 Task: Research Airbnb options in Lancenigo-Villorba, Italy from 8th December, 2023 to 16th December, 2023 for 2 adults. Place can be entire room with 1  bedroom having 1 bed and 1 bathroom. Property type can be hotel.
Action: Mouse pressed left at (426, 104)
Screenshot: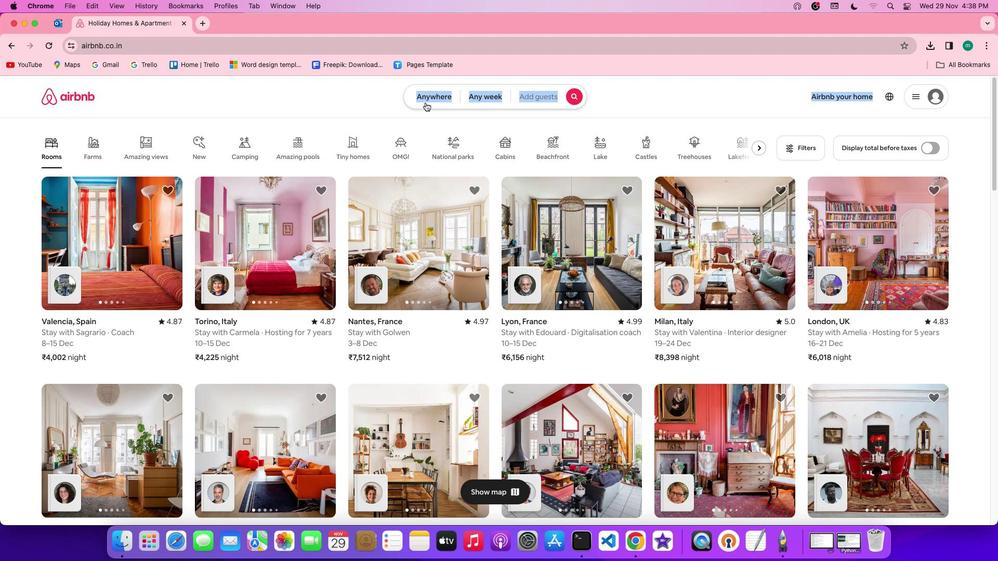 
Action: Mouse moved to (385, 134)
Screenshot: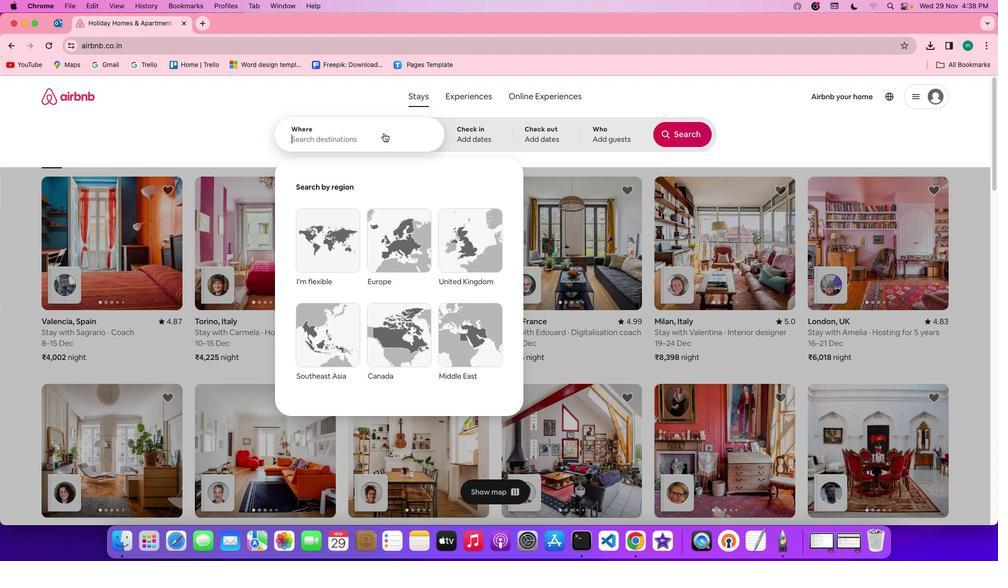 
Action: Mouse pressed left at (385, 134)
Screenshot: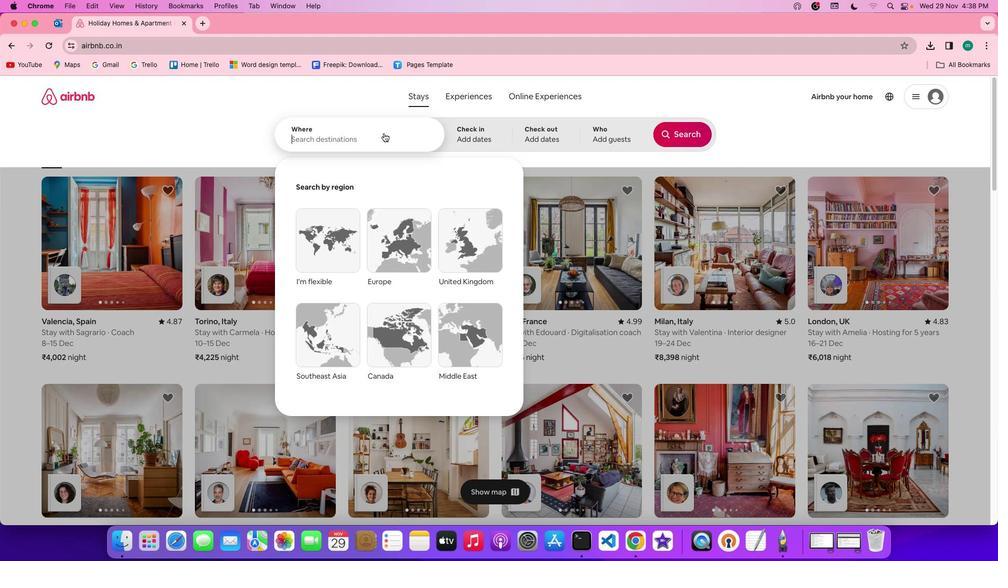 
Action: Mouse moved to (385, 134)
Screenshot: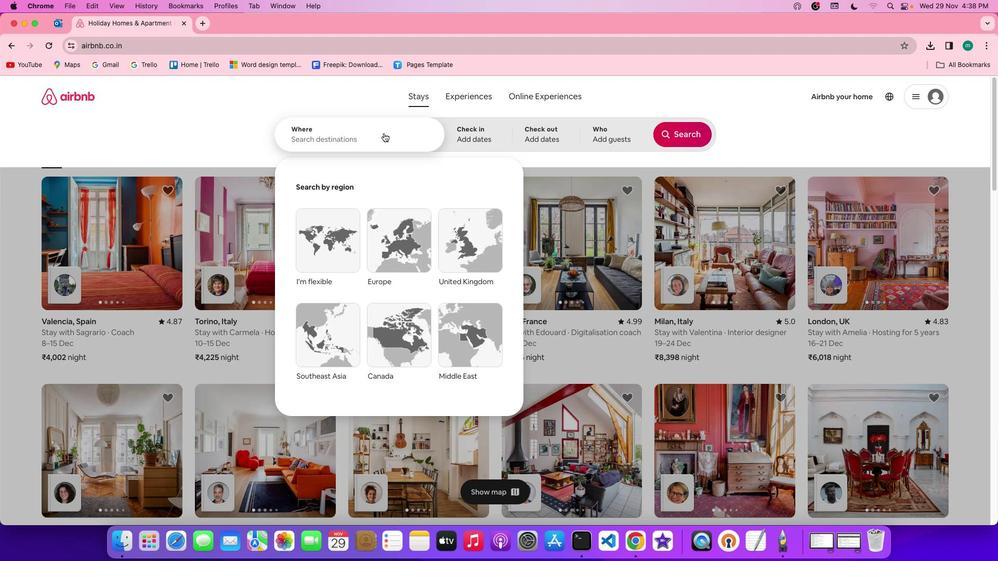 
Action: Key pressed Key.shift'L''a''n''c''e''n''i''g''o'
Screenshot: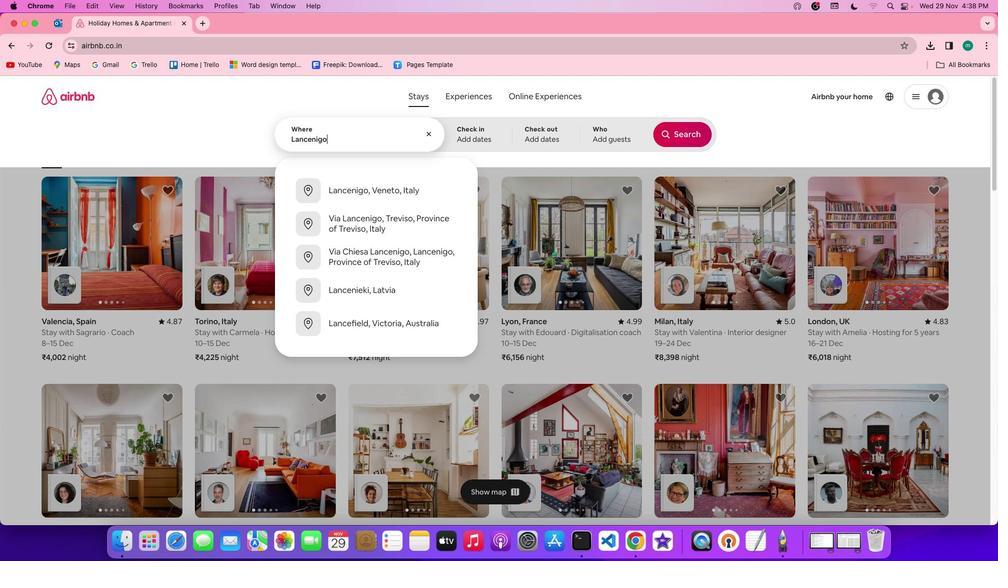 
Action: Mouse moved to (392, 135)
Screenshot: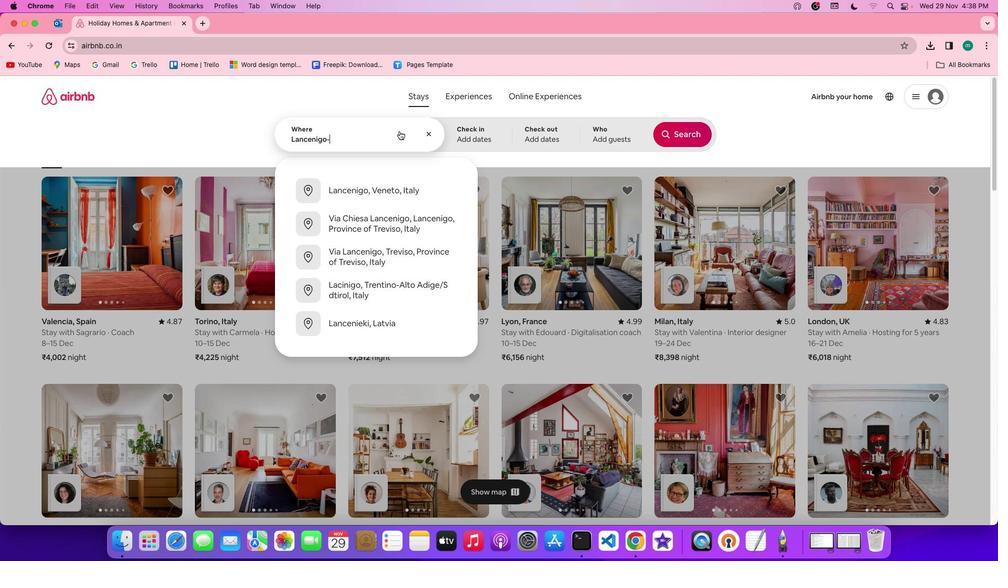 
Action: Key pressed '-'
Screenshot: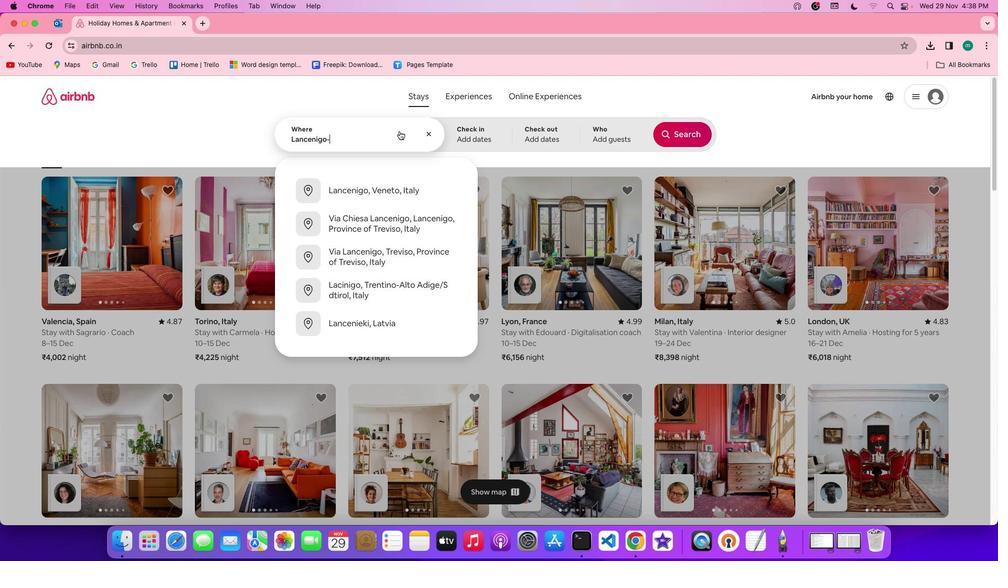 
Action: Mouse moved to (400, 133)
Screenshot: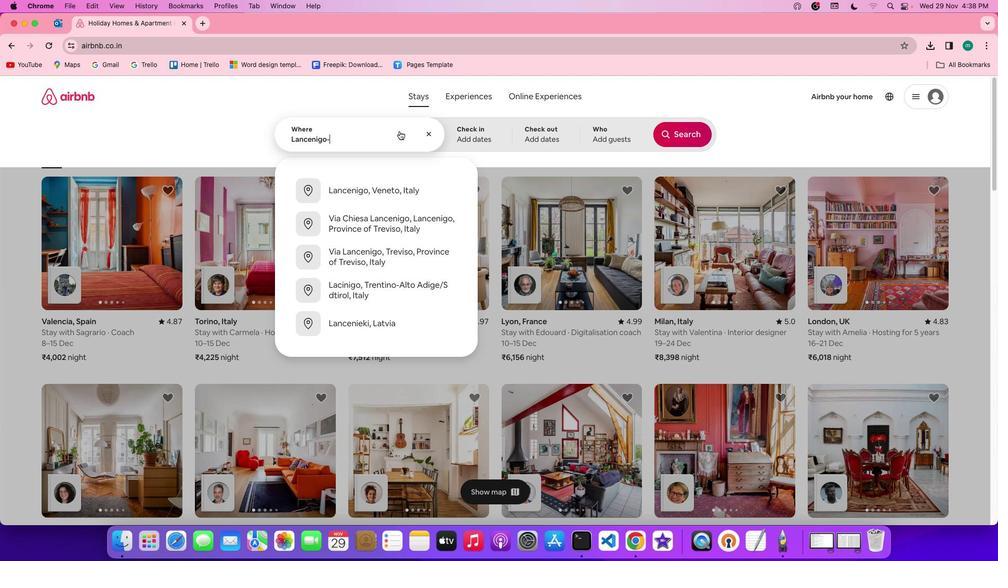 
Action: Key pressed Key.spaceKey.shift'V''i''l''l''o''r''b''a'
Screenshot: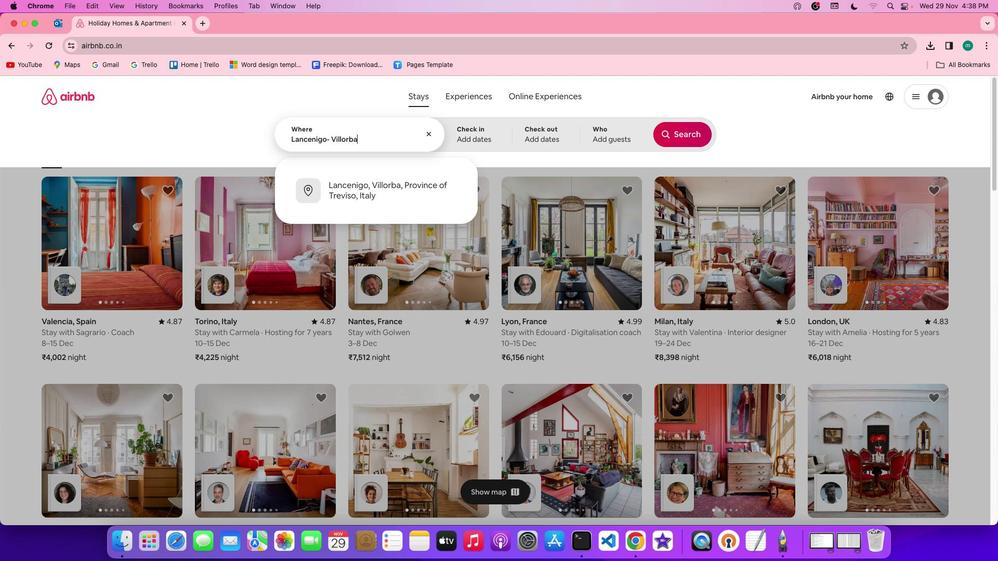 
Action: Mouse moved to (403, 133)
Screenshot: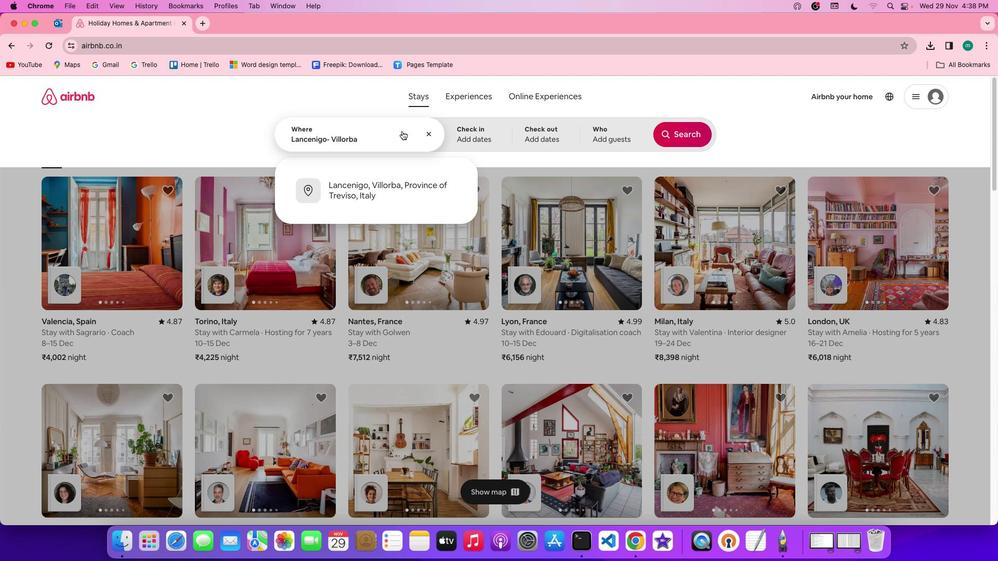 
Action: Key pressed ','Key.spaceKey.shift'I''t''a''l''y'
Screenshot: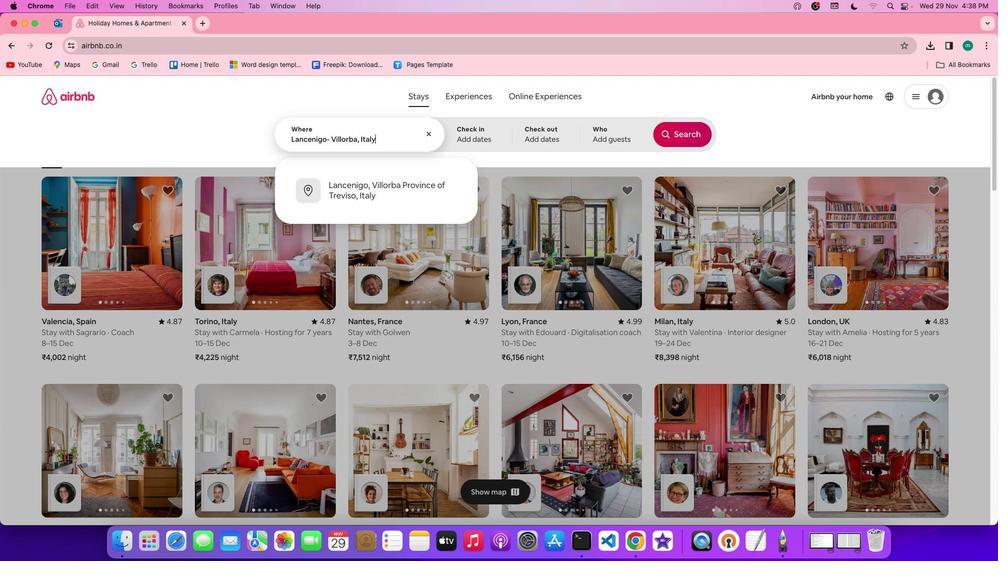 
Action: Mouse moved to (484, 125)
Screenshot: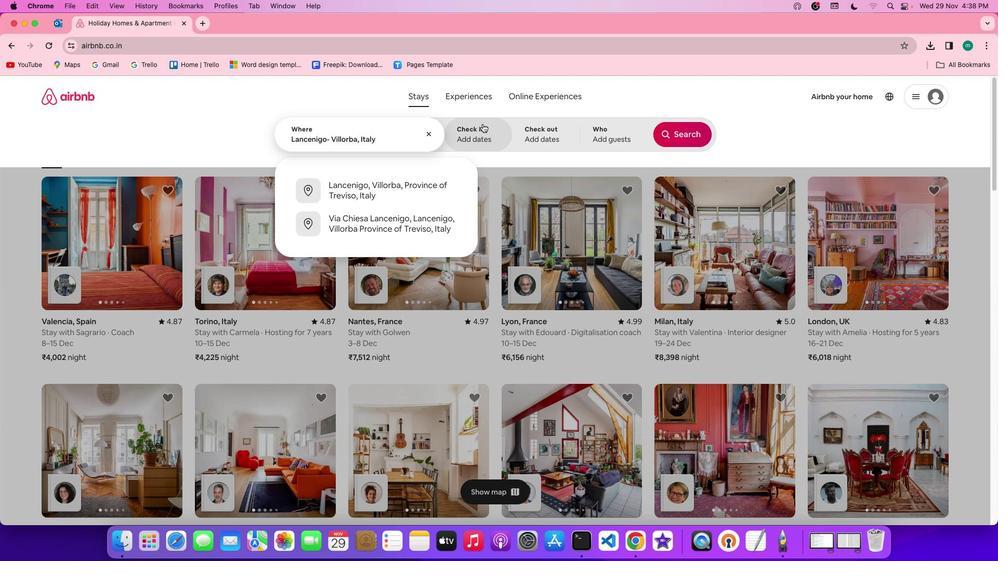 
Action: Mouse pressed left at (484, 125)
Screenshot: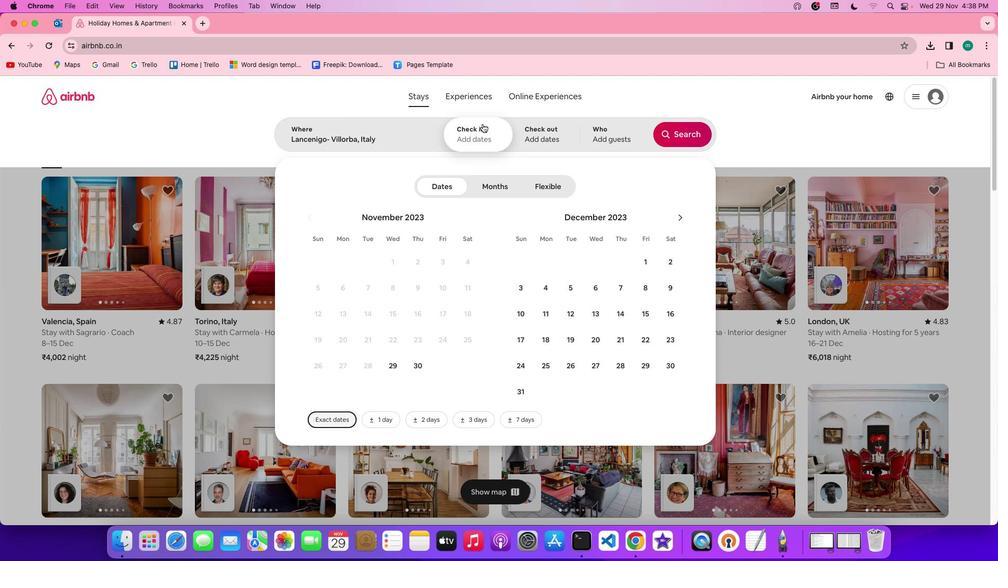 
Action: Mouse moved to (649, 283)
Screenshot: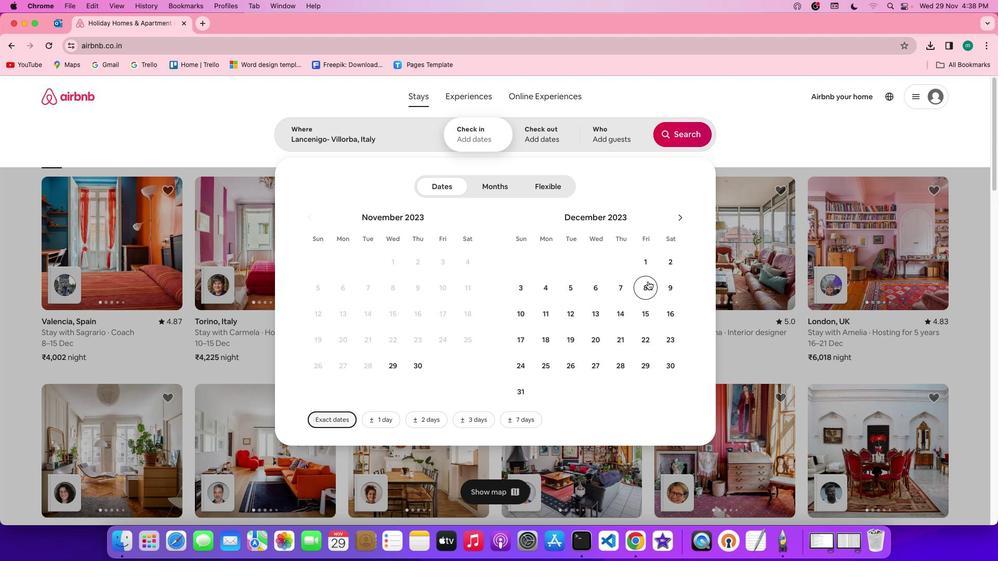 
Action: Mouse pressed left at (649, 283)
Screenshot: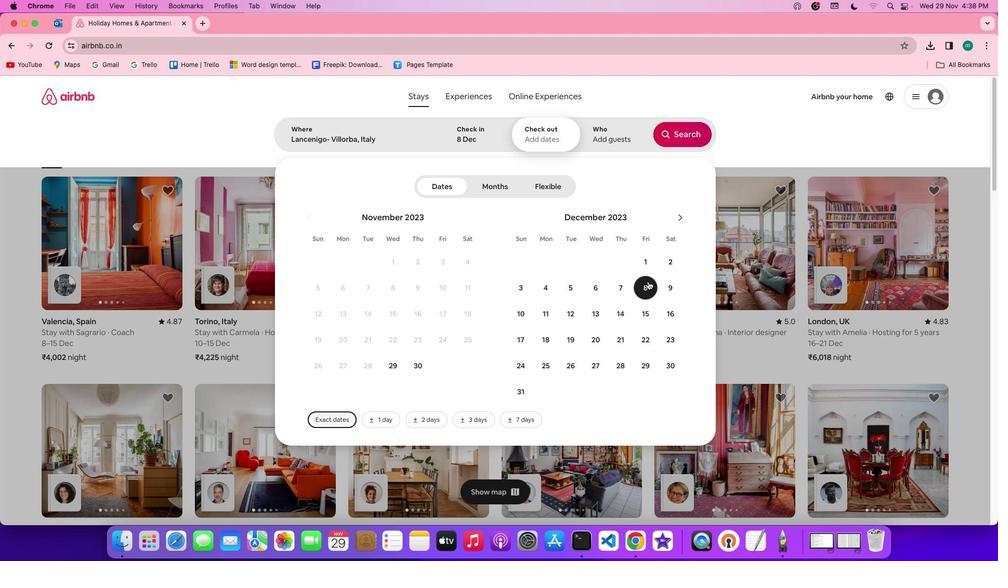 
Action: Mouse moved to (668, 307)
Screenshot: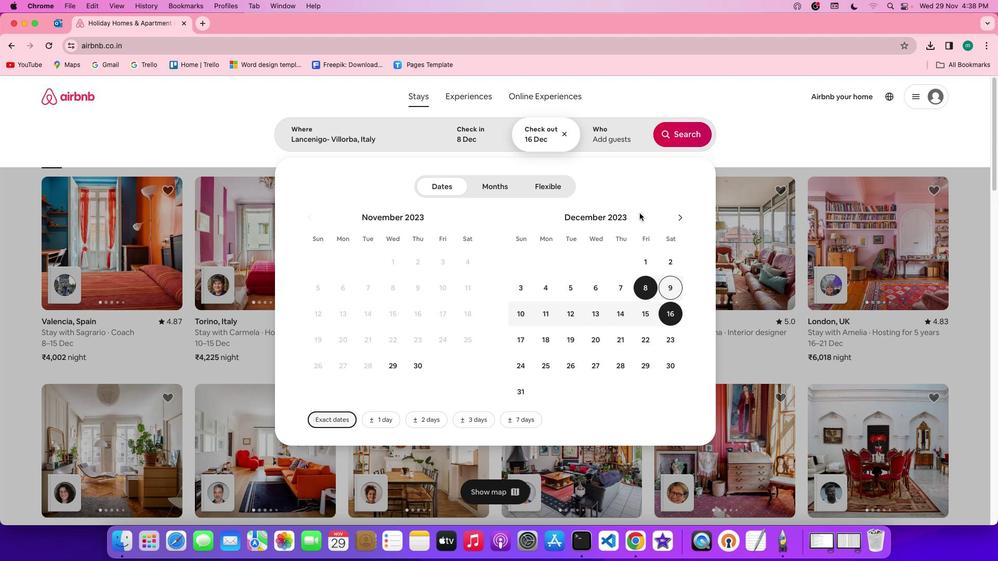 
Action: Mouse pressed left at (668, 307)
Screenshot: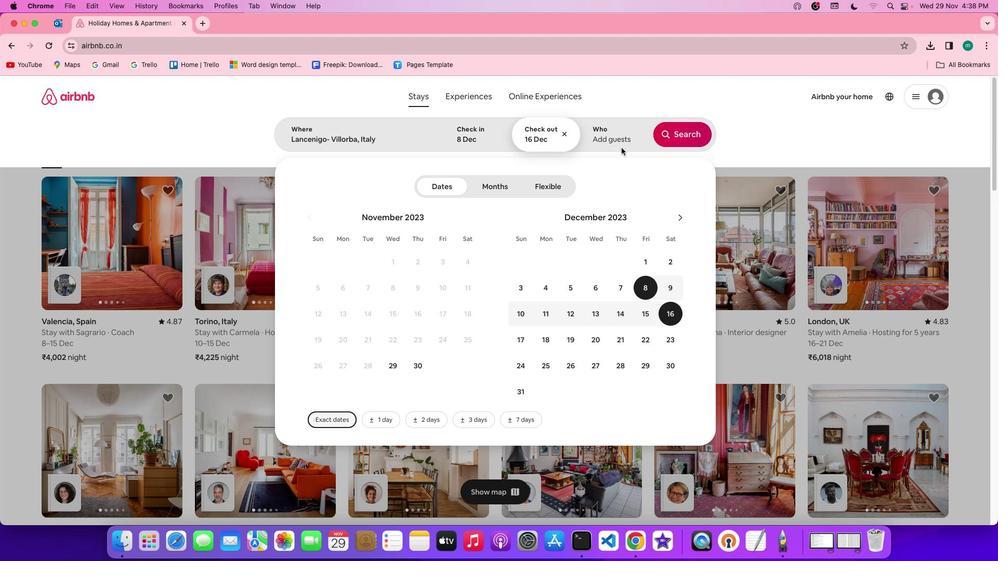 
Action: Mouse moved to (619, 135)
Screenshot: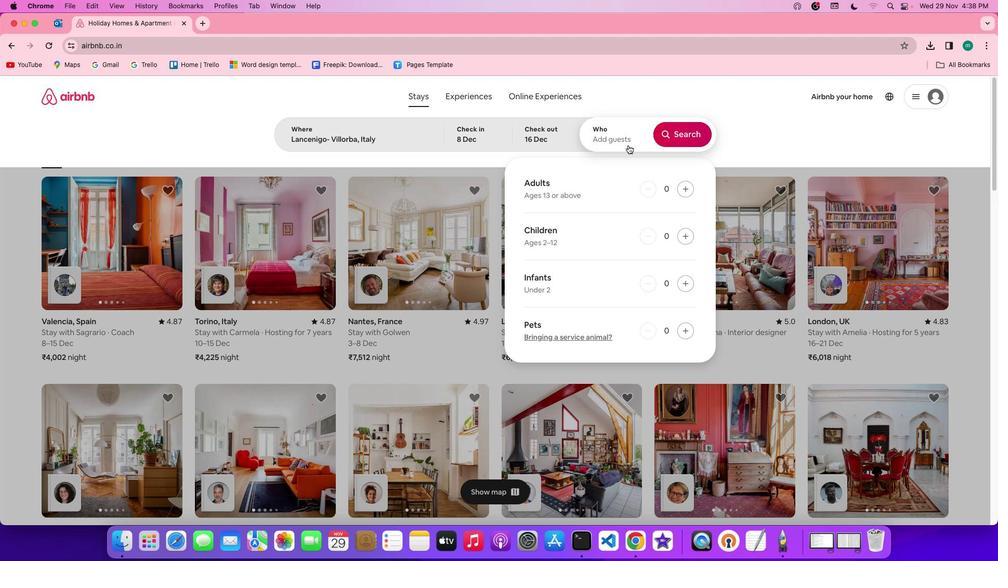 
Action: Mouse pressed left at (619, 135)
Screenshot: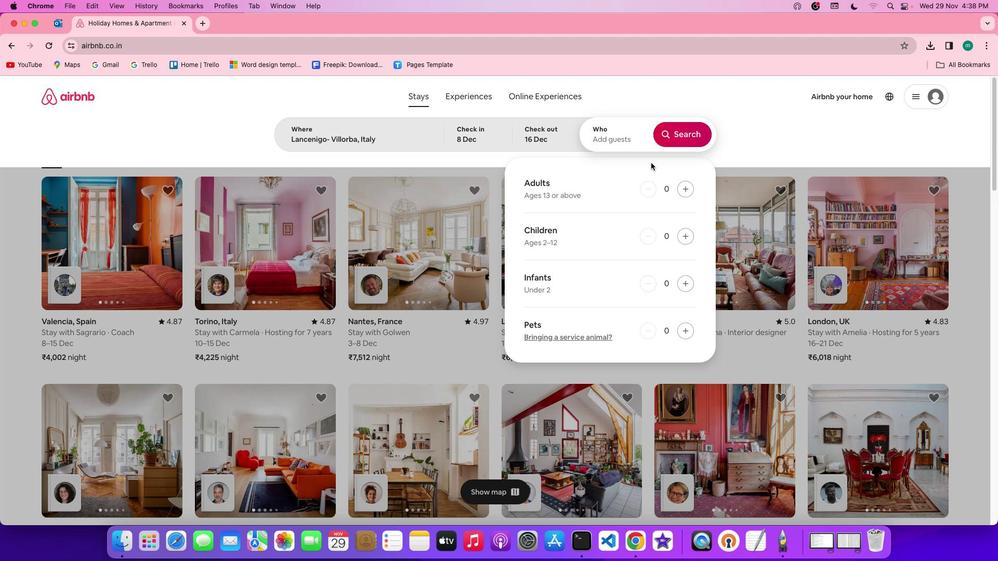 
Action: Mouse moved to (688, 190)
Screenshot: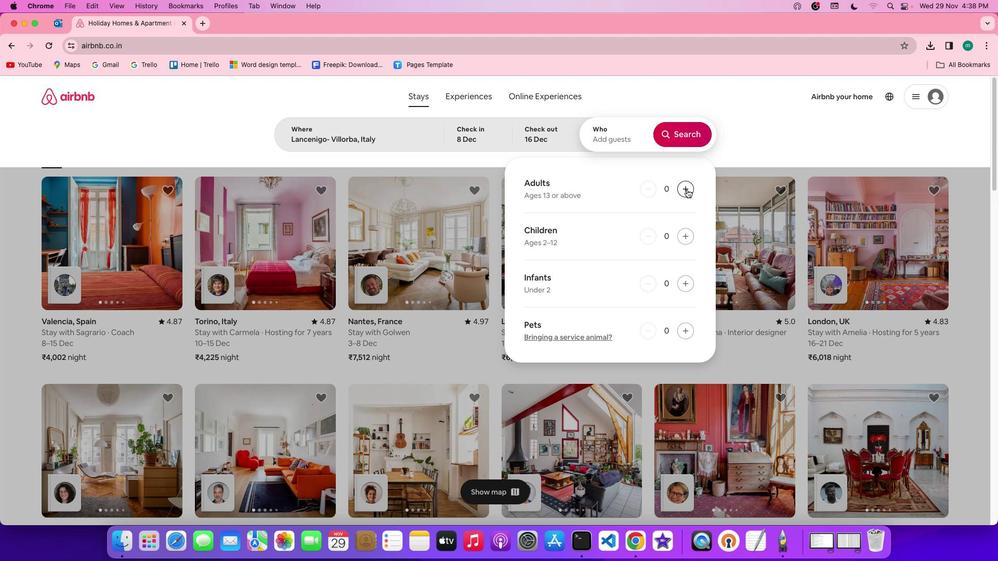 
Action: Mouse pressed left at (688, 190)
Screenshot: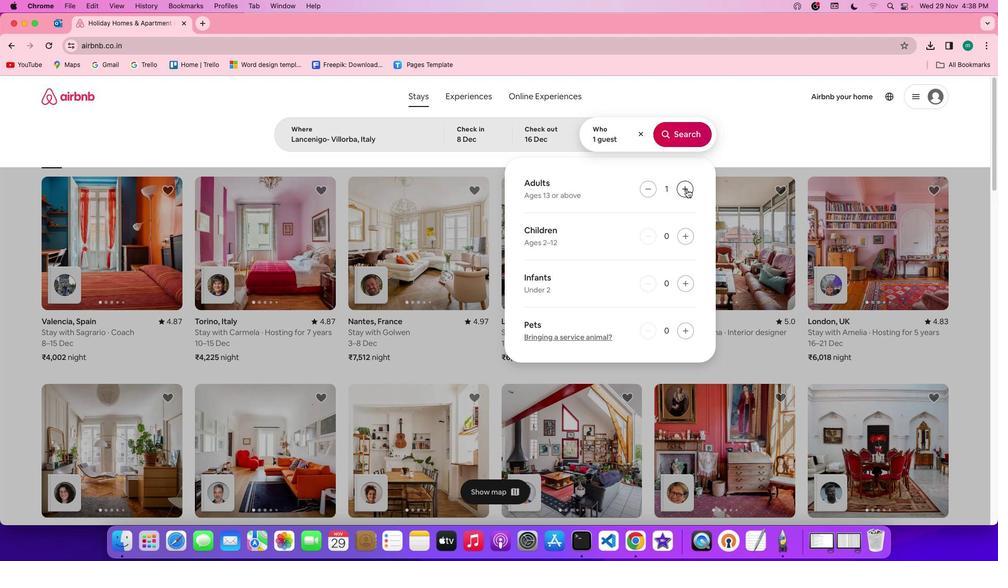 
Action: Mouse pressed left at (688, 190)
Screenshot: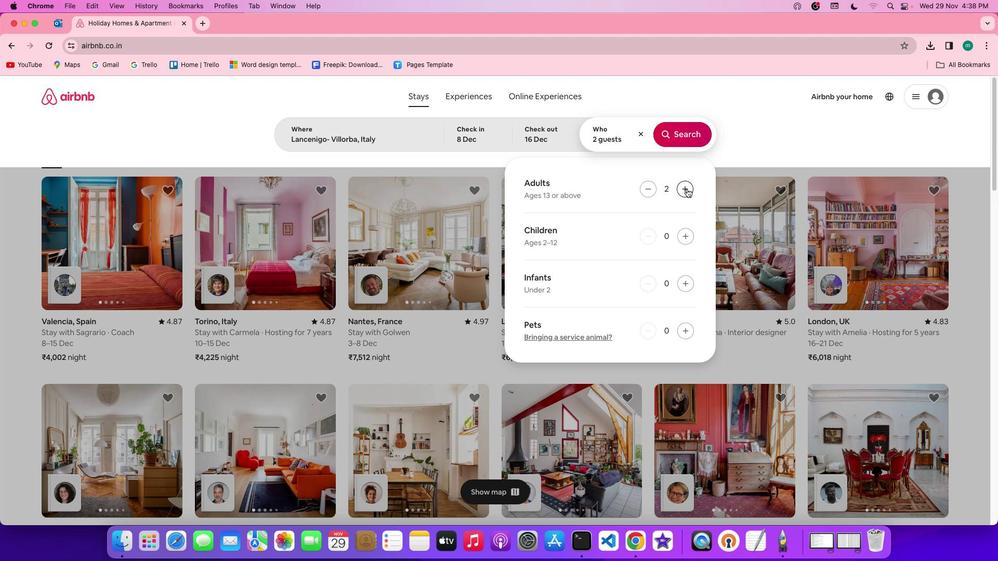 
Action: Mouse moved to (682, 136)
Screenshot: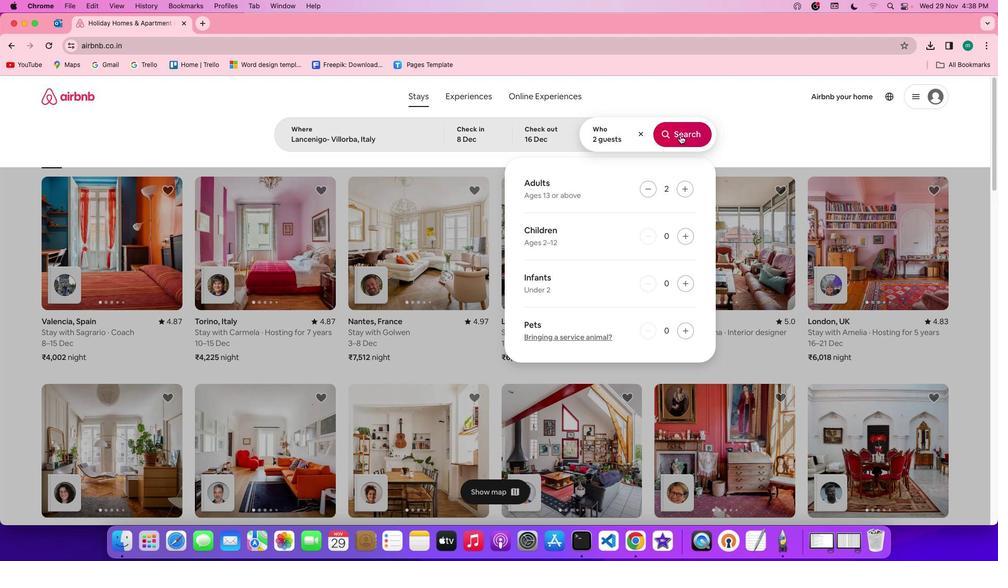 
Action: Mouse pressed left at (682, 136)
Screenshot: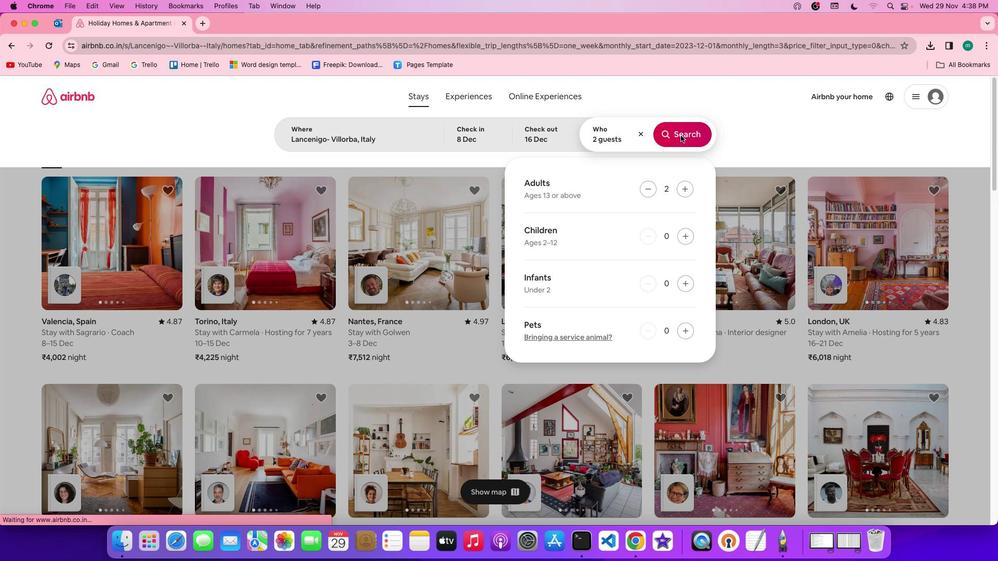 
Action: Mouse moved to (837, 136)
Screenshot: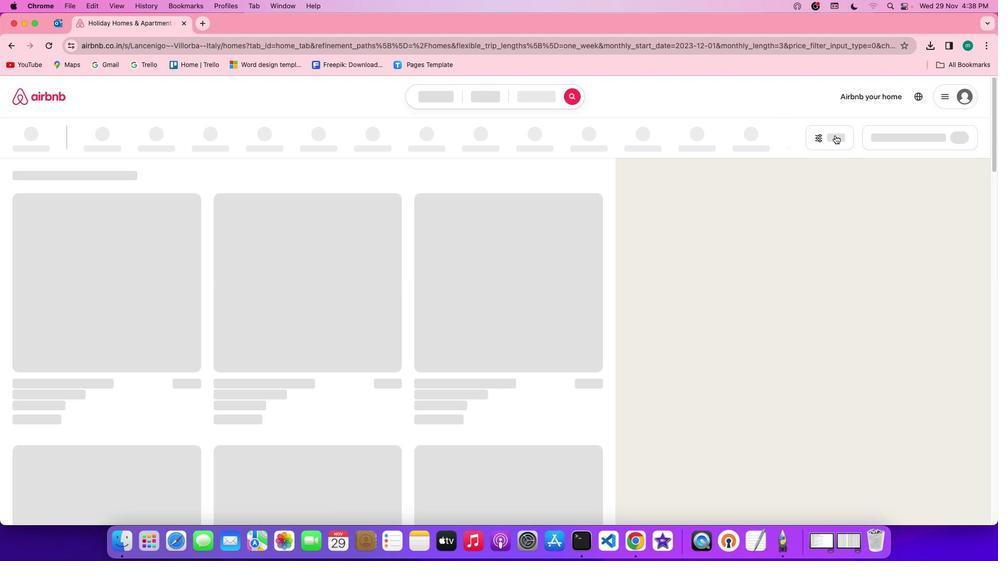 
Action: Mouse pressed left at (837, 136)
Screenshot: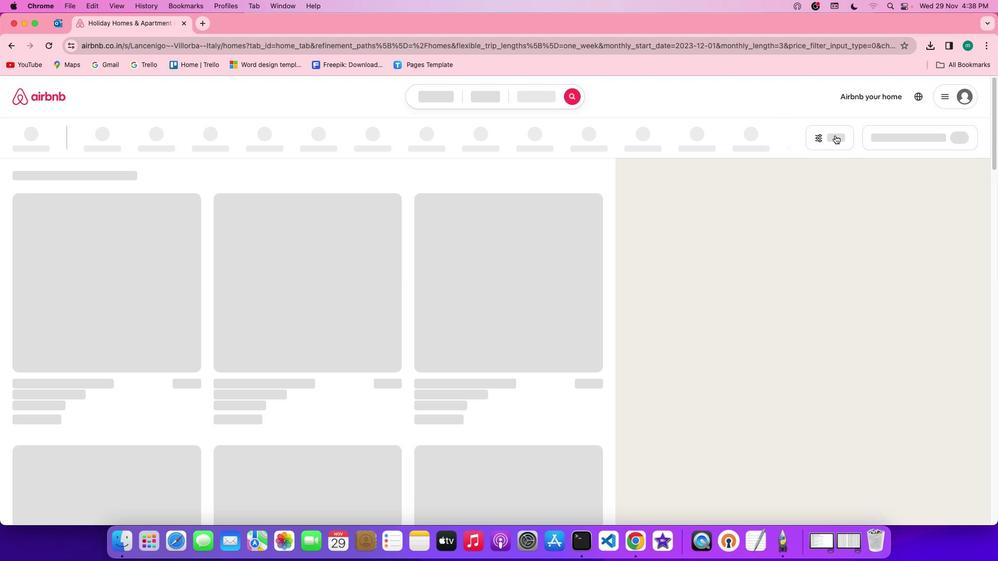 
Action: Mouse moved to (475, 310)
Screenshot: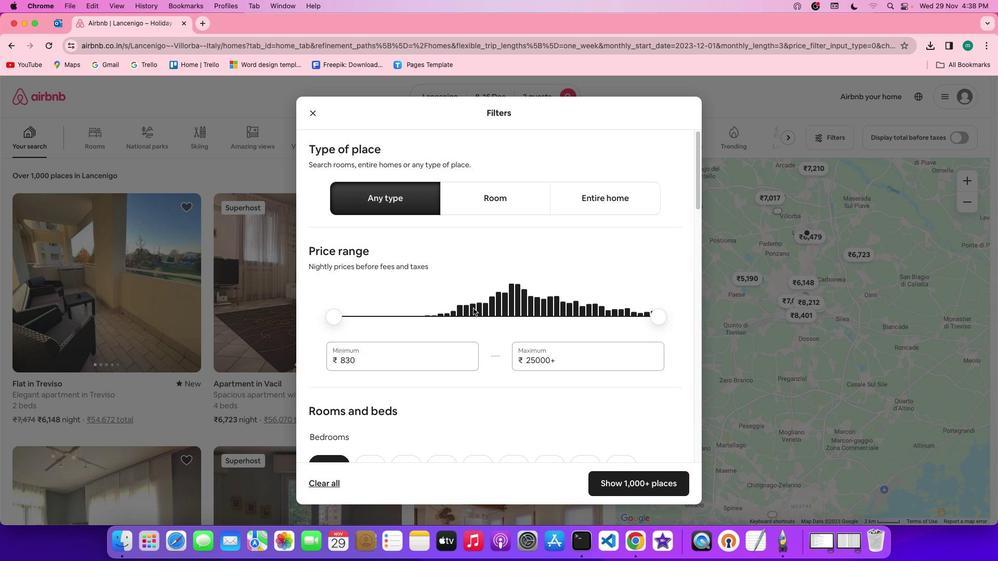 
Action: Mouse scrolled (475, 310) with delta (1, 1)
Screenshot: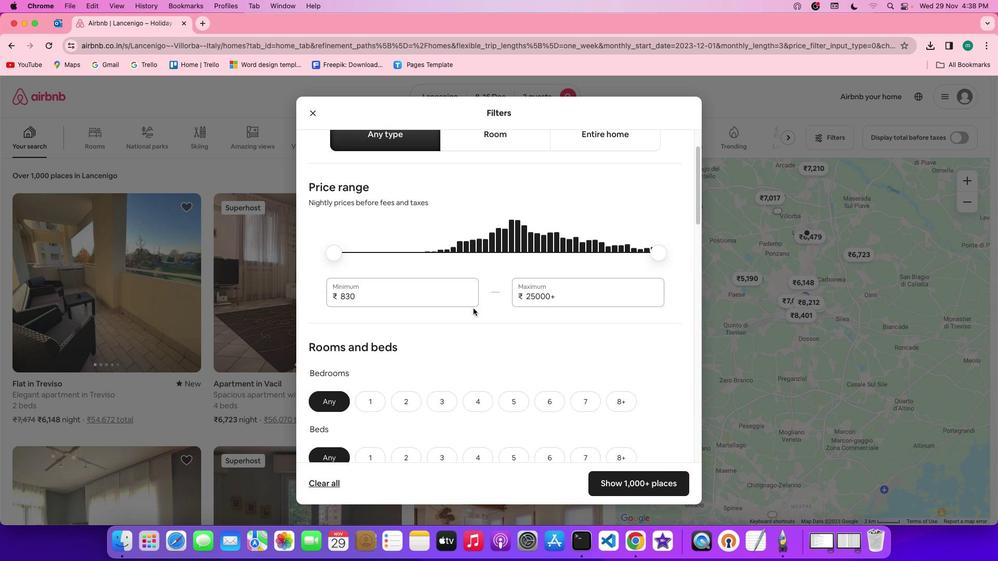 
Action: Mouse scrolled (475, 310) with delta (1, 1)
Screenshot: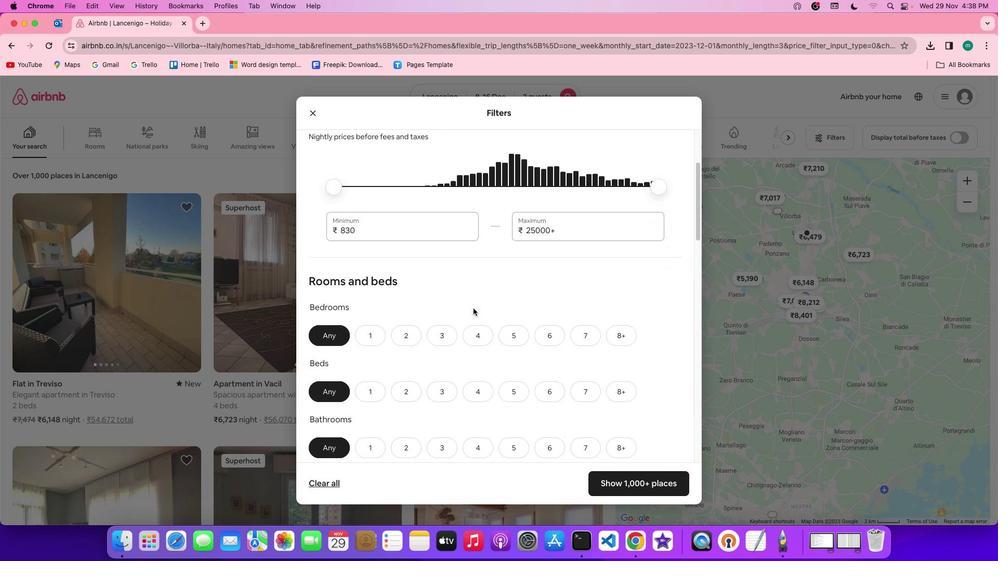 
Action: Mouse scrolled (475, 310) with delta (1, 0)
Screenshot: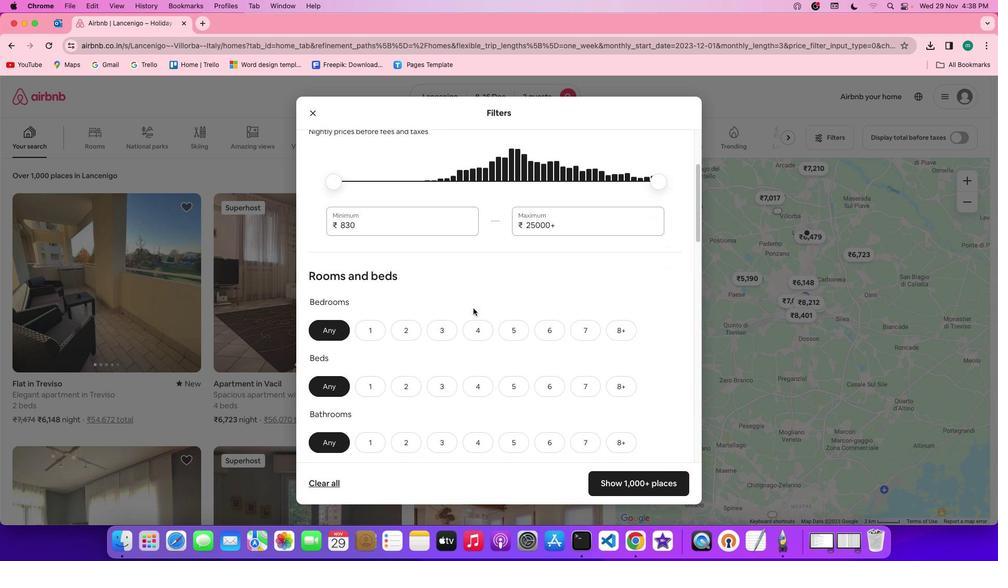 
Action: Mouse scrolled (475, 310) with delta (1, 0)
Screenshot: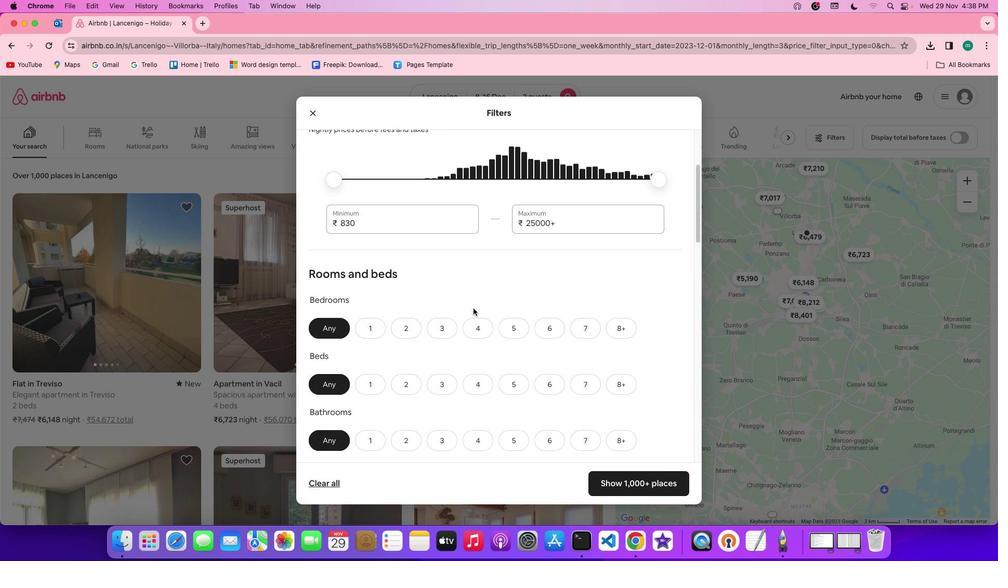 
Action: Mouse scrolled (475, 310) with delta (1, 1)
Screenshot: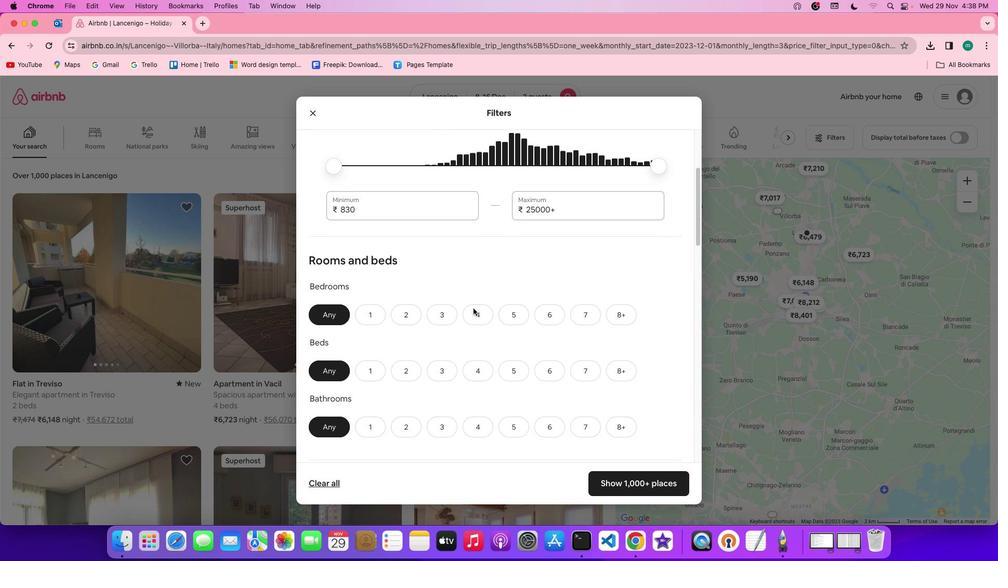 
Action: Mouse scrolled (475, 310) with delta (1, 1)
Screenshot: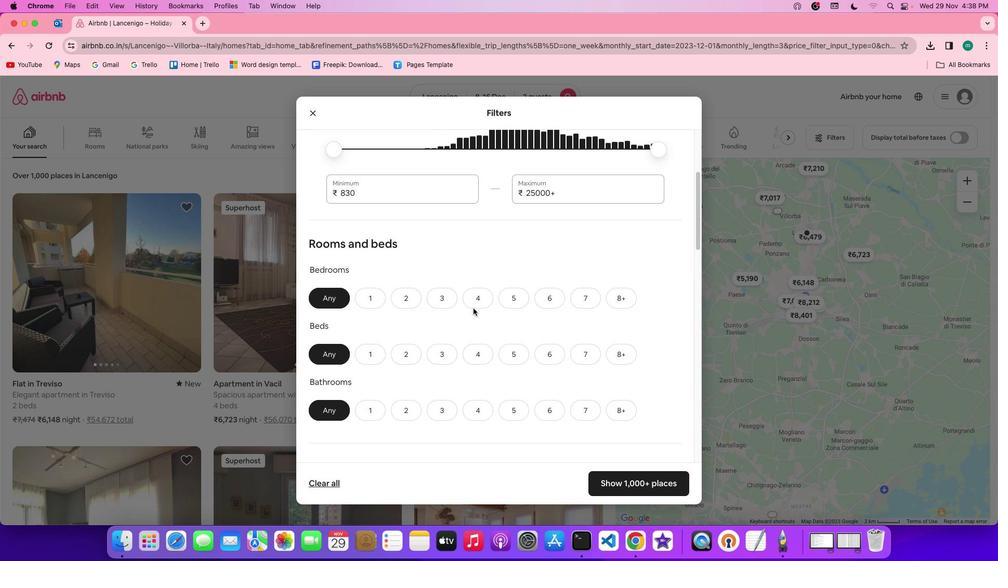 
Action: Mouse scrolled (475, 310) with delta (1, 1)
Screenshot: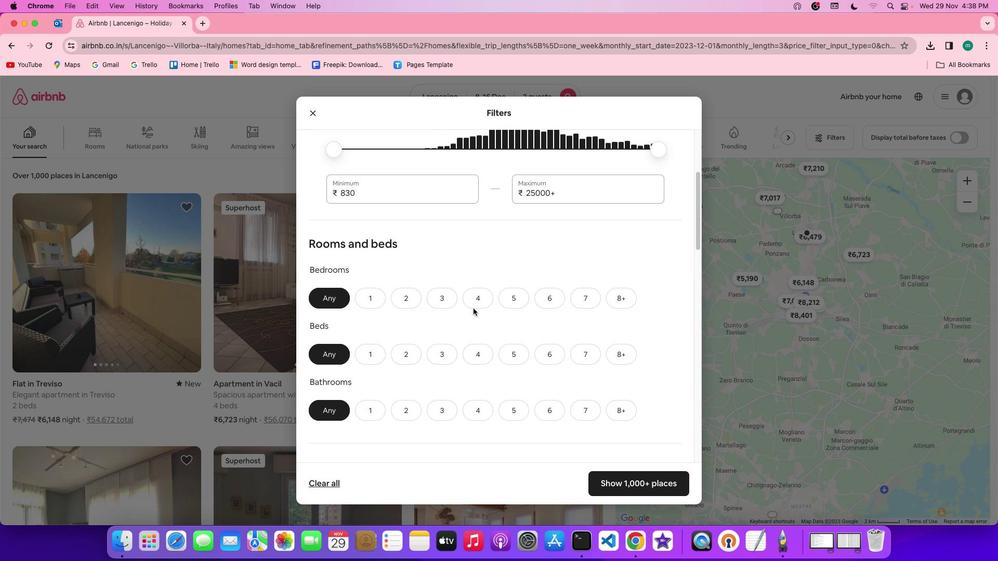 
Action: Mouse scrolled (475, 310) with delta (1, 1)
Screenshot: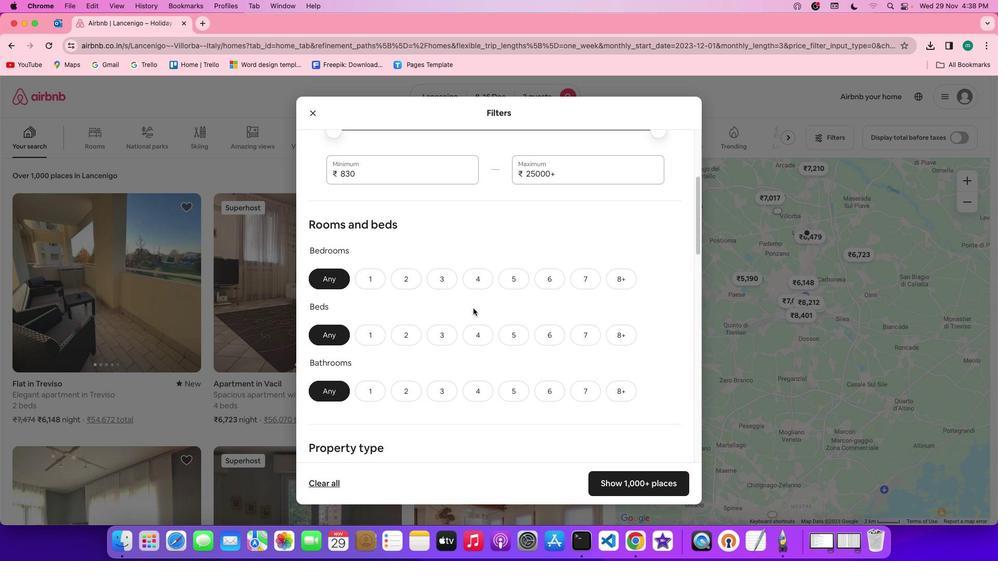 
Action: Mouse scrolled (475, 310) with delta (1, 1)
Screenshot: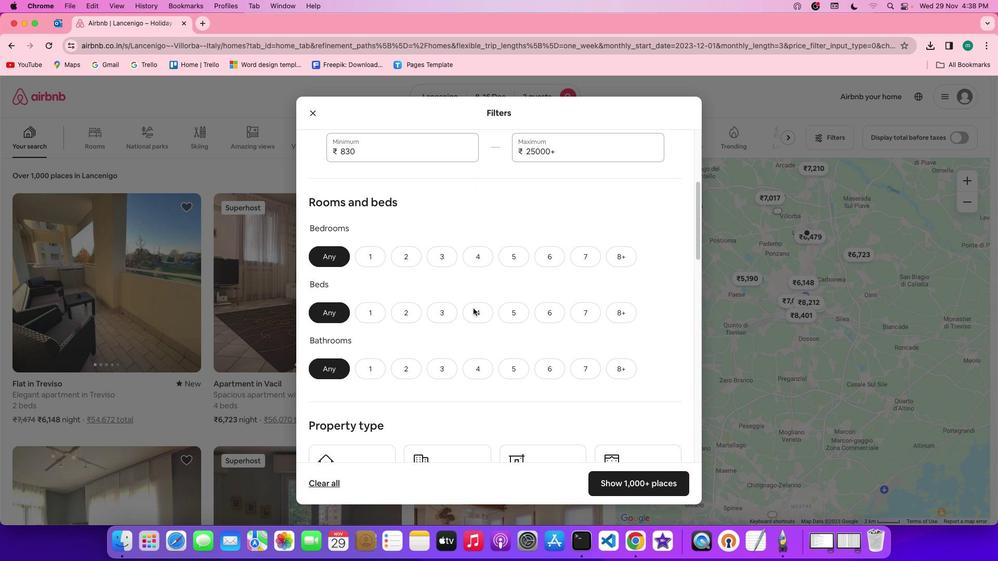 
Action: Mouse scrolled (475, 310) with delta (1, 1)
Screenshot: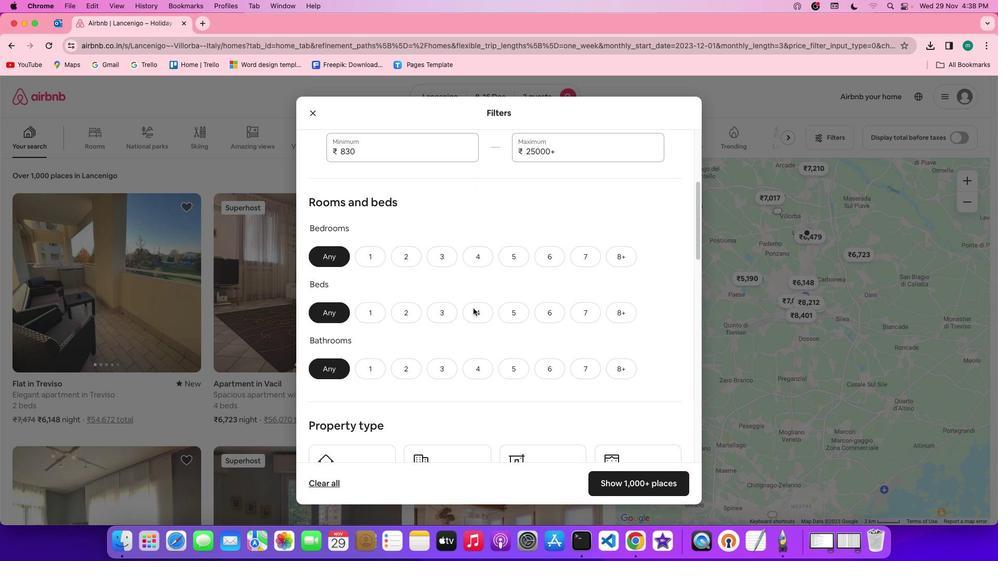 
Action: Mouse scrolled (475, 310) with delta (1, 1)
Screenshot: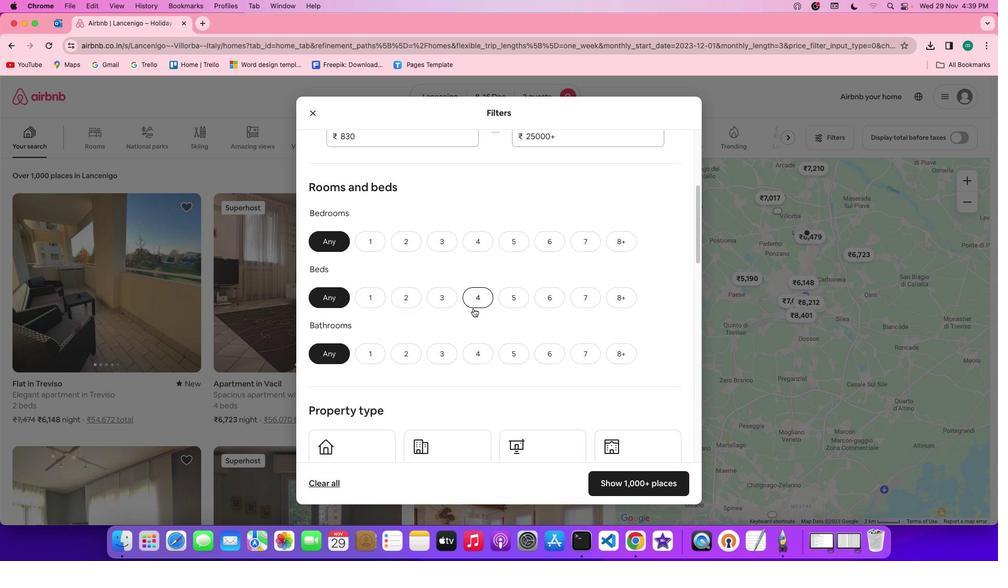 
Action: Mouse scrolled (475, 310) with delta (1, 1)
Screenshot: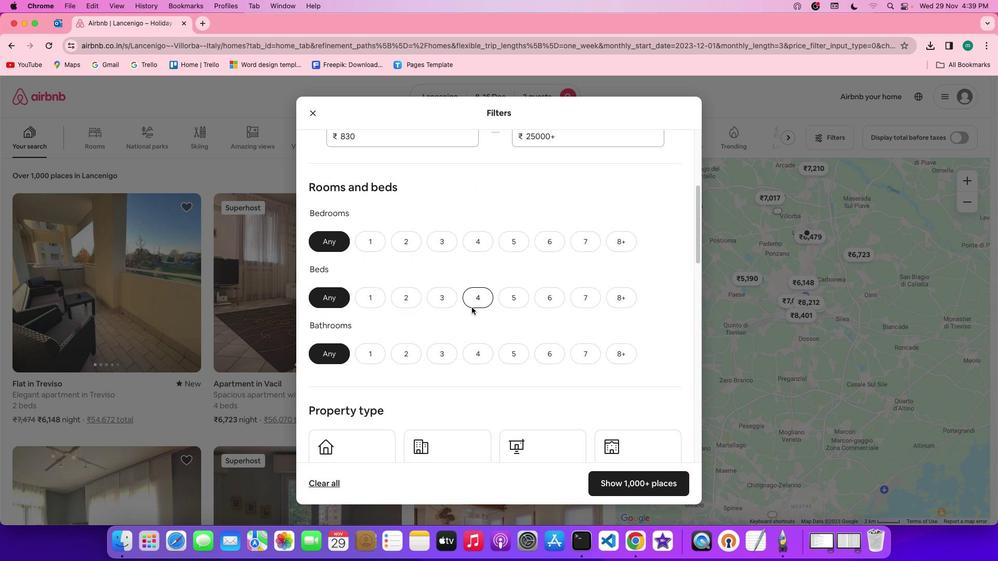 
Action: Mouse moved to (379, 238)
Screenshot: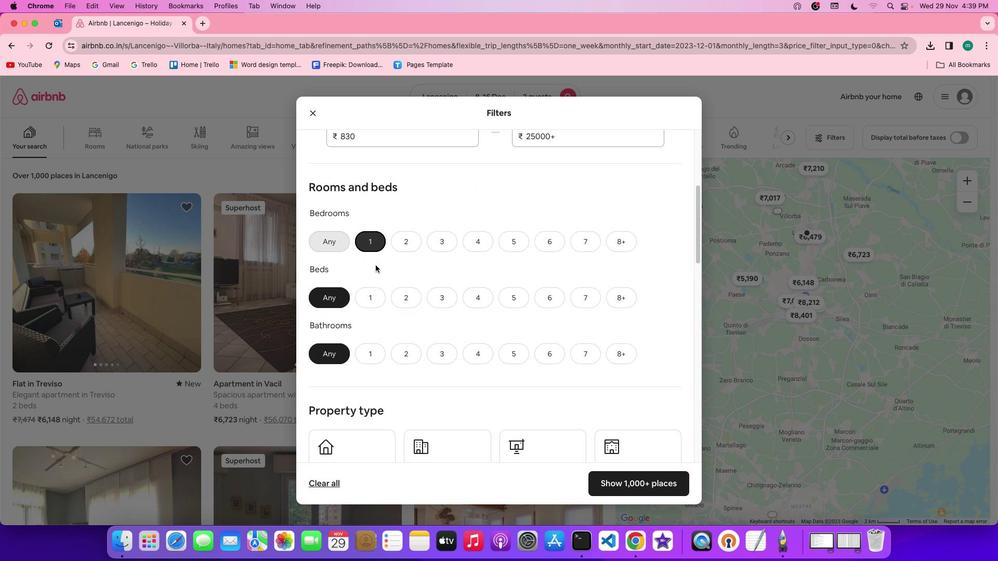 
Action: Mouse pressed left at (379, 238)
Screenshot: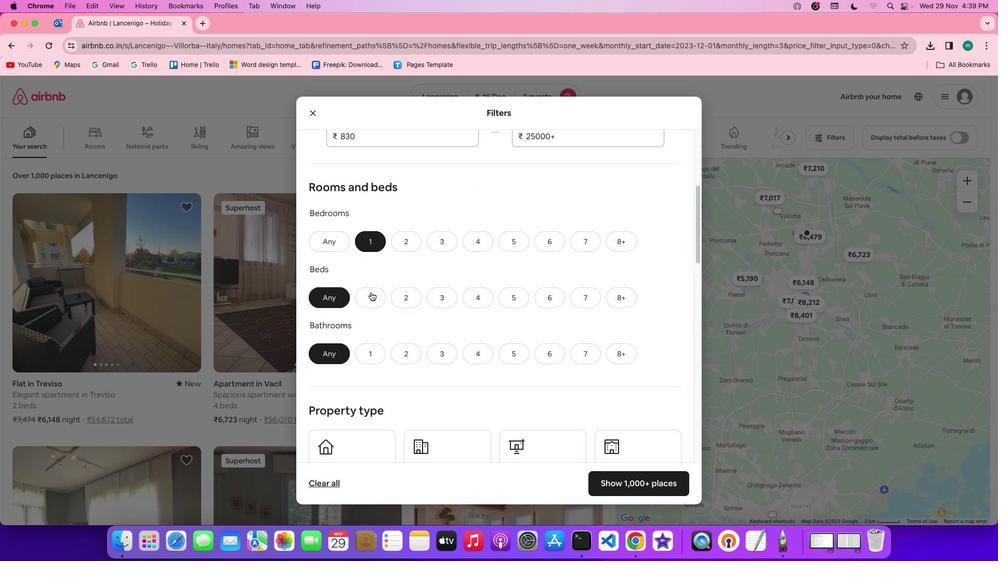 
Action: Mouse moved to (371, 303)
Screenshot: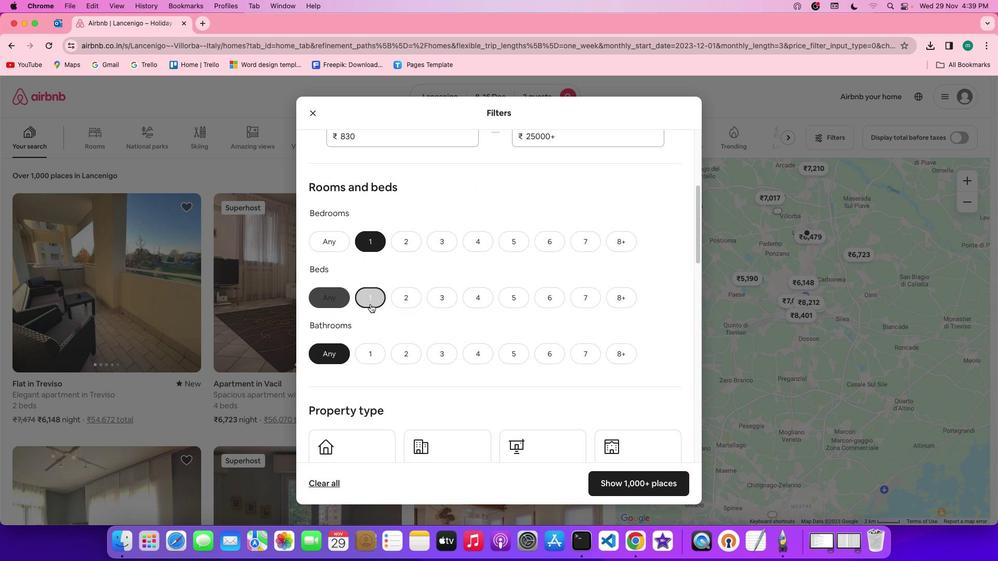 
Action: Mouse pressed left at (371, 303)
Screenshot: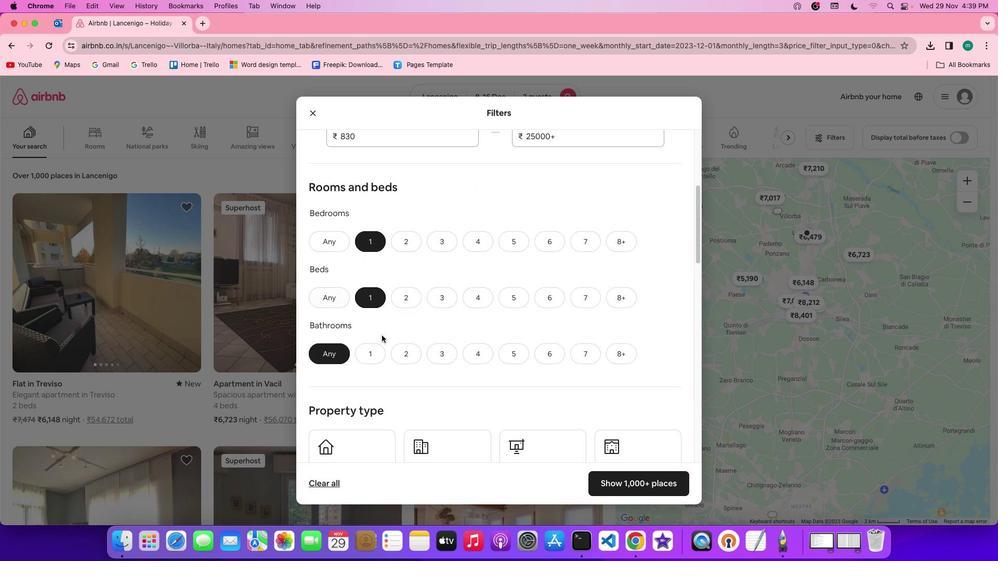 
Action: Mouse moved to (371, 353)
Screenshot: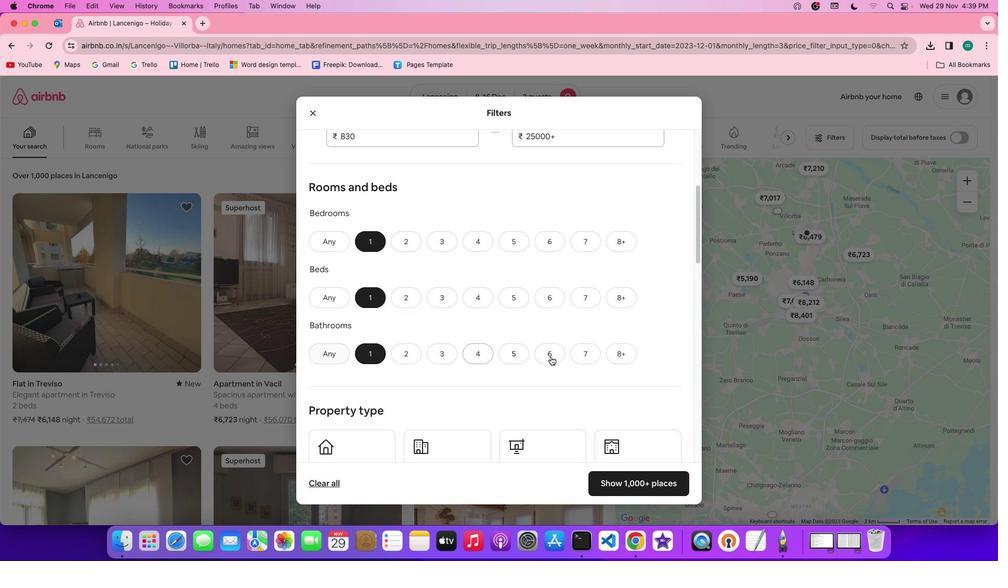 
Action: Mouse pressed left at (371, 353)
Screenshot: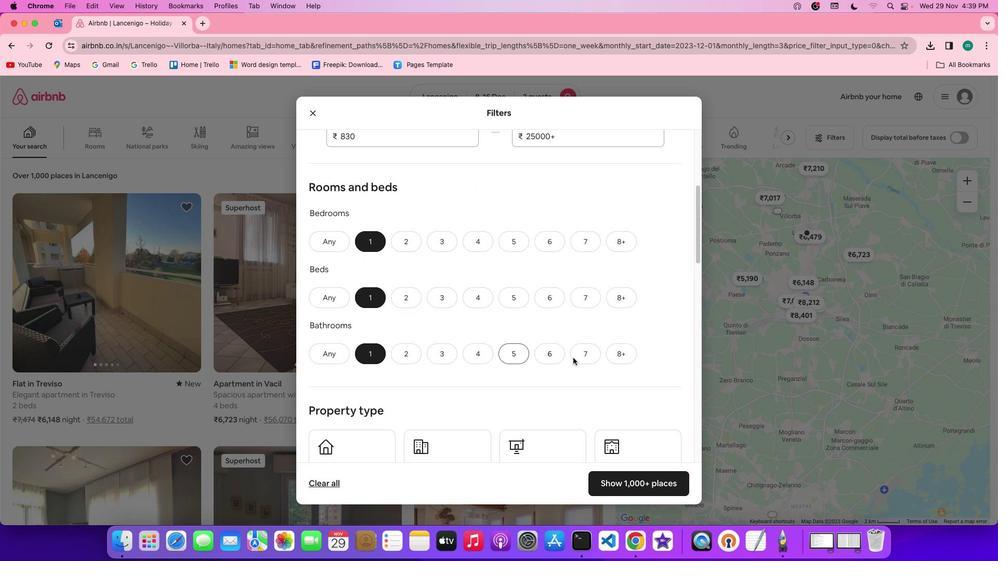 
Action: Mouse moved to (591, 359)
Screenshot: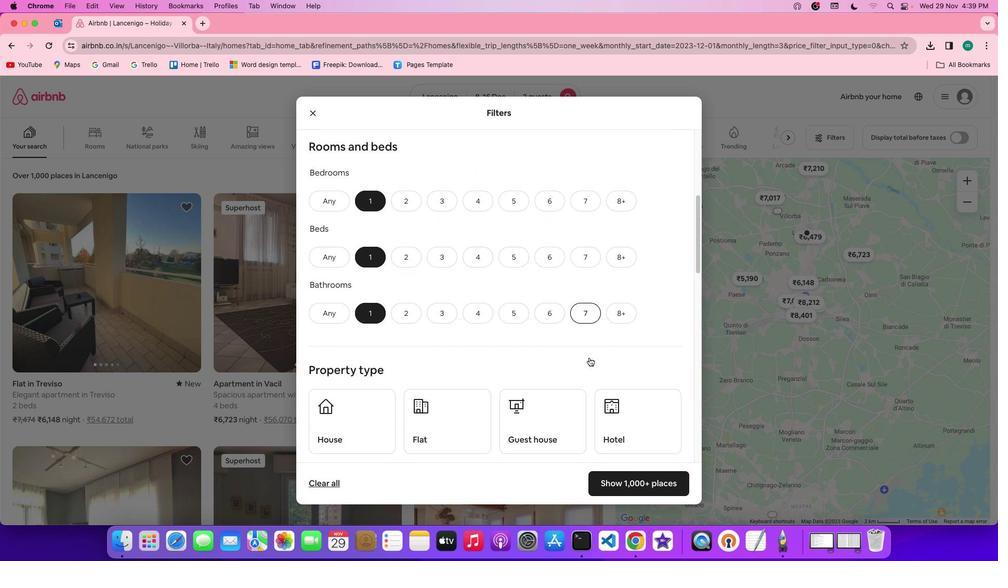 
Action: Mouse scrolled (591, 359) with delta (1, 1)
Screenshot: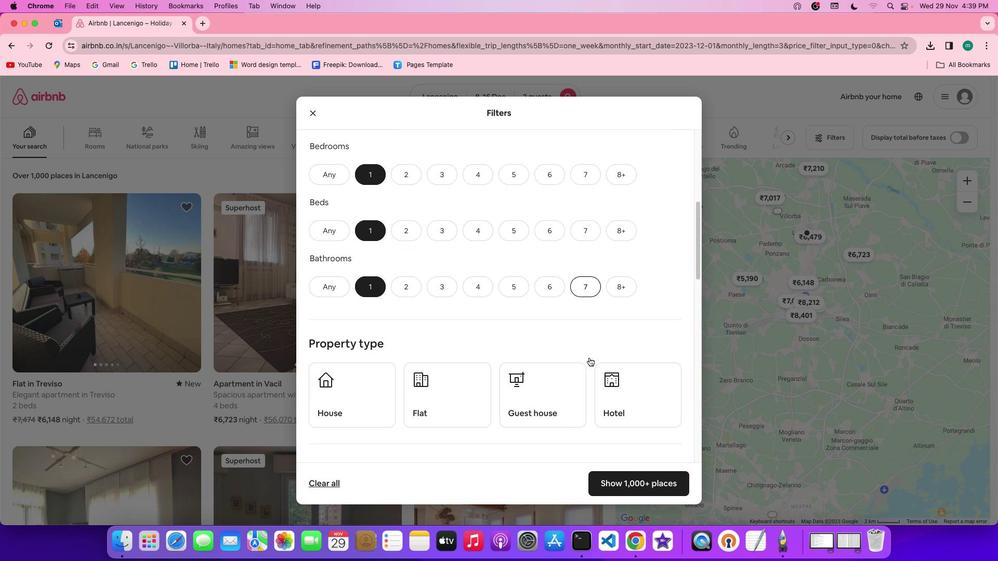 
Action: Mouse scrolled (591, 359) with delta (1, 1)
Screenshot: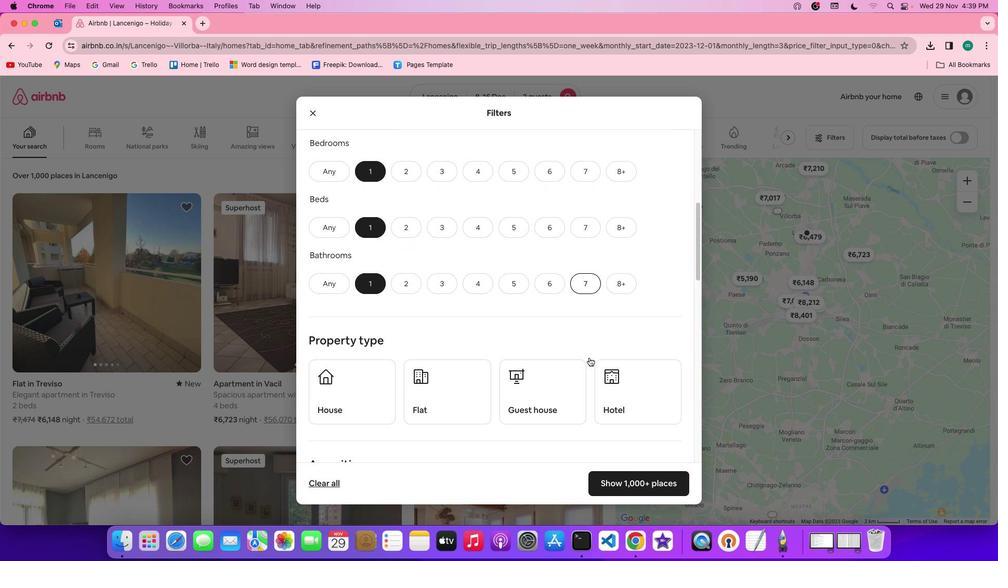 
Action: Mouse scrolled (591, 359) with delta (1, 0)
Screenshot: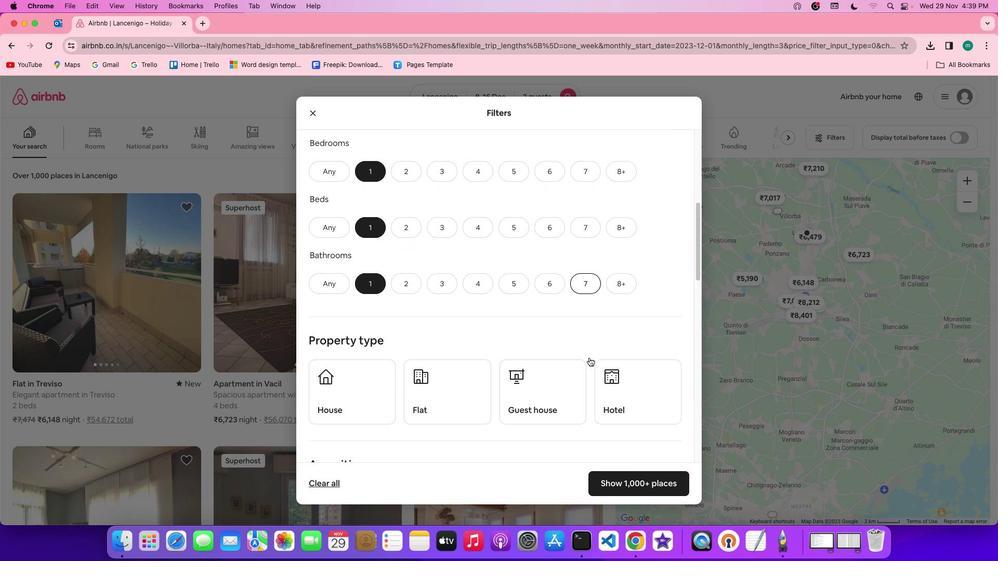 
Action: Mouse scrolled (591, 359) with delta (1, 1)
Screenshot: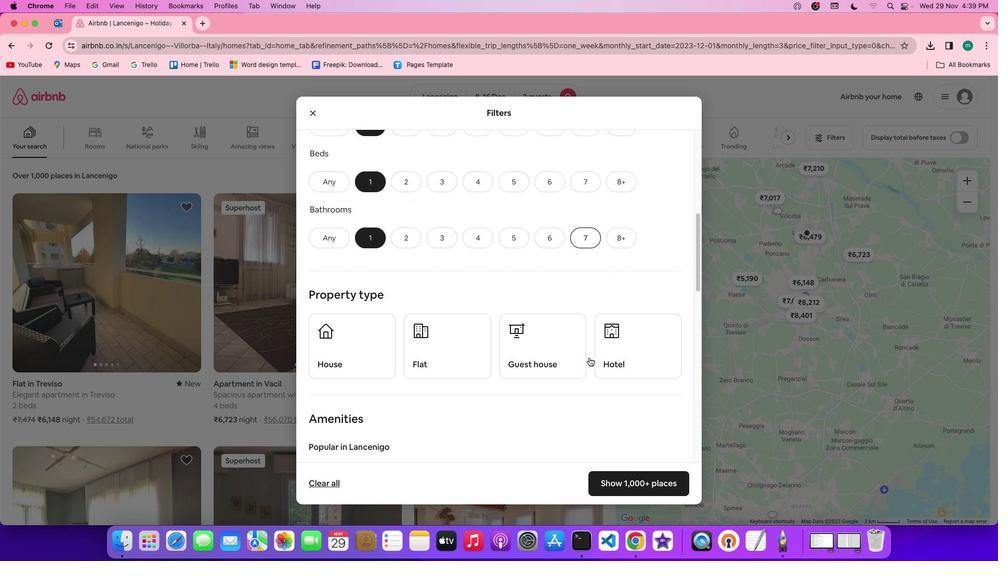 
Action: Mouse scrolled (591, 359) with delta (1, 1)
Screenshot: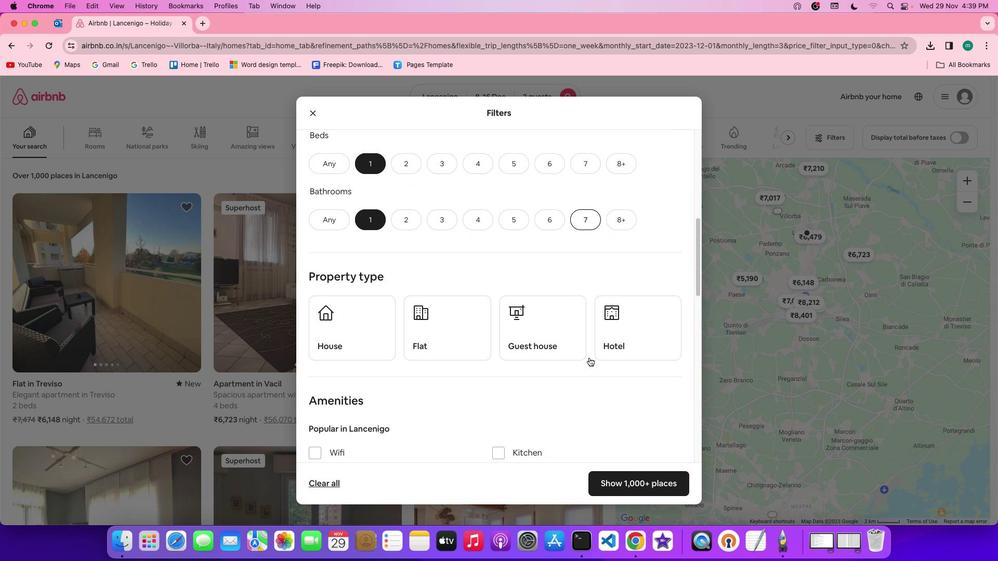 
Action: Mouse scrolled (591, 359) with delta (1, 0)
Screenshot: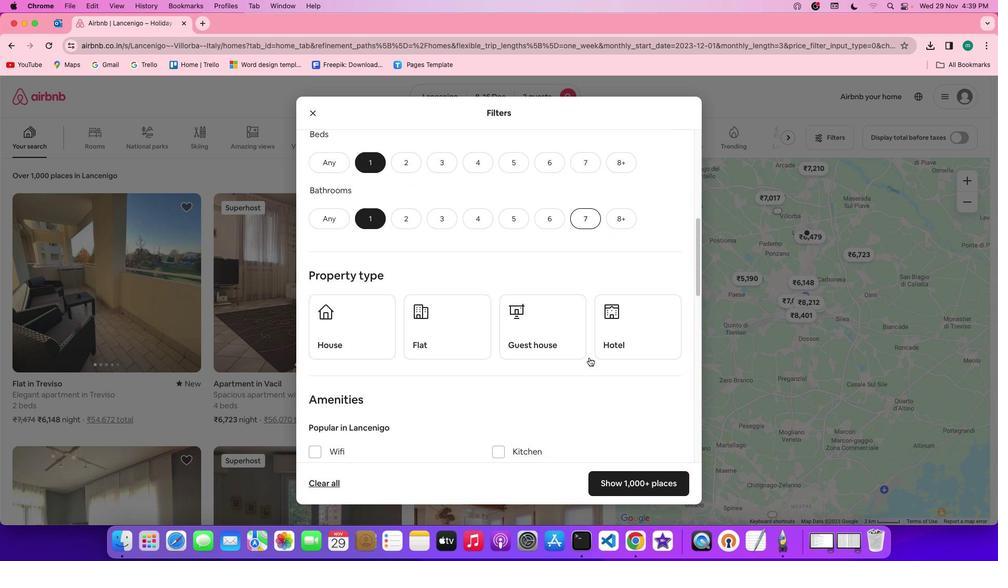 
Action: Mouse scrolled (591, 359) with delta (1, 1)
Screenshot: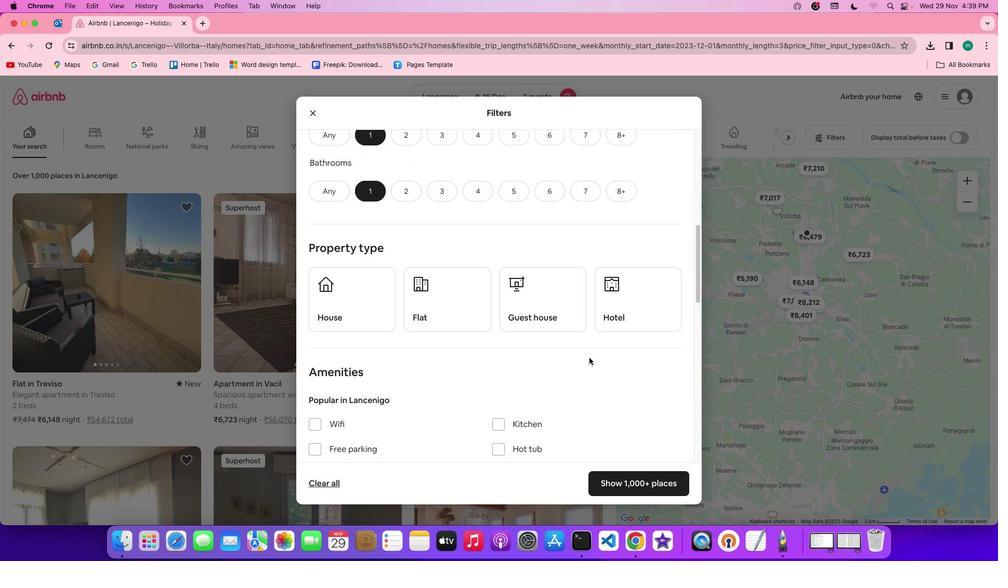 
Action: Mouse scrolled (591, 359) with delta (1, 1)
Screenshot: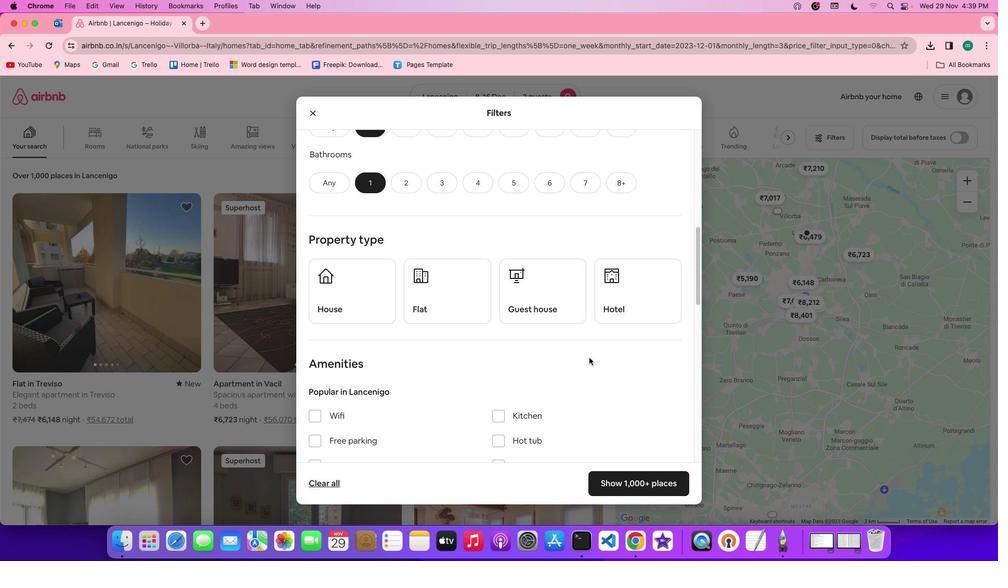 
Action: Mouse scrolled (591, 359) with delta (1, 1)
Screenshot: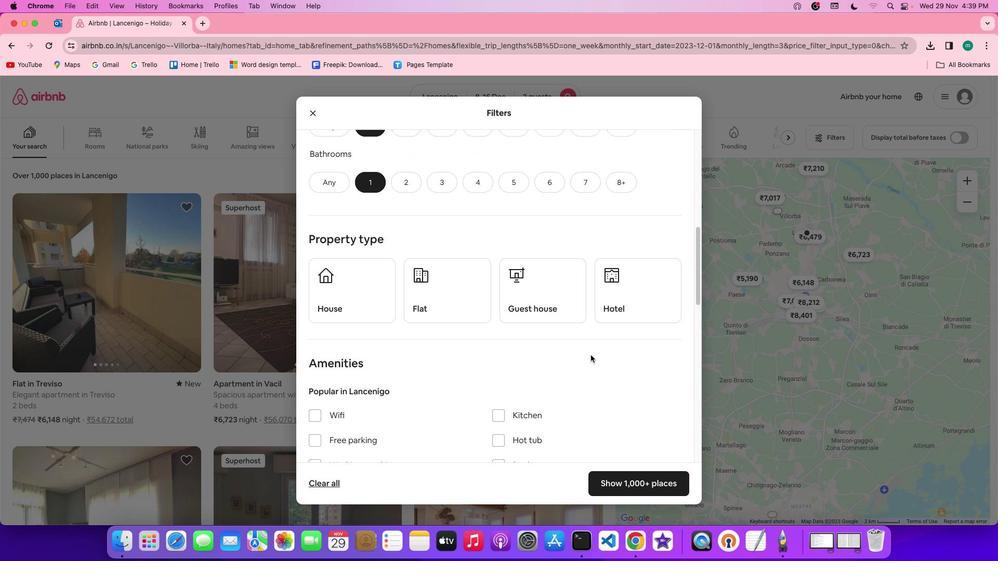 
Action: Mouse moved to (623, 305)
Screenshot: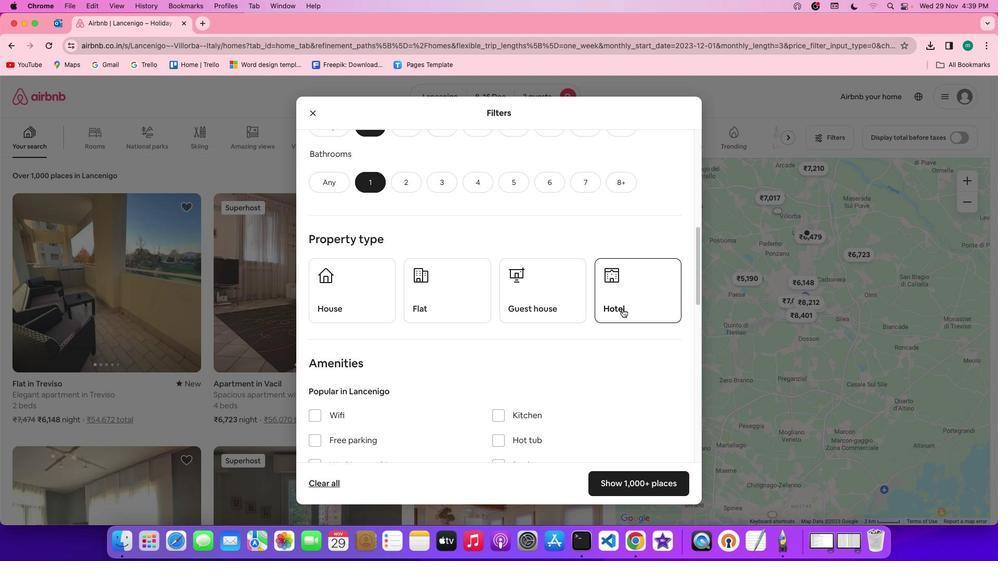 
Action: Mouse pressed left at (623, 305)
Screenshot: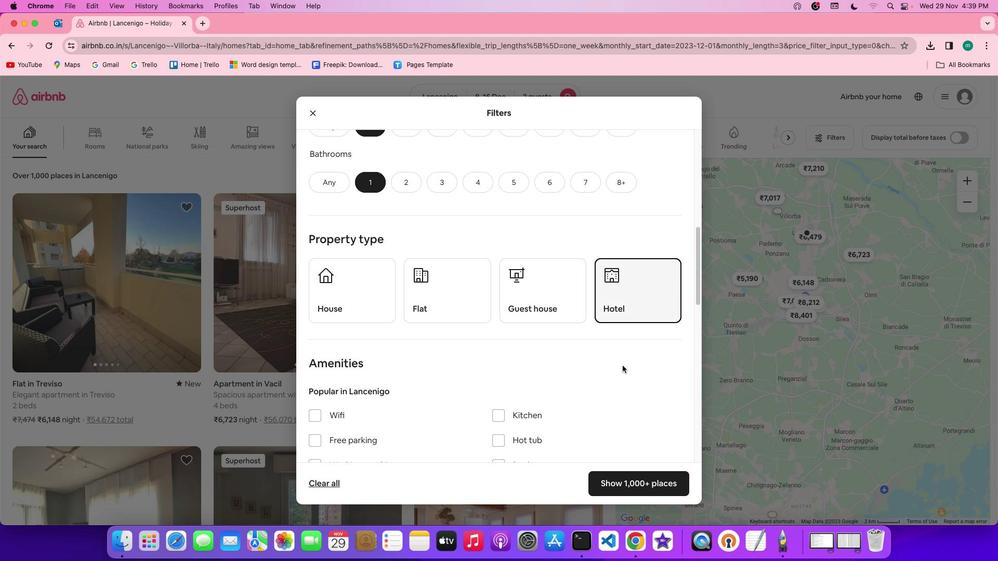 
Action: Mouse moved to (627, 377)
Screenshot: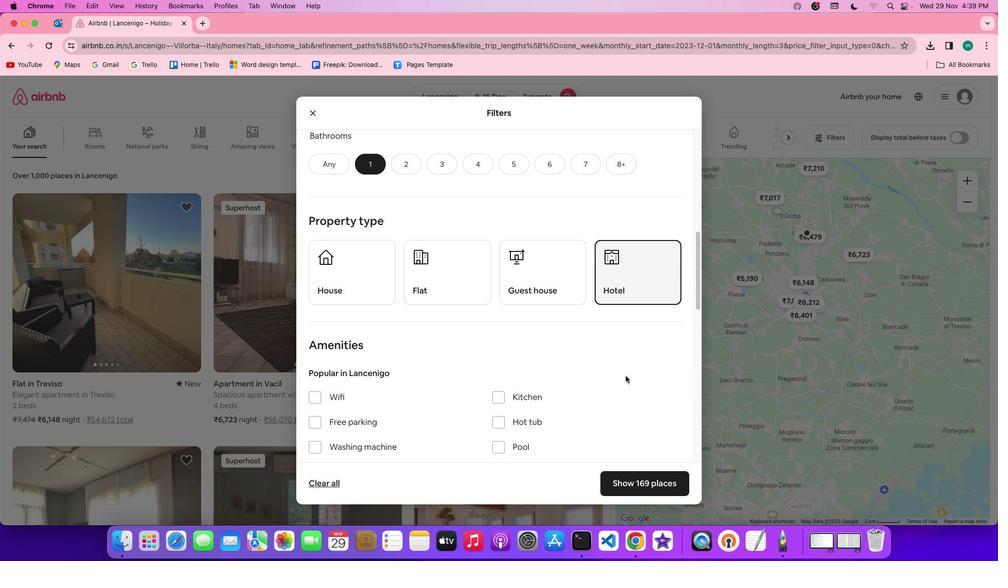 
Action: Mouse scrolled (627, 377) with delta (1, 1)
Screenshot: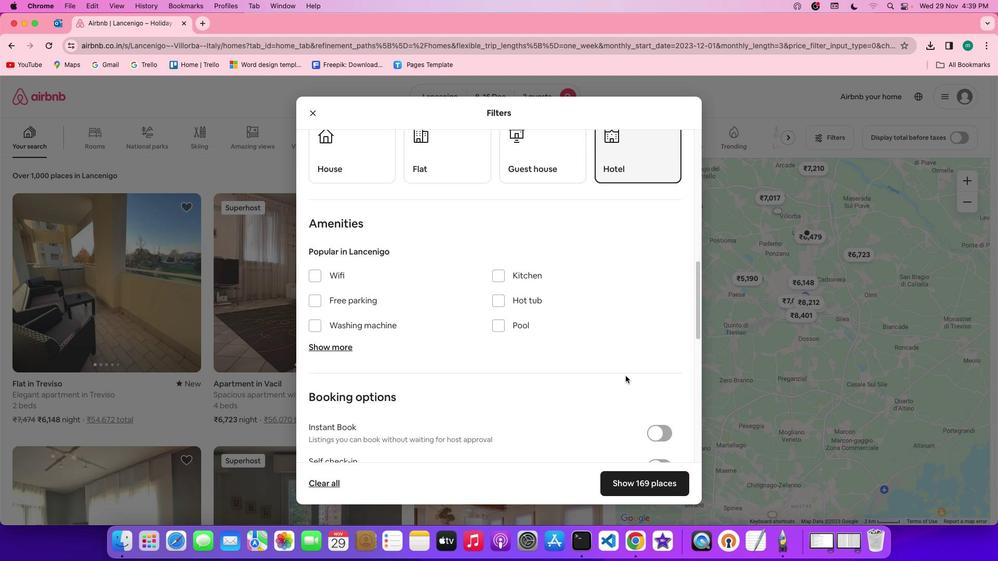 
Action: Mouse scrolled (627, 377) with delta (1, 1)
Screenshot: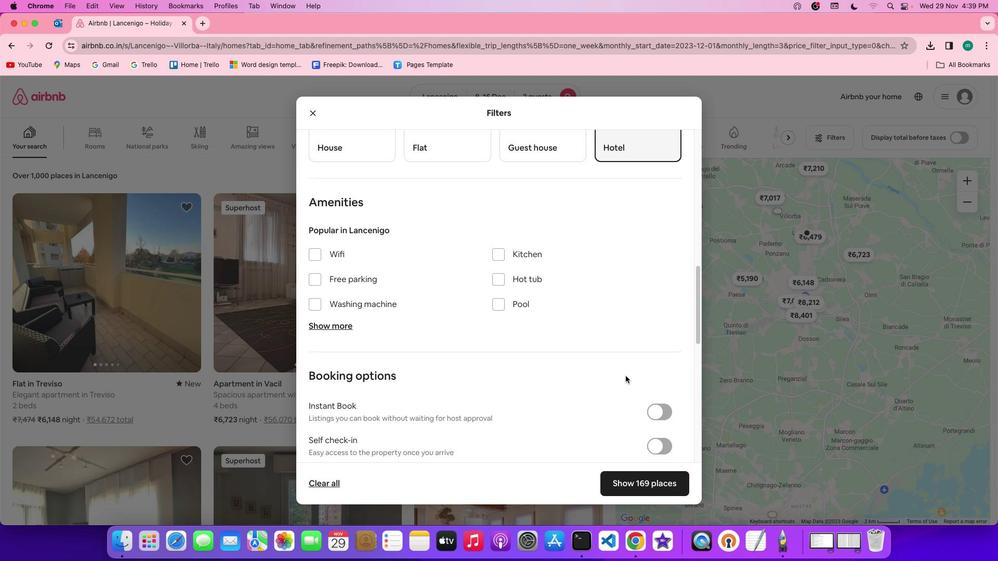 
Action: Mouse scrolled (627, 377) with delta (1, 0)
Screenshot: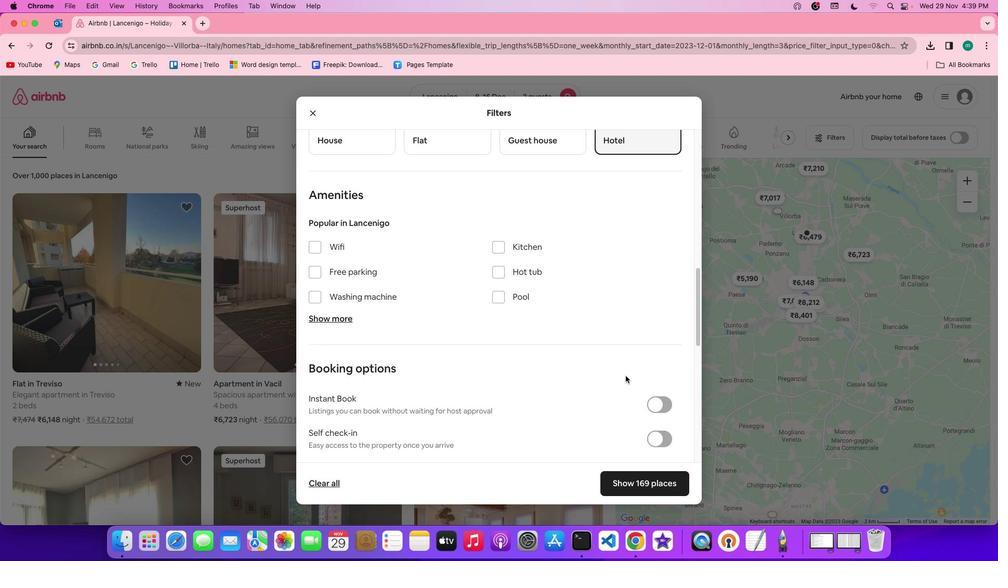 
Action: Mouse scrolled (627, 377) with delta (1, 0)
Screenshot: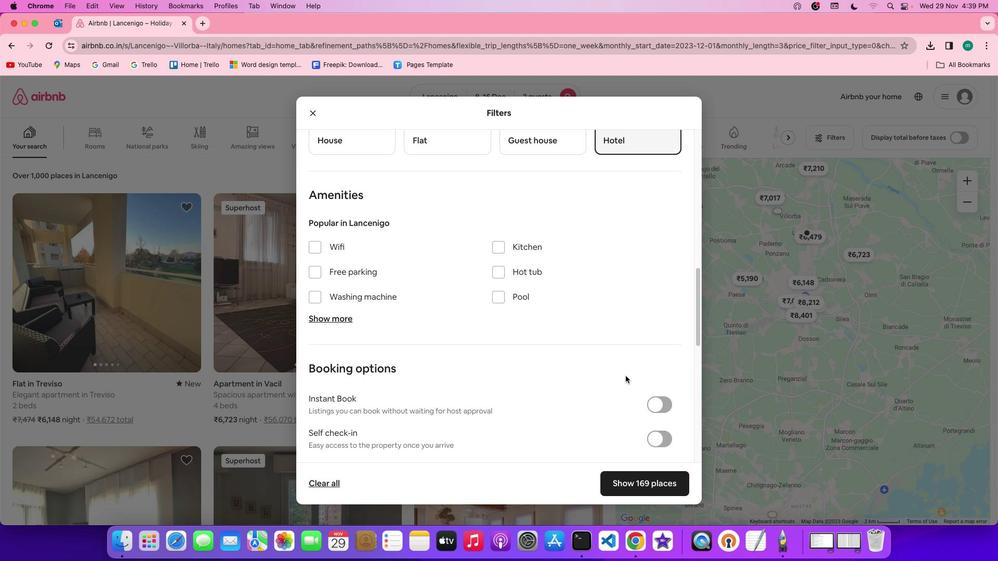 
Action: Mouse scrolled (627, 377) with delta (1, 1)
Screenshot: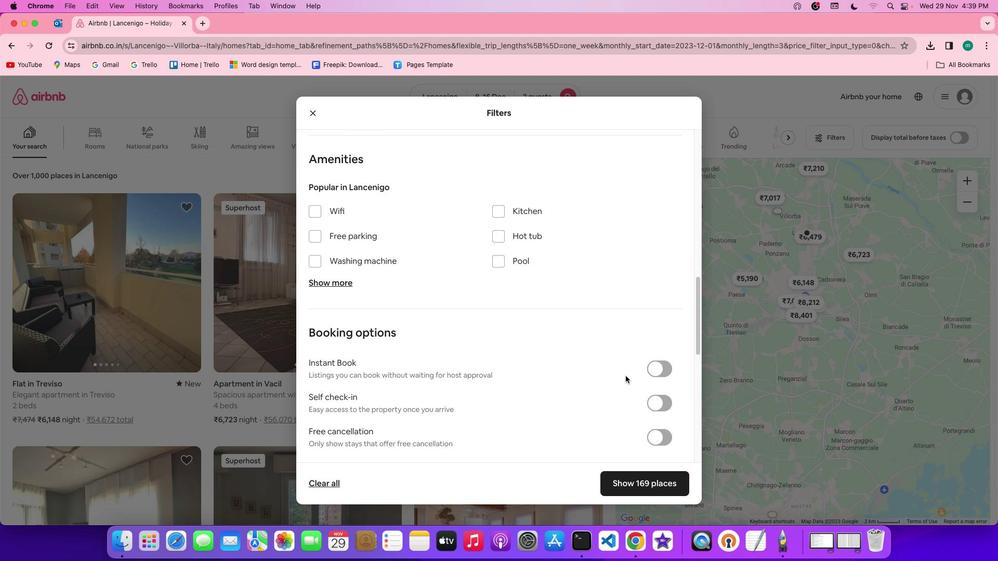 
Action: Mouse scrolled (627, 377) with delta (1, 1)
Screenshot: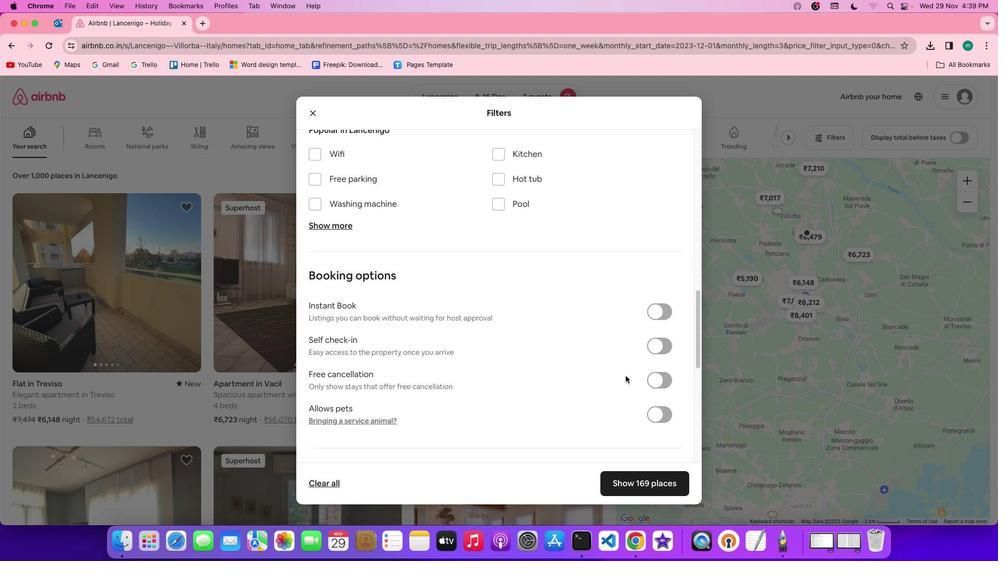 
Action: Mouse scrolled (627, 377) with delta (1, 1)
Screenshot: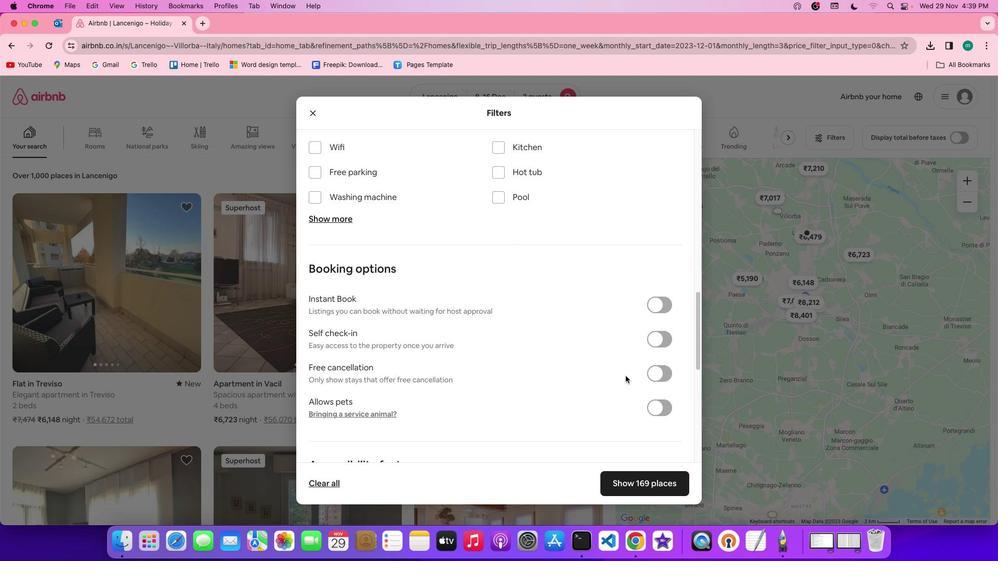 
Action: Mouse scrolled (627, 377) with delta (1, 0)
Screenshot: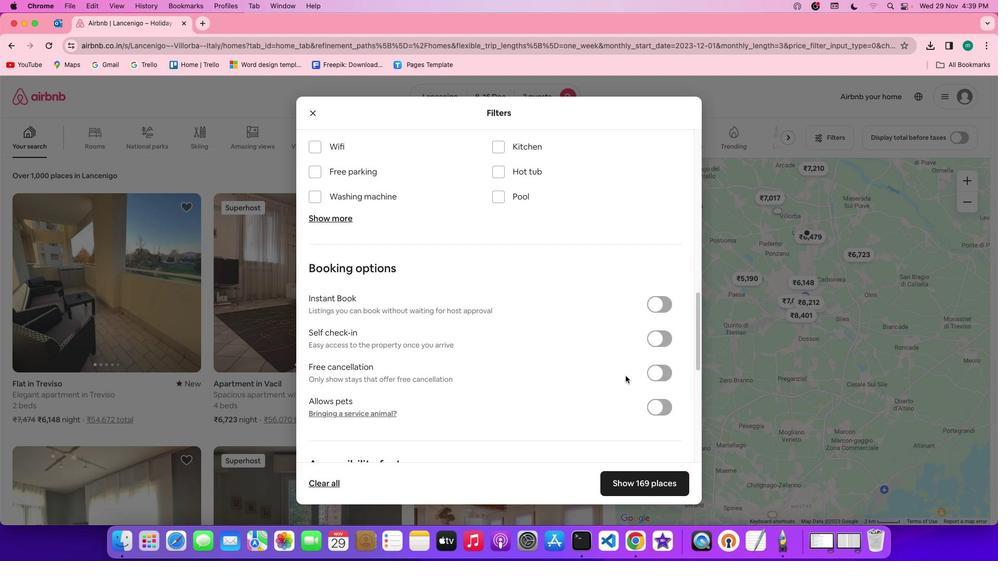 
Action: Mouse scrolled (627, 377) with delta (1, 1)
Screenshot: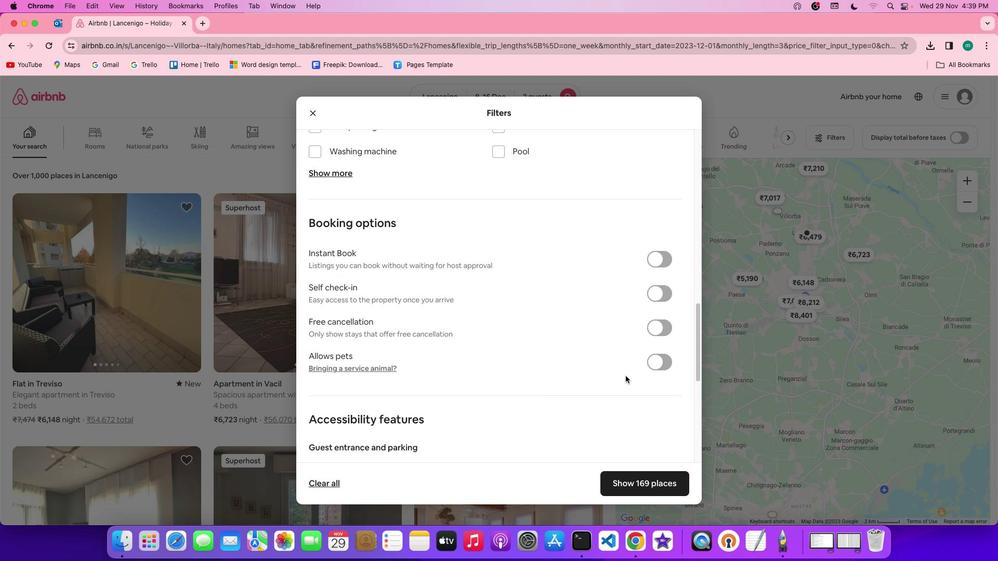 
Action: Mouse scrolled (627, 377) with delta (1, 1)
Screenshot: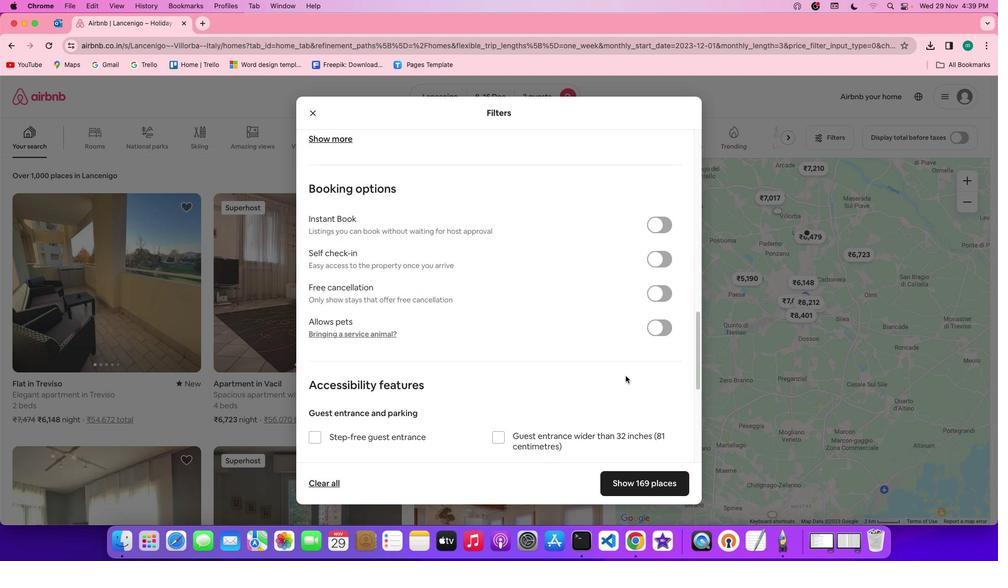 
Action: Mouse scrolled (627, 377) with delta (1, 1)
Screenshot: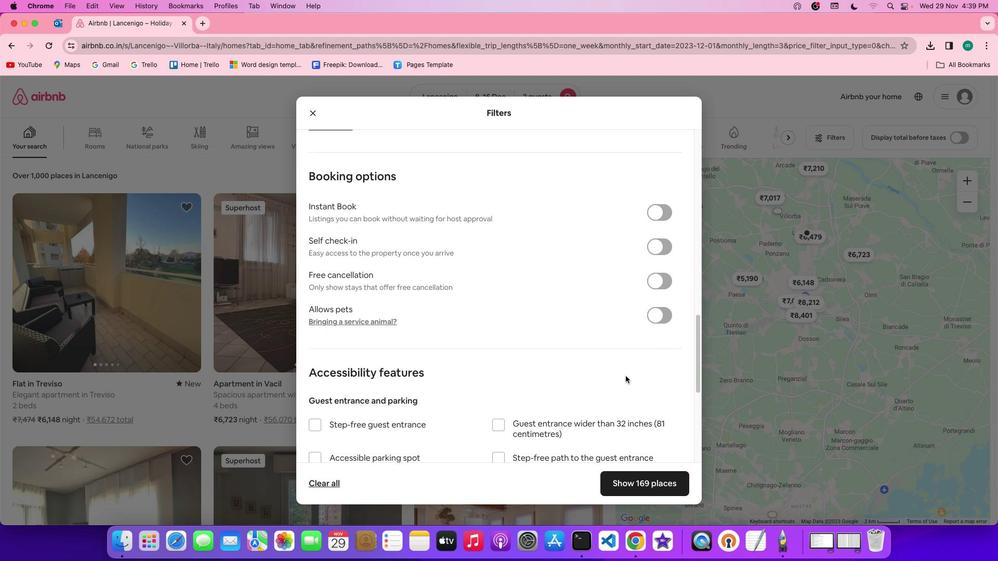 
Action: Mouse scrolled (627, 377) with delta (1, 0)
Screenshot: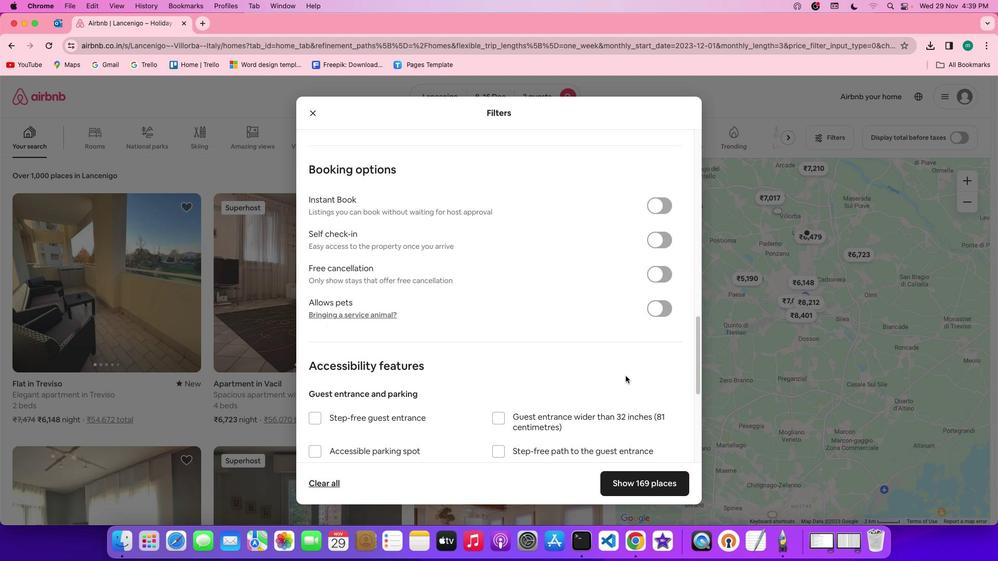 
Action: Mouse scrolled (627, 377) with delta (1, 1)
Screenshot: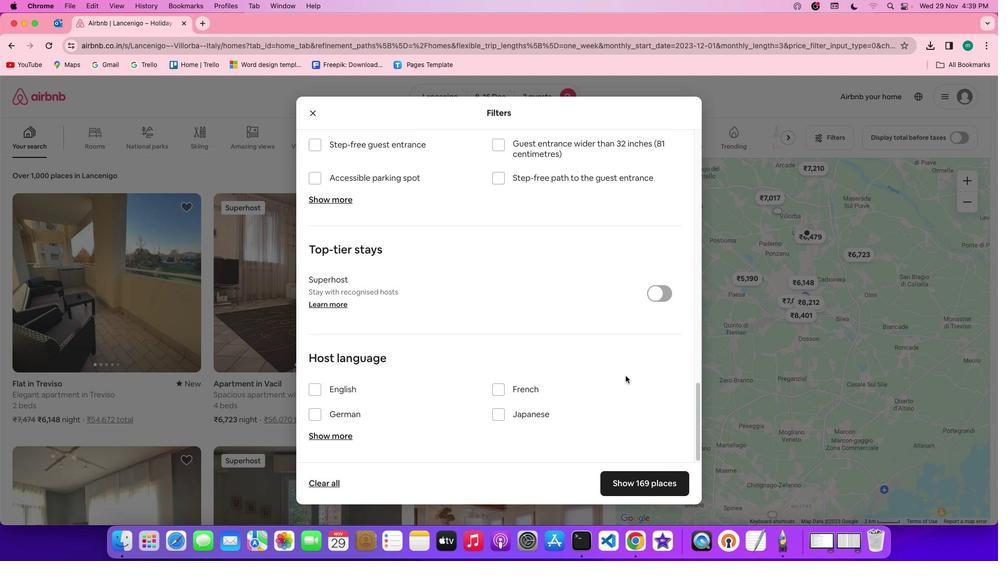 
Action: Mouse scrolled (627, 377) with delta (1, 1)
Screenshot: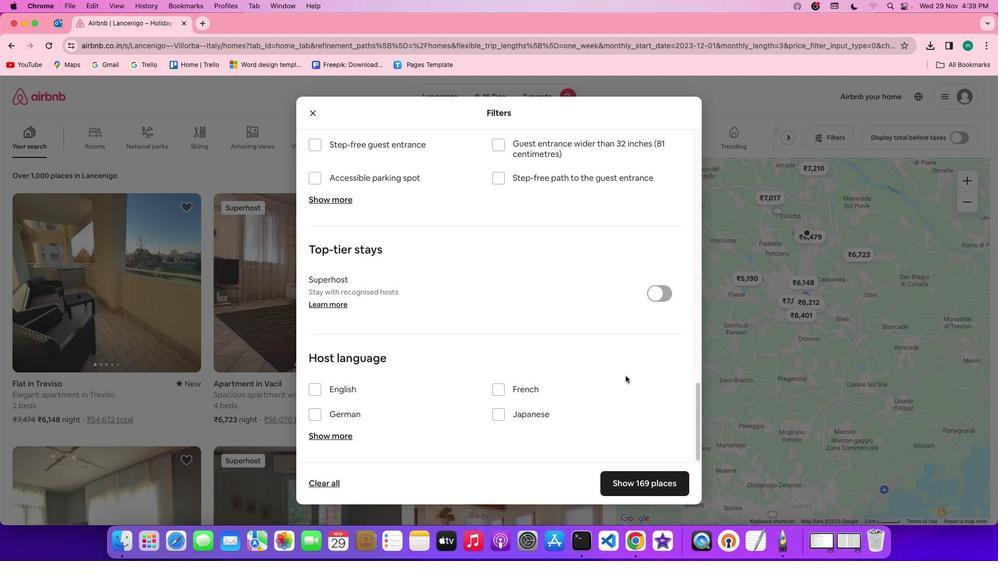 
Action: Mouse scrolled (627, 377) with delta (1, 0)
Screenshot: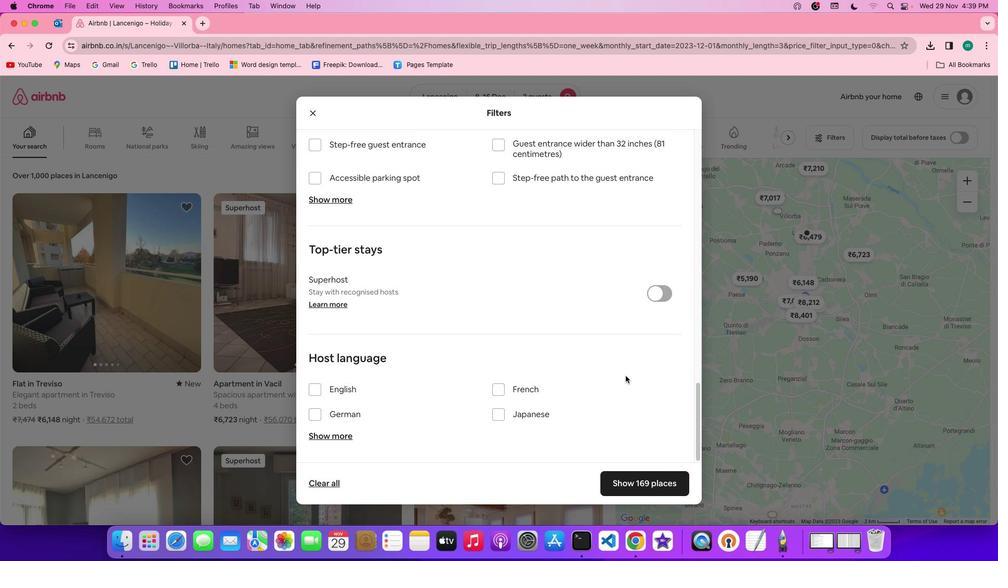 
Action: Mouse scrolled (627, 377) with delta (1, 0)
Screenshot: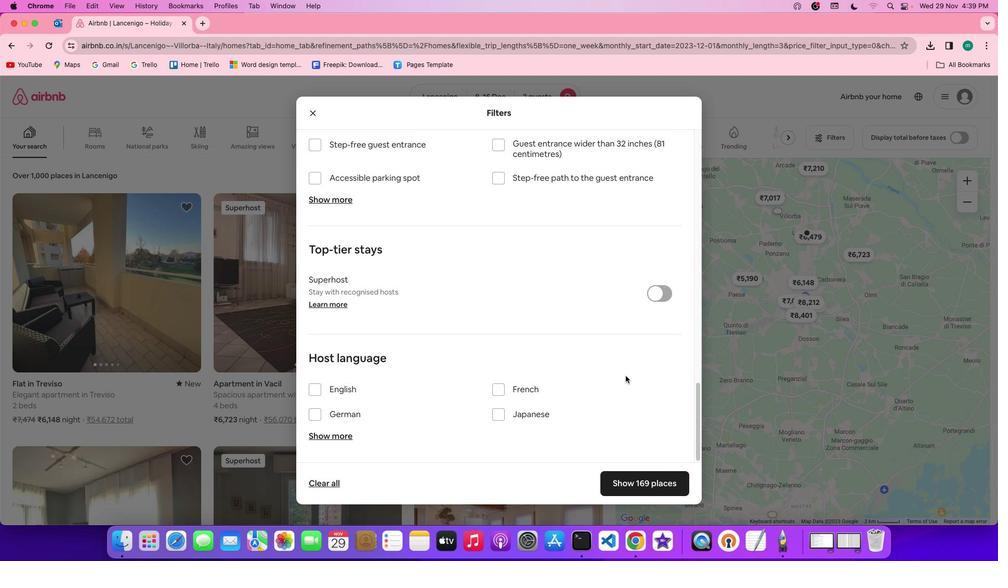 
Action: Mouse scrolled (627, 377) with delta (1, 0)
Screenshot: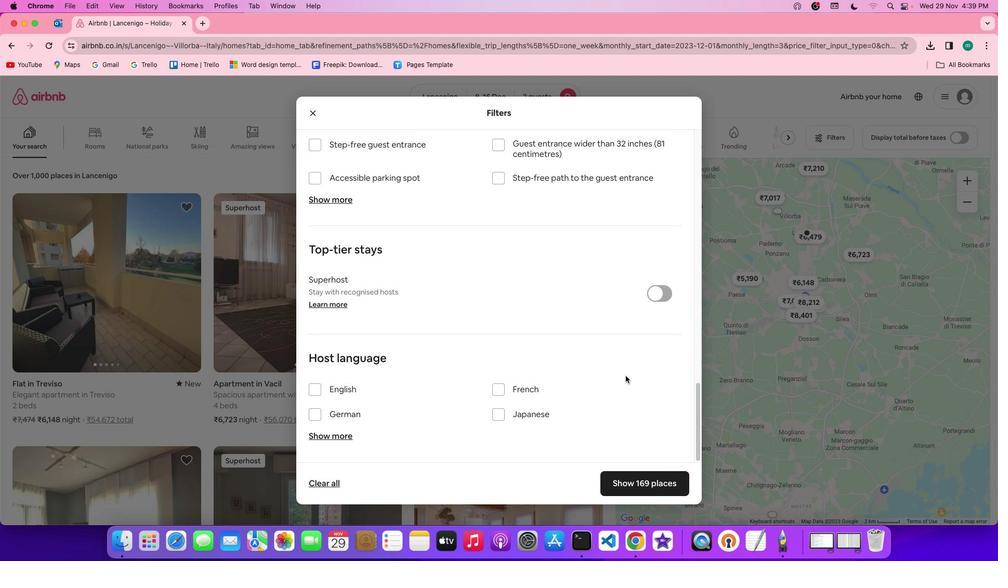 
Action: Mouse scrolled (627, 377) with delta (1, 1)
Screenshot: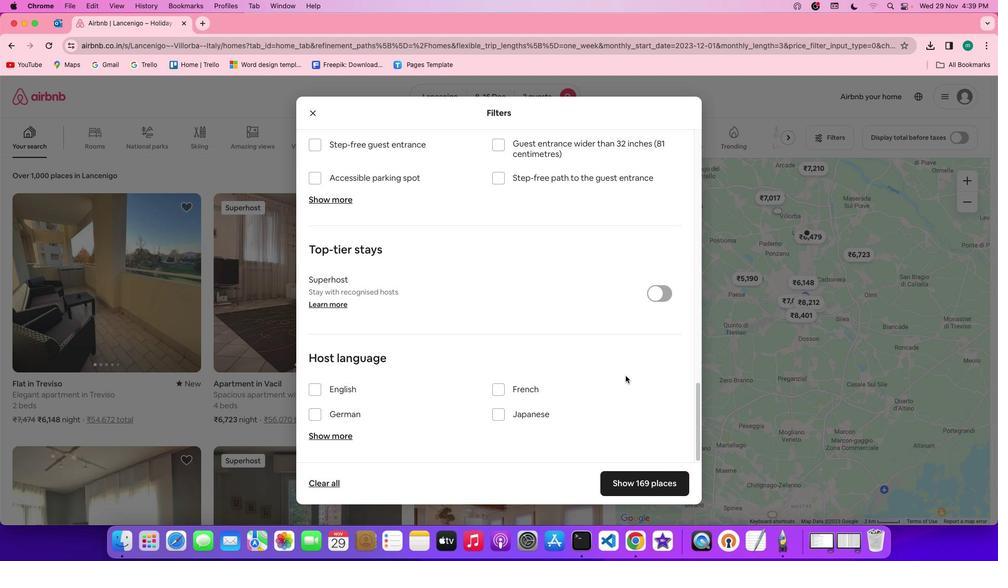 
Action: Mouse scrolled (627, 377) with delta (1, 1)
Screenshot: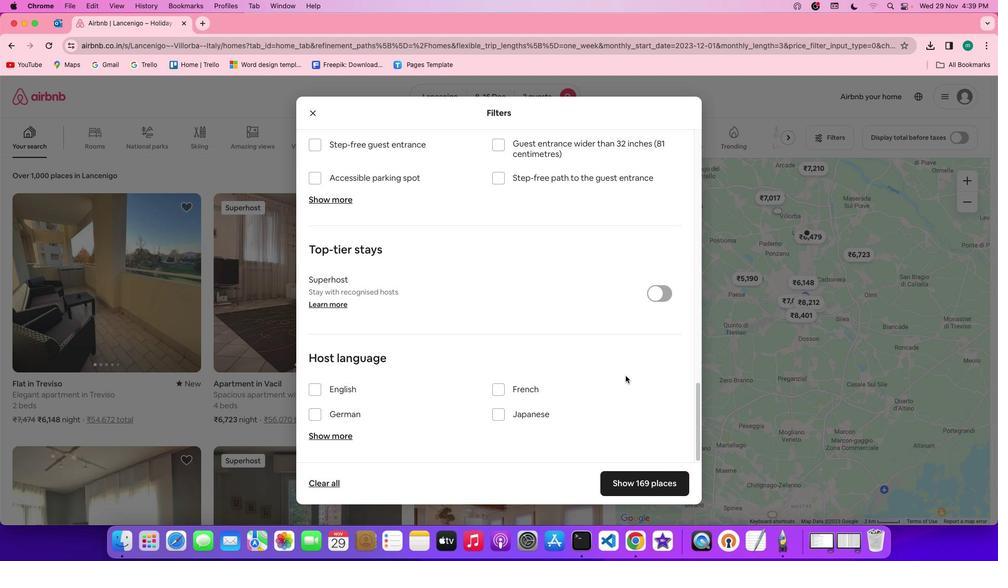 
Action: Mouse scrolled (627, 377) with delta (1, 0)
Screenshot: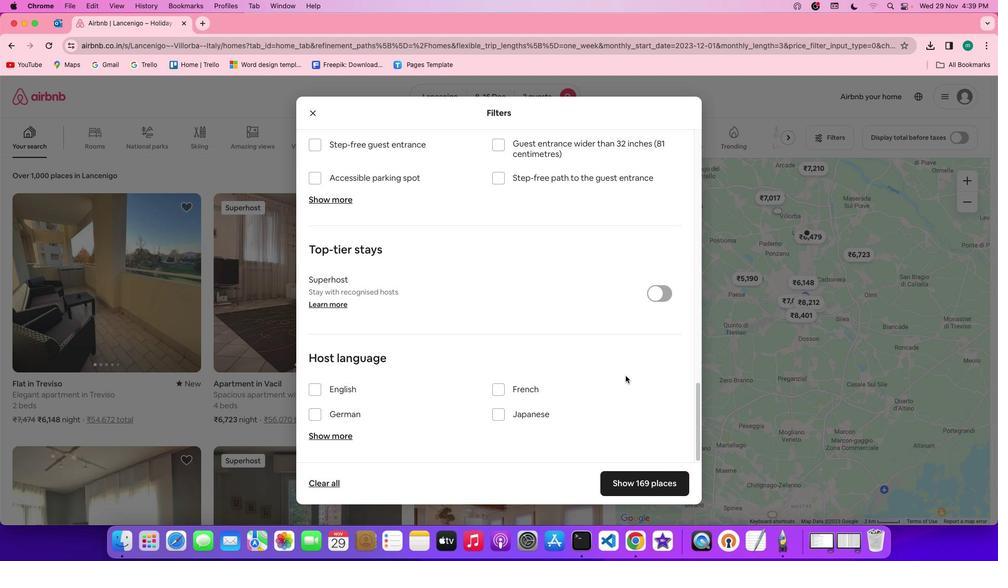 
Action: Mouse scrolled (627, 377) with delta (1, 0)
Screenshot: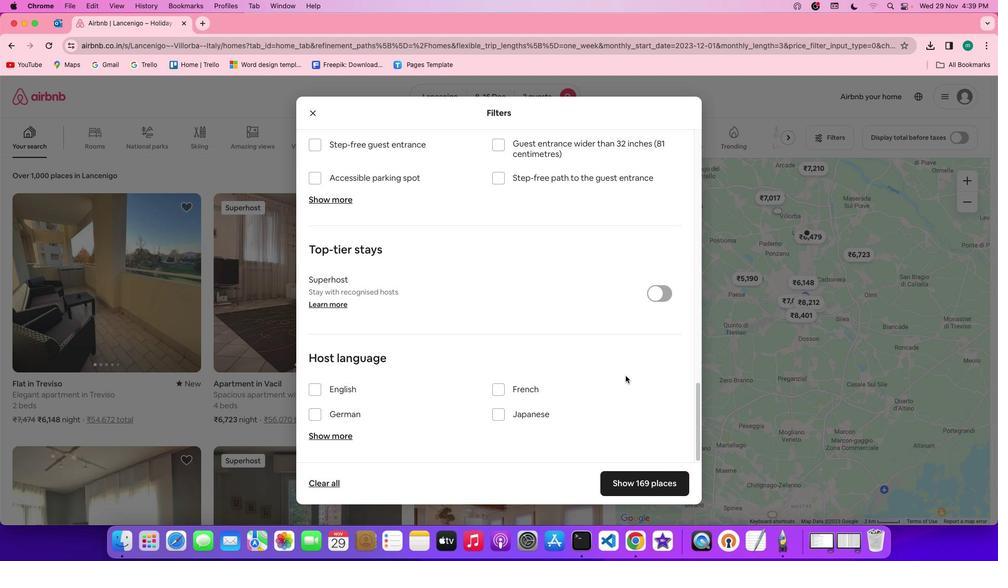 
Action: Mouse scrolled (627, 377) with delta (1, 0)
Screenshot: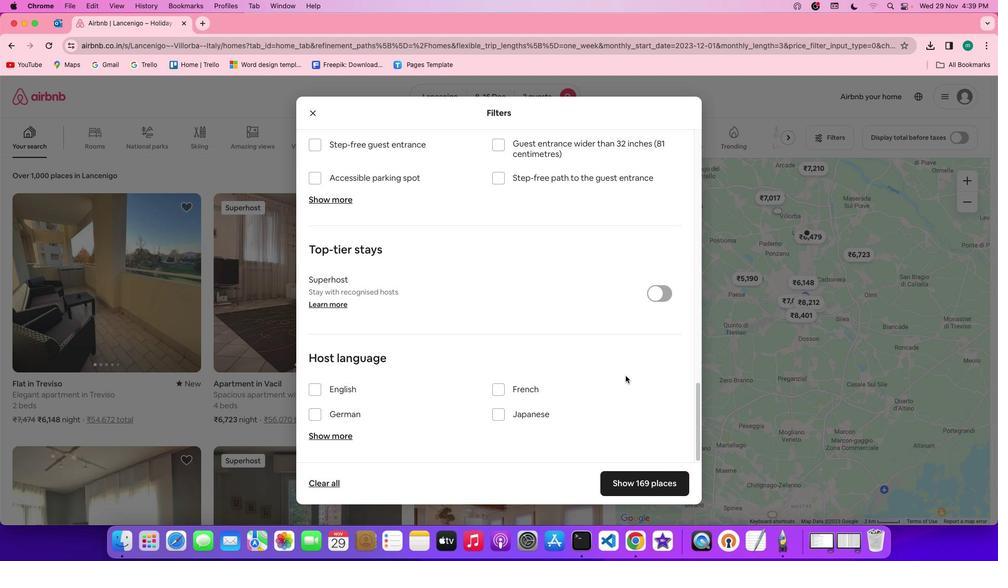 
Action: Mouse scrolled (627, 377) with delta (1, 1)
Screenshot: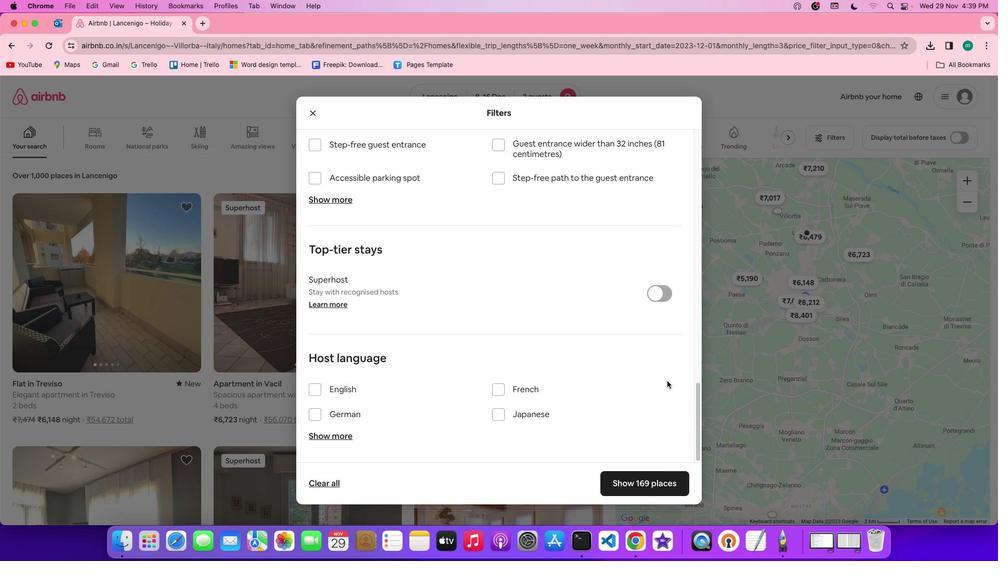 
Action: Mouse scrolled (627, 377) with delta (1, 1)
Screenshot: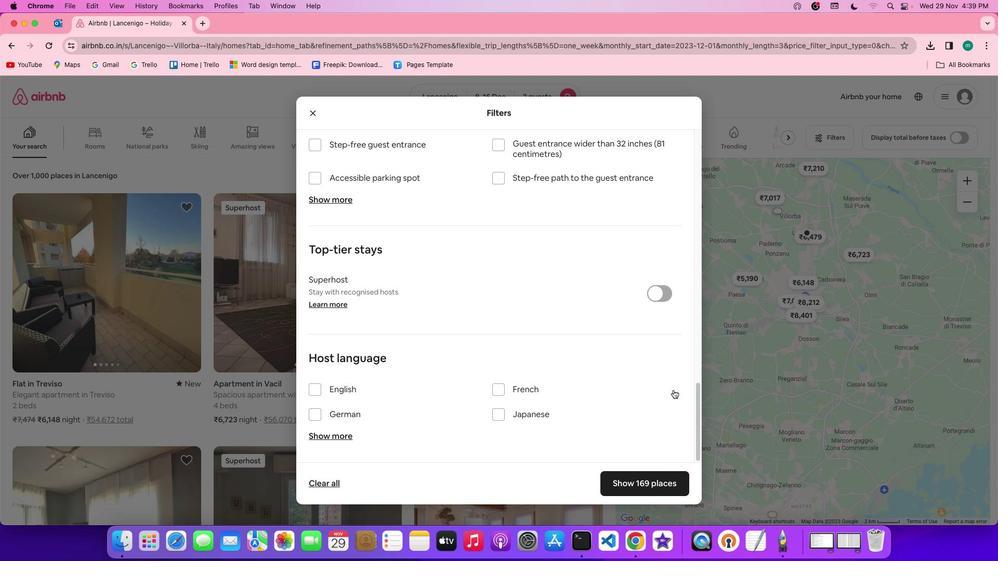 
Action: Mouse moved to (657, 482)
Screenshot: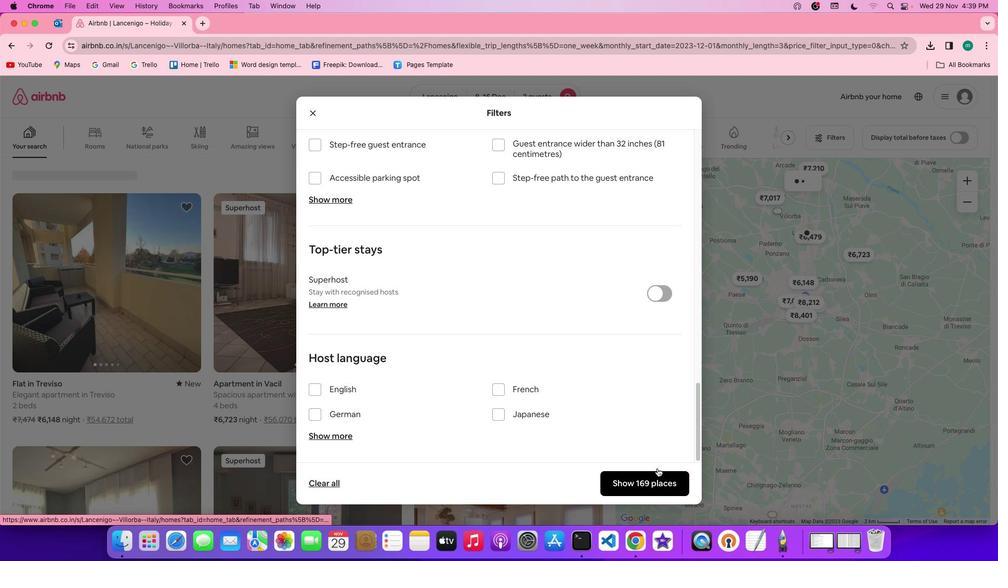 
Action: Mouse pressed left at (657, 482)
Screenshot: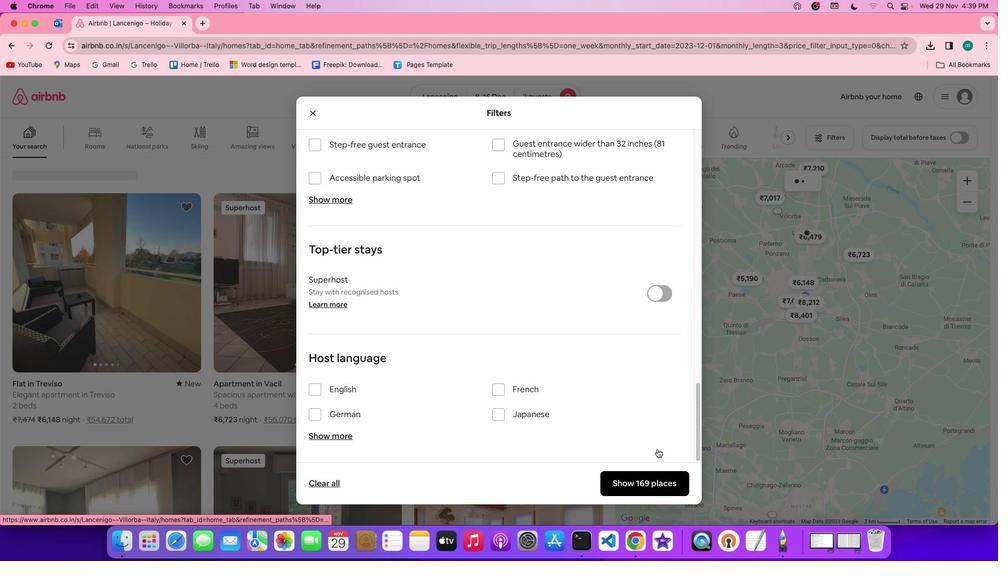 
Action: Mouse moved to (143, 307)
Screenshot: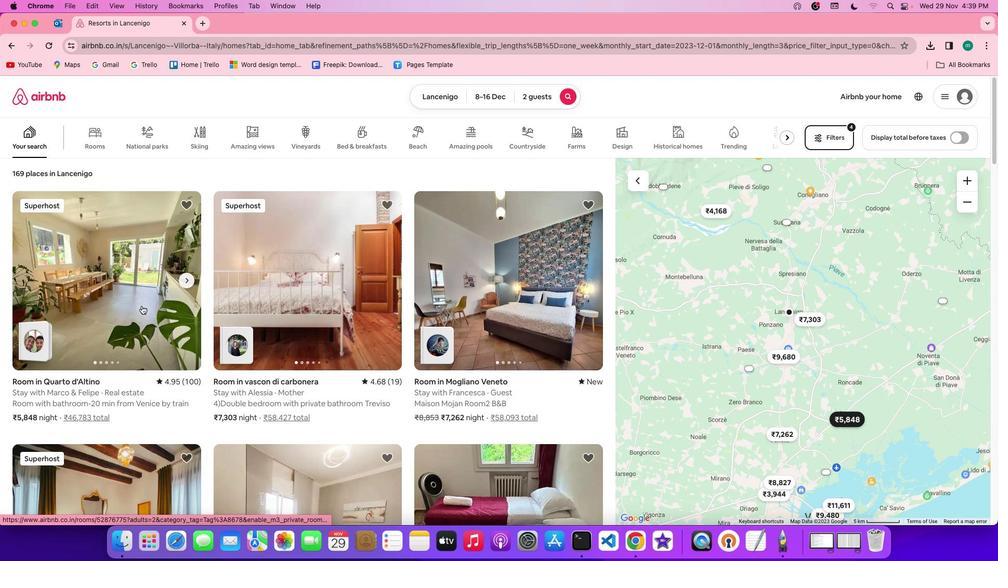 
Action: Mouse scrolled (143, 307) with delta (1, 1)
Screenshot: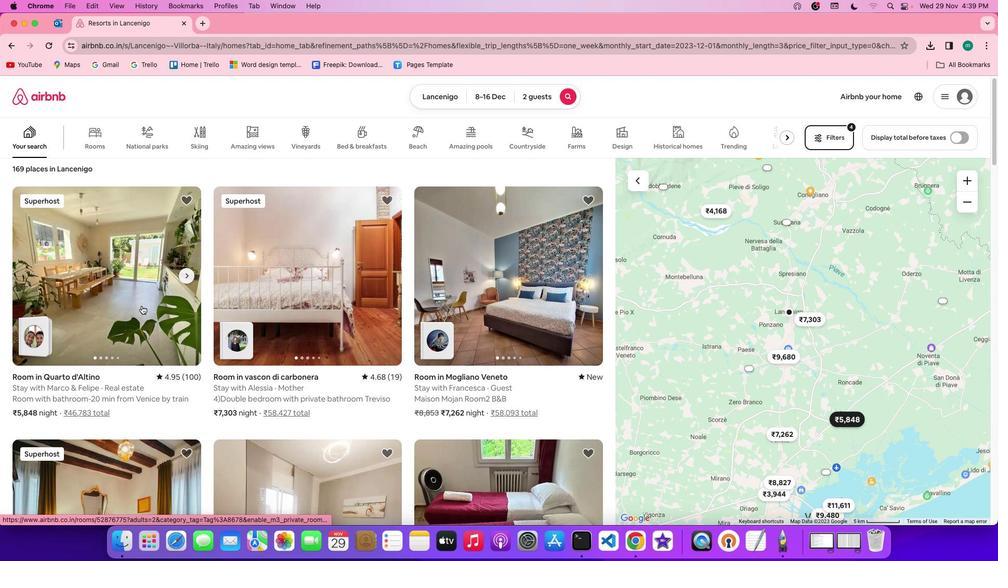 
Action: Mouse scrolled (143, 307) with delta (1, 1)
Screenshot: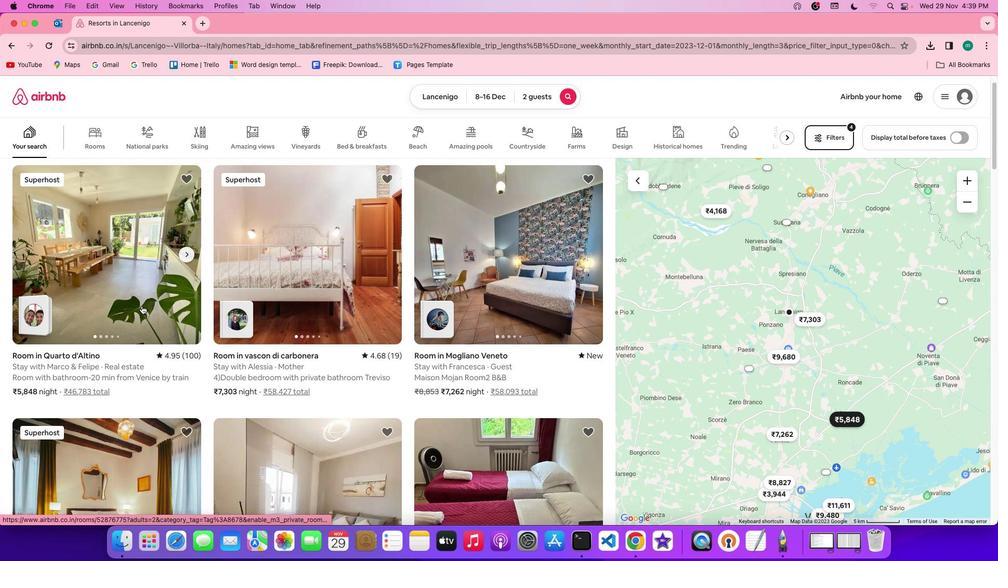 
Action: Mouse scrolled (143, 307) with delta (1, 1)
Screenshot: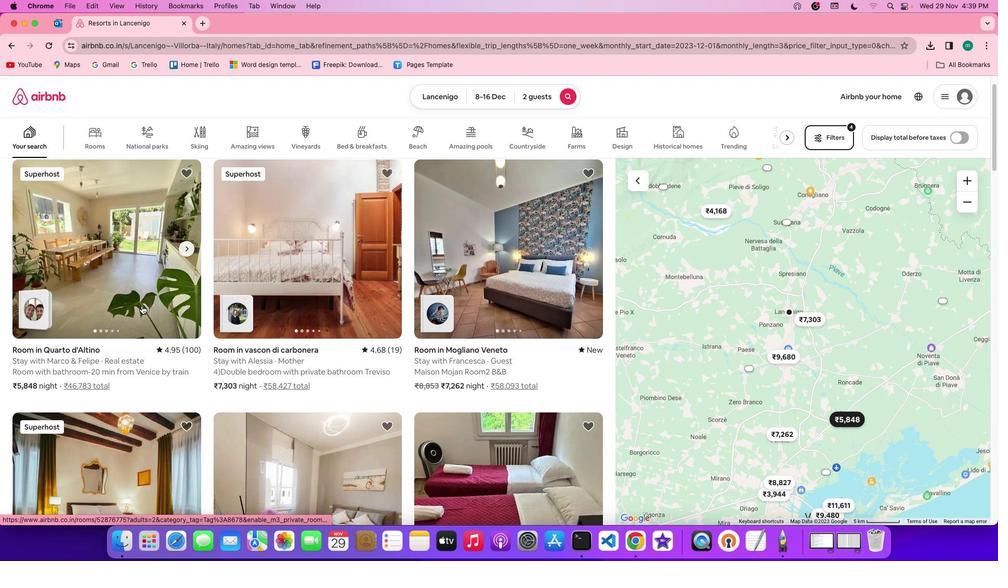 
Action: Mouse scrolled (143, 307) with delta (1, 1)
Screenshot: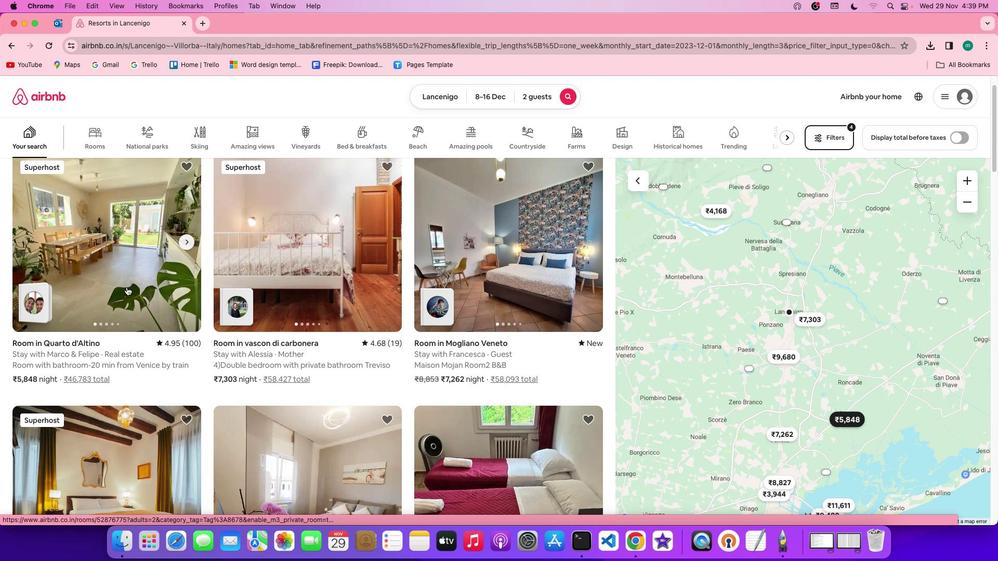 
Action: Mouse moved to (109, 275)
Screenshot: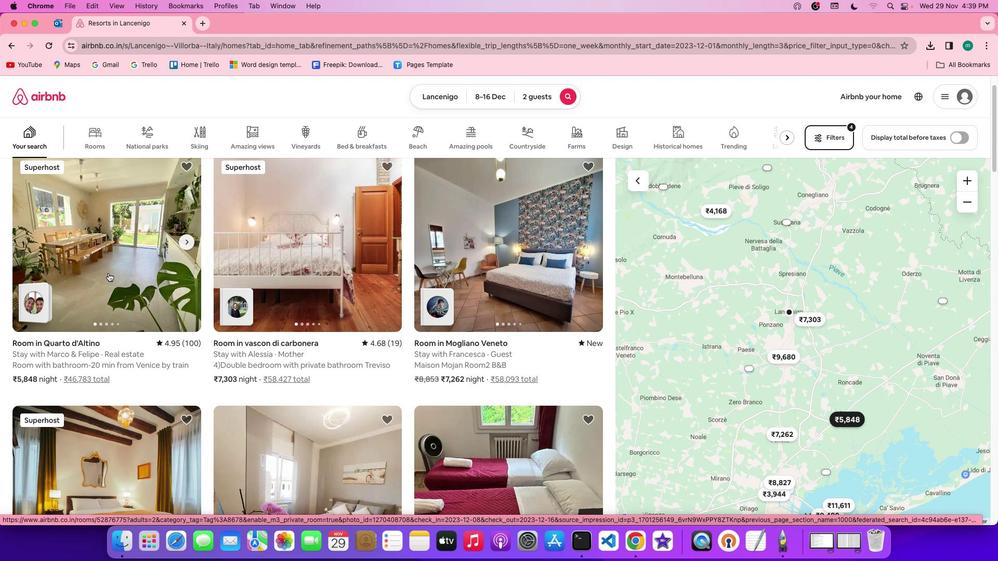
Action: Mouse pressed left at (109, 275)
Screenshot: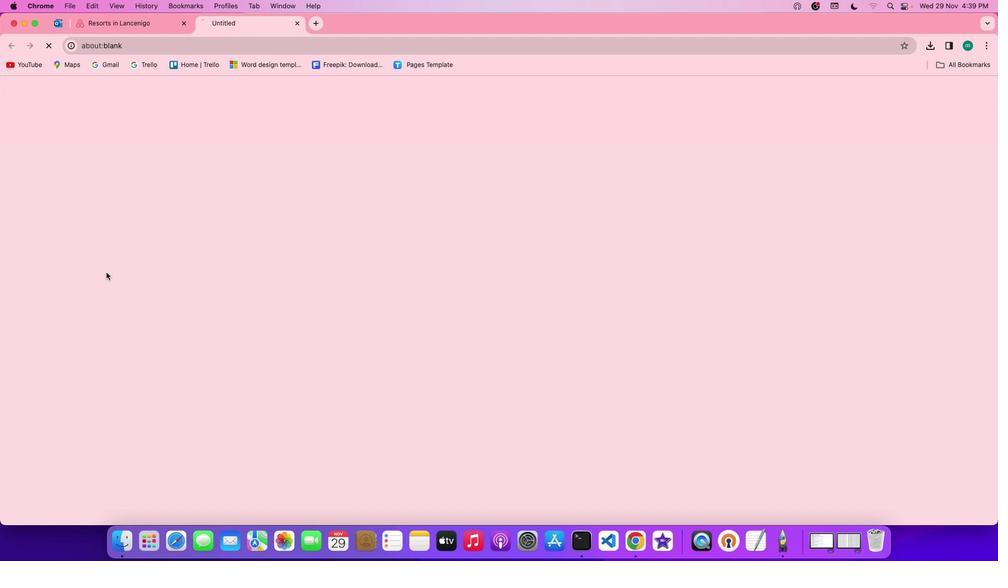 
Action: Mouse moved to (159, 283)
Screenshot: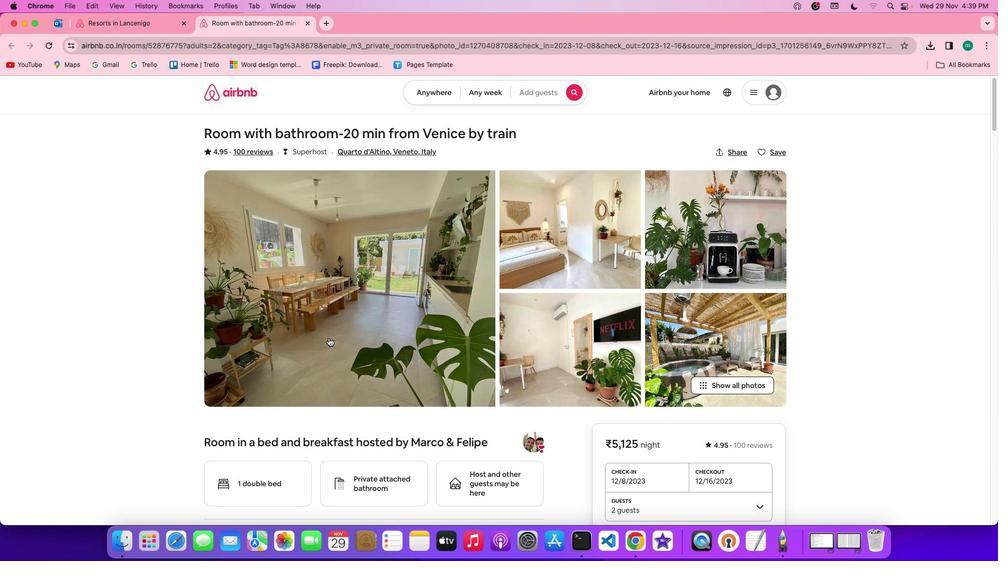 
Action: Mouse scrolled (159, 283) with delta (1, 1)
Screenshot: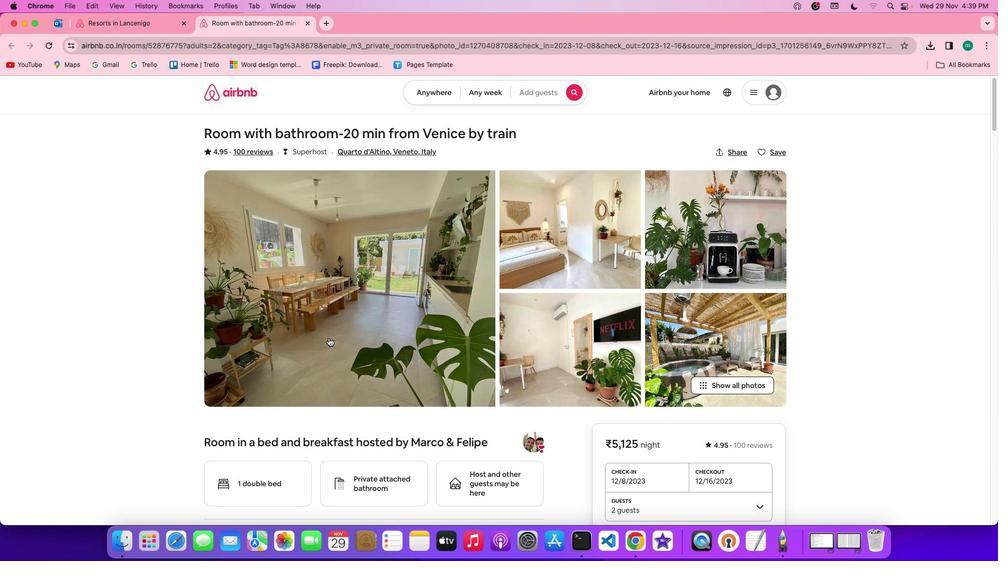 
Action: Mouse moved to (277, 329)
Screenshot: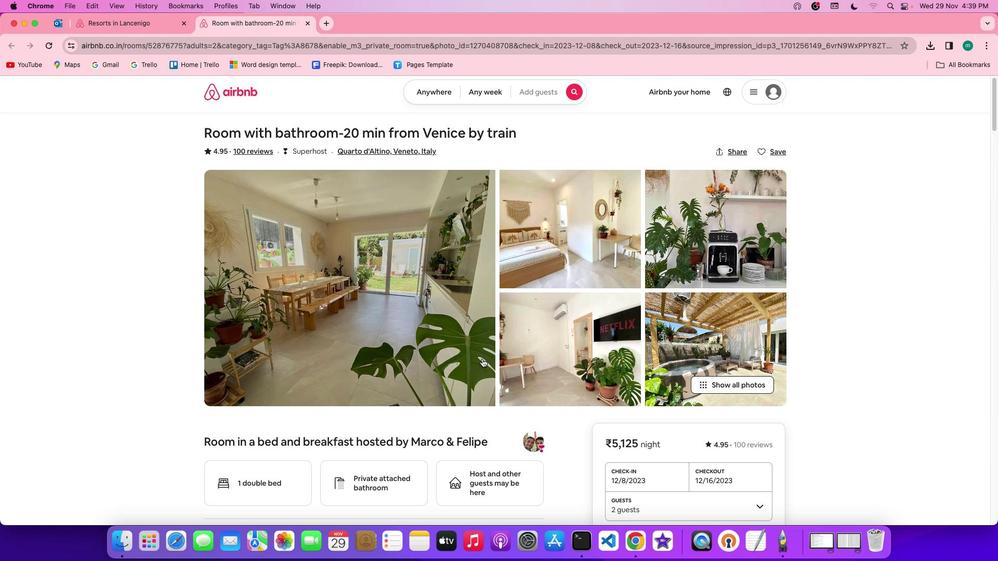 
Action: Mouse scrolled (277, 329) with delta (1, 1)
Screenshot: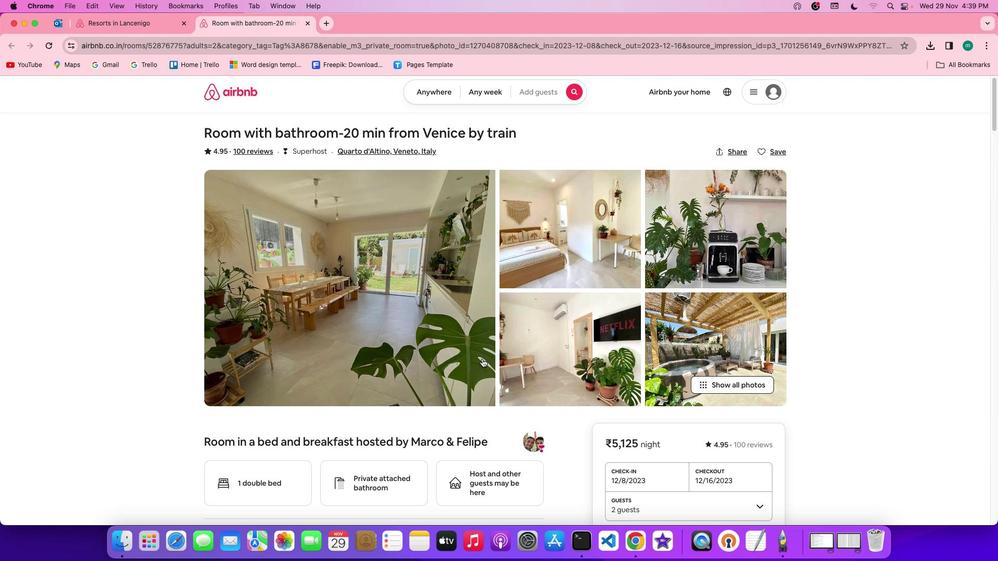 
Action: Mouse moved to (764, 384)
Screenshot: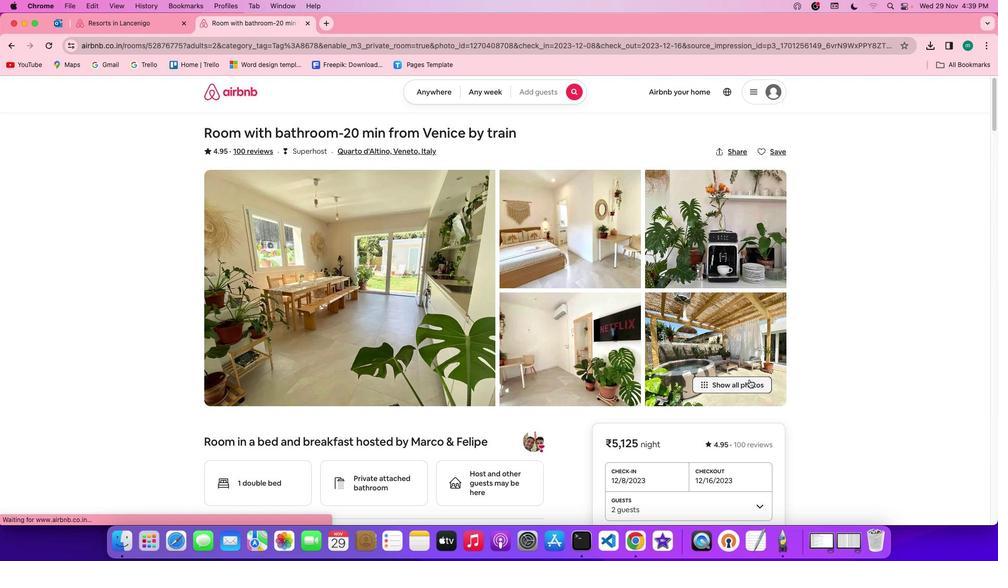 
Action: Mouse pressed left at (764, 384)
Screenshot: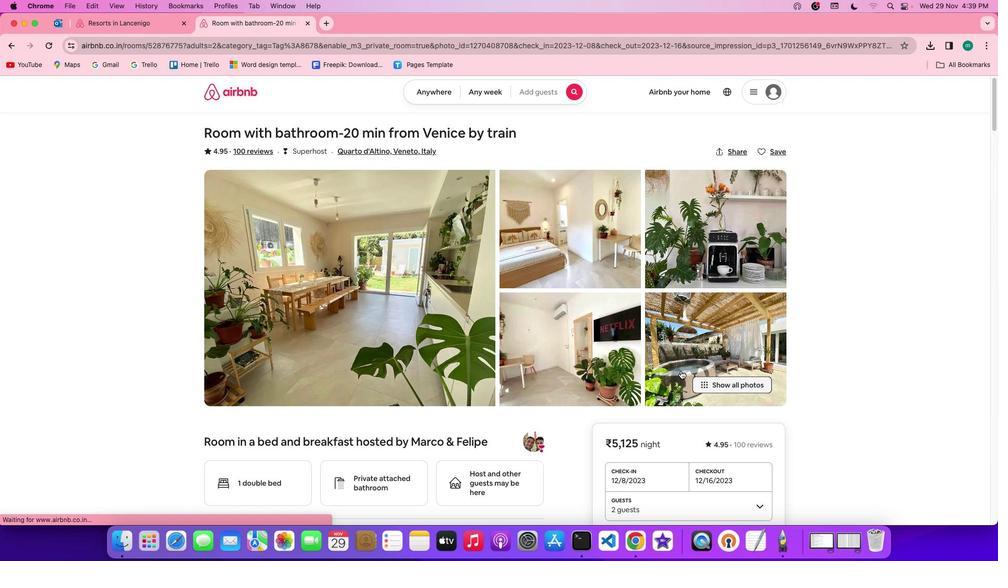 
Action: Mouse moved to (575, 361)
Screenshot: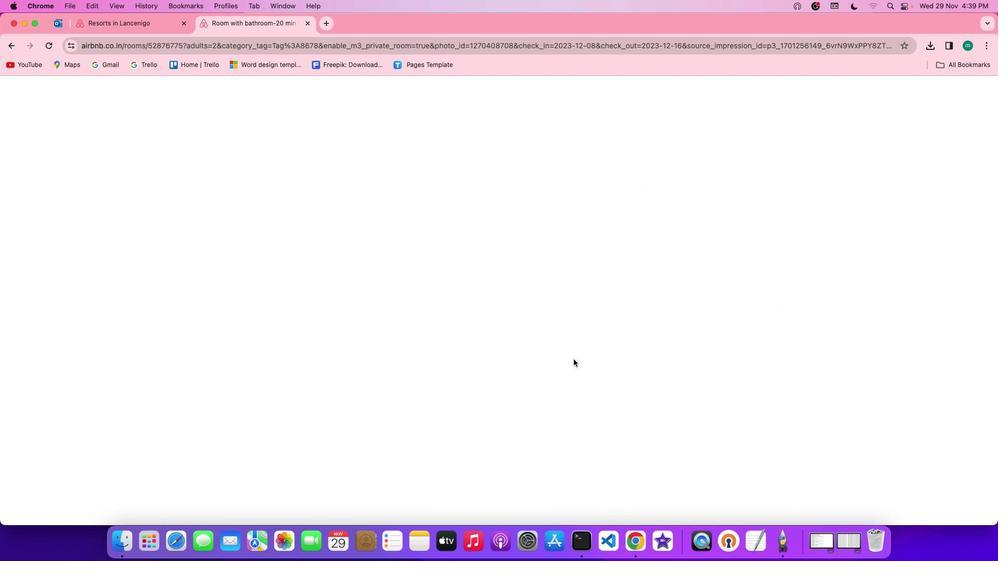 
Action: Mouse scrolled (575, 361) with delta (1, 1)
Screenshot: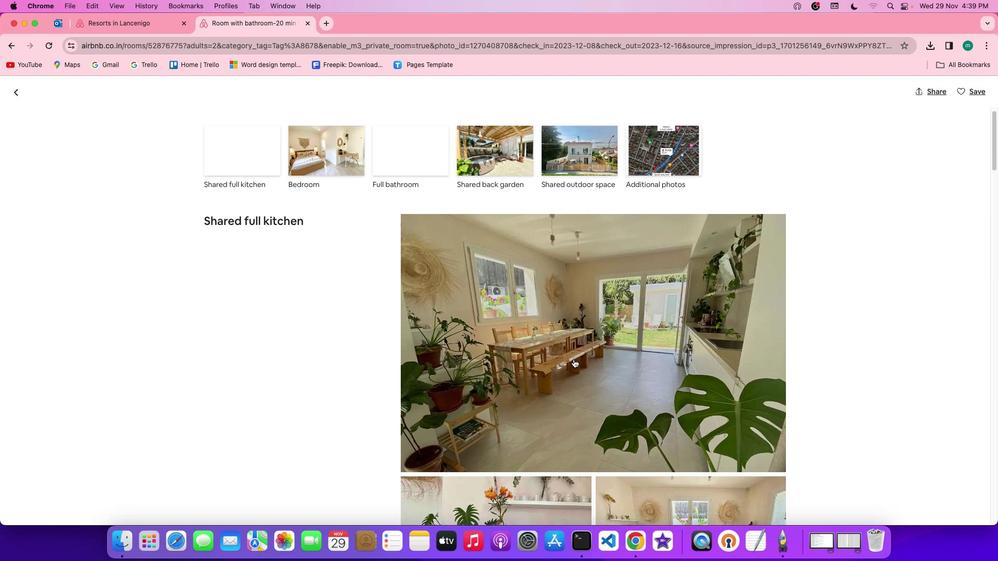 
Action: Mouse scrolled (575, 361) with delta (1, 1)
Screenshot: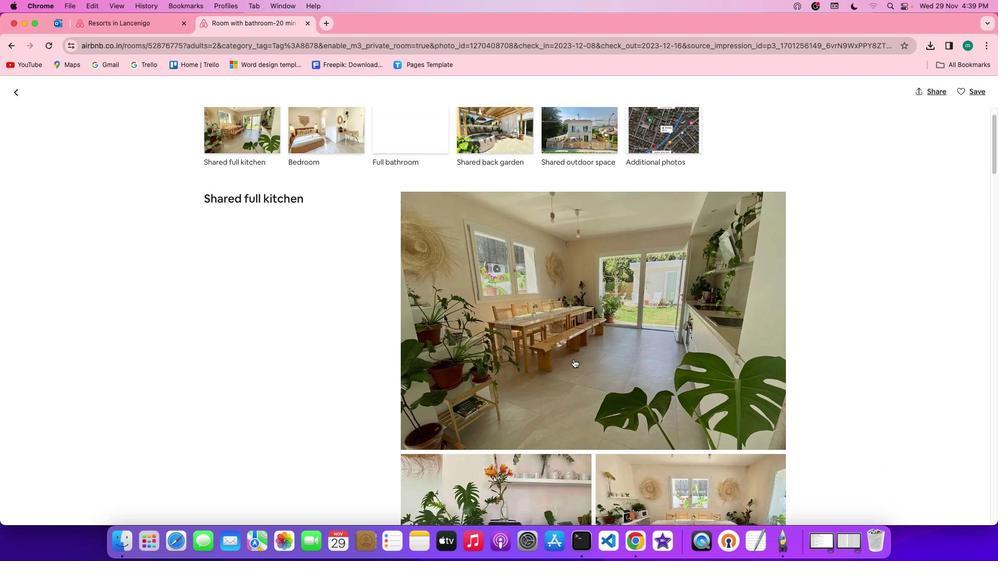 
Action: Mouse scrolled (575, 361) with delta (1, 1)
Screenshot: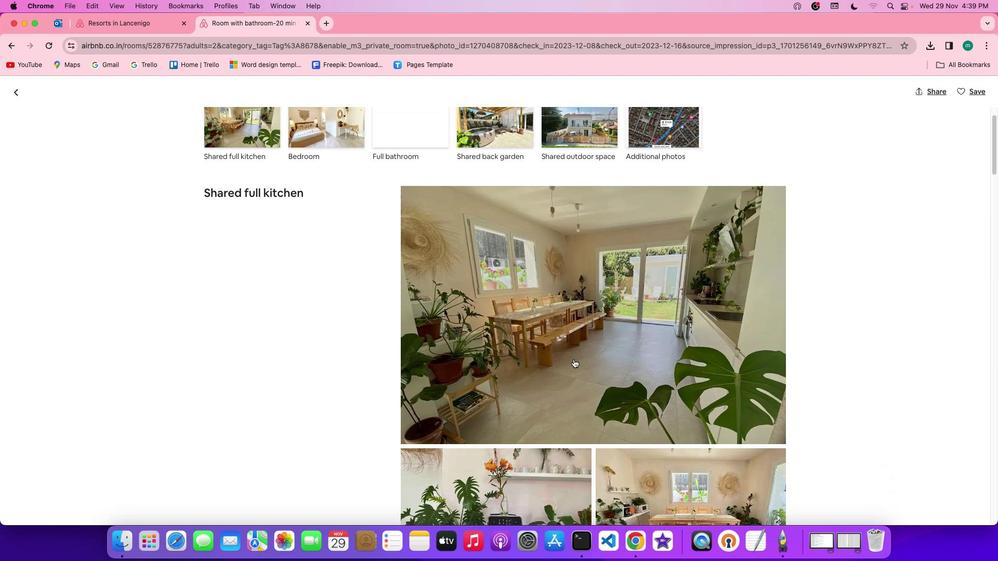 
Action: Mouse scrolled (575, 361) with delta (1, 1)
Screenshot: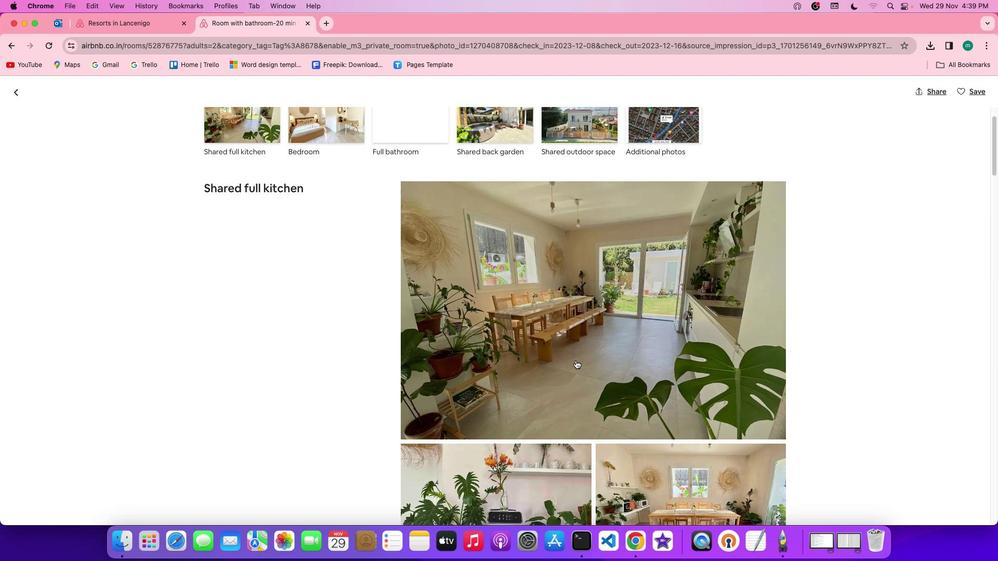 
Action: Mouse moved to (577, 361)
Screenshot: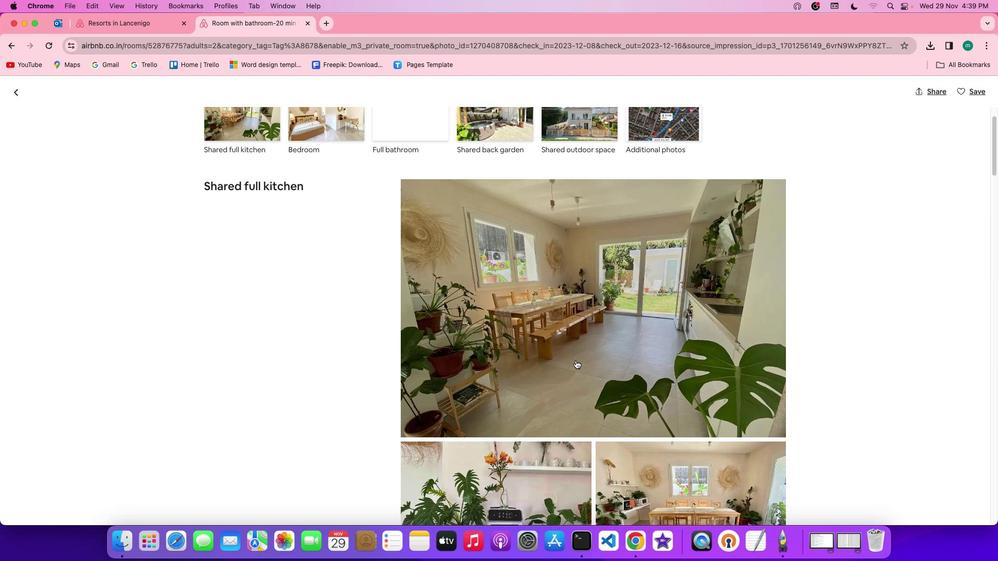 
Action: Mouse scrolled (577, 361) with delta (1, 1)
Screenshot: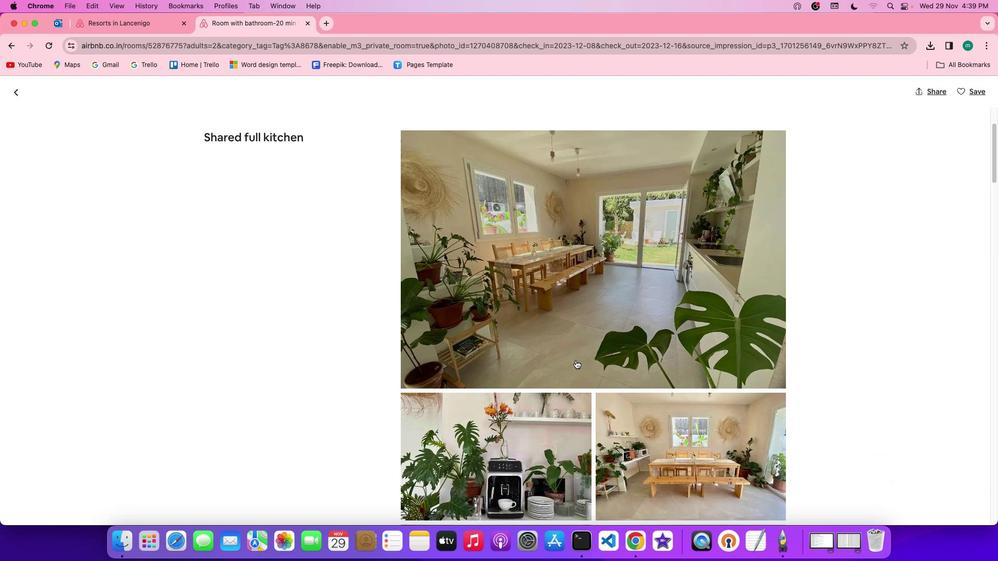
Action: Mouse scrolled (577, 361) with delta (1, 1)
Screenshot: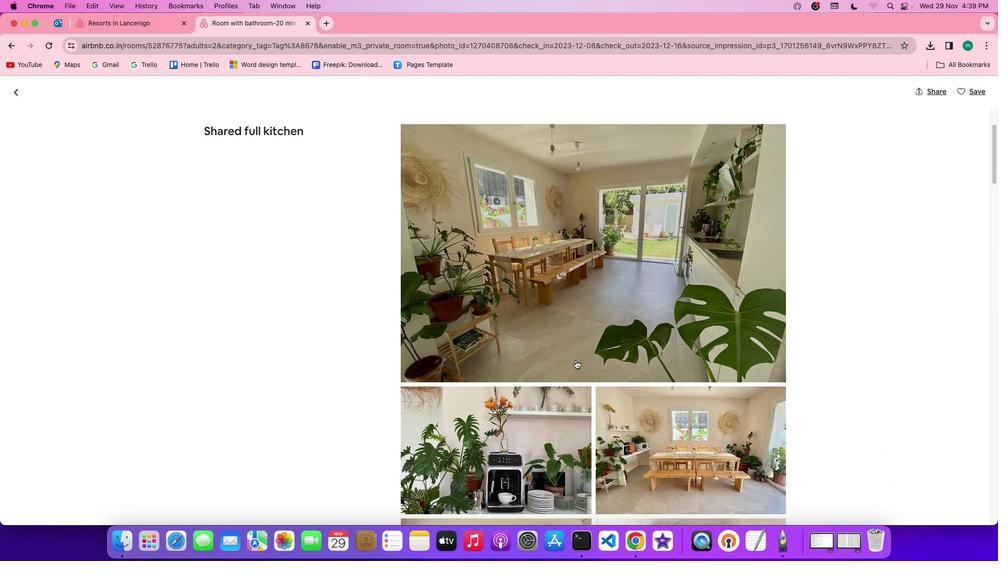 
Action: Mouse scrolled (577, 361) with delta (1, 0)
Screenshot: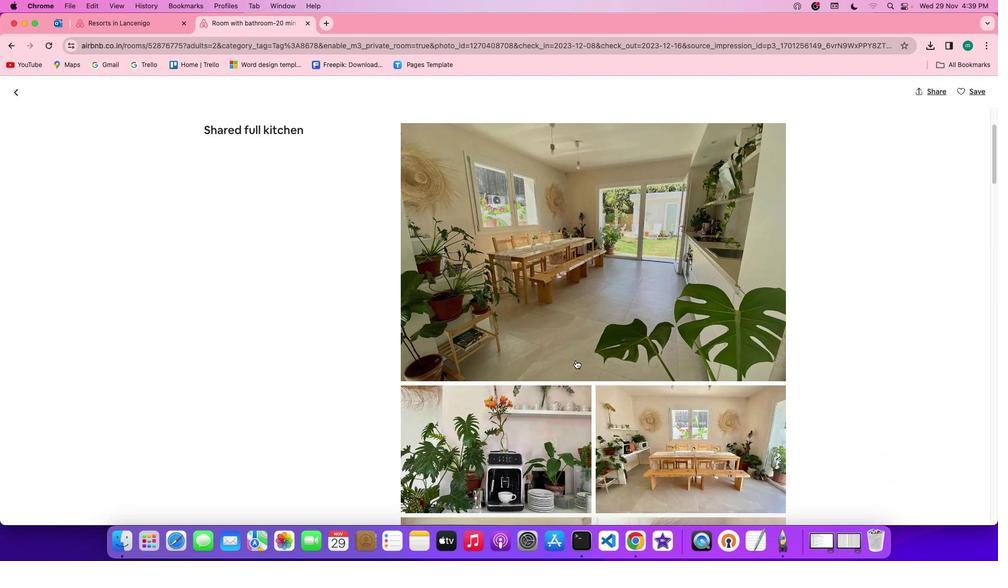 
Action: Mouse scrolled (577, 361) with delta (1, 1)
Screenshot: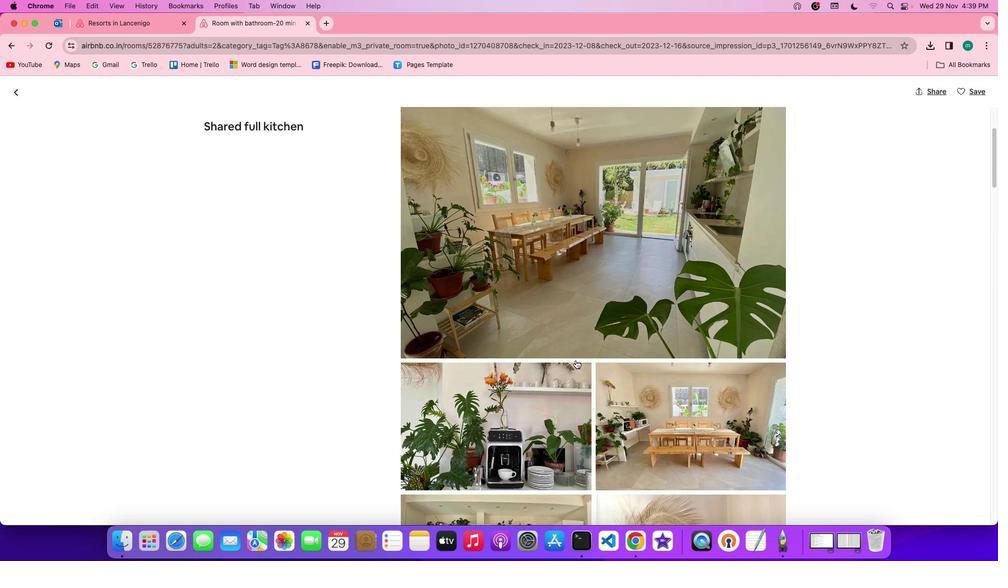 
Action: Mouse scrolled (577, 361) with delta (1, 1)
Screenshot: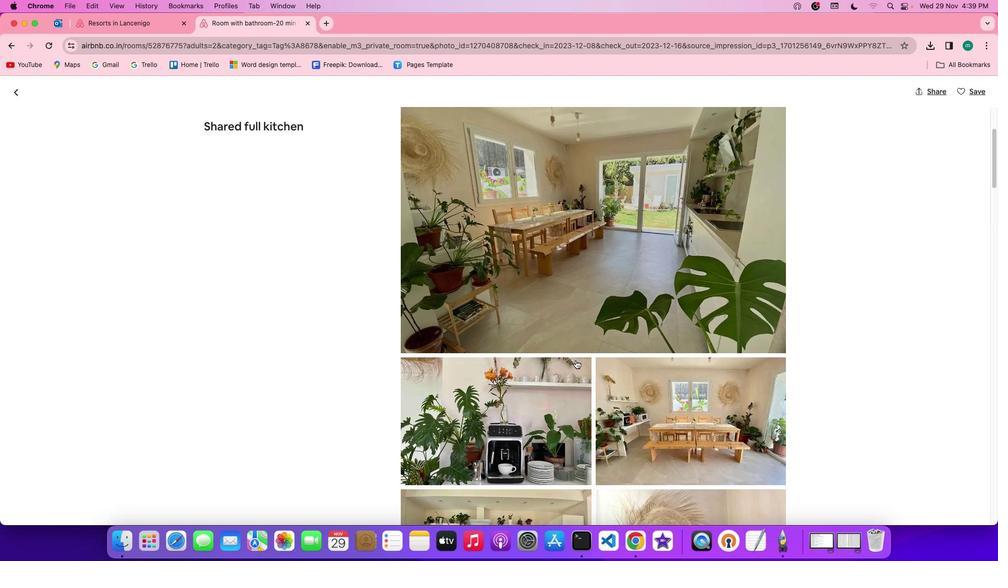 
Action: Mouse scrolled (577, 361) with delta (1, 1)
Screenshot: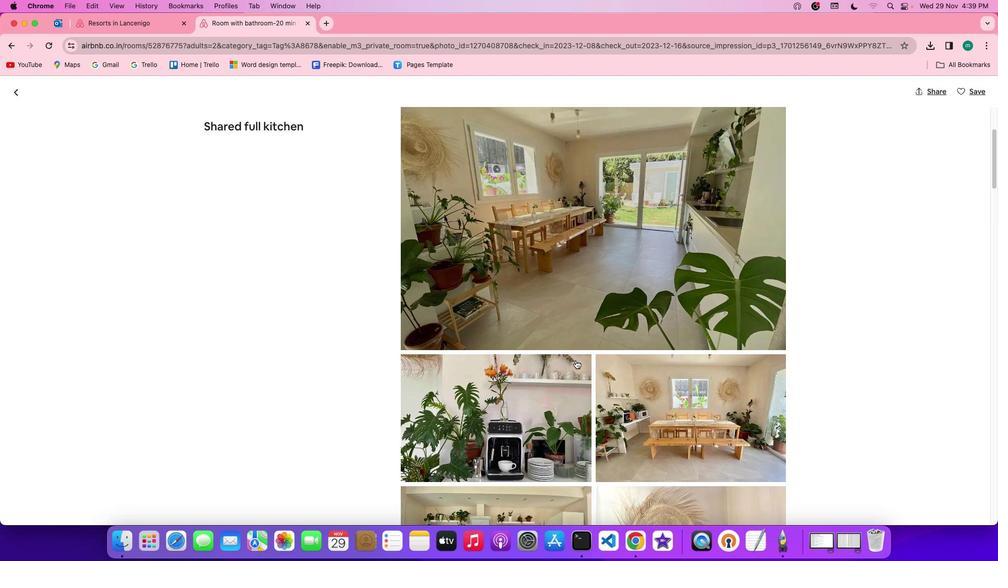 
Action: Mouse scrolled (577, 361) with delta (1, 1)
Screenshot: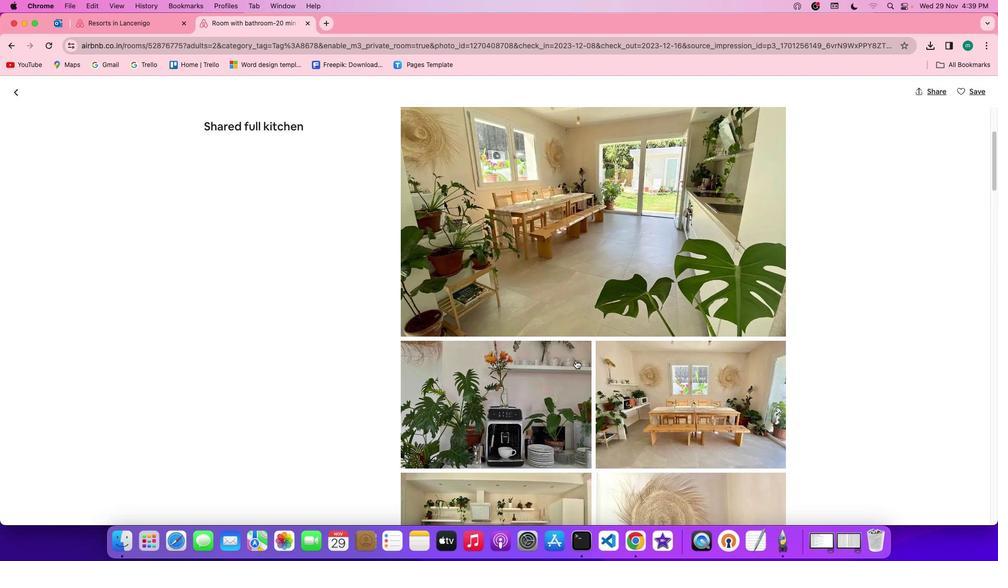 
Action: Mouse scrolled (577, 361) with delta (1, 1)
Screenshot: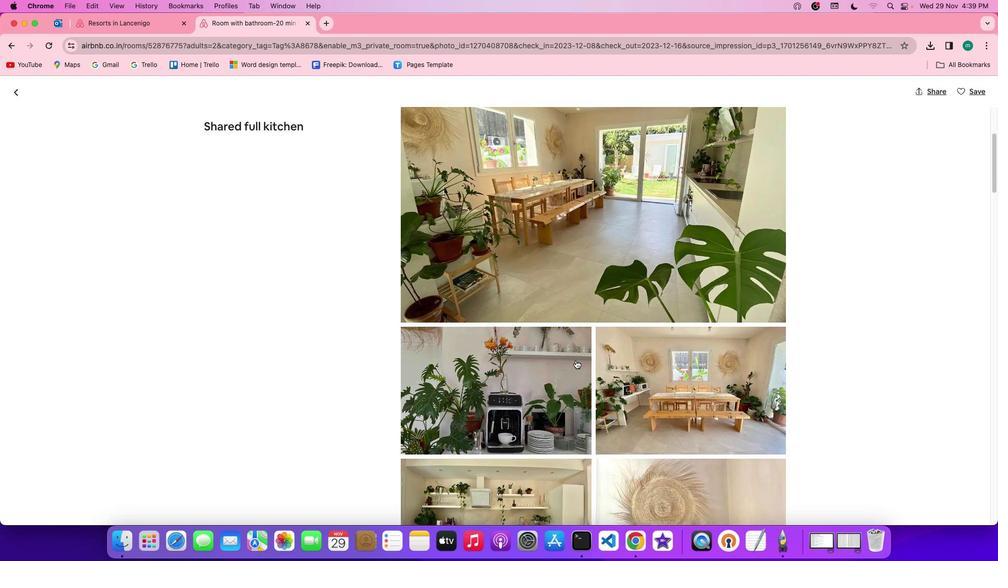 
Action: Mouse scrolled (577, 361) with delta (1, 1)
Screenshot: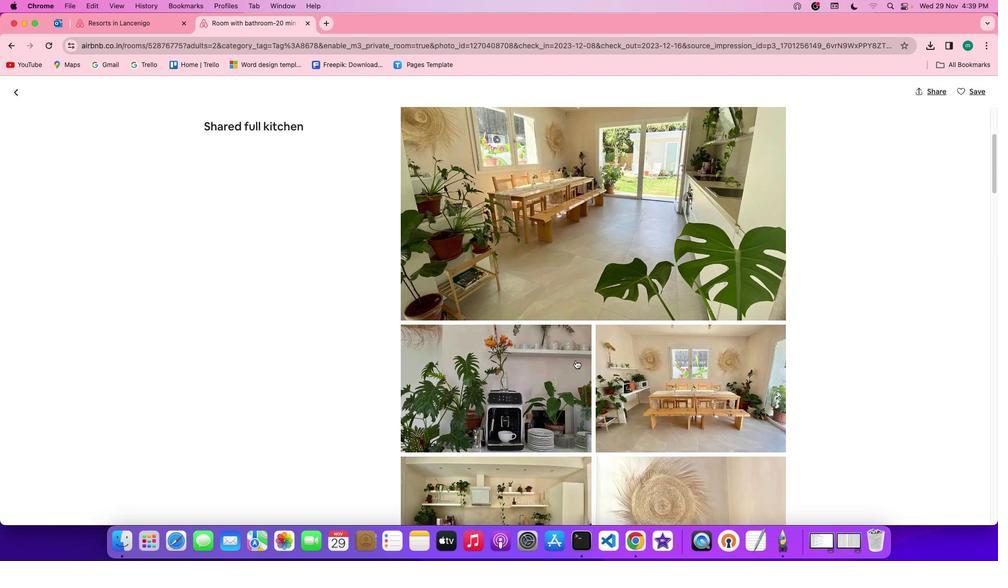 
Action: Mouse scrolled (577, 361) with delta (1, 1)
Screenshot: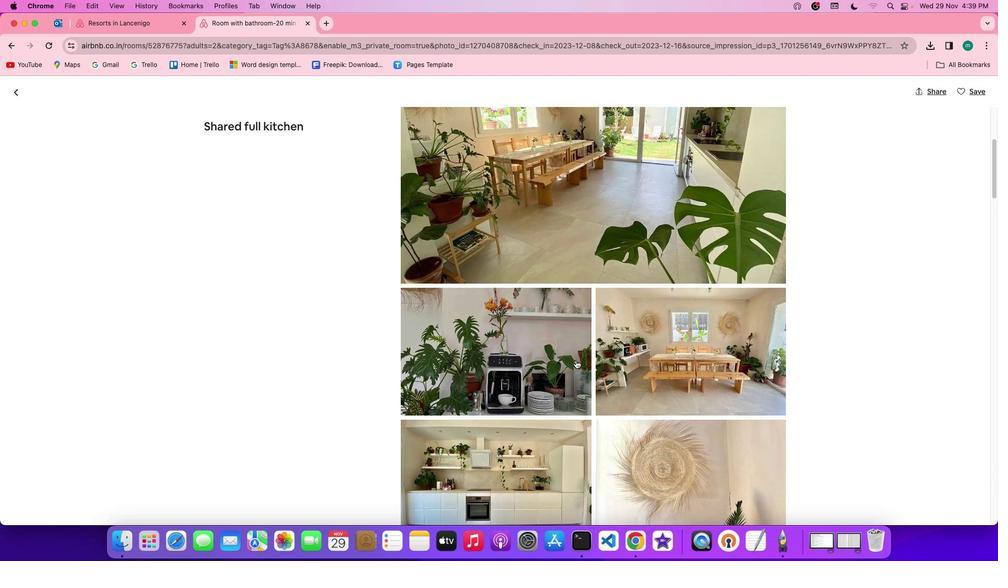 
Action: Mouse scrolled (577, 361) with delta (1, 1)
Screenshot: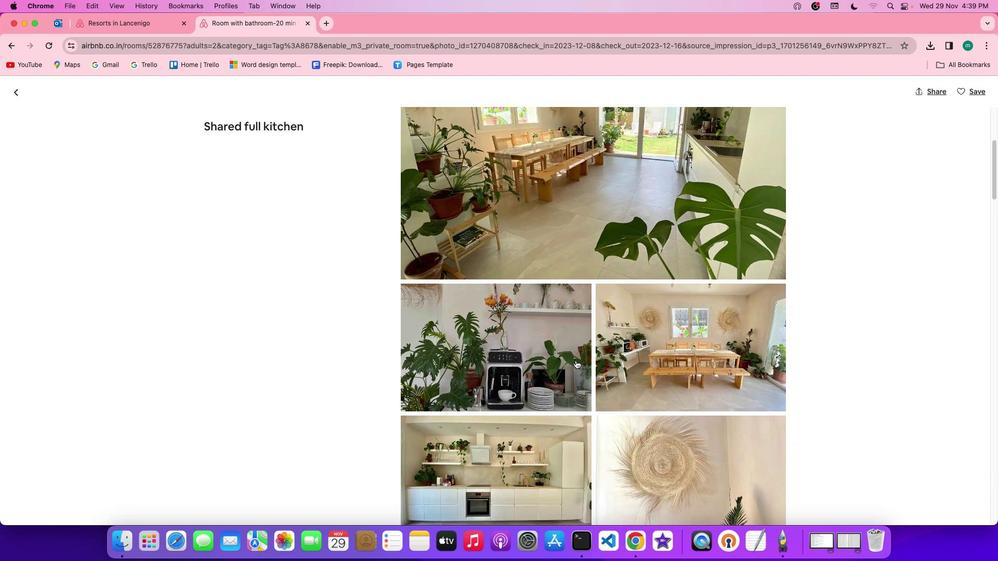 
Action: Mouse scrolled (577, 361) with delta (1, 1)
Screenshot: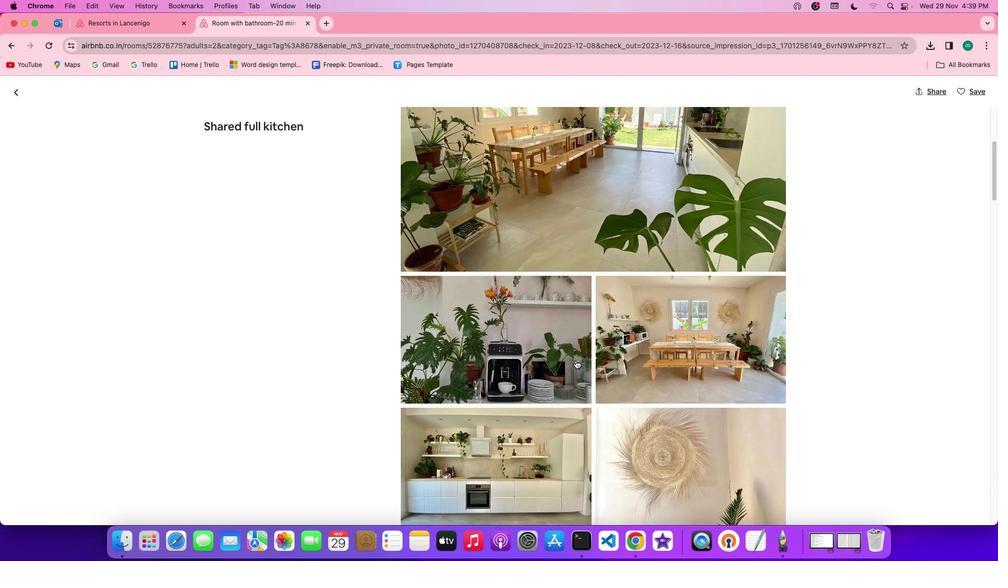 
Action: Mouse scrolled (577, 361) with delta (1, 1)
Screenshot: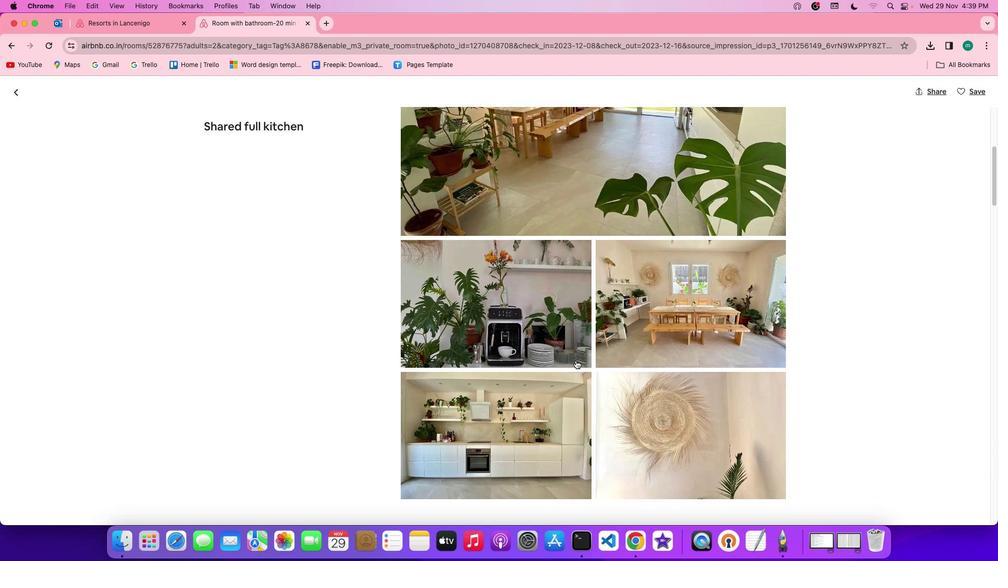 
Action: Mouse scrolled (577, 361) with delta (1, 1)
Screenshot: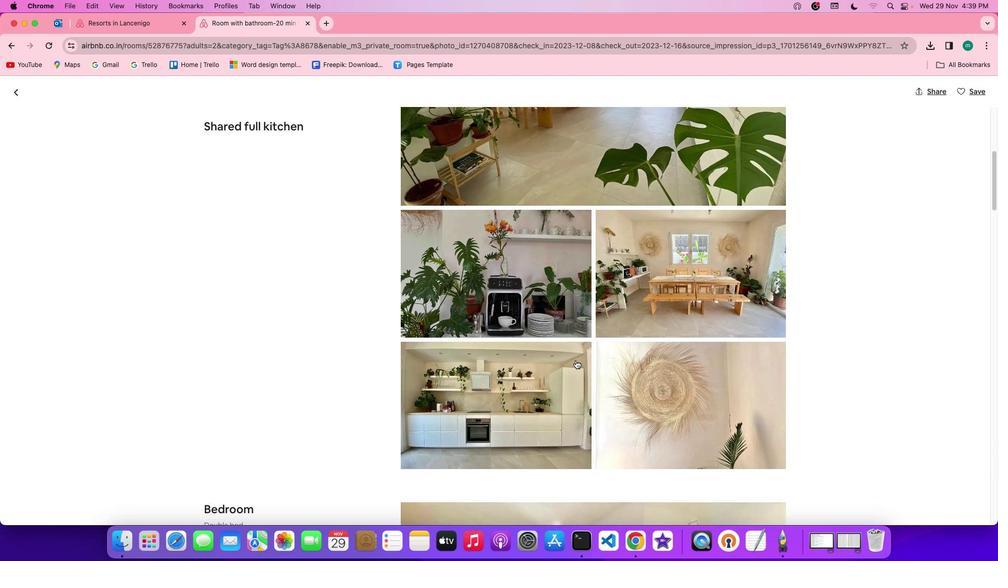 
Action: Mouse scrolled (577, 361) with delta (1, 0)
Screenshot: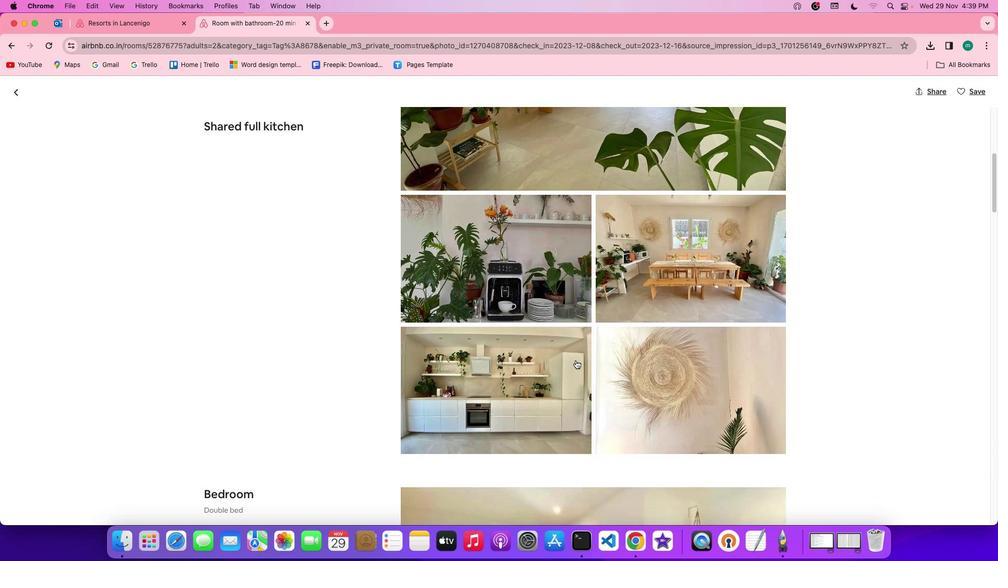 
Action: Mouse scrolled (577, 361) with delta (1, 0)
Screenshot: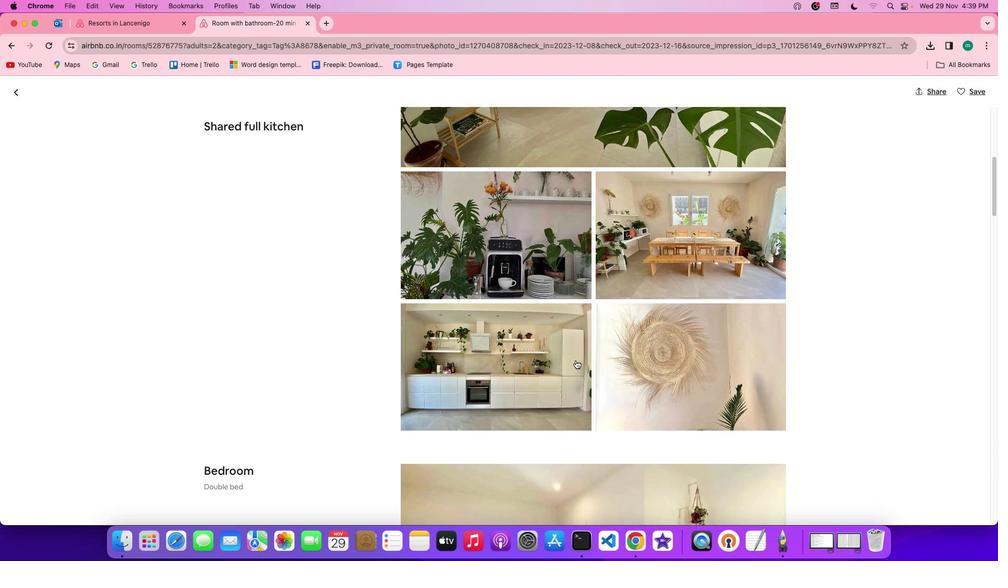 
Action: Mouse scrolled (577, 361) with delta (1, 1)
Screenshot: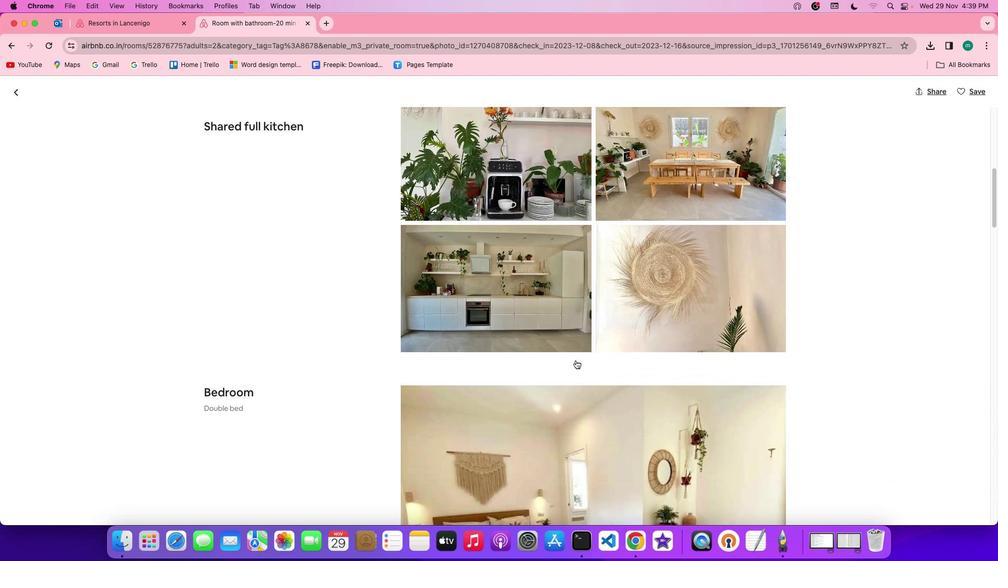 
Action: Mouse scrolled (577, 361) with delta (1, 1)
Screenshot: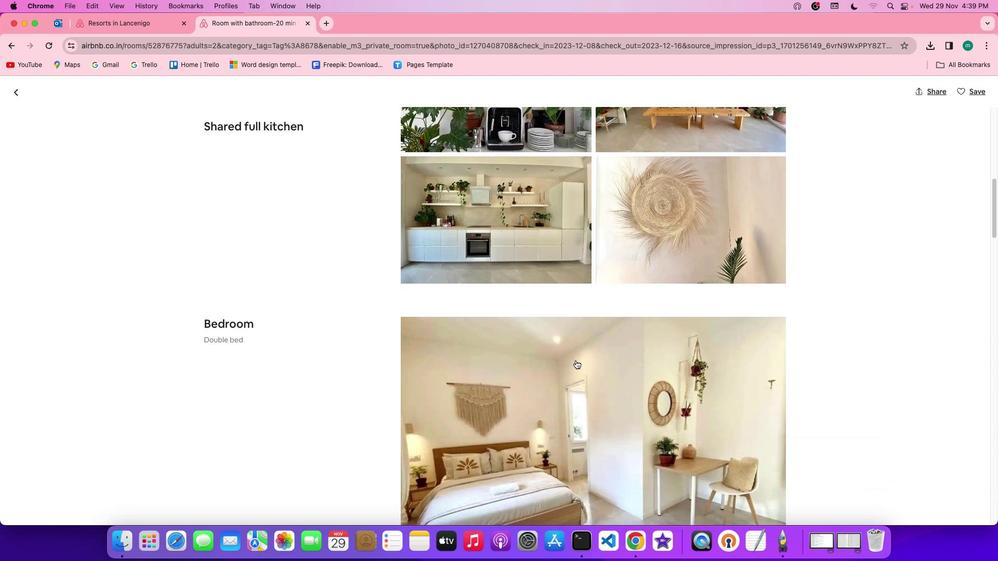 
Action: Mouse scrolled (577, 361) with delta (1, 0)
Screenshot: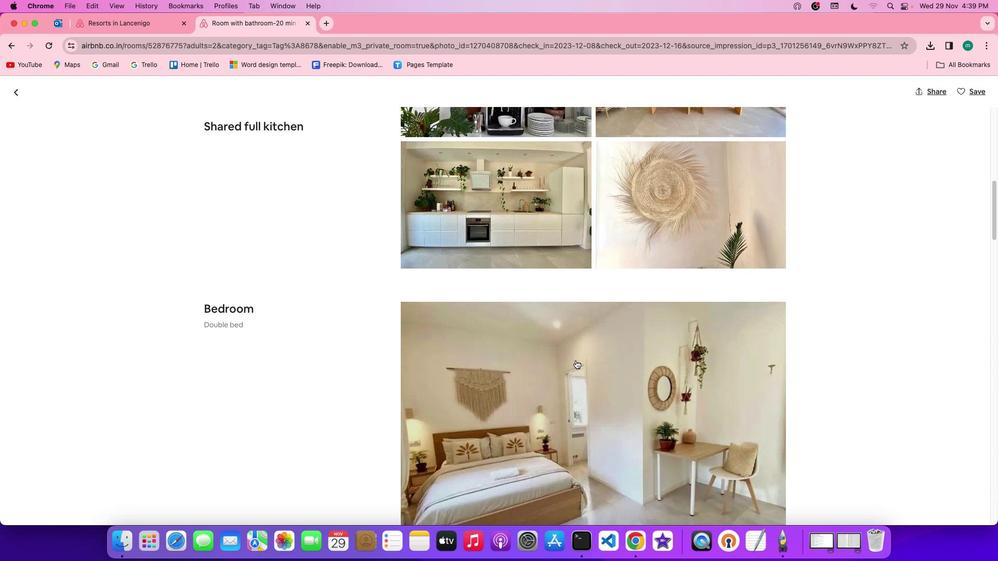 
Action: Mouse scrolled (577, 361) with delta (1, 0)
Screenshot: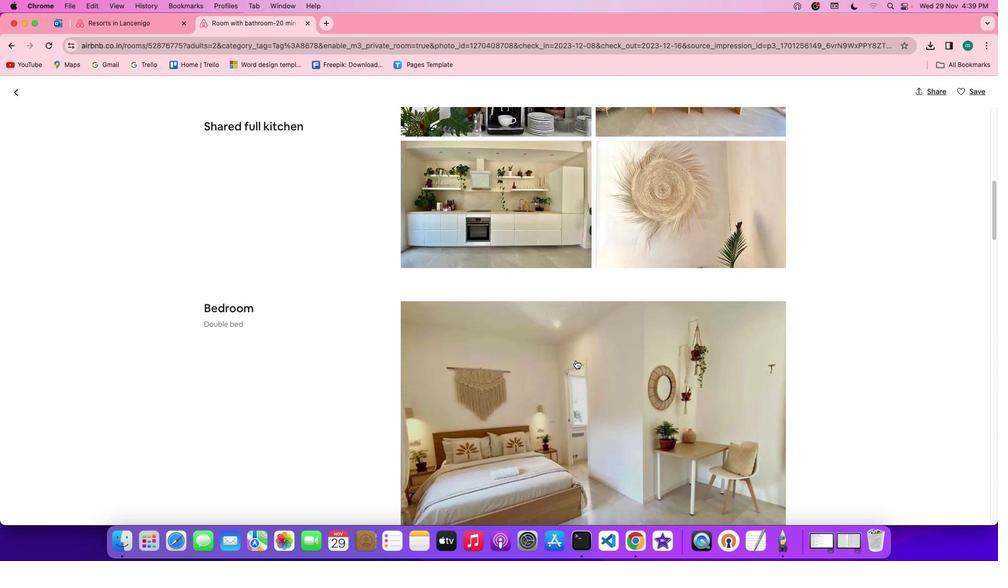 
Action: Mouse scrolled (577, 361) with delta (1, 1)
Screenshot: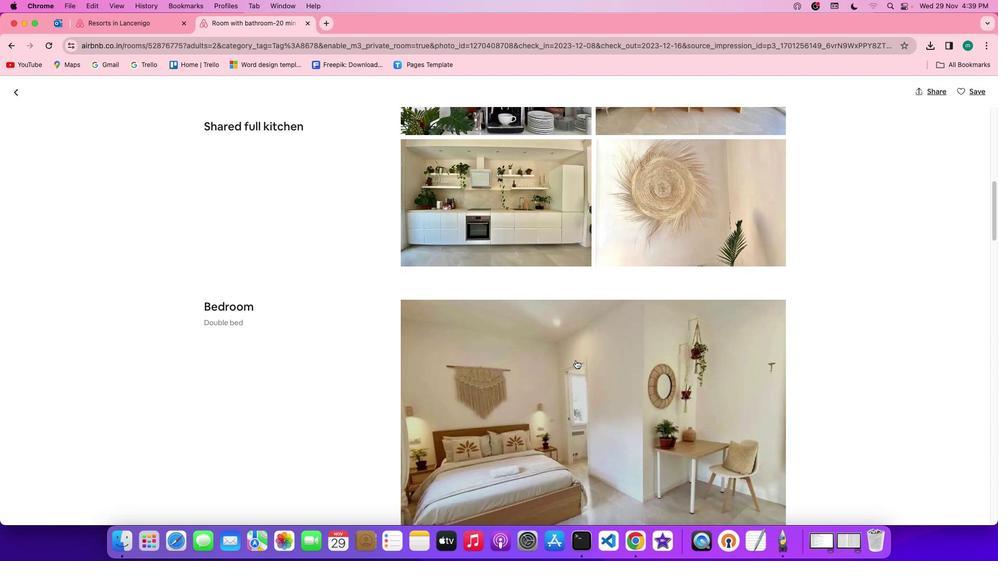 
Action: Mouse scrolled (577, 361) with delta (1, 1)
Screenshot: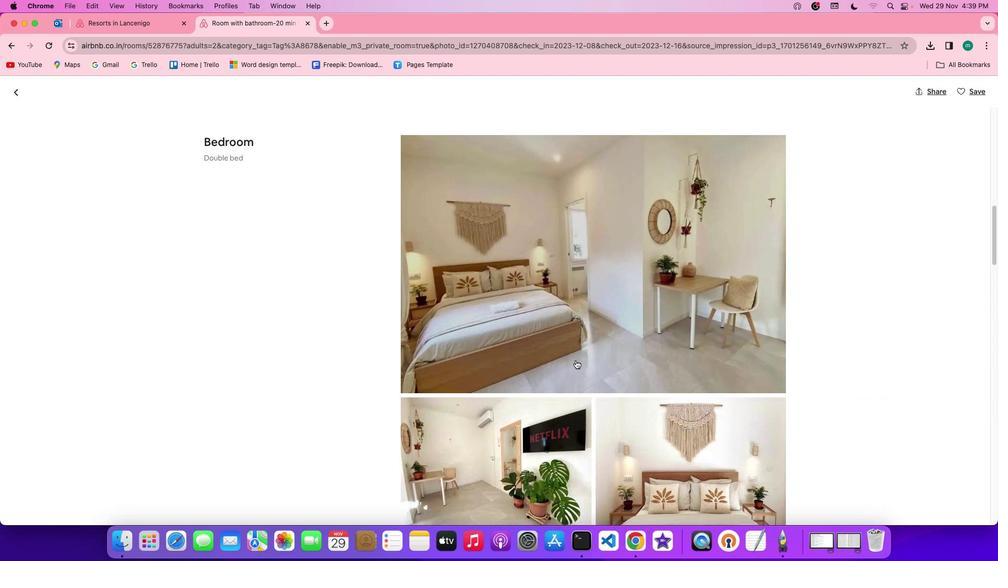 
Action: Mouse scrolled (577, 361) with delta (1, 1)
Screenshot: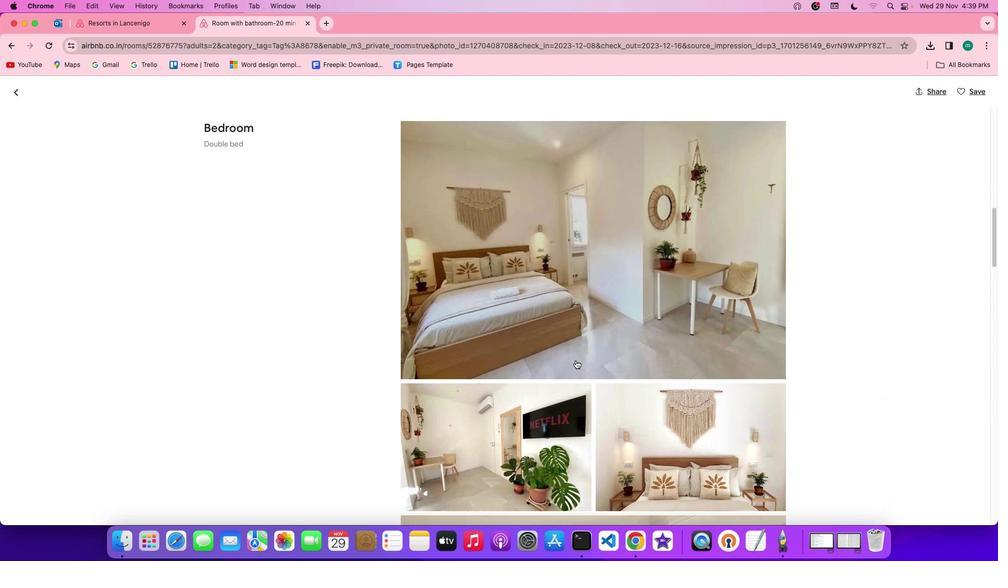 
Action: Mouse scrolled (577, 361) with delta (1, 0)
Screenshot: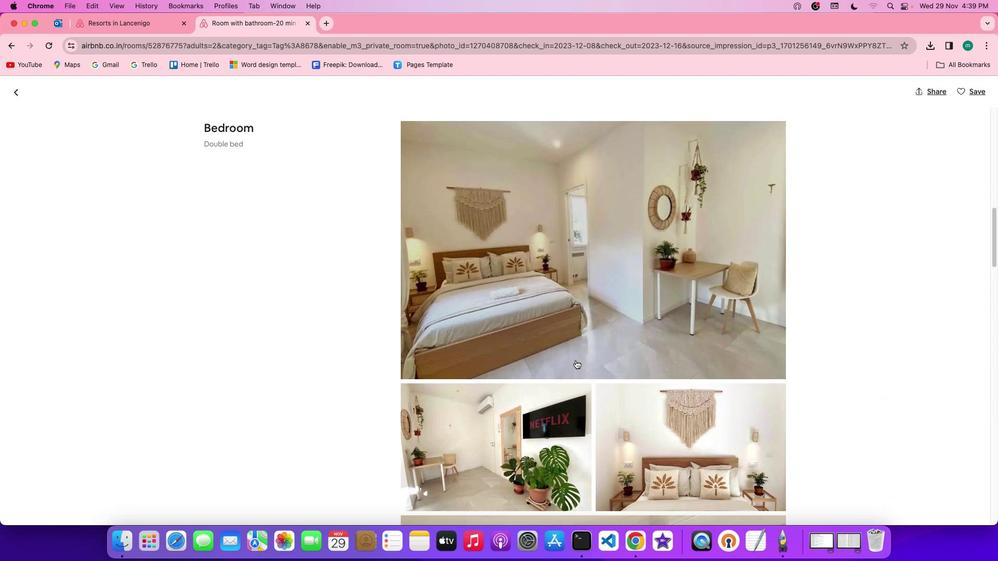 
Action: Mouse scrolled (577, 361) with delta (1, 0)
Screenshot: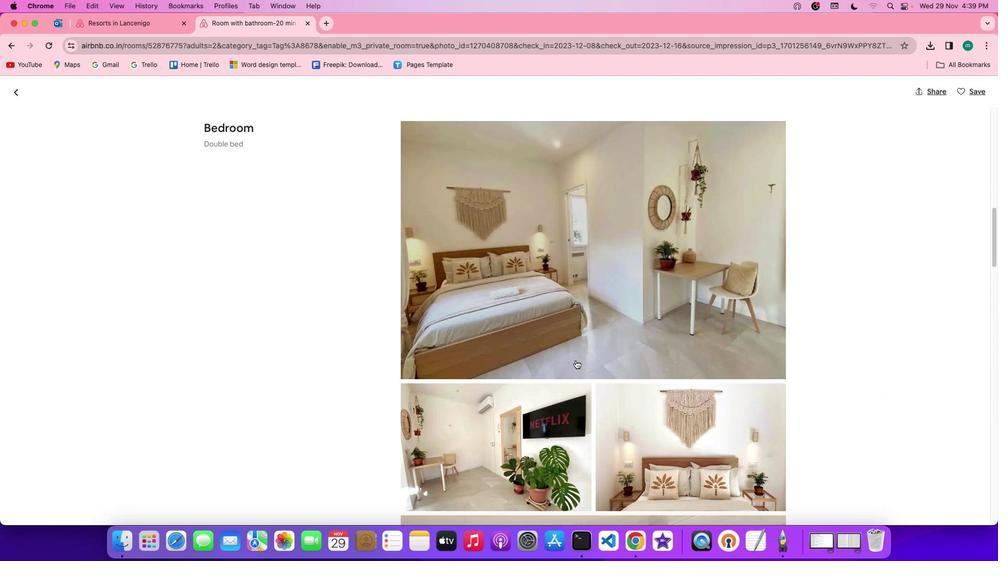 
Action: Mouse scrolled (577, 361) with delta (1, 1)
Screenshot: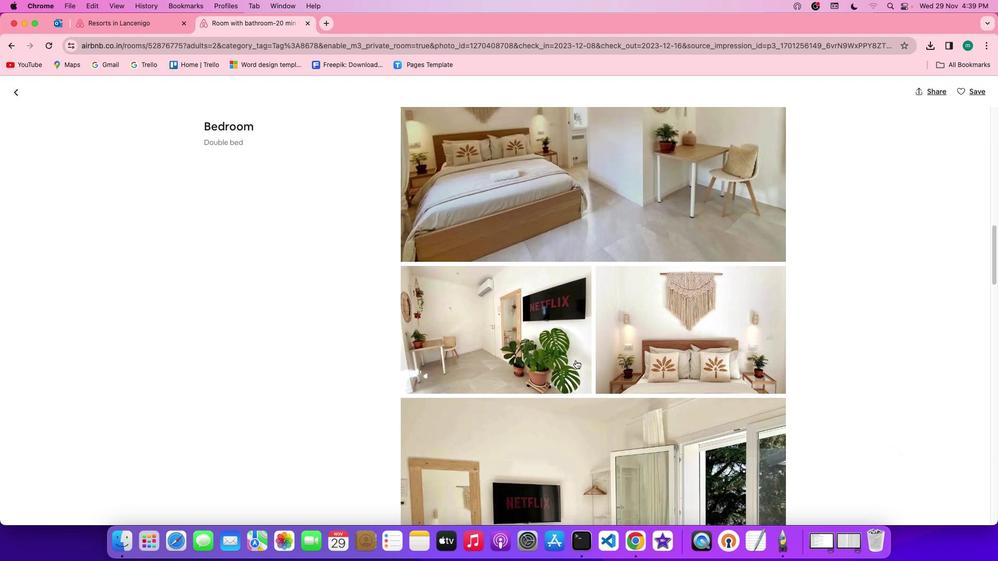
Action: Mouse scrolled (577, 361) with delta (1, 1)
Screenshot: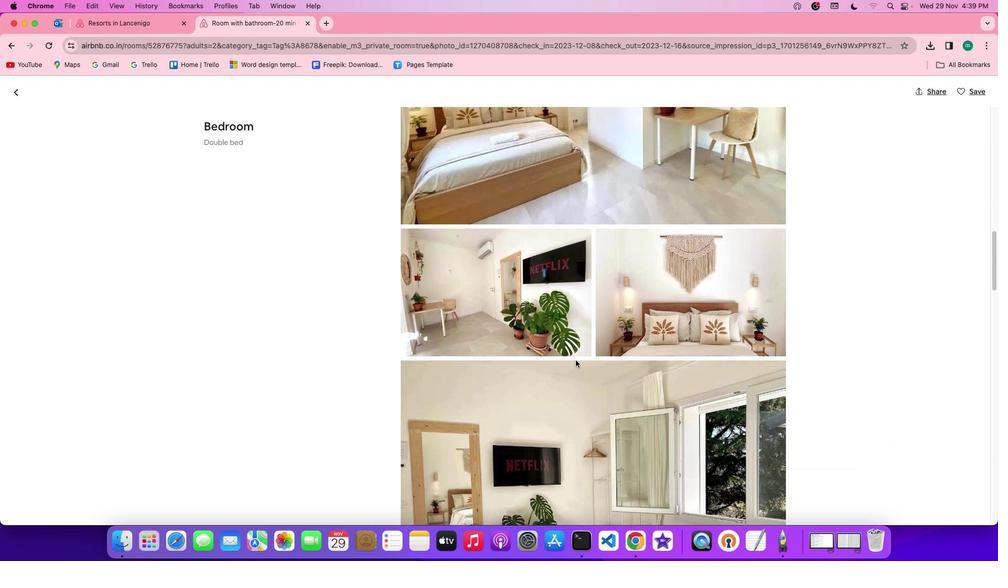 
Action: Mouse scrolled (577, 361) with delta (1, 0)
Screenshot: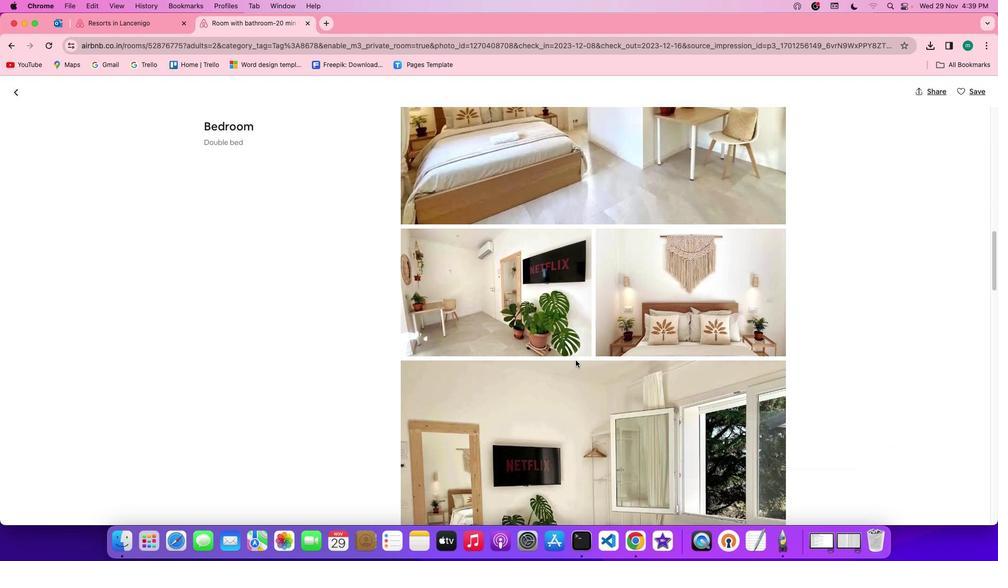 
Action: Mouse scrolled (577, 361) with delta (1, 0)
Screenshot: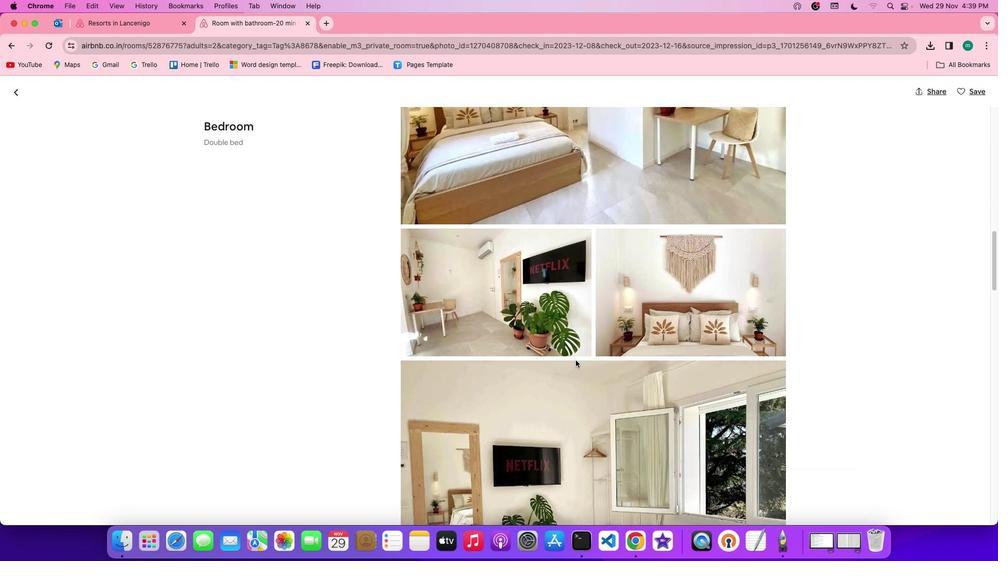 
Action: Mouse scrolled (577, 361) with delta (1, 1)
Screenshot: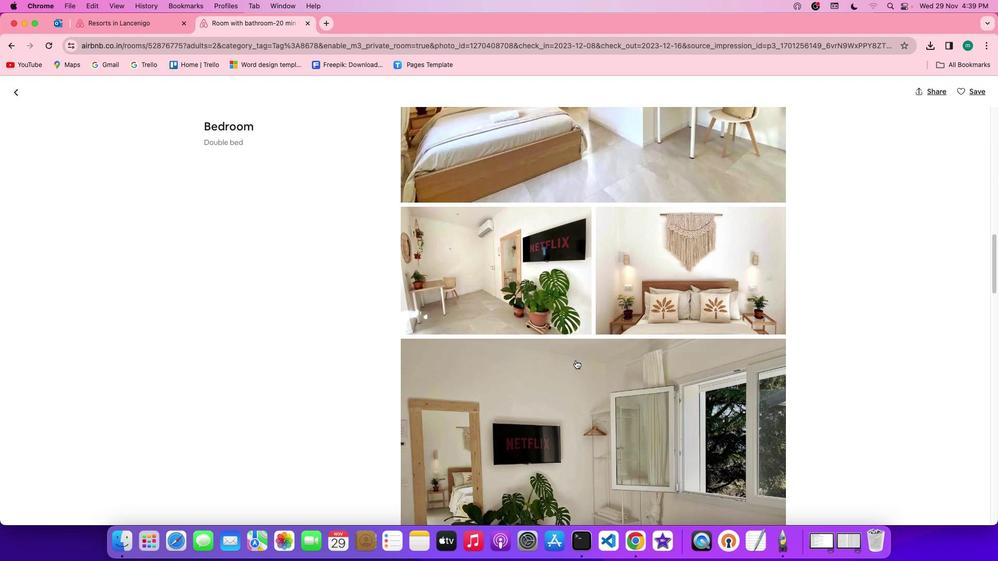 
Action: Mouse scrolled (577, 361) with delta (1, 1)
Screenshot: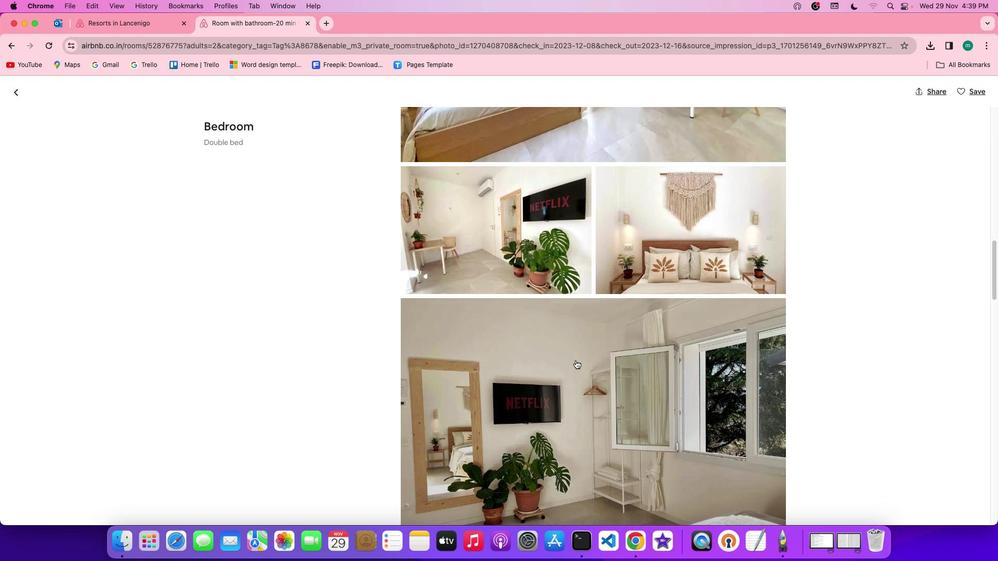 
Action: Mouse scrolled (577, 361) with delta (1, 1)
Screenshot: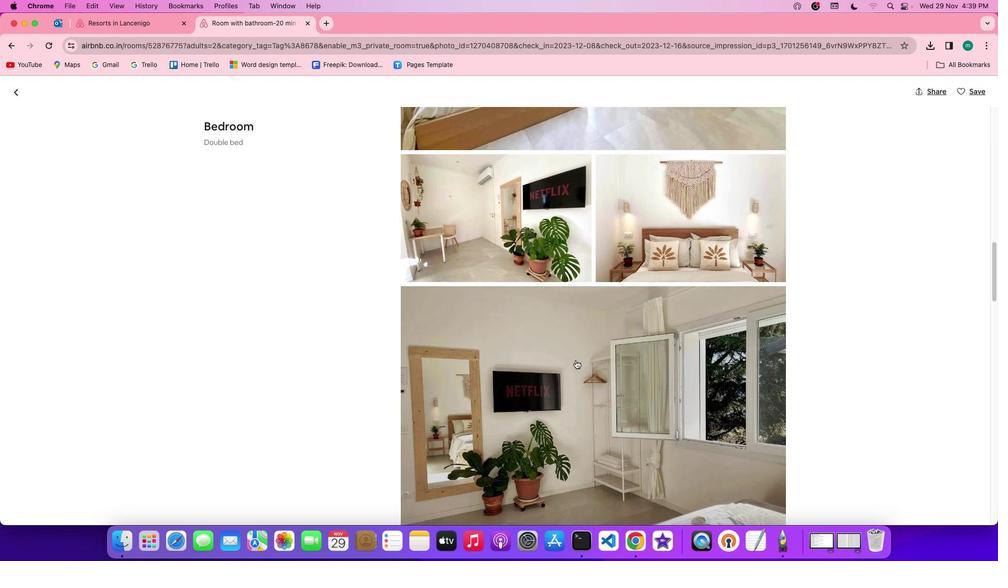 
Action: Mouse scrolled (577, 361) with delta (1, 1)
Screenshot: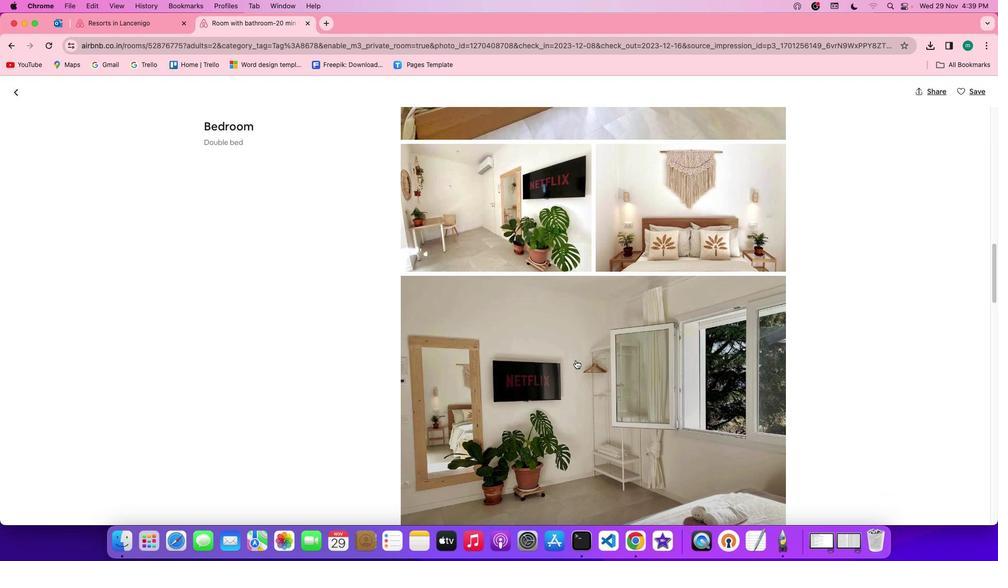 
Action: Mouse scrolled (577, 361) with delta (1, 1)
Screenshot: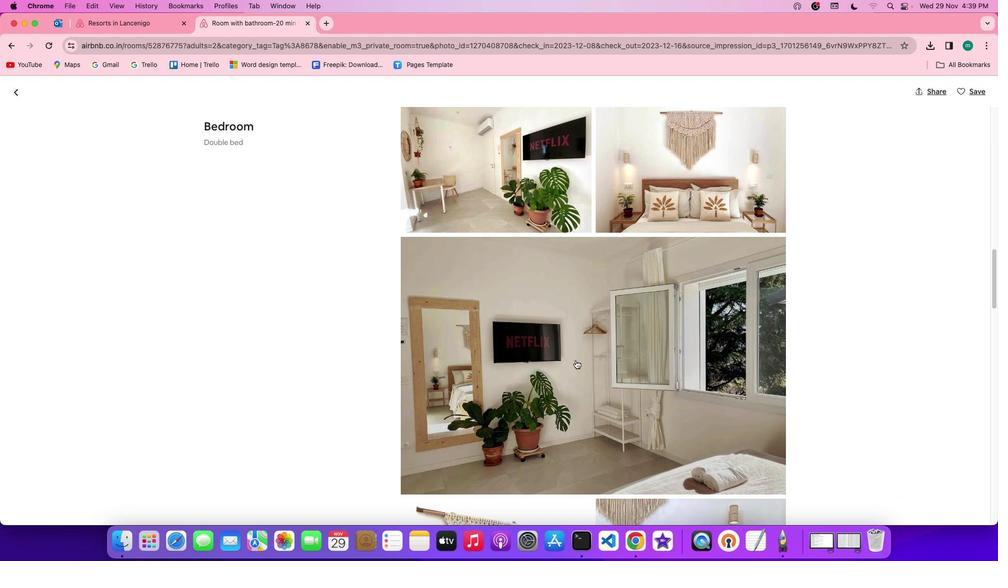 
Action: Mouse scrolled (577, 361) with delta (1, 1)
Screenshot: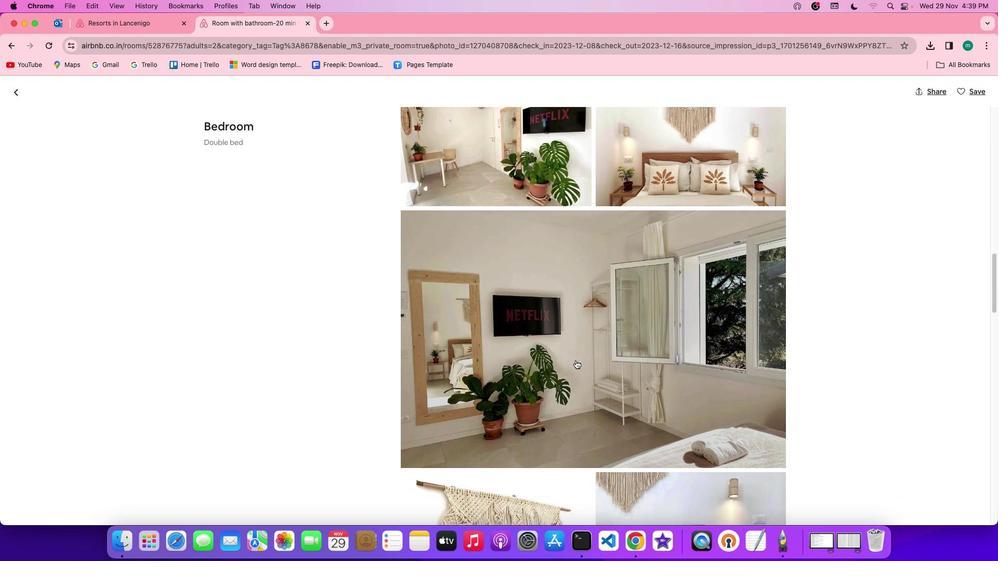 
Action: Mouse scrolled (577, 361) with delta (1, 0)
Screenshot: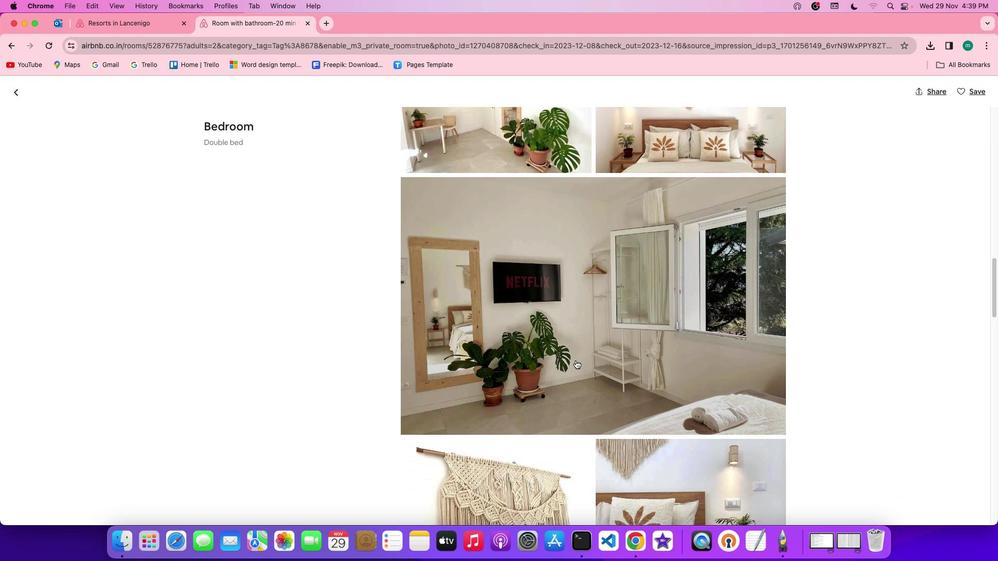 
Action: Mouse scrolled (577, 361) with delta (1, 0)
Screenshot: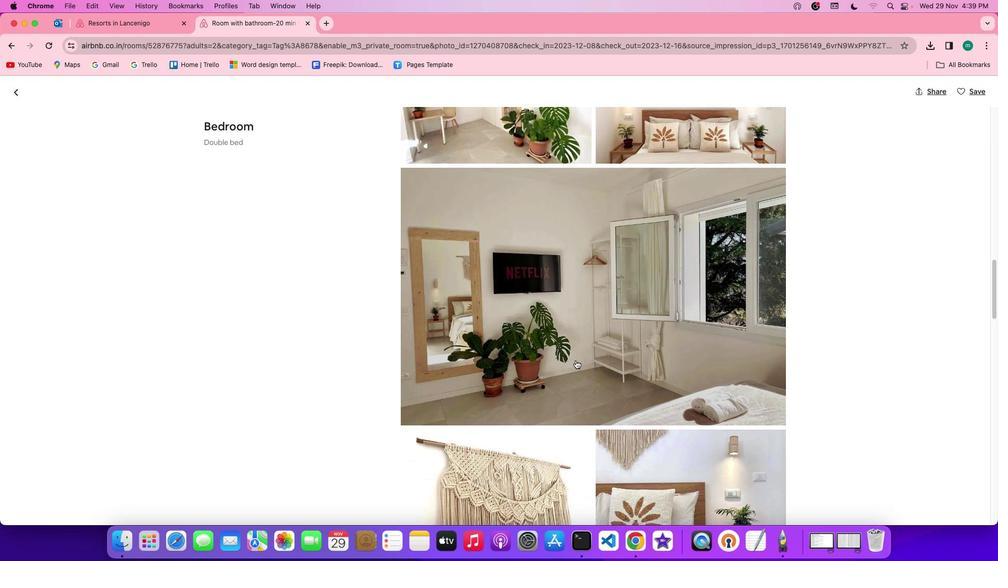 
Action: Mouse scrolled (577, 361) with delta (1, 1)
Screenshot: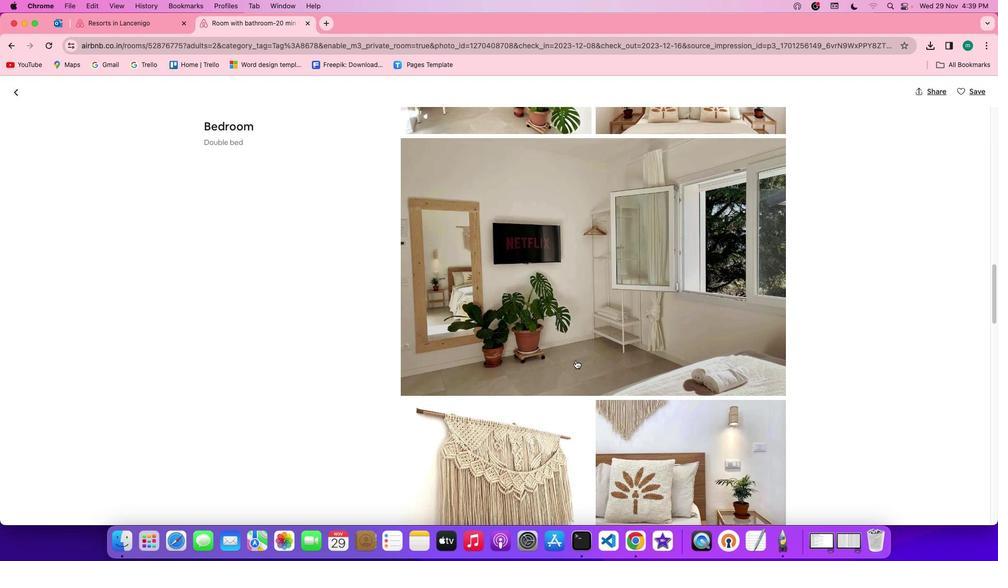 
Action: Mouse scrolled (577, 361) with delta (1, 1)
Screenshot: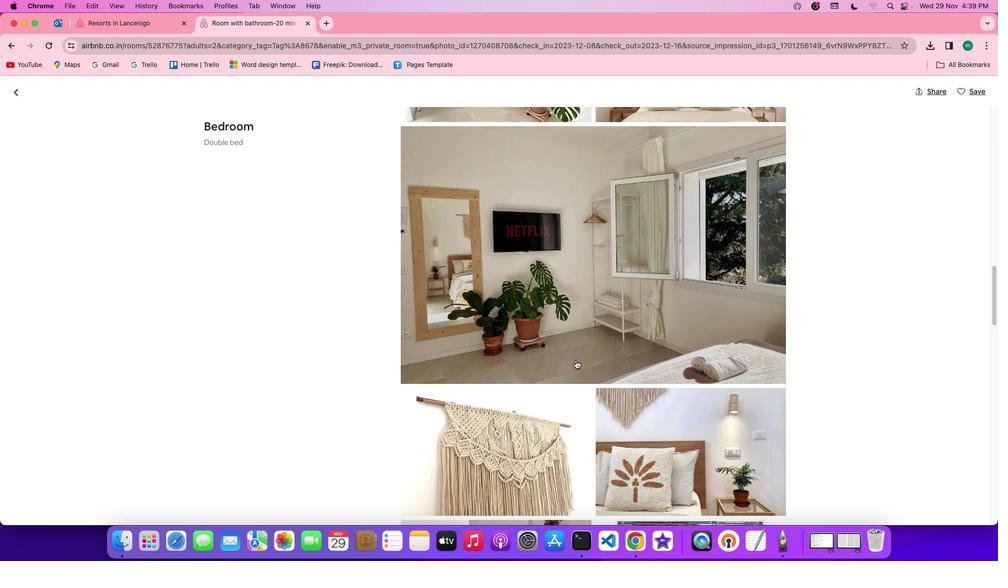 
Action: Mouse scrolled (577, 361) with delta (1, 1)
Screenshot: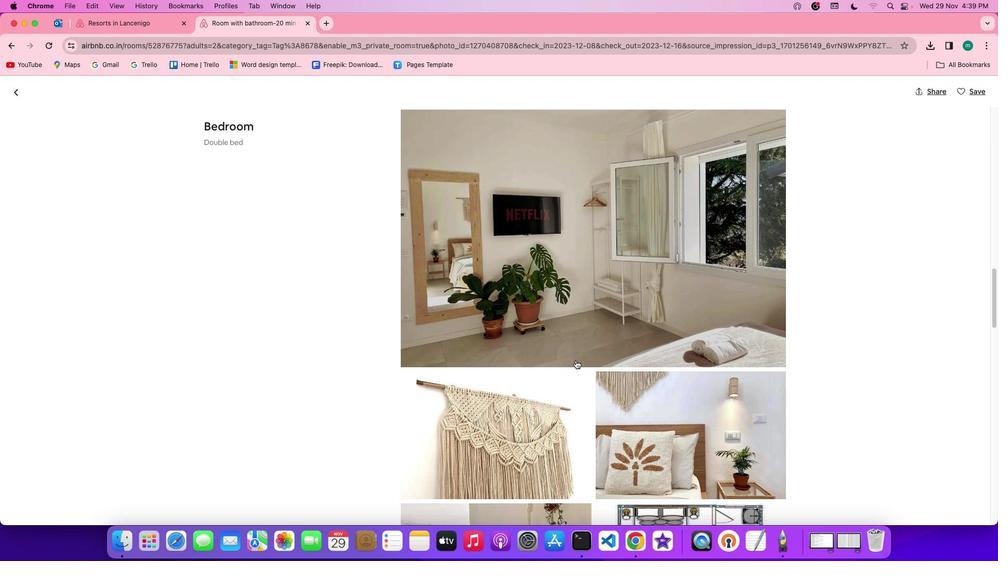 
Action: Mouse scrolled (577, 361) with delta (1, 1)
Screenshot: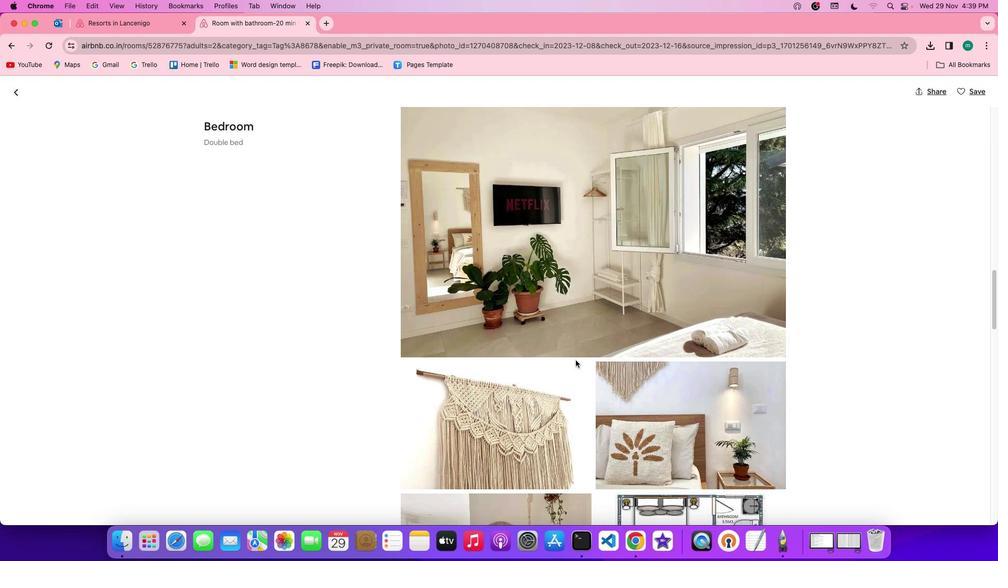 
Action: Mouse scrolled (577, 361) with delta (1, 1)
Screenshot: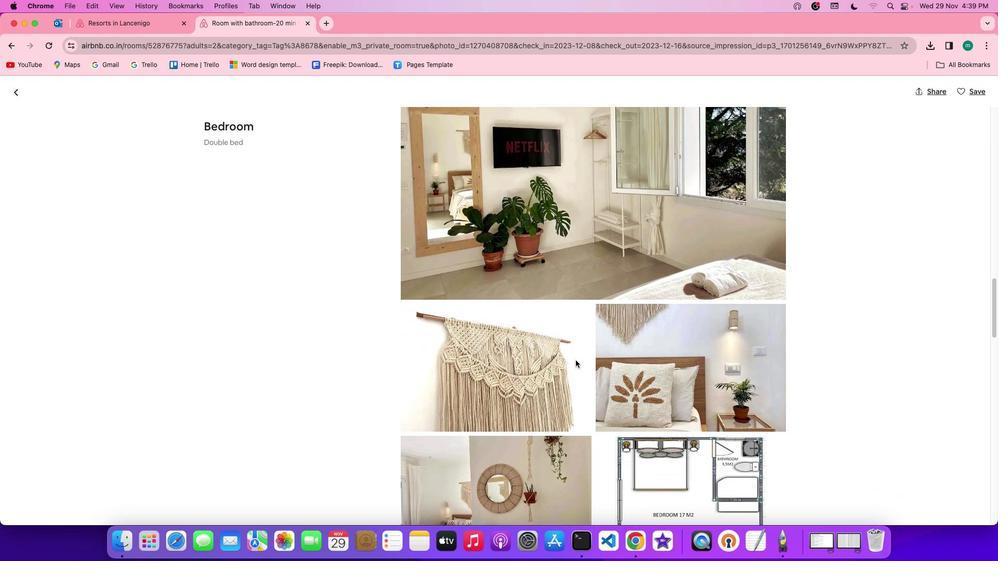 
Action: Mouse scrolled (577, 361) with delta (1, 1)
Screenshot: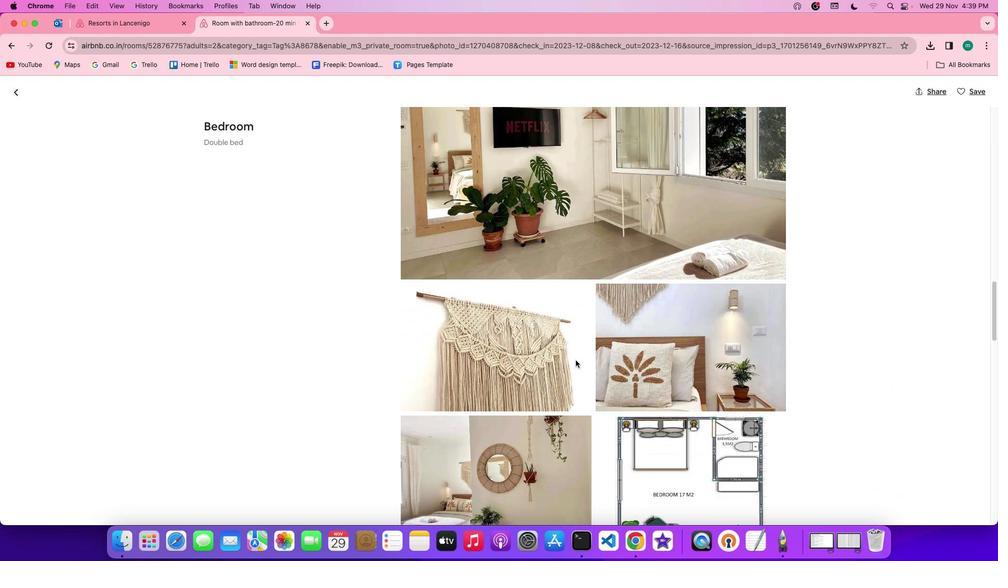 
Action: Mouse scrolled (577, 361) with delta (1, 0)
Screenshot: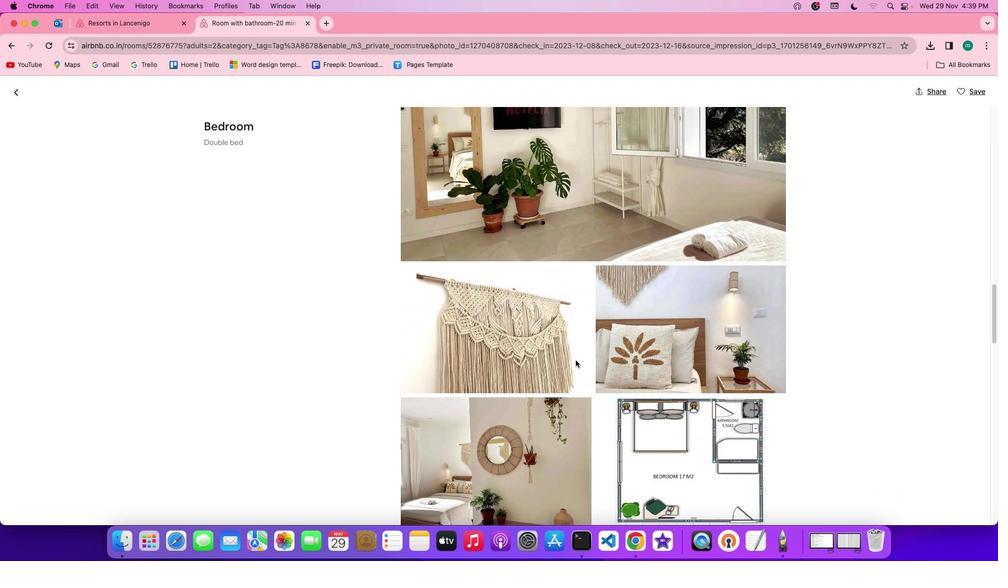 
Action: Mouse scrolled (577, 361) with delta (1, 1)
Screenshot: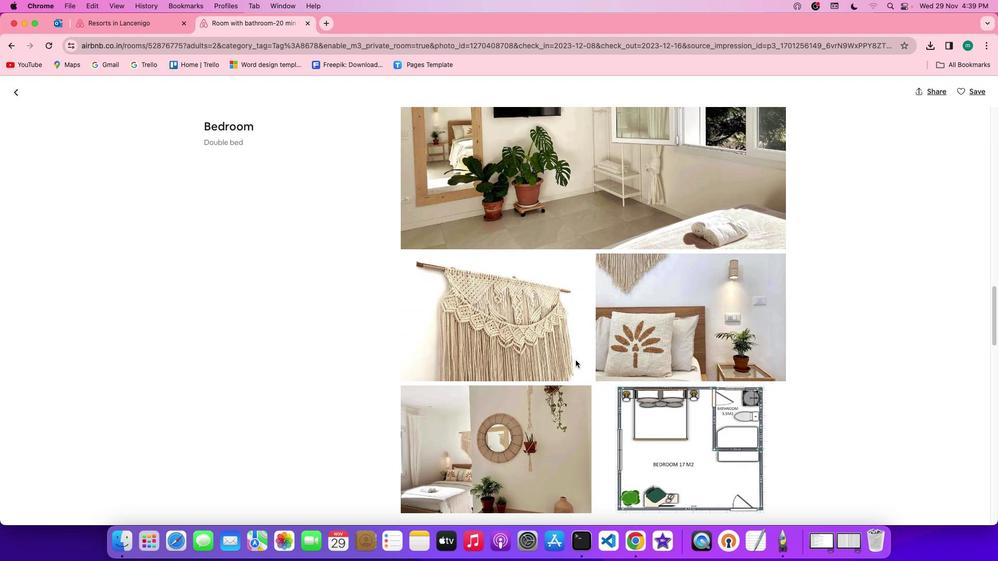
Action: Mouse scrolled (577, 361) with delta (1, 1)
Screenshot: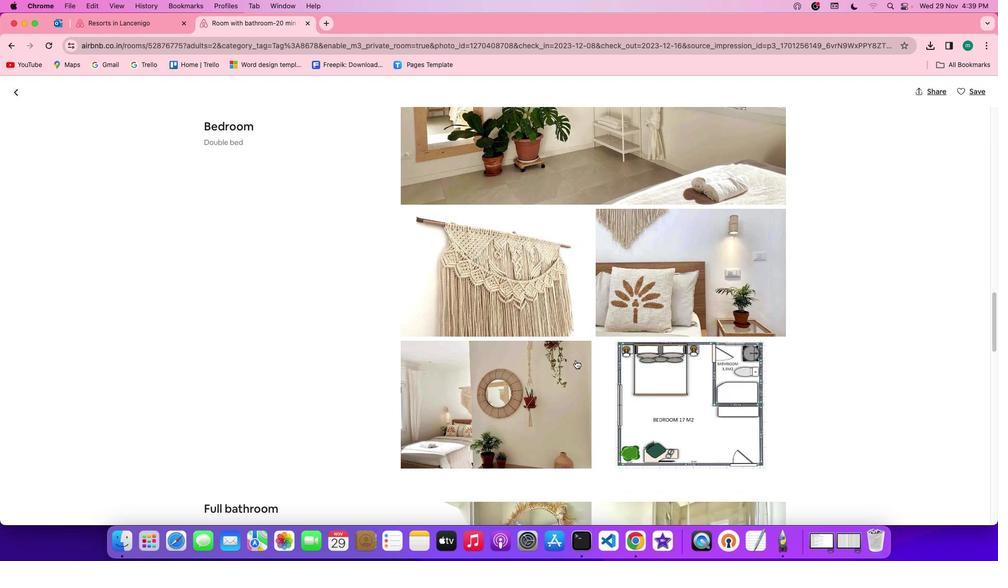 
Action: Mouse scrolled (577, 361) with delta (1, 1)
Screenshot: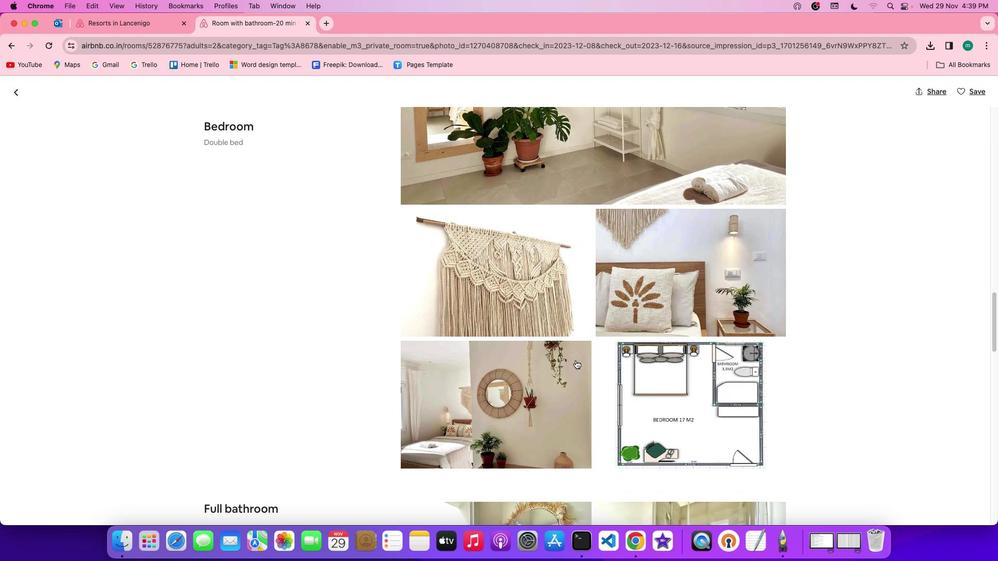 
Action: Mouse scrolled (577, 361) with delta (1, 0)
Screenshot: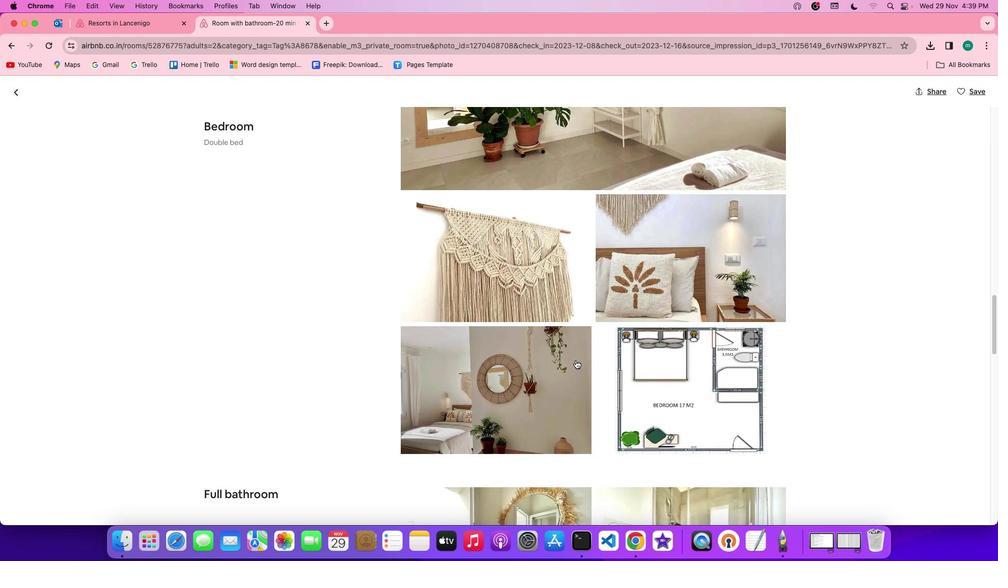 
Action: Mouse scrolled (577, 361) with delta (1, 1)
Screenshot: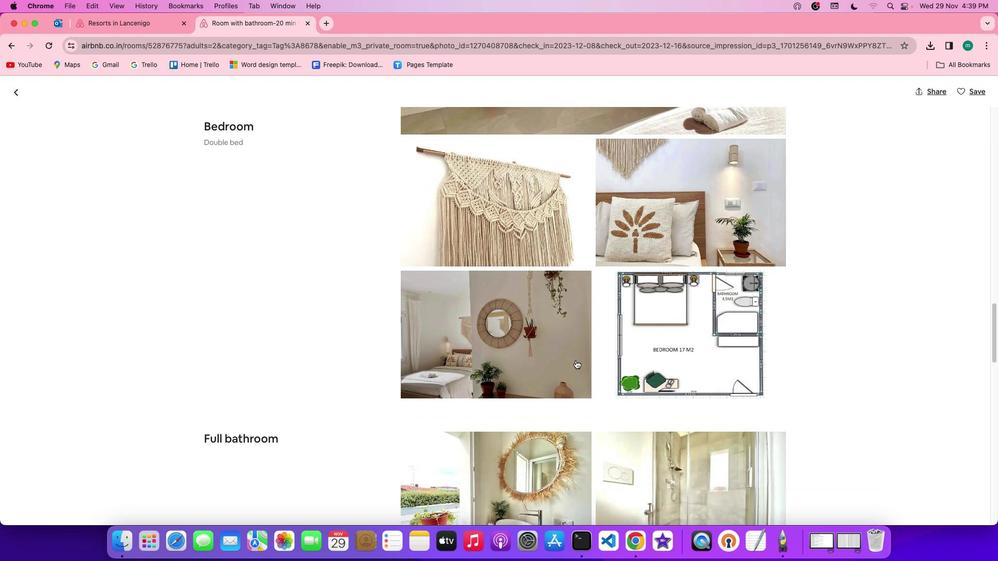 
Action: Mouse scrolled (577, 361) with delta (1, 1)
Screenshot: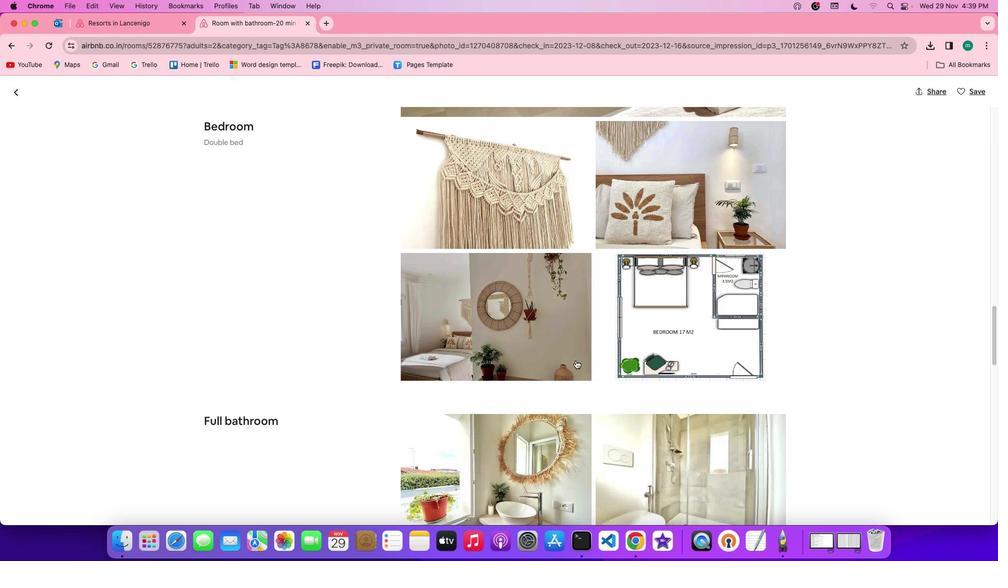 
Action: Mouse scrolled (577, 361) with delta (1, 1)
Screenshot: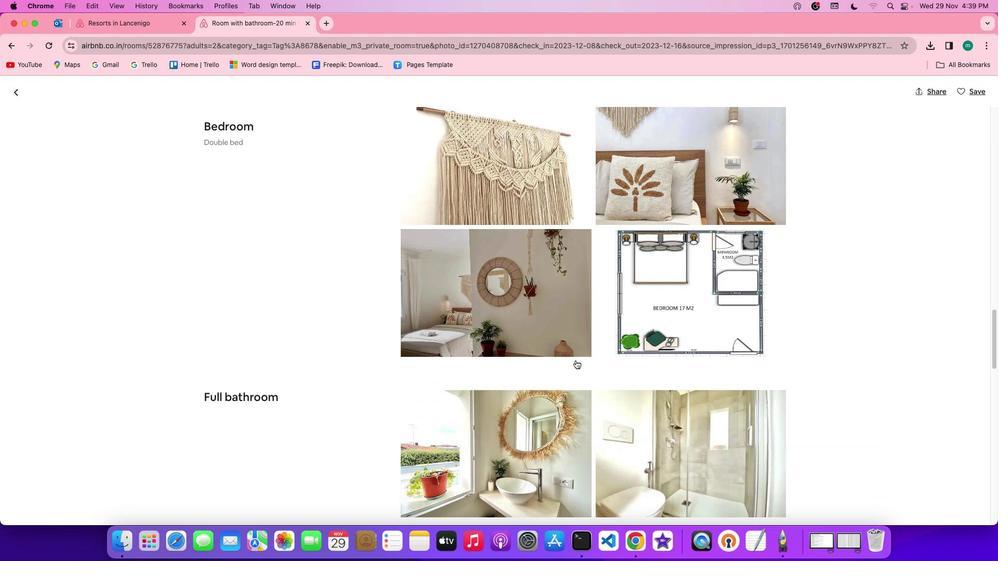 
Action: Mouse scrolled (577, 361) with delta (1, 0)
Screenshot: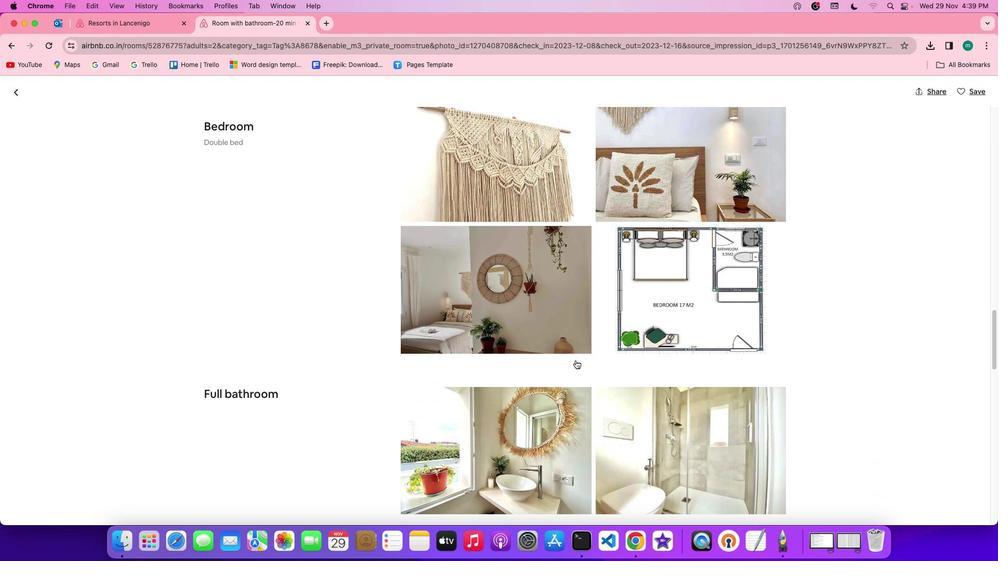 
Action: Mouse scrolled (577, 361) with delta (1, 1)
Screenshot: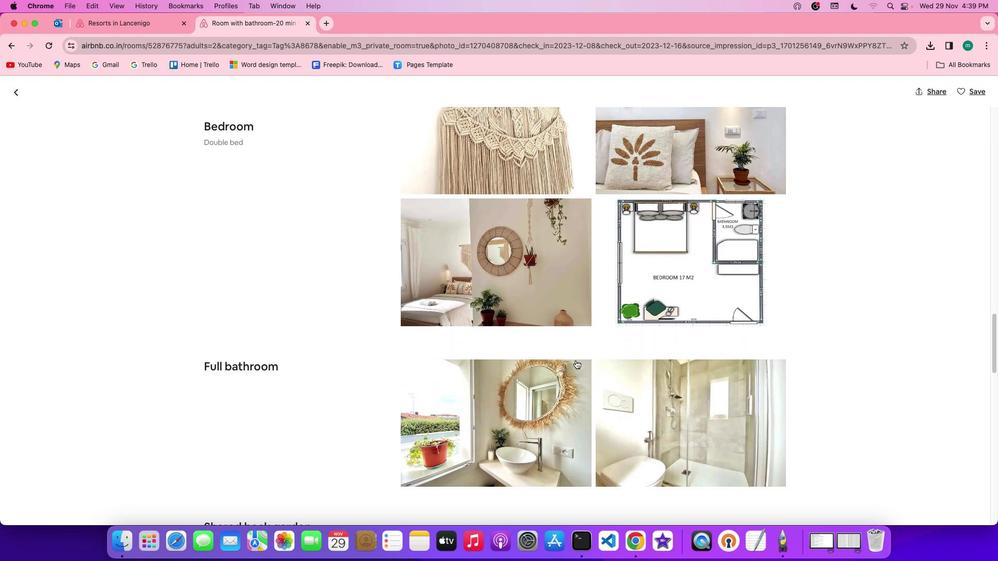 
Action: Mouse scrolled (577, 361) with delta (1, 1)
Screenshot: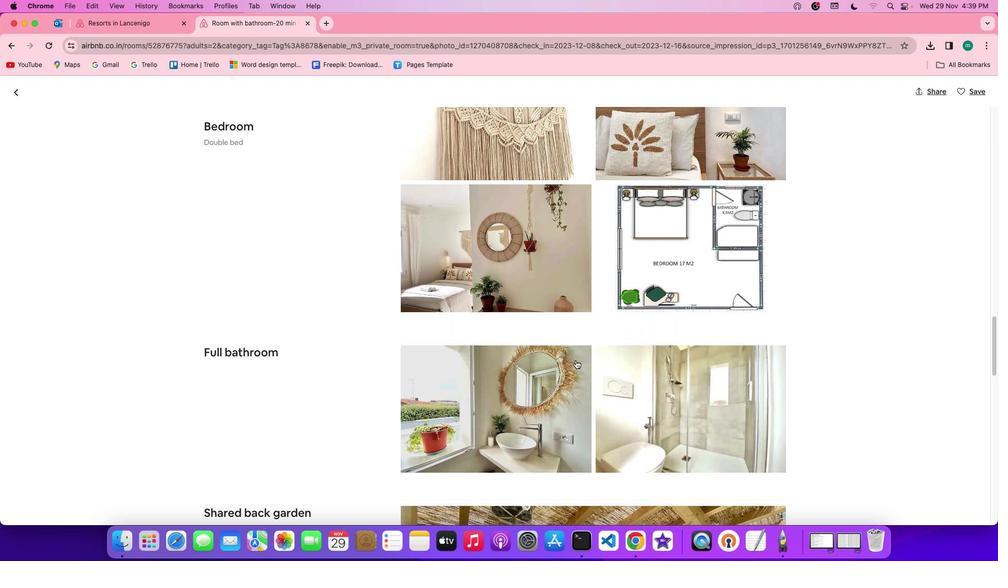 
Action: Mouse scrolled (577, 361) with delta (1, 1)
Screenshot: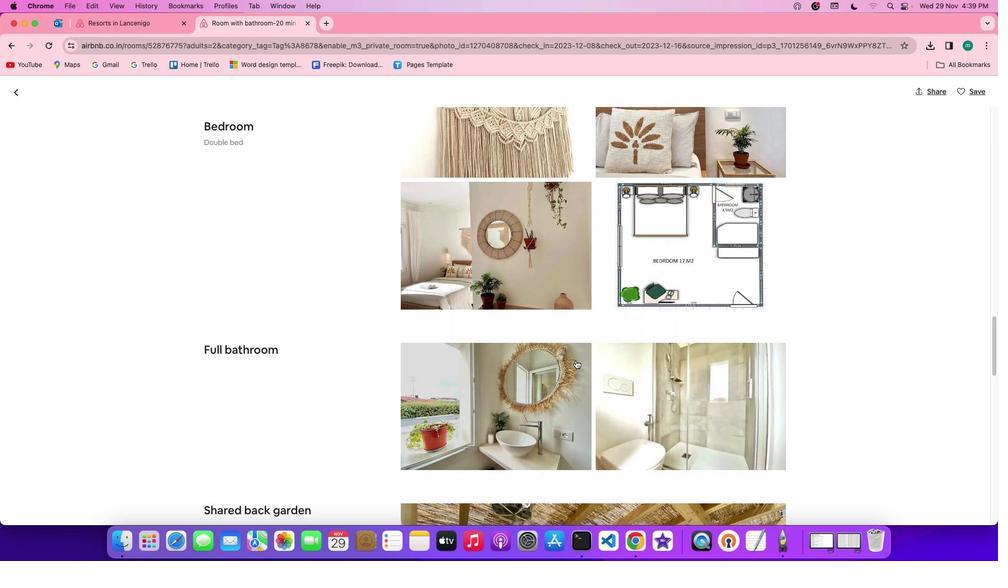
Action: Mouse scrolled (577, 361) with delta (1, 1)
Screenshot: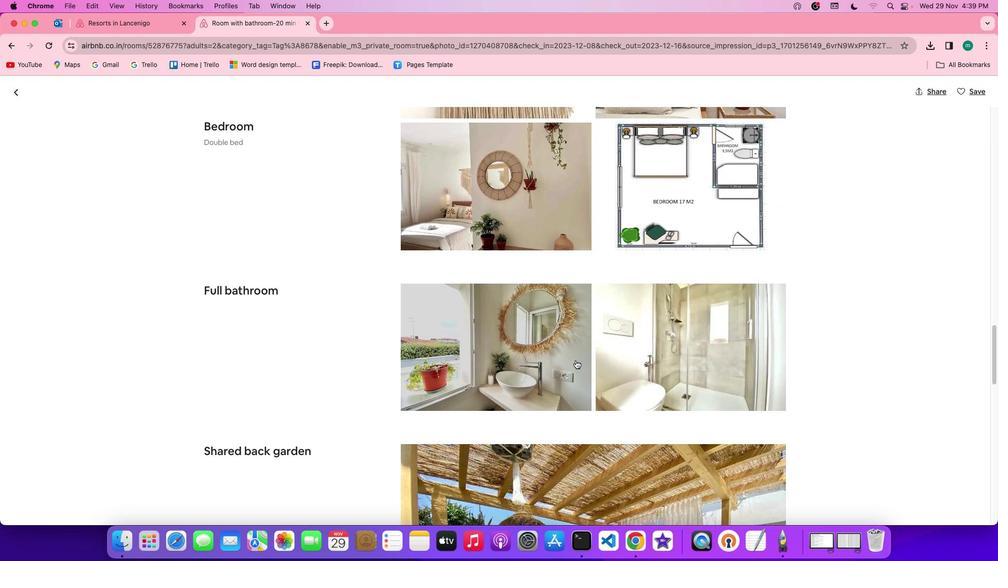 
Action: Mouse scrolled (577, 361) with delta (1, 1)
Screenshot: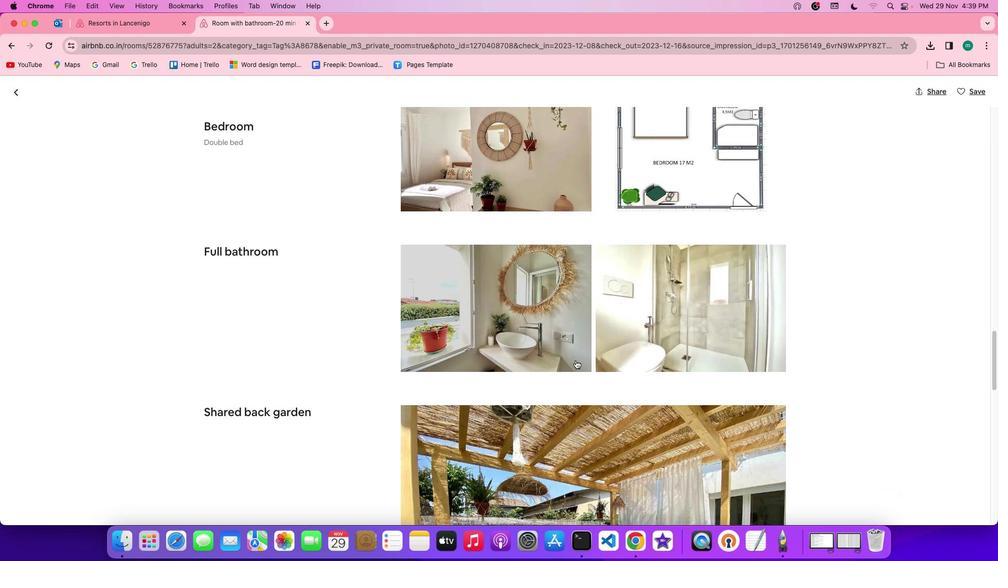 
Action: Mouse scrolled (577, 361) with delta (1, 0)
Screenshot: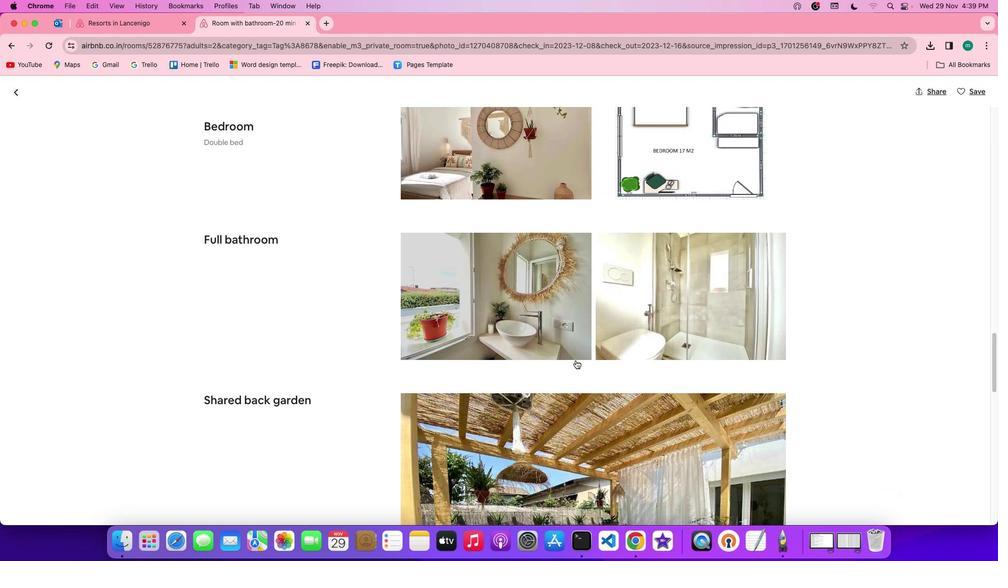 
Action: Mouse scrolled (577, 361) with delta (1, 0)
Screenshot: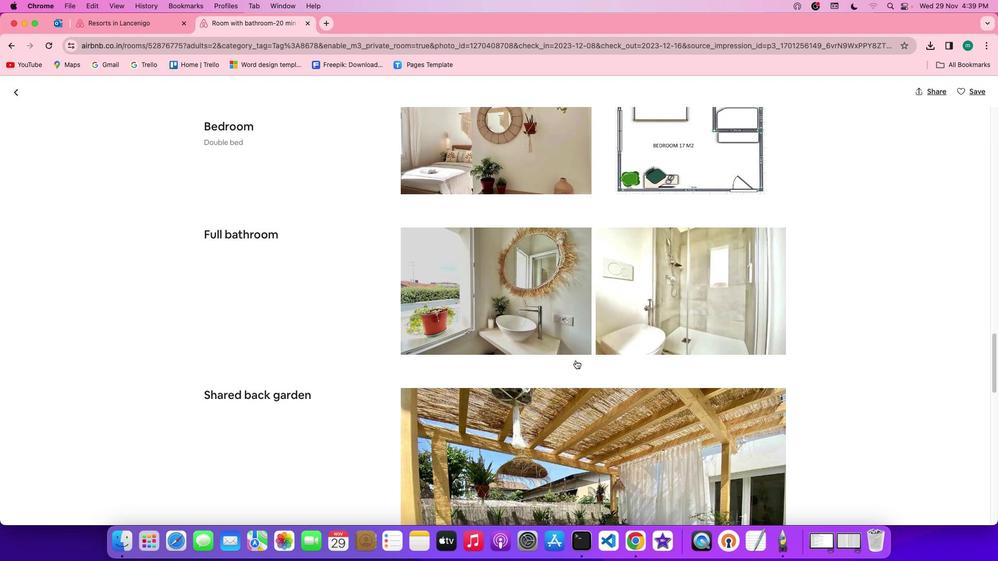 
Action: Mouse scrolled (577, 361) with delta (1, 1)
Screenshot: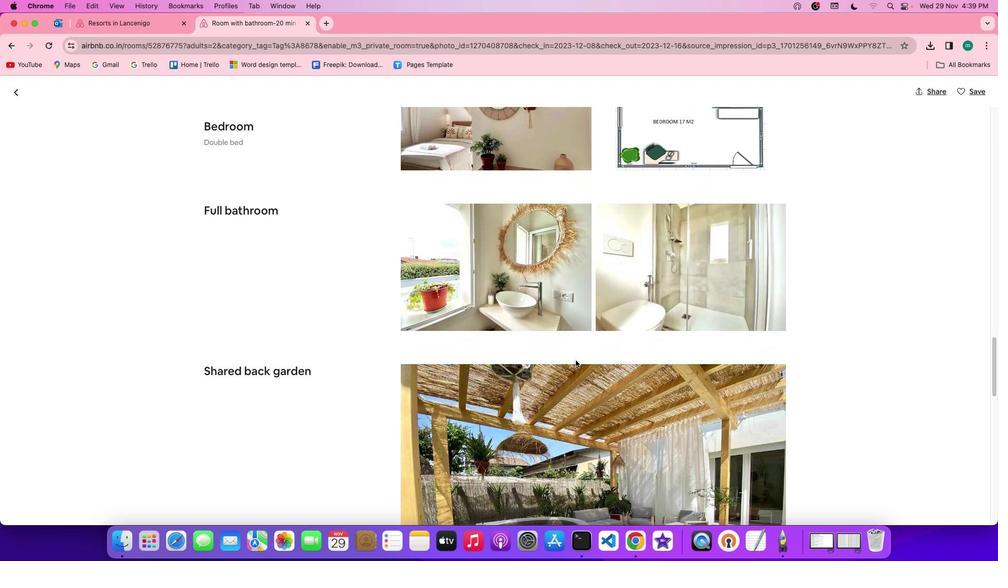 
Action: Mouse scrolled (577, 361) with delta (1, 1)
Screenshot: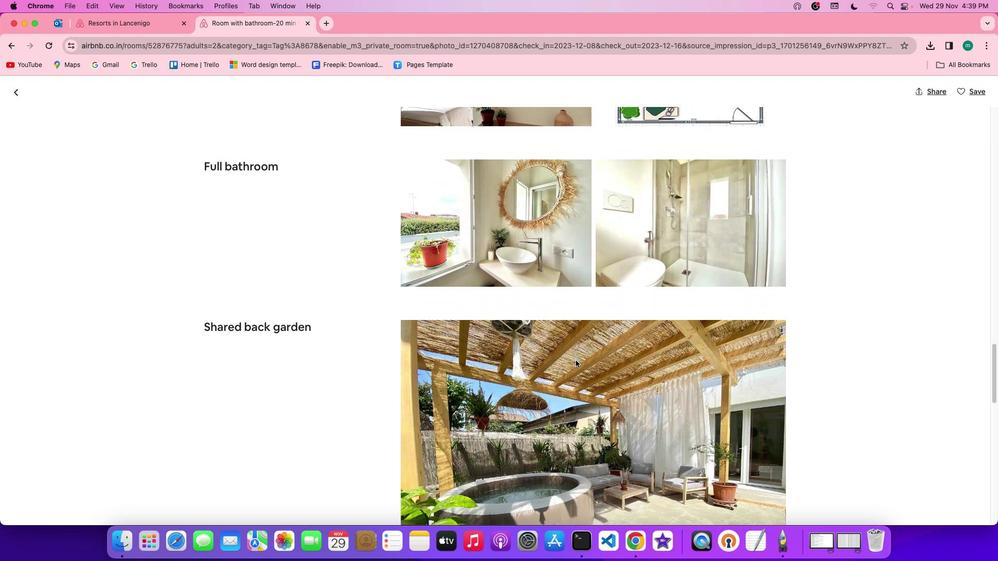 
Action: Mouse scrolled (577, 361) with delta (1, 1)
Screenshot: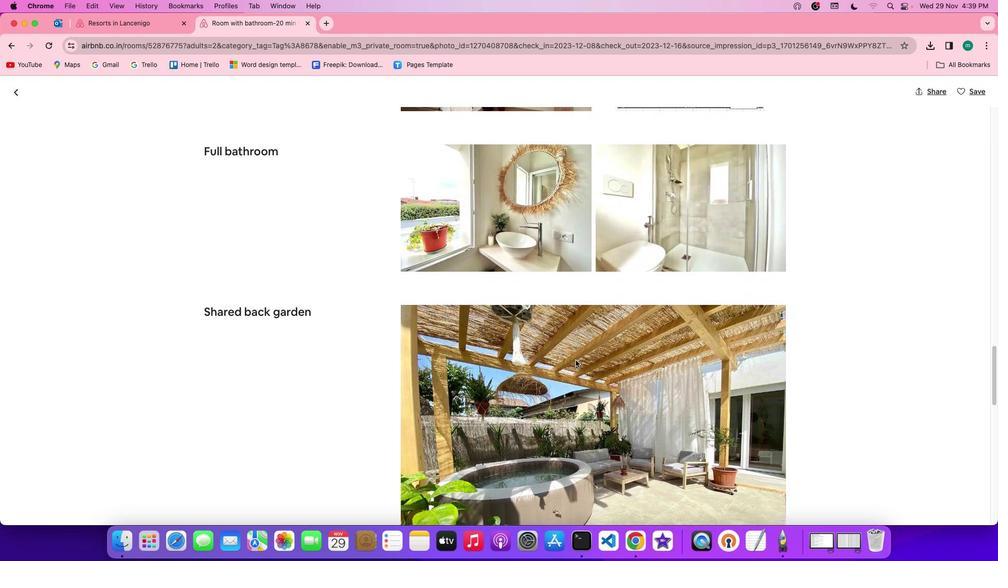 
Action: Mouse scrolled (577, 361) with delta (1, 0)
Screenshot: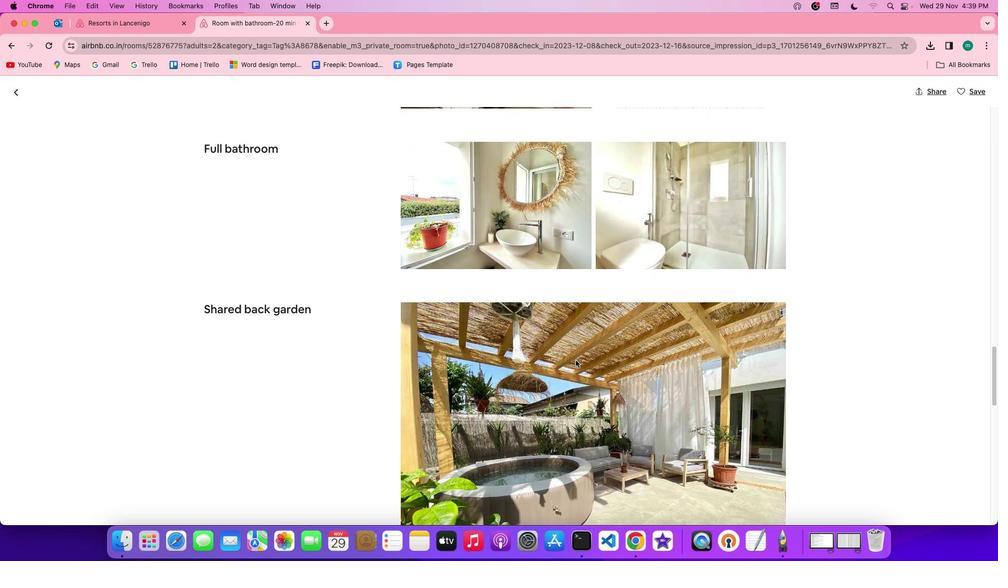 
Action: Mouse scrolled (577, 361) with delta (1, 1)
Screenshot: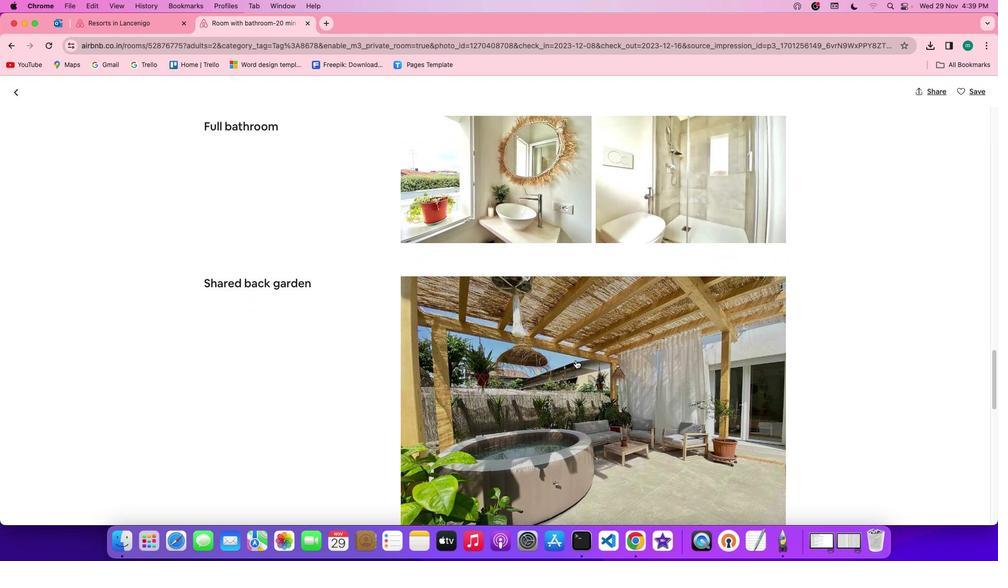 
Action: Mouse scrolled (577, 361) with delta (1, 1)
Screenshot: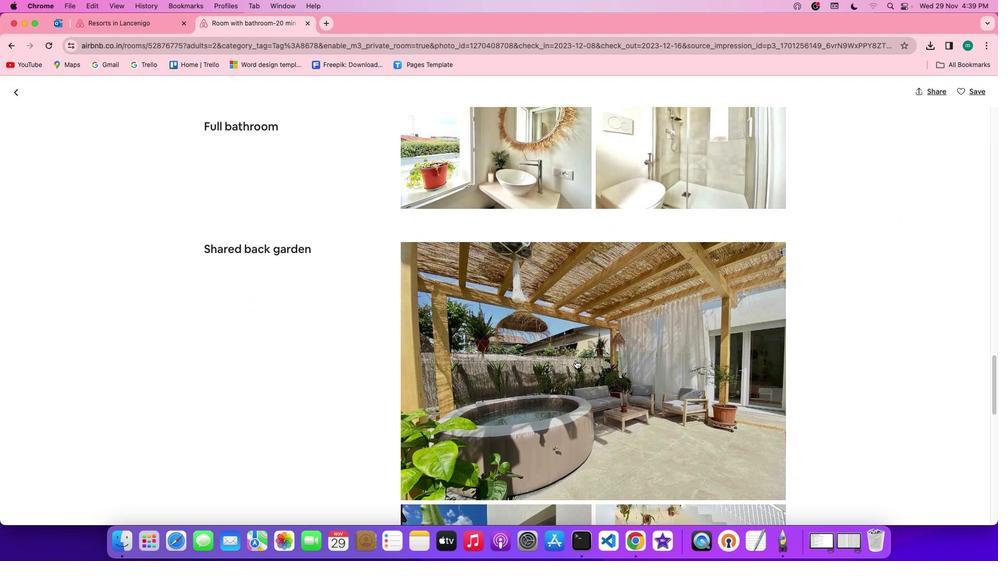 
Action: Mouse scrolled (577, 361) with delta (1, 1)
Screenshot: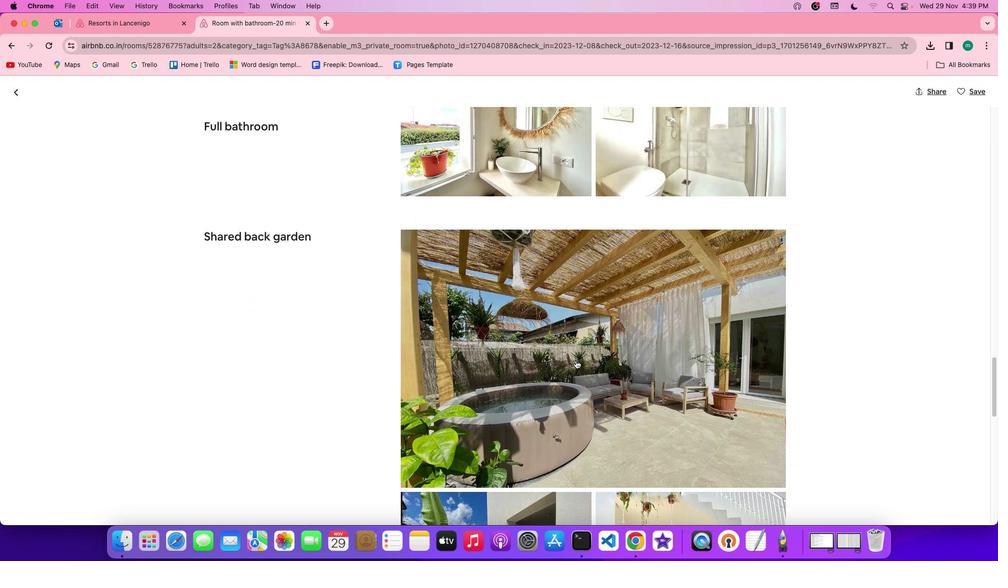 
Action: Mouse scrolled (577, 361) with delta (1, 1)
Screenshot: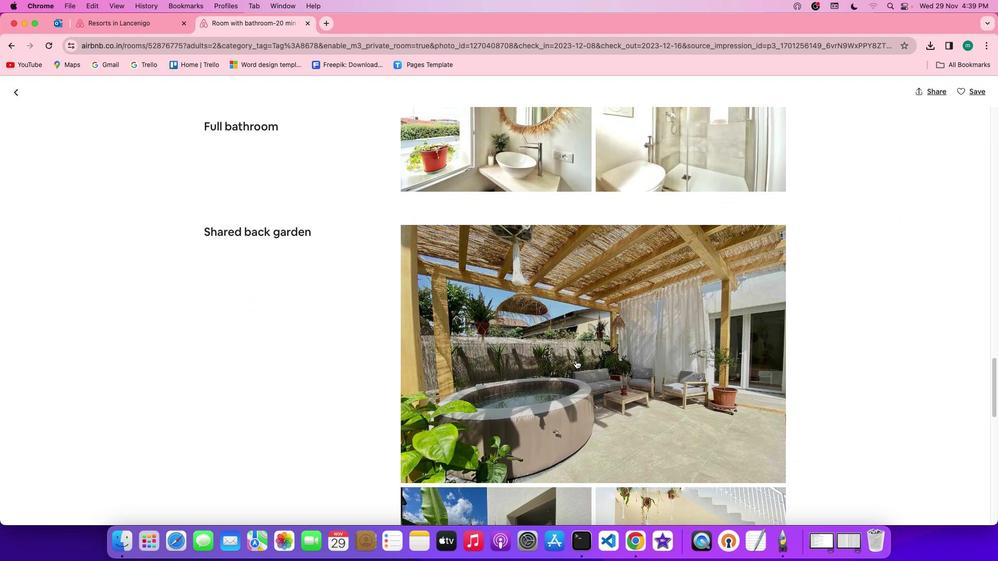 
Action: Mouse scrolled (577, 361) with delta (1, 1)
Screenshot: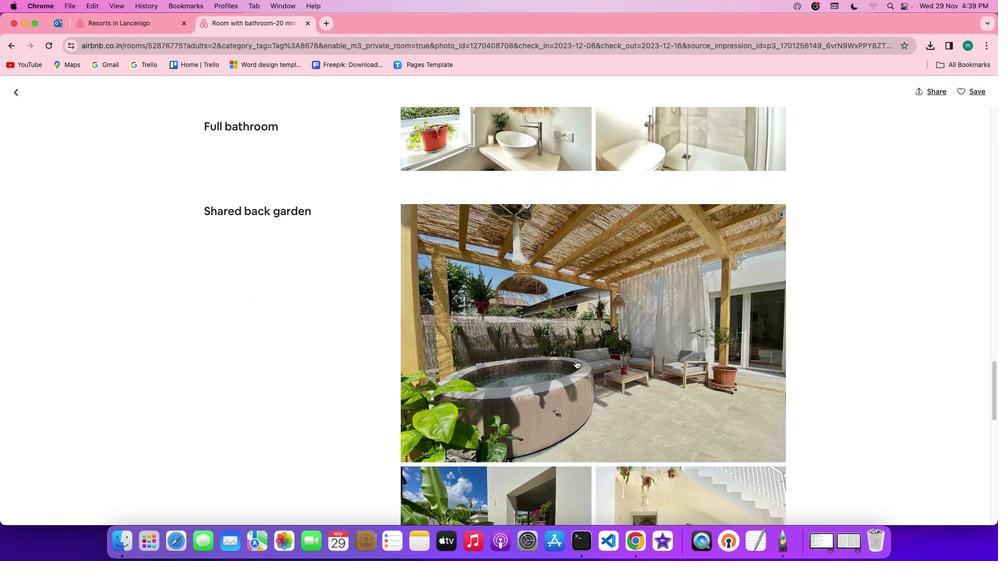 
Action: Mouse scrolled (577, 361) with delta (1, 1)
Screenshot: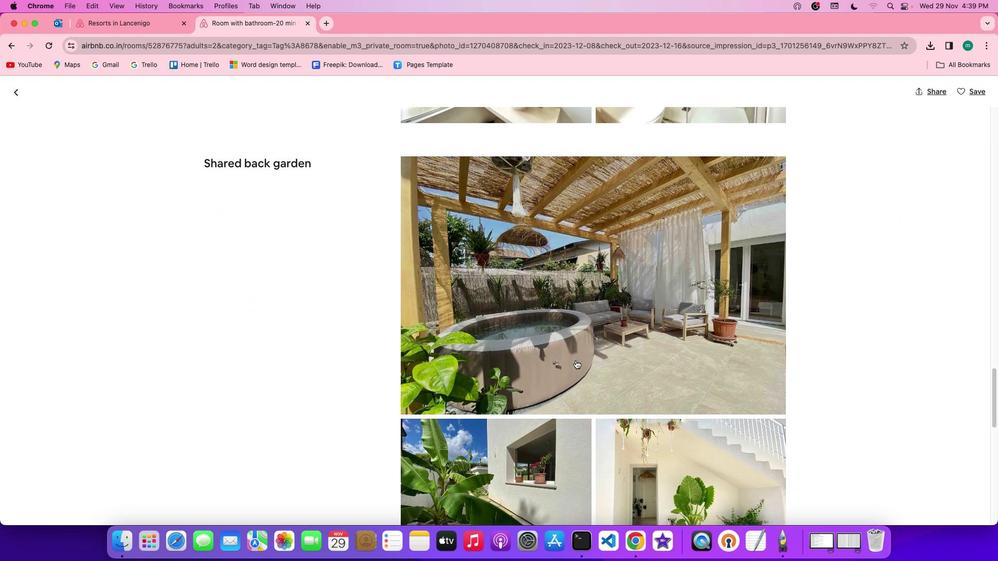 
Action: Mouse scrolled (577, 361) with delta (1, 1)
Screenshot: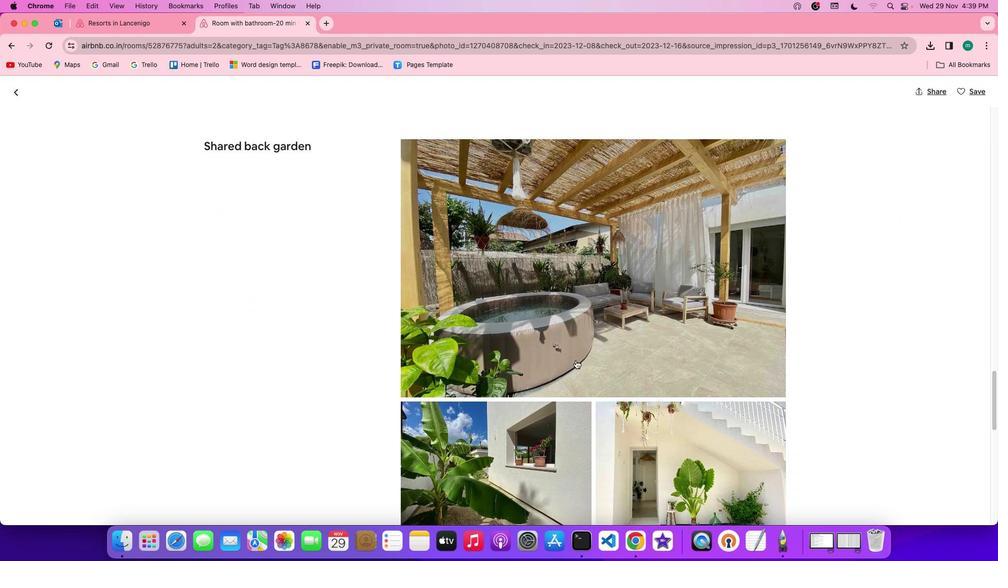 
Action: Mouse scrolled (577, 361) with delta (1, 0)
Screenshot: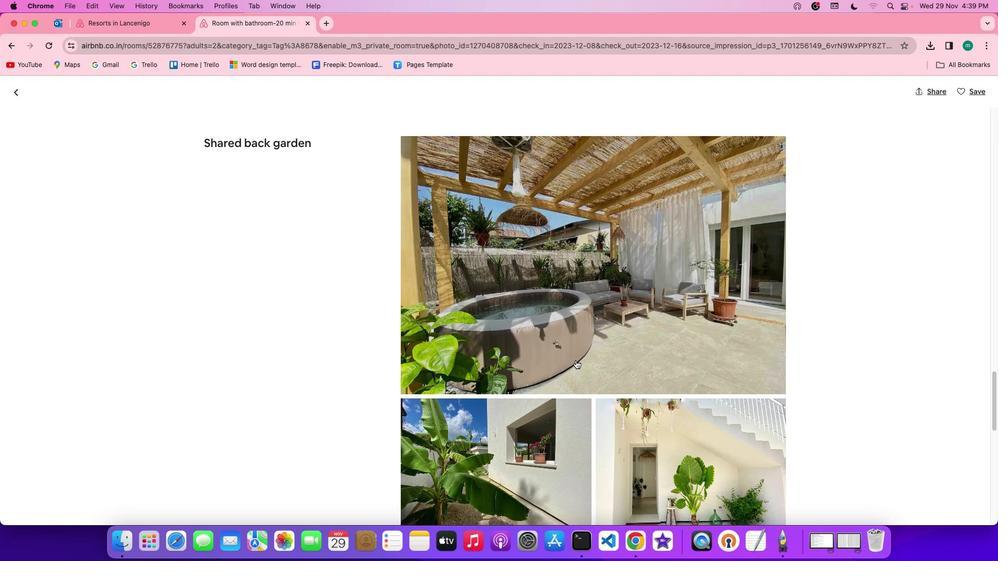 
Action: Mouse scrolled (577, 361) with delta (1, 1)
Screenshot: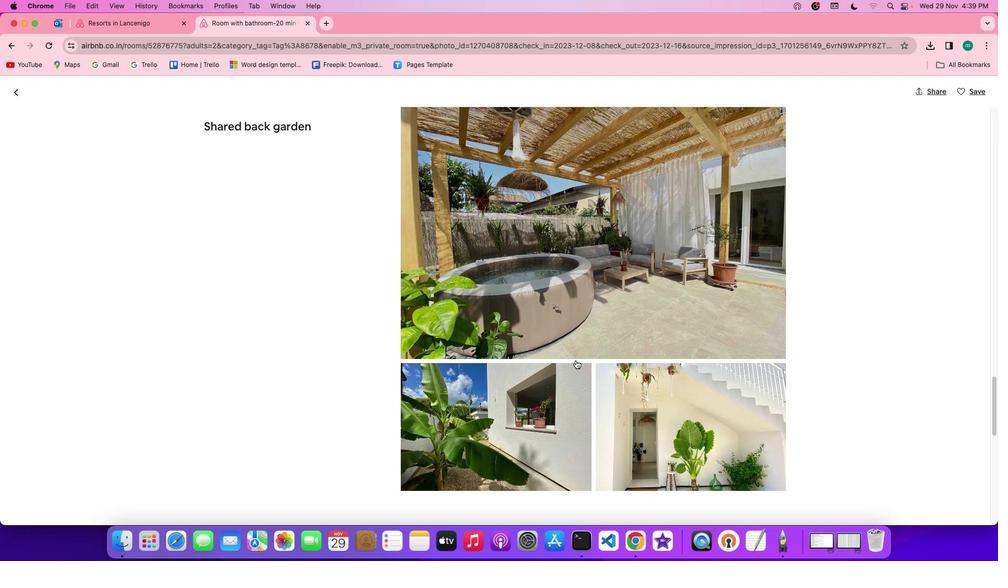 
Action: Mouse scrolled (577, 361) with delta (1, 1)
Screenshot: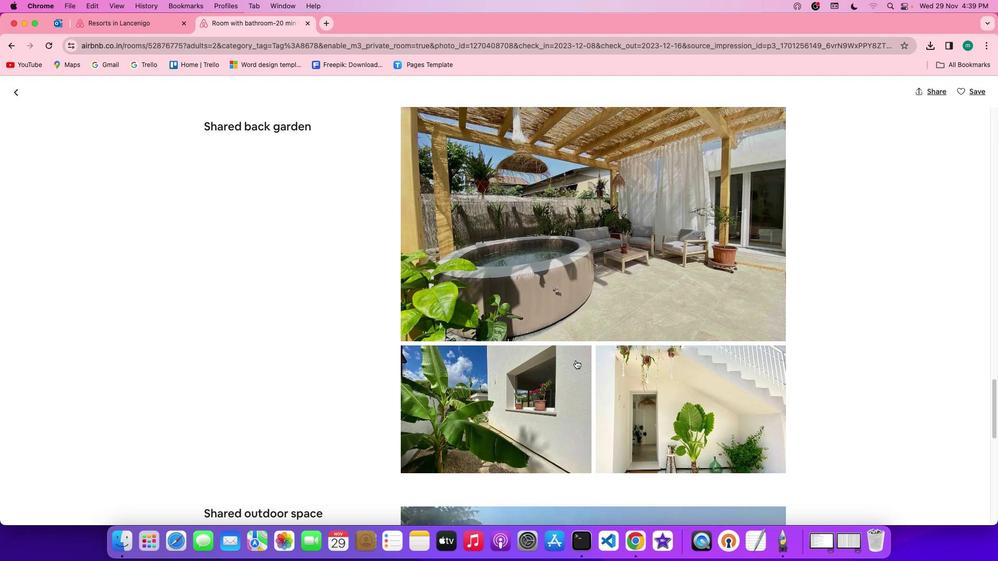
Action: Mouse scrolled (577, 361) with delta (1, 1)
Screenshot: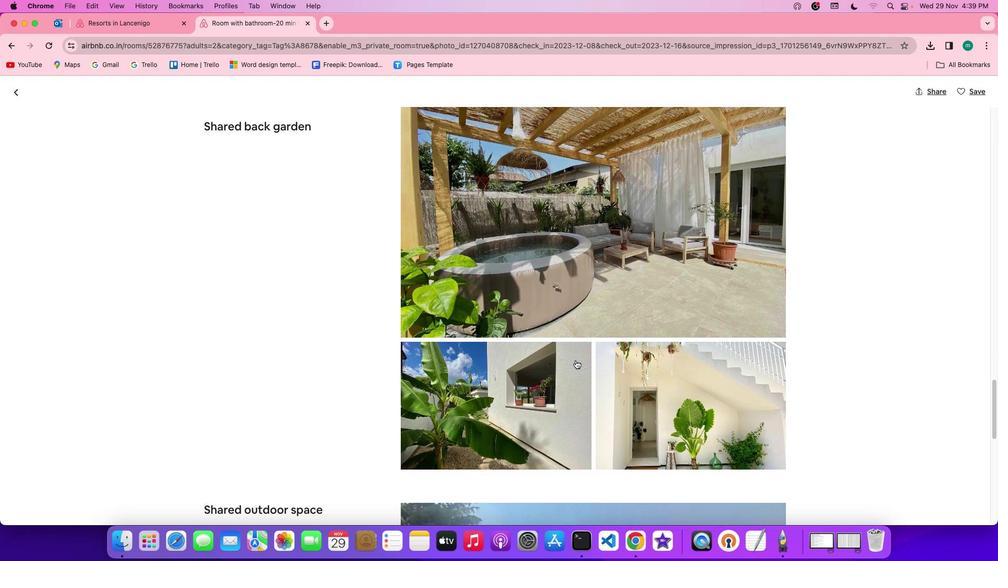
Action: Mouse scrolled (577, 361) with delta (1, 1)
Screenshot: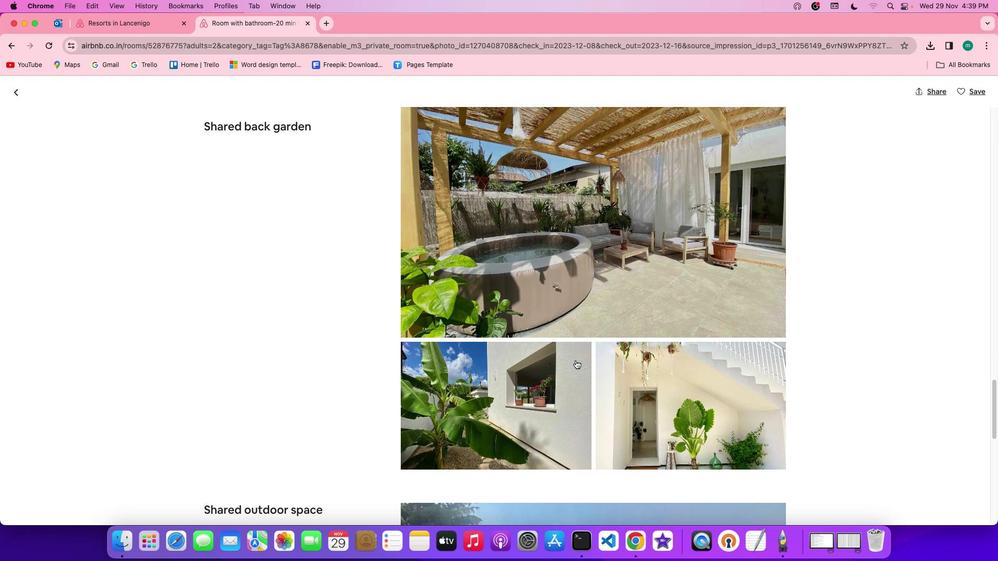 
Action: Mouse scrolled (577, 361) with delta (1, 1)
Screenshot: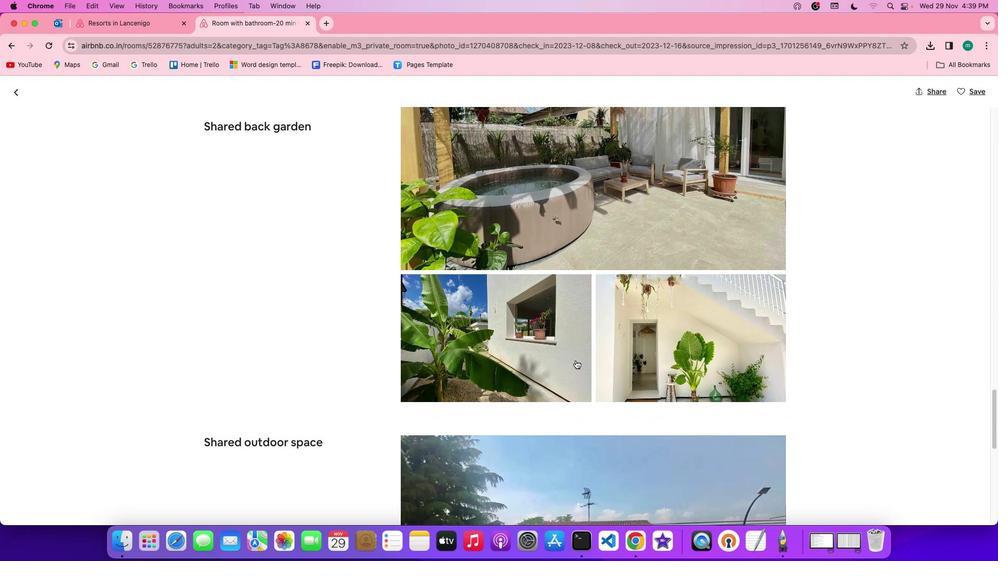 
Action: Mouse scrolled (577, 361) with delta (1, 1)
Screenshot: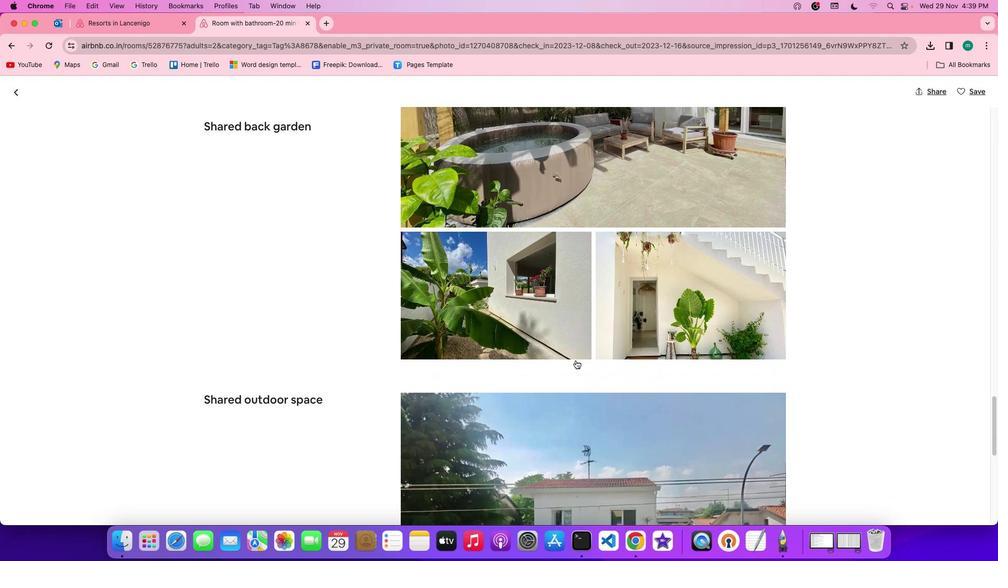 
Action: Mouse scrolled (577, 361) with delta (1, 0)
Screenshot: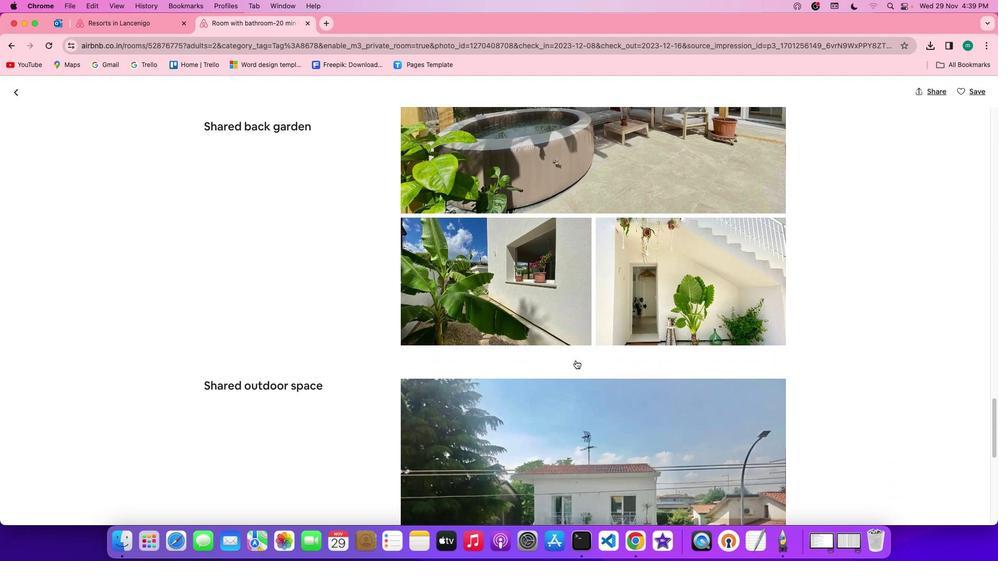 
Action: Mouse scrolled (577, 361) with delta (1, 0)
Screenshot: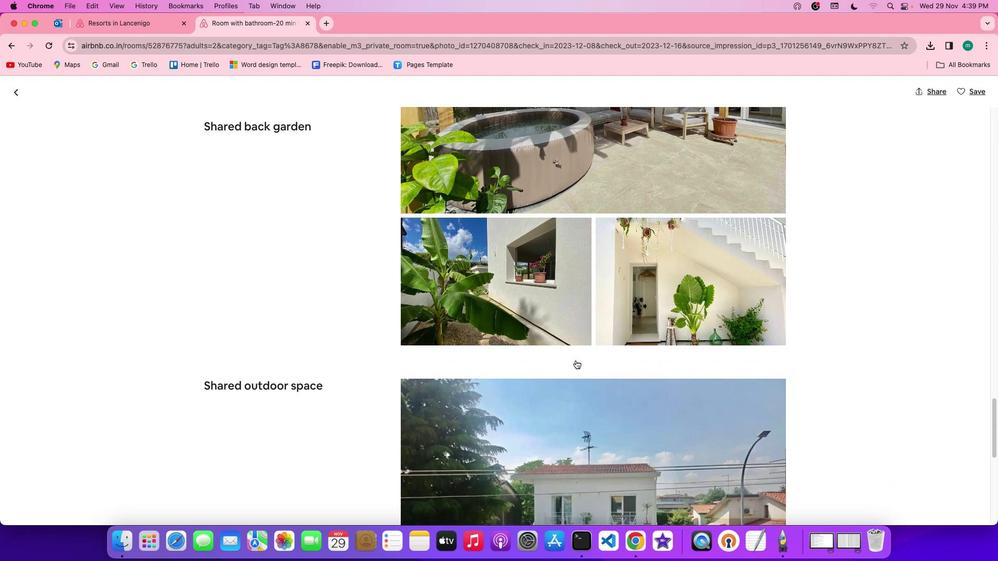 
Action: Mouse scrolled (577, 361) with delta (1, 1)
Screenshot: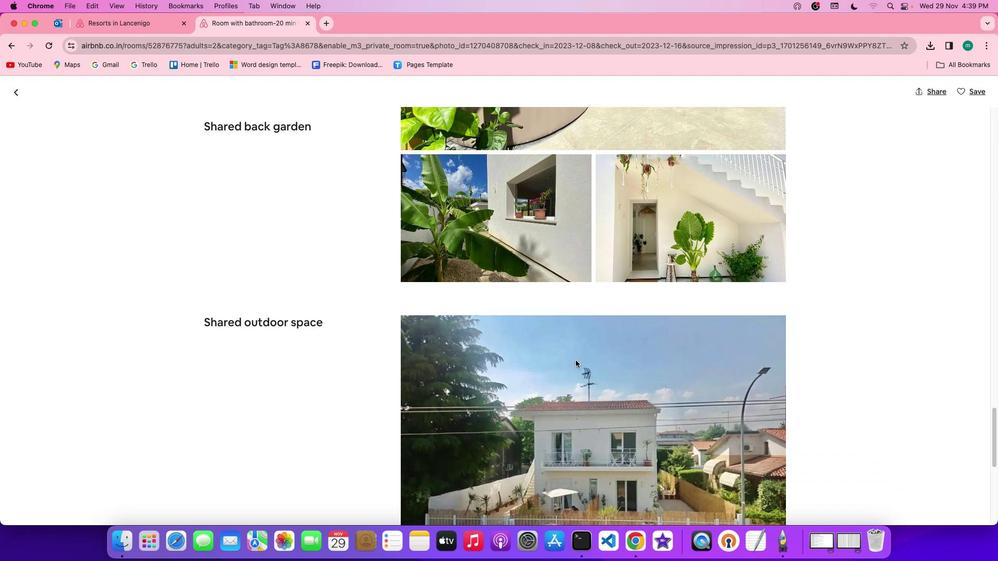 
Action: Mouse scrolled (577, 361) with delta (1, 1)
Screenshot: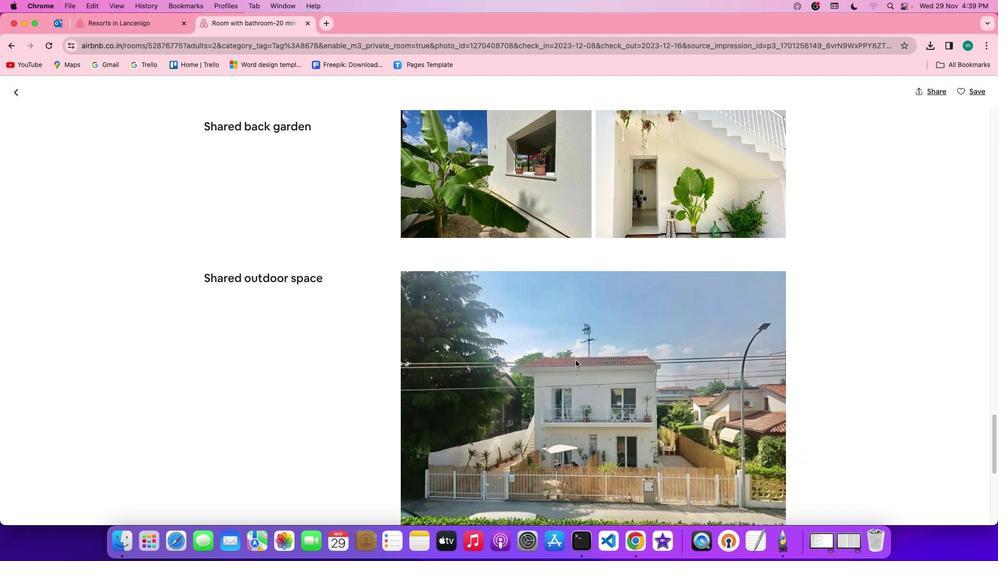 
Action: Mouse scrolled (577, 361) with delta (1, 0)
Screenshot: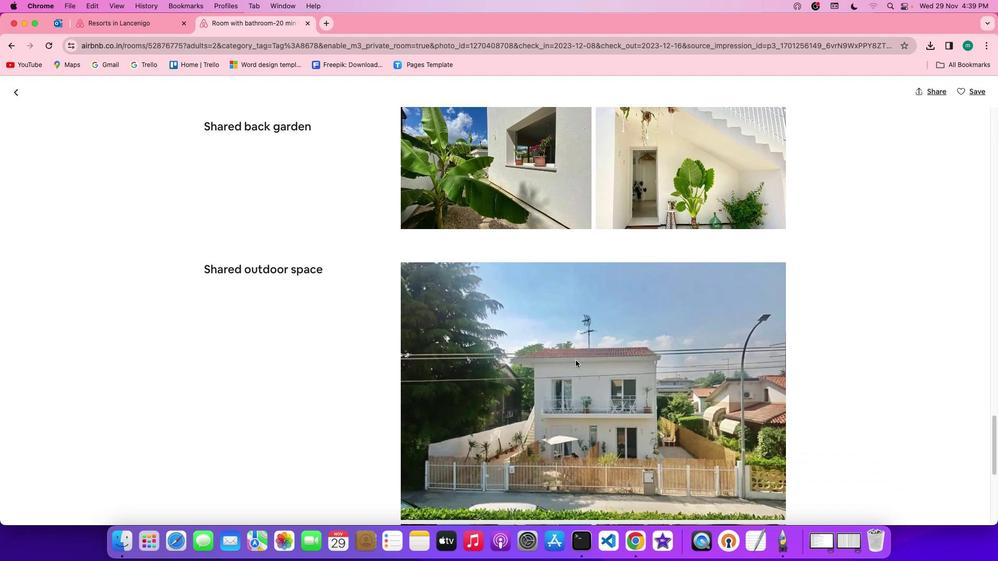 
Action: Mouse scrolled (577, 361) with delta (1, 0)
Screenshot: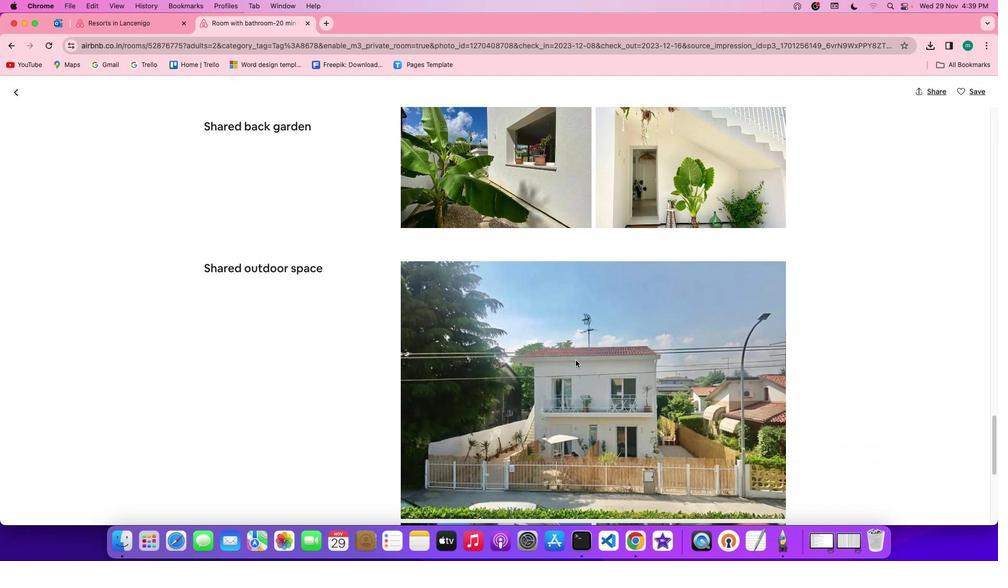
Action: Mouse scrolled (577, 361) with delta (1, 1)
Screenshot: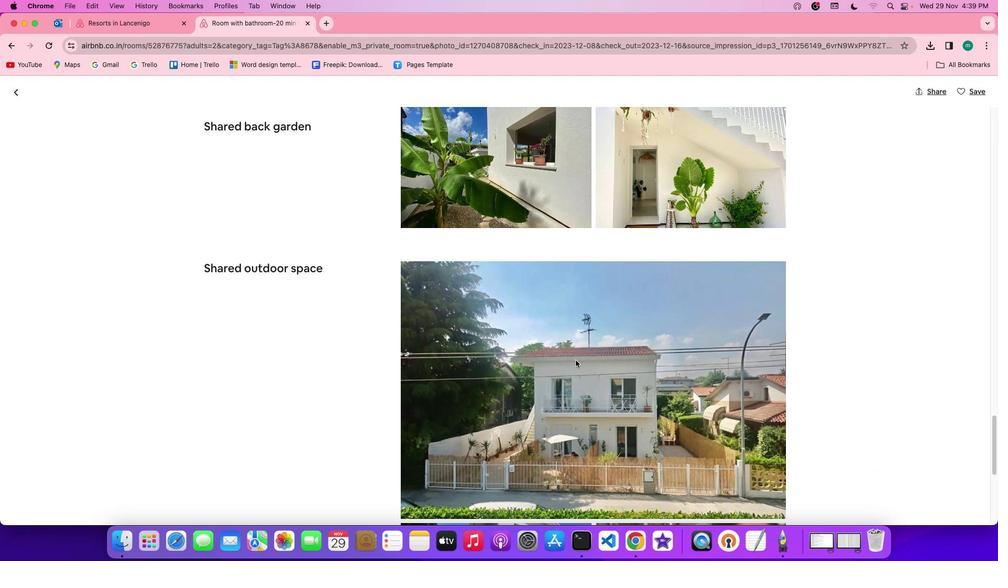 
Action: Mouse scrolled (577, 361) with delta (1, 1)
Screenshot: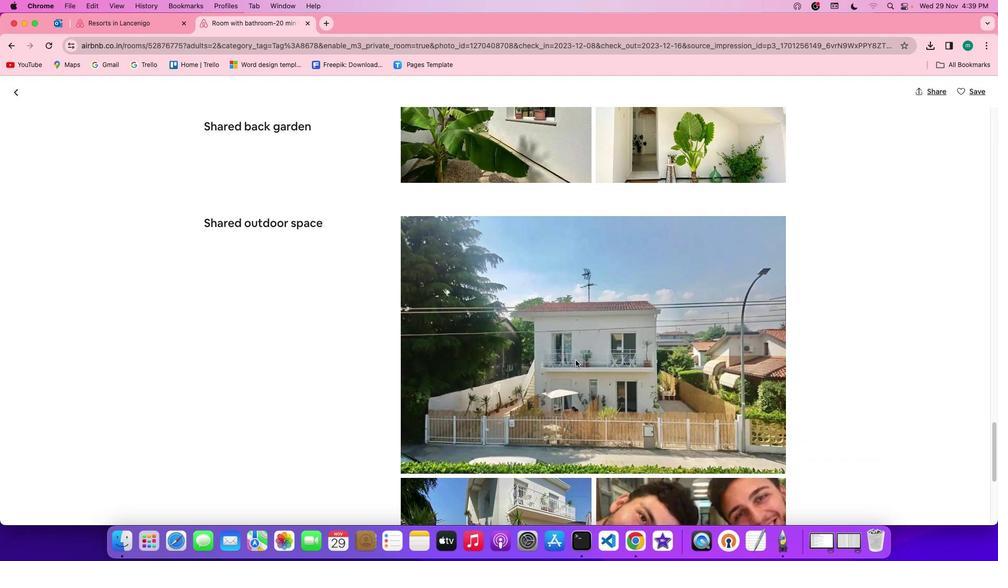 
Action: Mouse scrolled (577, 361) with delta (1, 1)
Screenshot: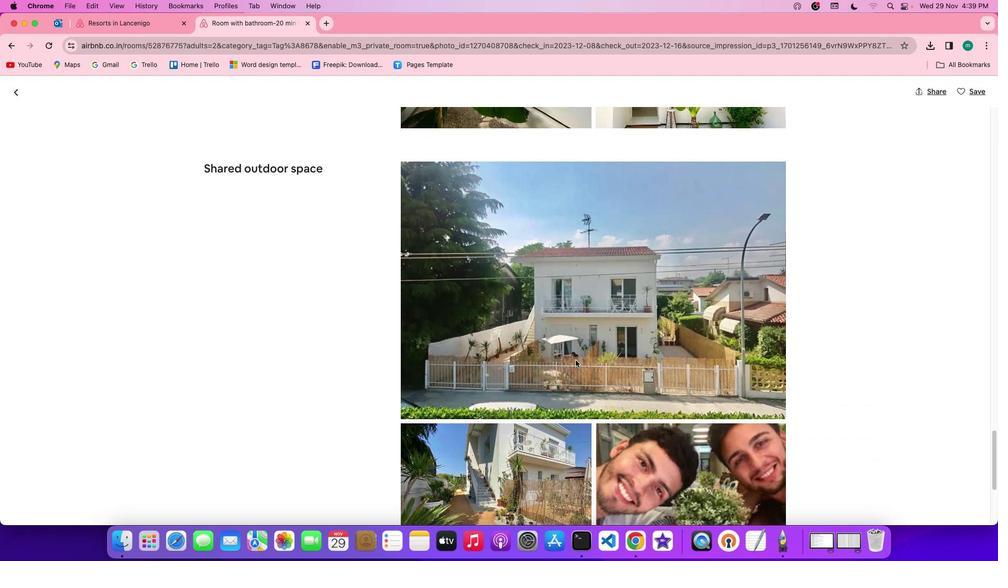 
Action: Mouse scrolled (577, 361) with delta (1, 0)
Screenshot: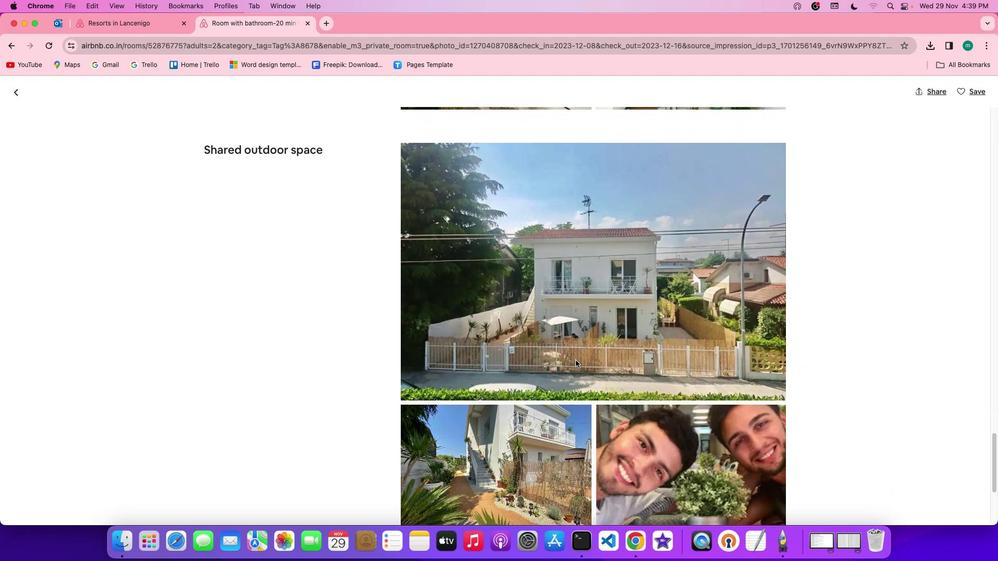 
Action: Mouse scrolled (577, 361) with delta (1, 0)
Screenshot: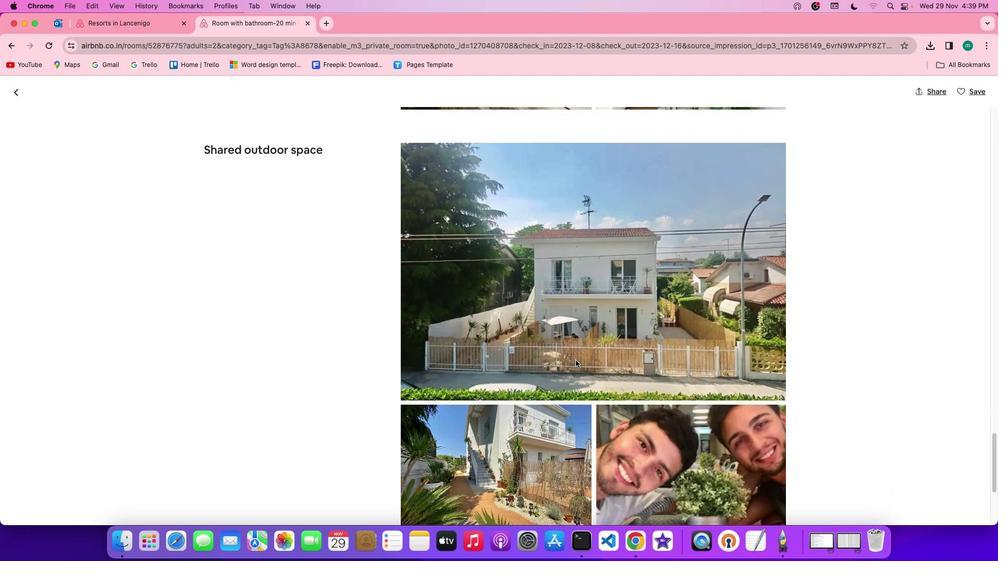 
Action: Mouse scrolled (577, 361) with delta (1, 1)
Screenshot: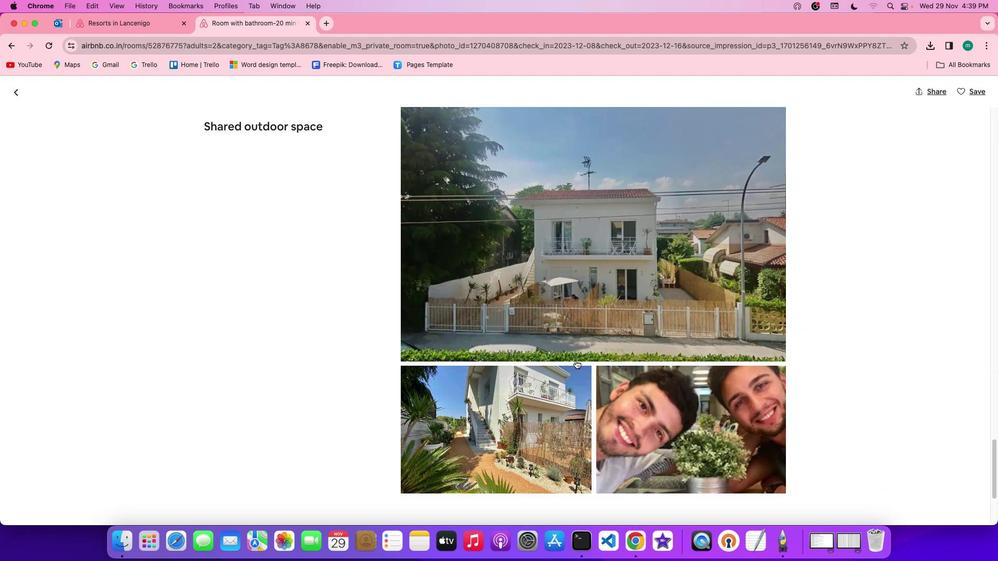 
Action: Mouse scrolled (577, 361) with delta (1, 1)
Screenshot: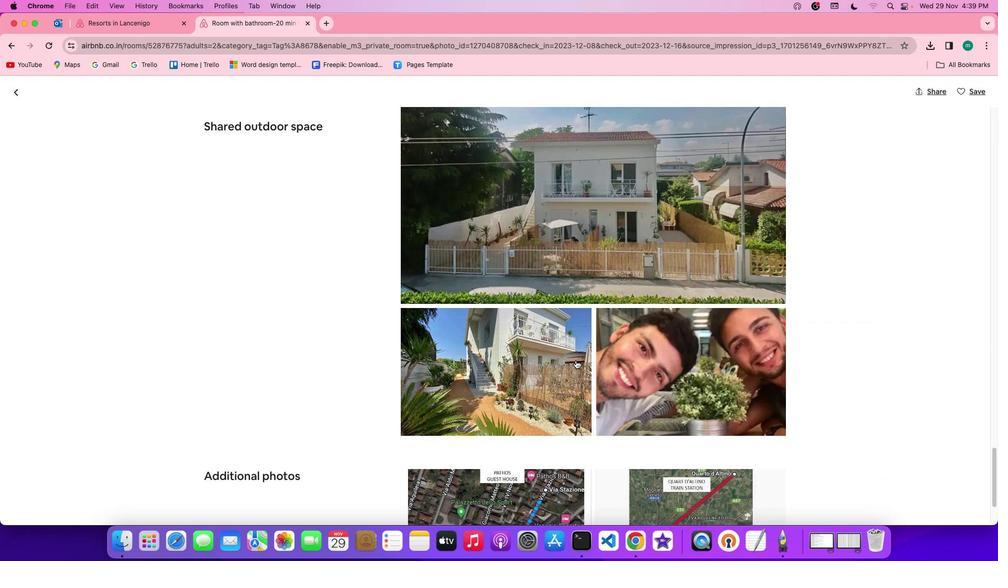 
Action: Mouse scrolled (577, 361) with delta (1, 1)
Screenshot: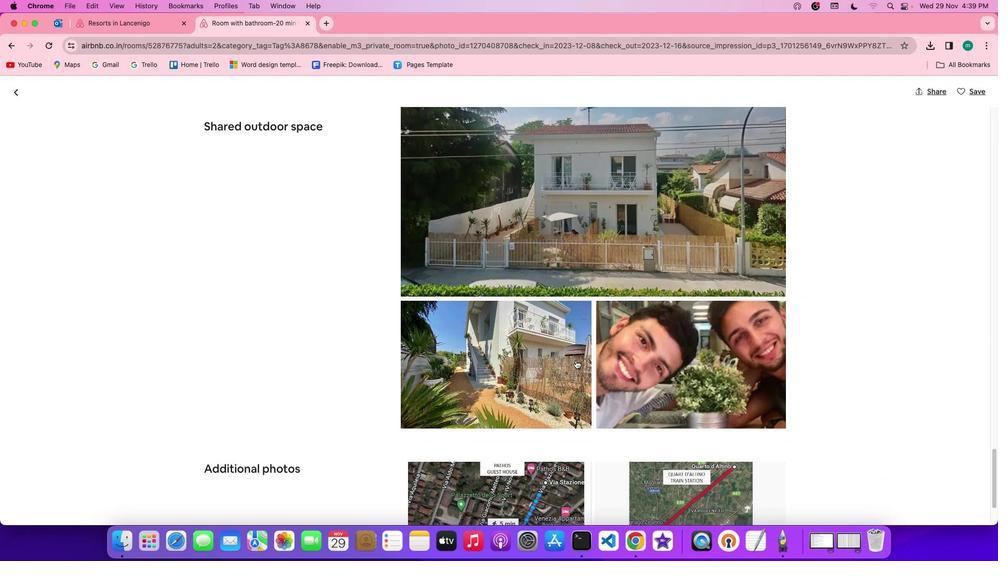 
Action: Mouse scrolled (577, 361) with delta (1, 0)
Screenshot: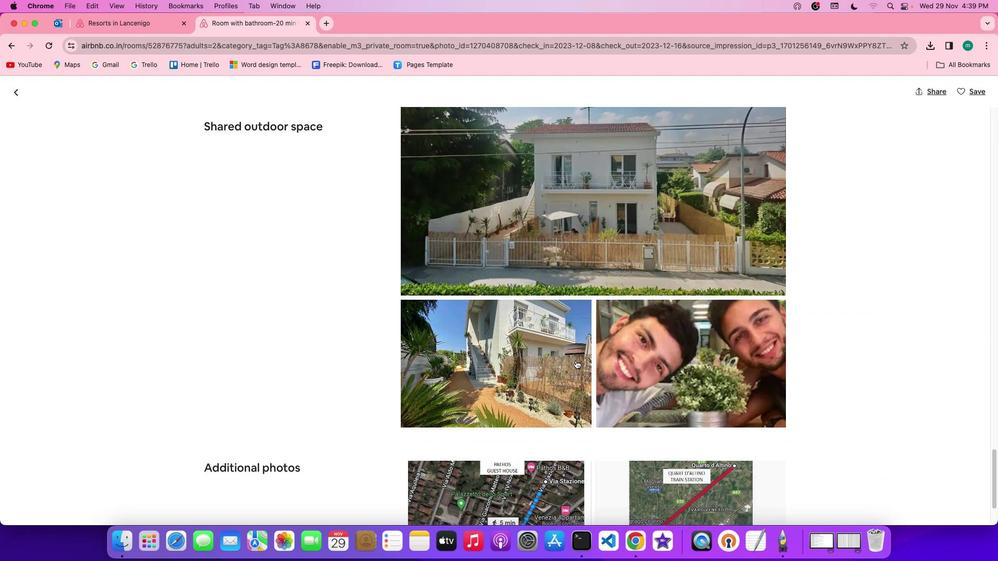 
Action: Mouse scrolled (577, 361) with delta (1, 1)
Screenshot: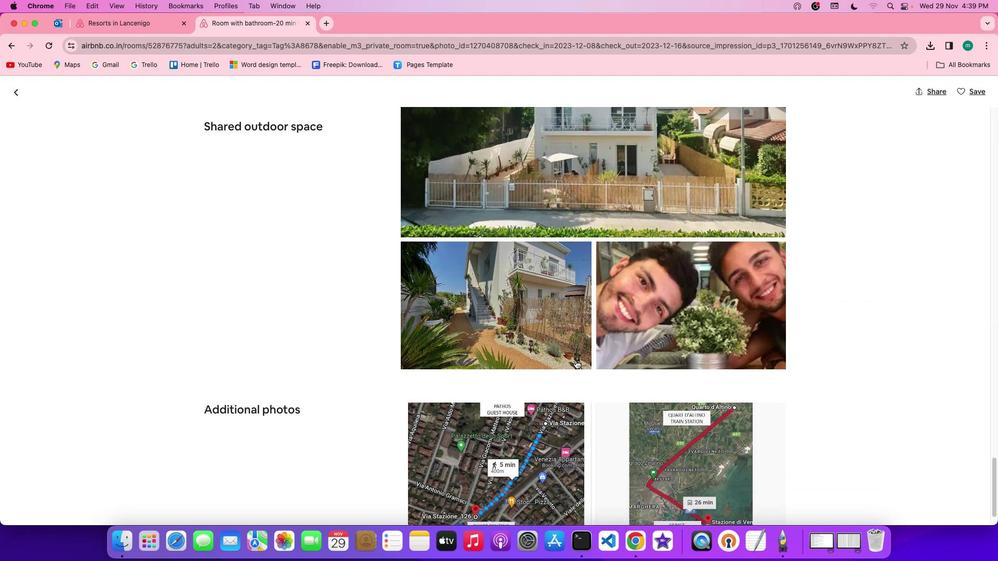 
Action: Mouse scrolled (577, 361) with delta (1, 1)
Screenshot: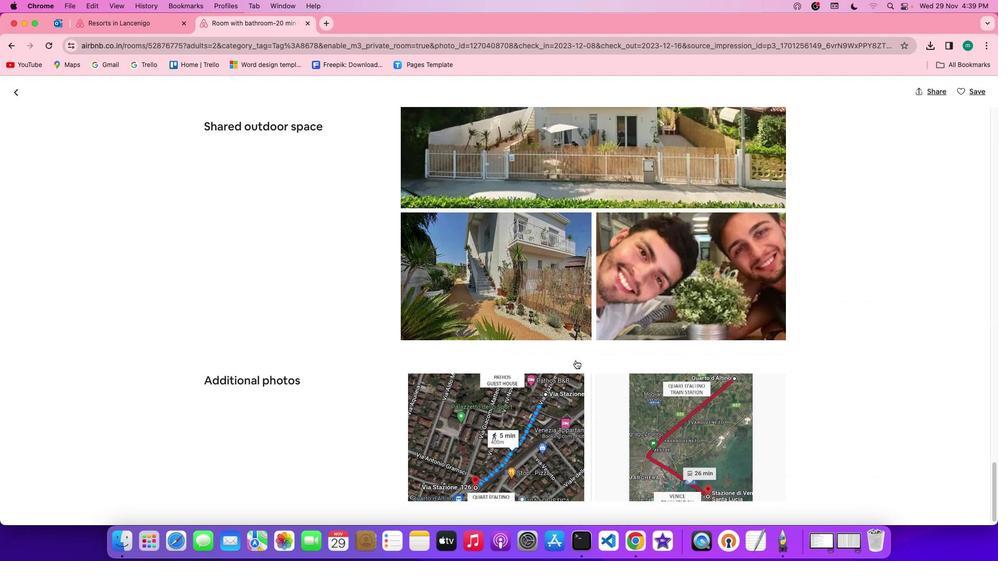 
Action: Mouse scrolled (577, 361) with delta (1, 0)
Screenshot: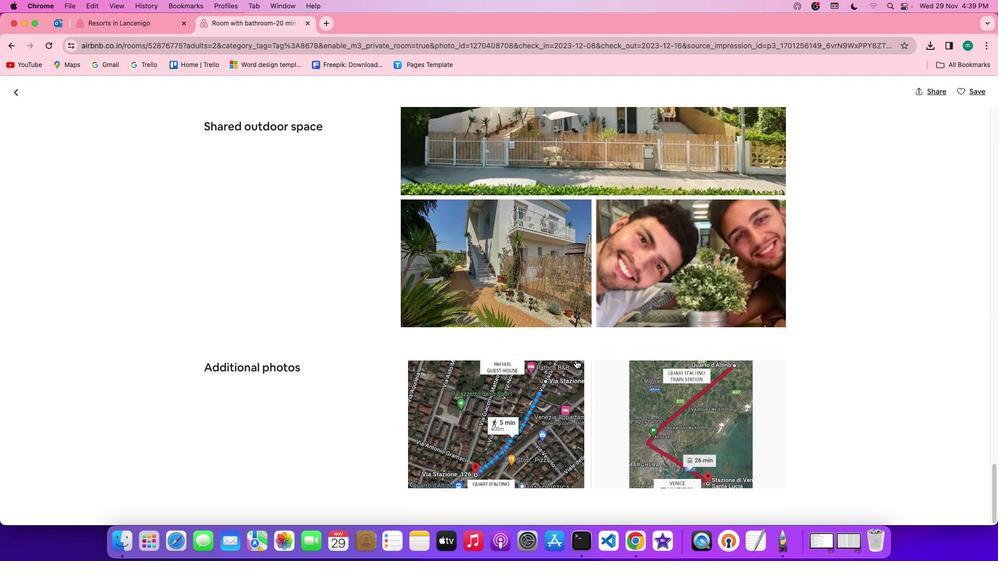 
Action: Mouse scrolled (577, 361) with delta (1, 0)
Screenshot: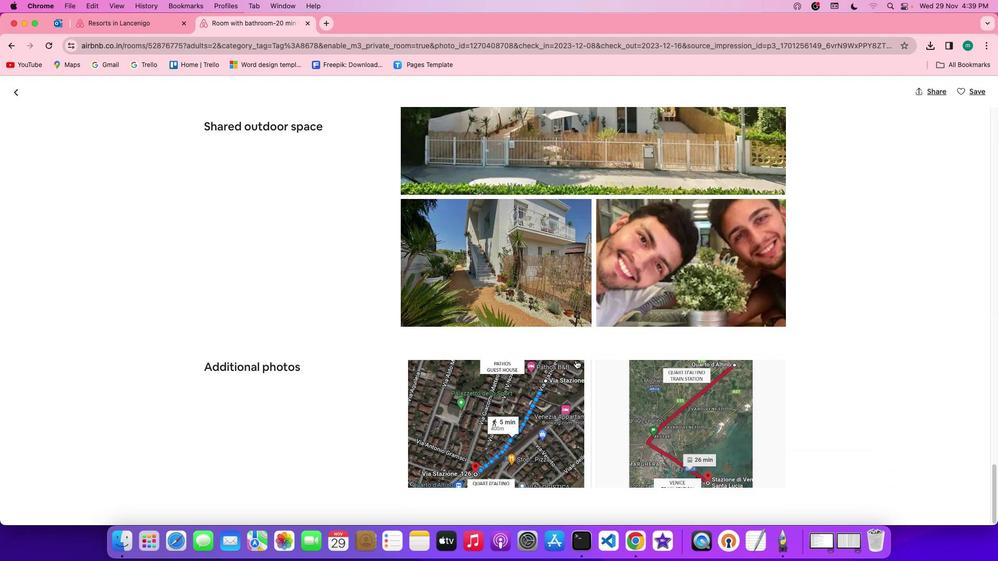 
Action: Mouse scrolled (577, 361) with delta (1, 1)
Screenshot: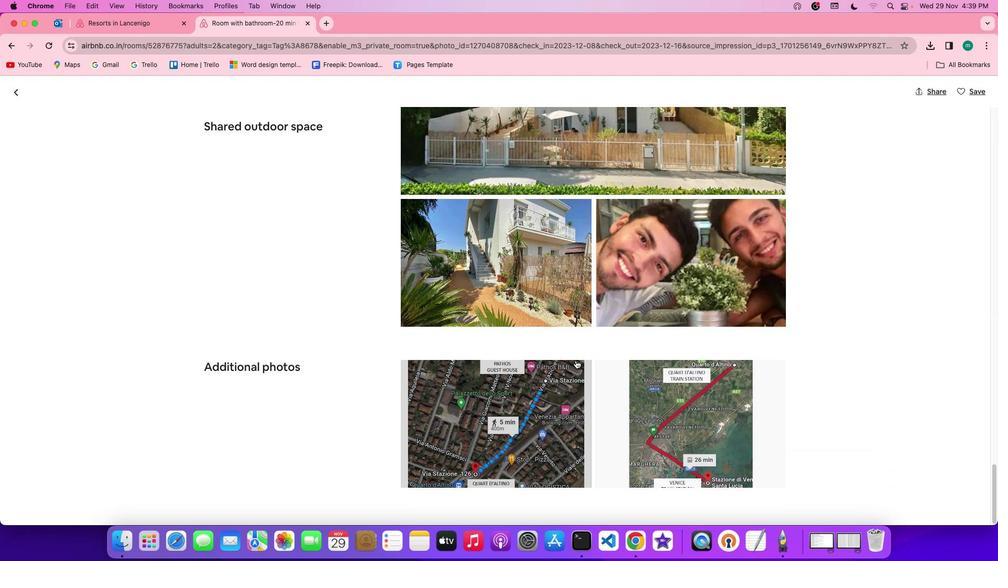 
Action: Mouse scrolled (577, 361) with delta (1, 1)
Screenshot: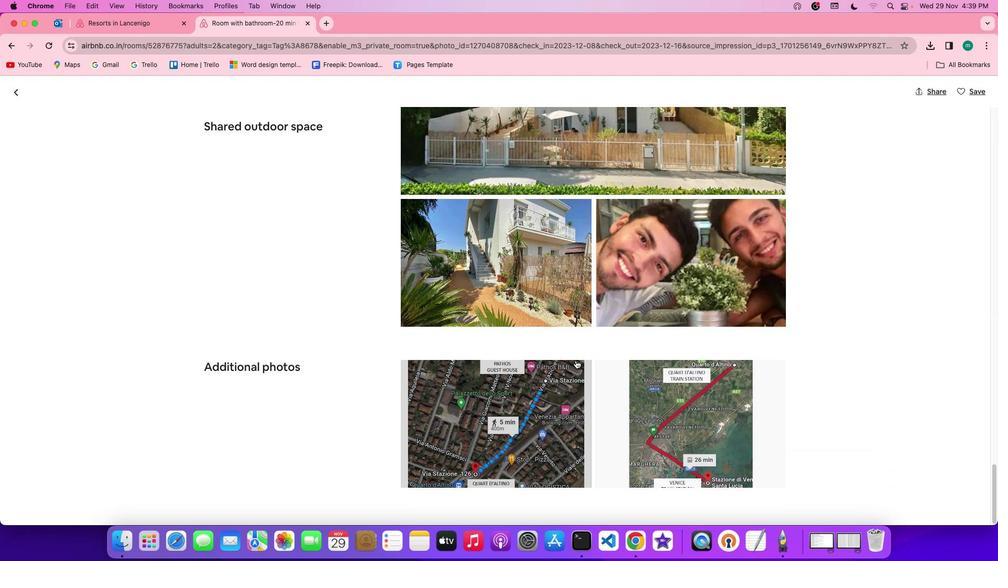 
Action: Mouse scrolled (577, 361) with delta (1, 1)
Screenshot: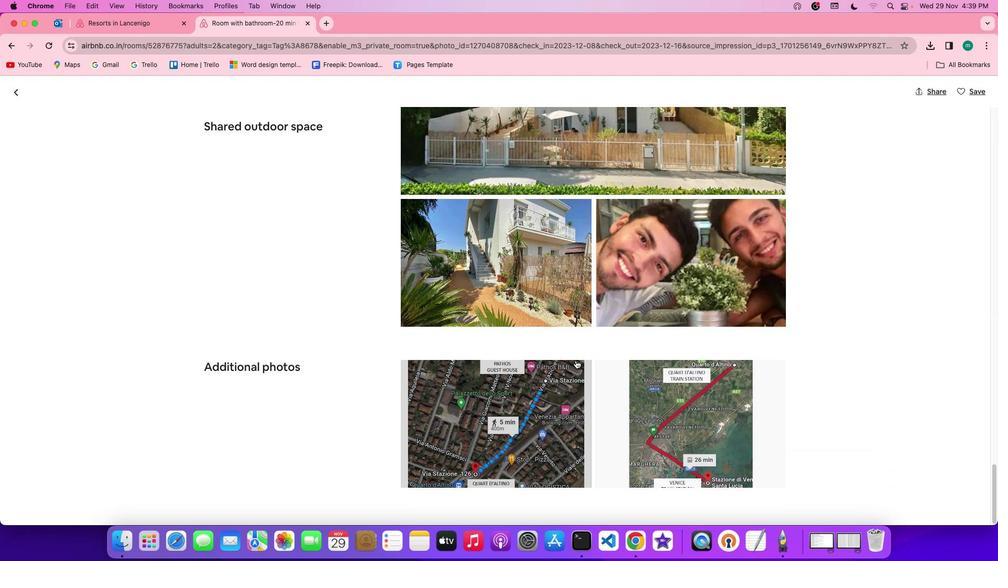 
Action: Mouse scrolled (577, 361) with delta (1, 1)
Screenshot: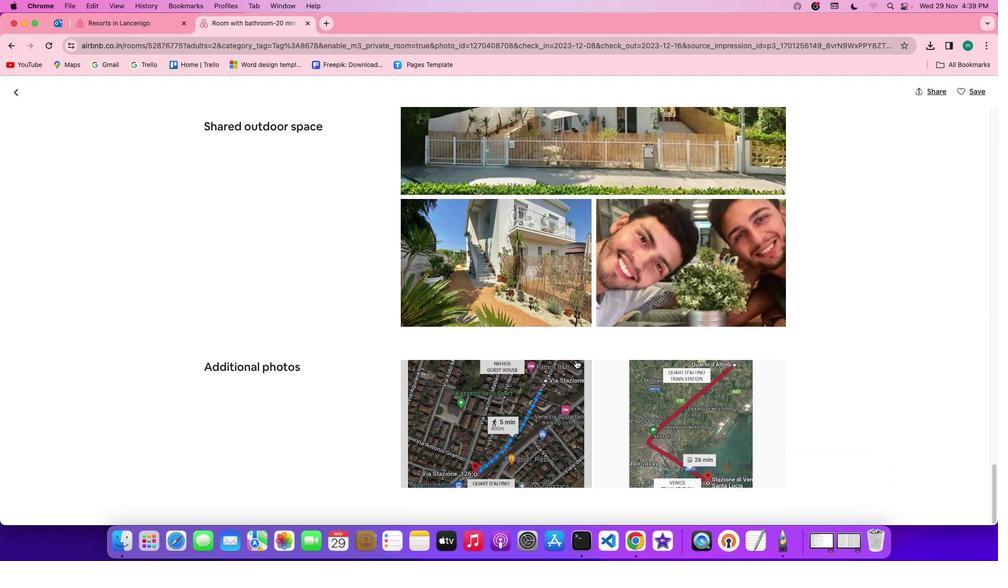 
Action: Mouse scrolled (577, 361) with delta (1, 1)
Screenshot: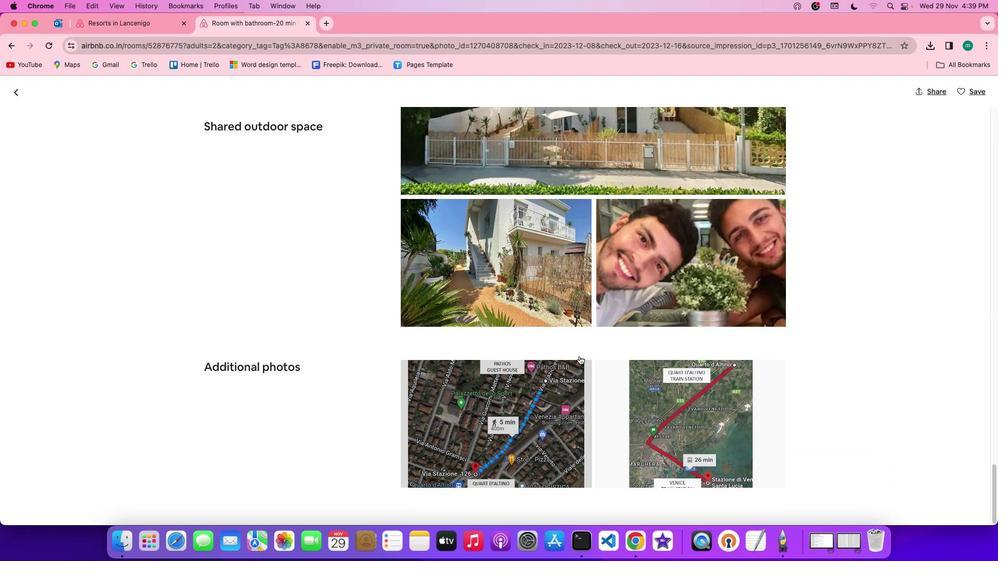 
Action: Mouse scrolled (577, 361) with delta (1, 1)
Screenshot: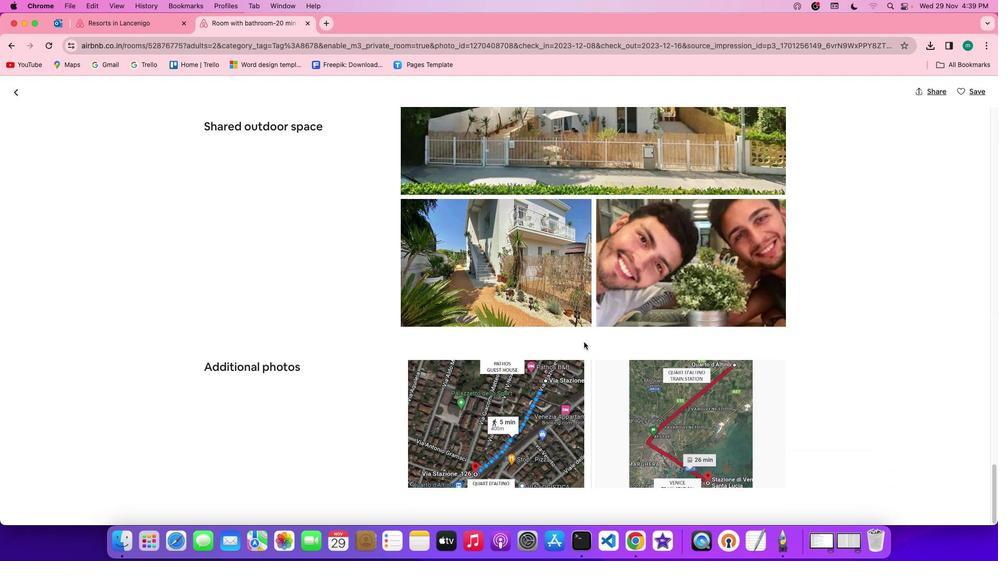 
Action: Mouse scrolled (577, 361) with delta (1, 0)
Screenshot: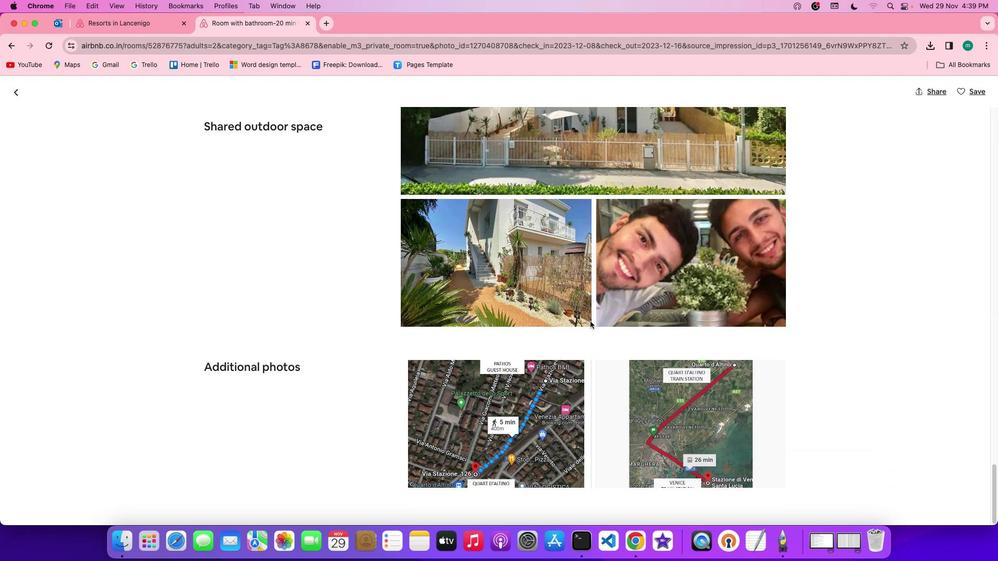 
Action: Mouse scrolled (577, 361) with delta (1, 0)
Screenshot: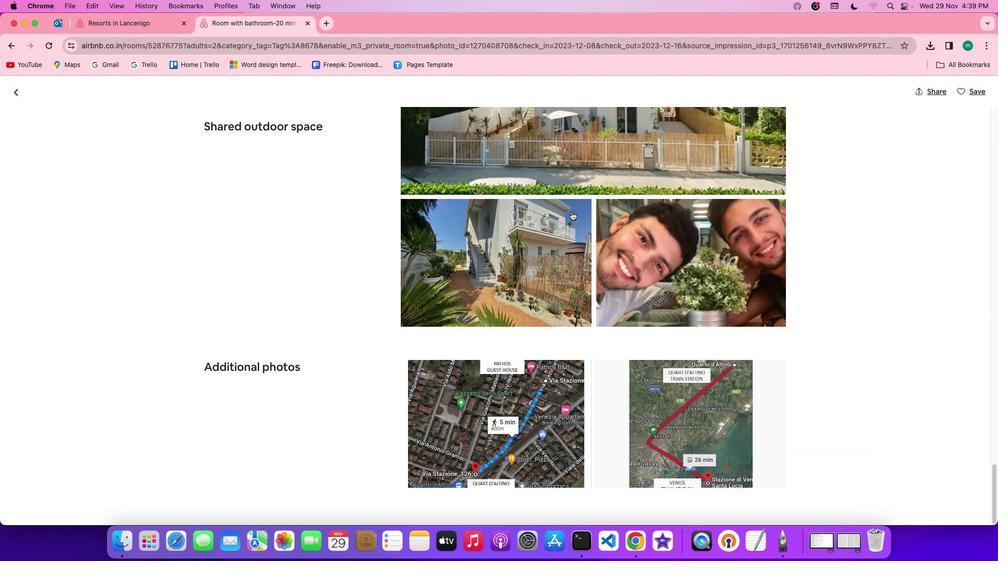 
Action: Mouse moved to (19, 96)
Screenshot: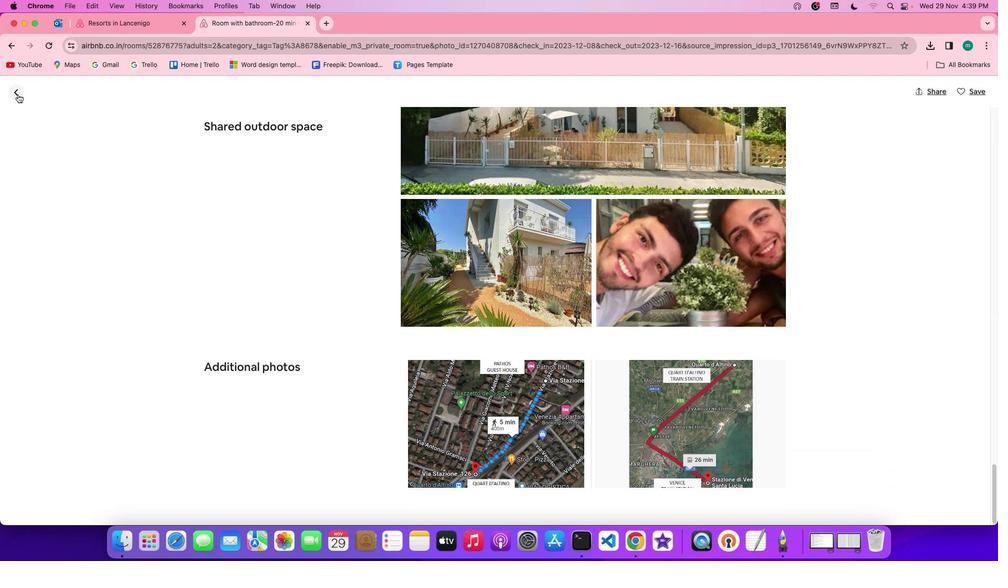 
Action: Mouse pressed left at (19, 96)
Screenshot: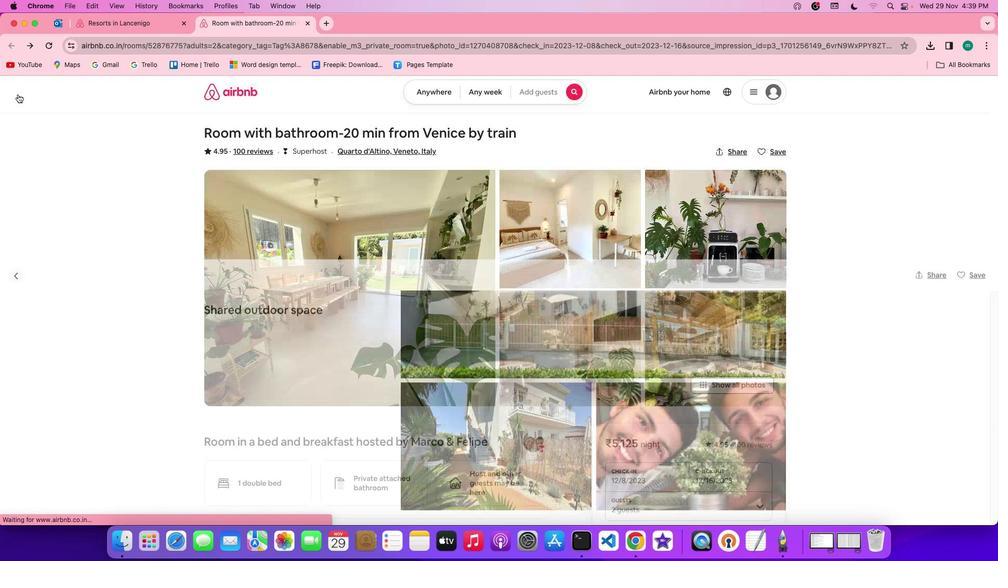 
Action: Mouse moved to (654, 388)
Screenshot: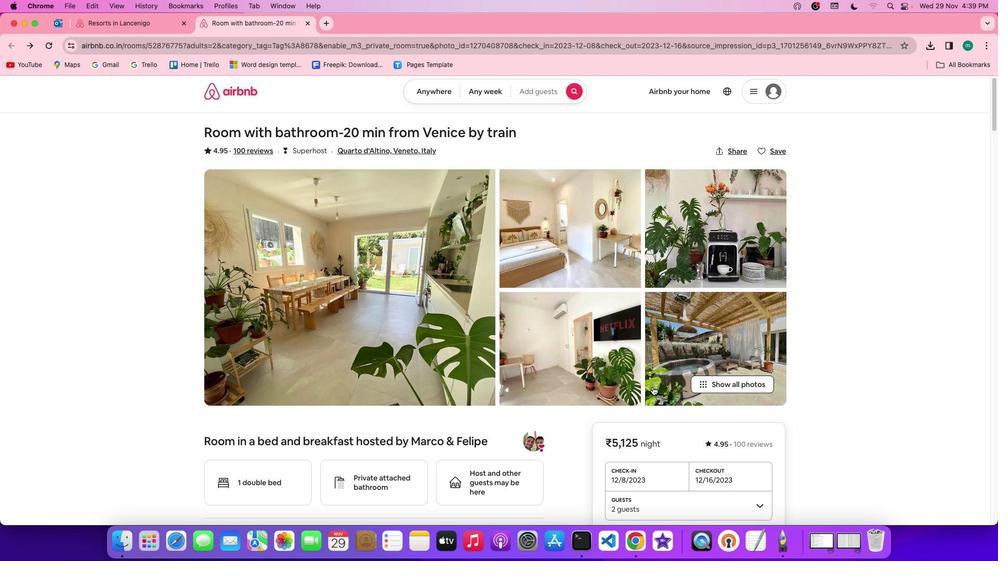 
Action: Mouse scrolled (654, 388) with delta (1, 1)
Screenshot: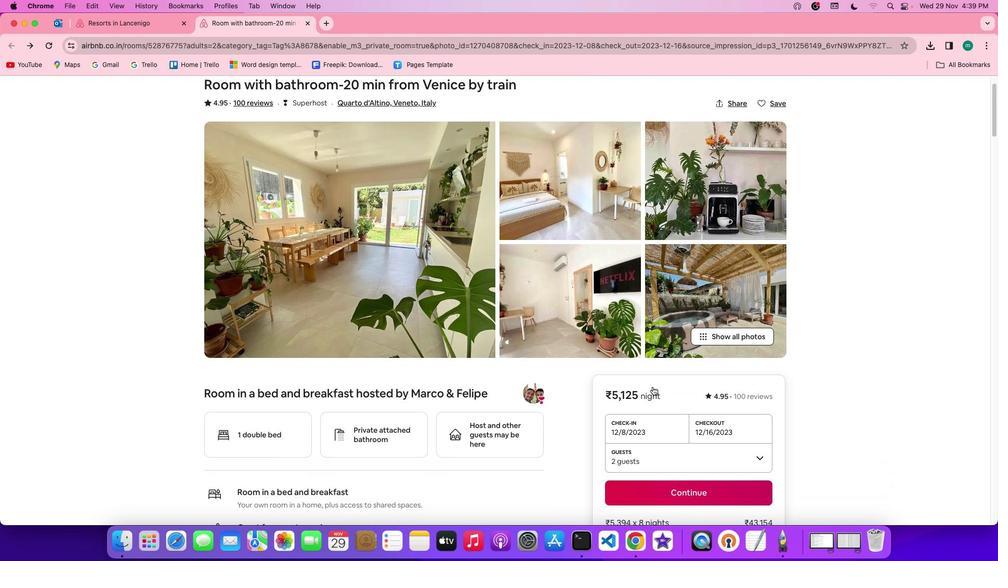 
Action: Mouse scrolled (654, 388) with delta (1, 1)
Screenshot: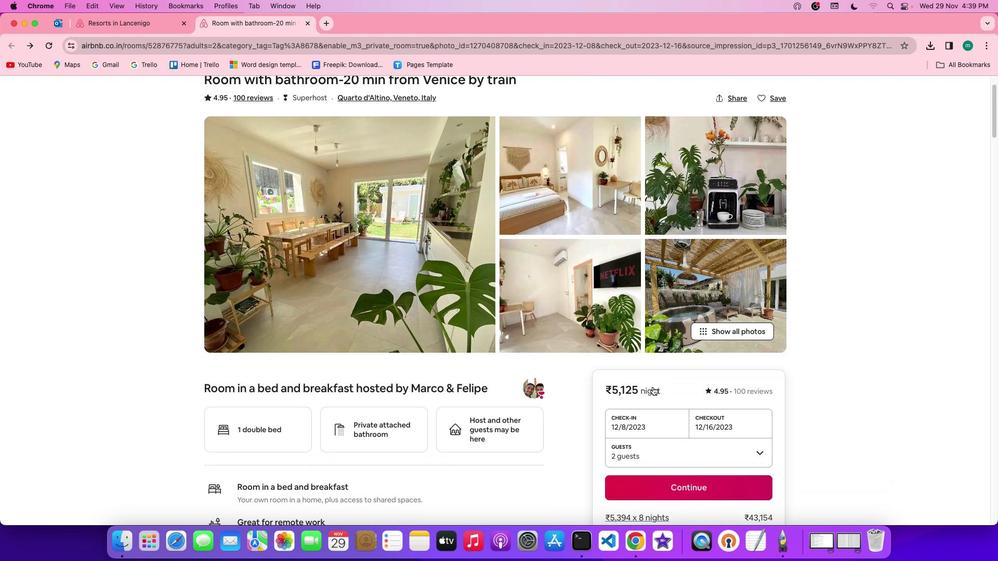 
Action: Mouse scrolled (654, 388) with delta (1, 1)
Screenshot: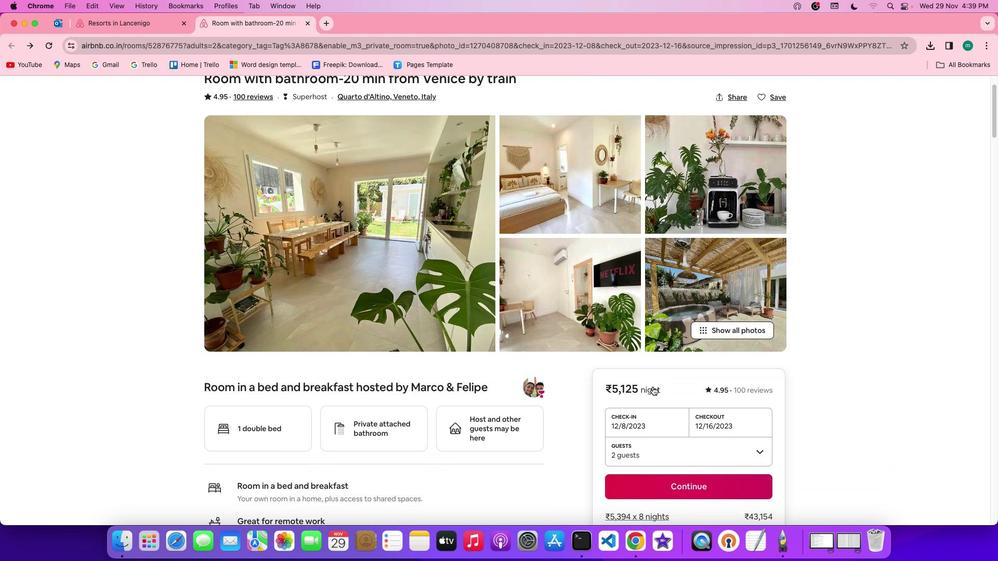 
Action: Mouse scrolled (654, 388) with delta (1, 1)
Screenshot: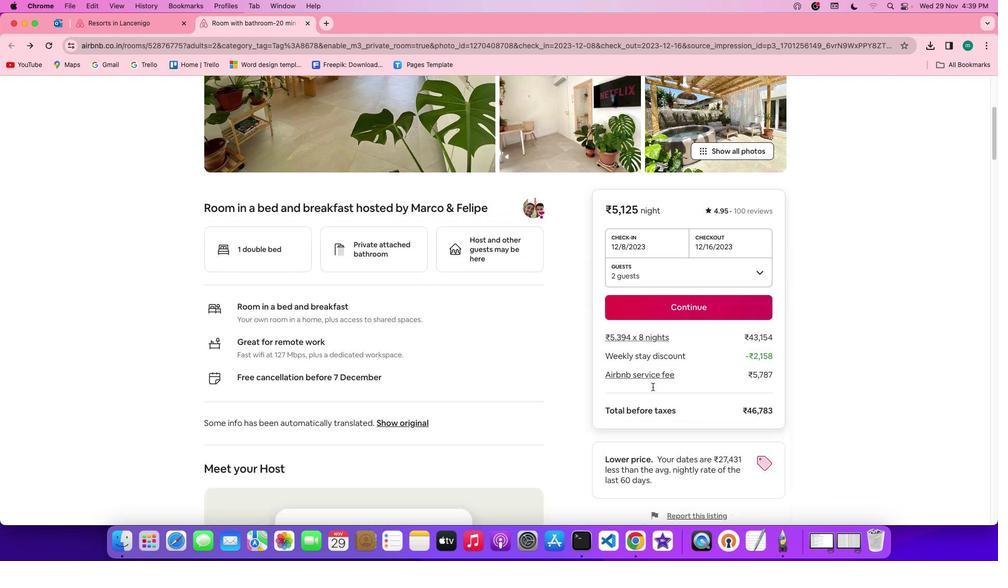 
Action: Mouse scrolled (654, 388) with delta (1, 1)
Screenshot: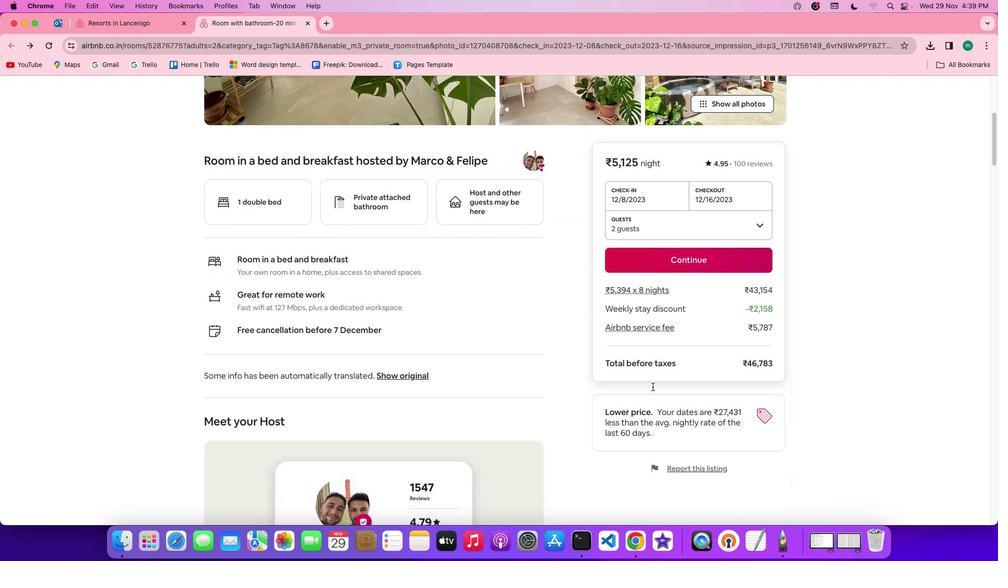 
Action: Mouse scrolled (654, 388) with delta (1, 0)
Screenshot: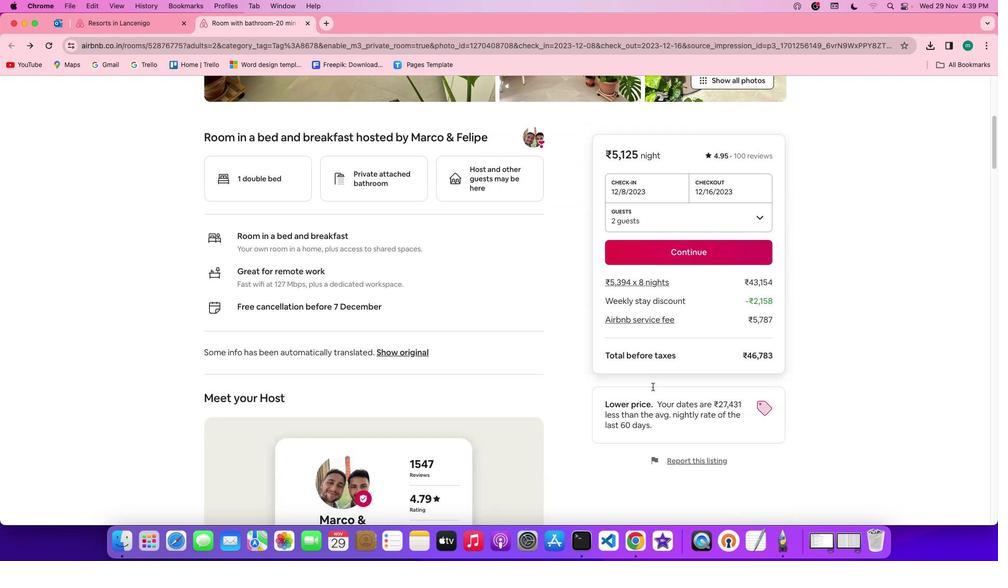 
Action: Mouse scrolled (654, 388) with delta (1, 0)
Screenshot: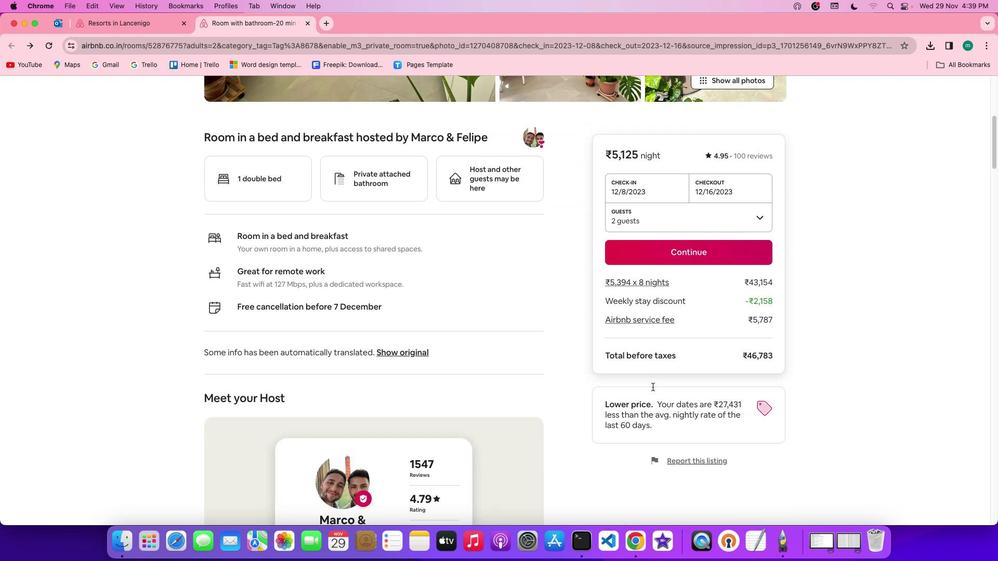 
Action: Mouse scrolled (654, 388) with delta (1, 0)
Screenshot: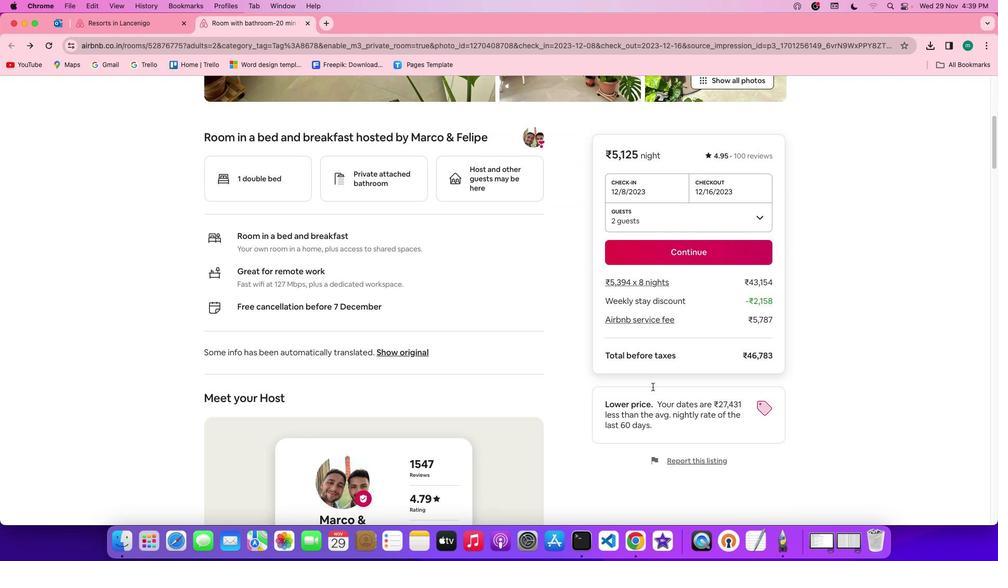 
Action: Mouse moved to (651, 385)
Screenshot: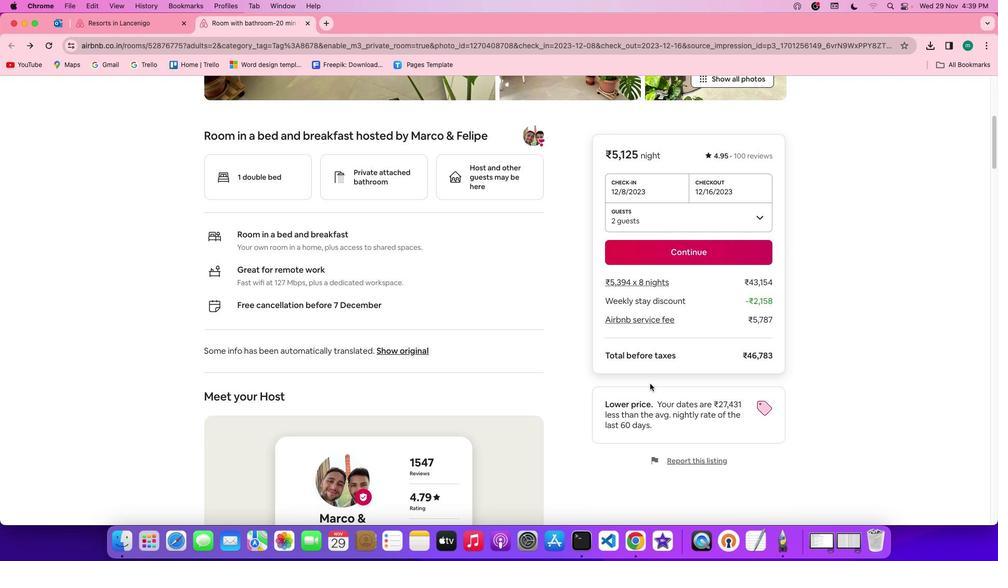 
Action: Mouse scrolled (651, 385) with delta (1, 1)
Screenshot: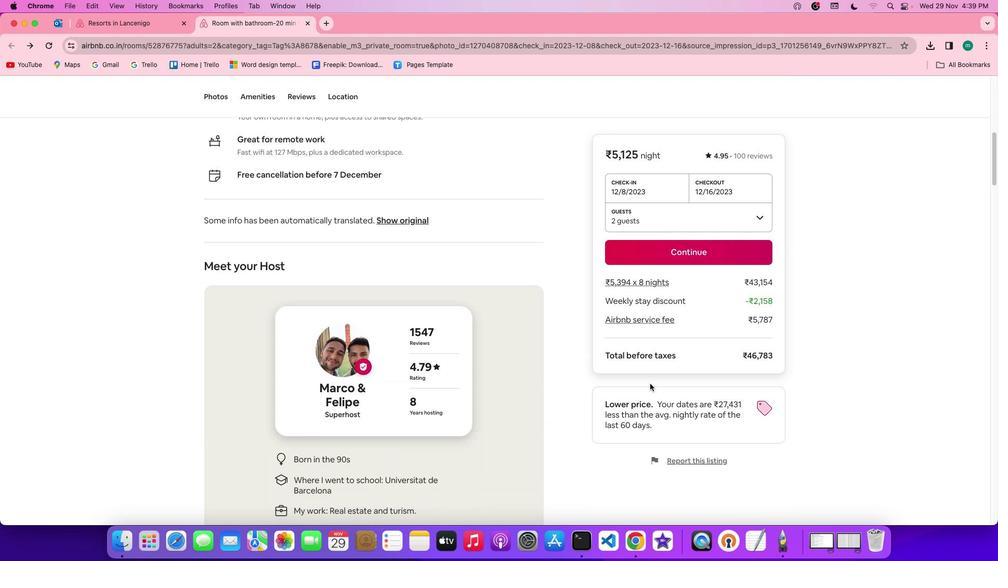 
Action: Mouse scrolled (651, 385) with delta (1, 1)
Screenshot: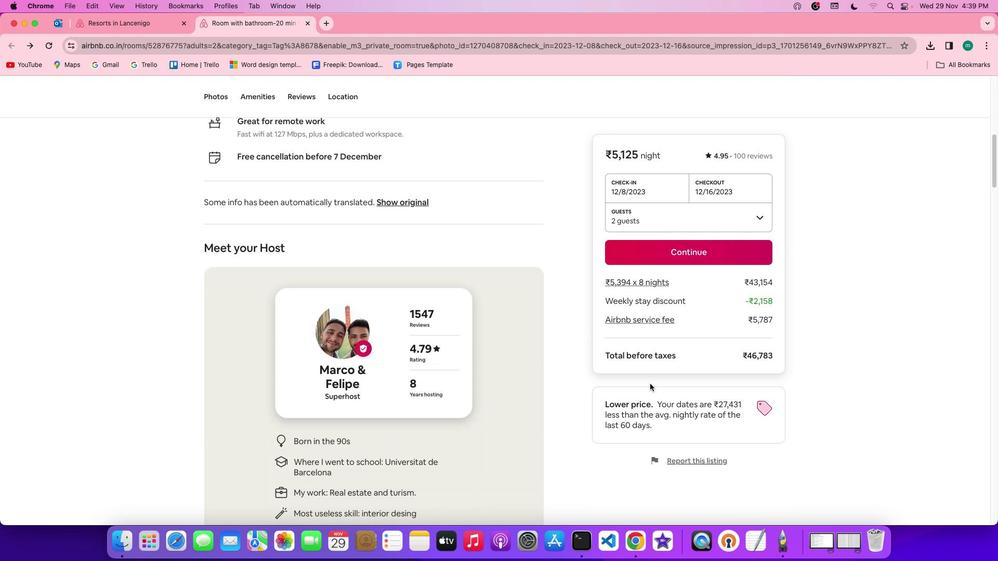 
Action: Mouse scrolled (651, 385) with delta (1, 0)
Screenshot: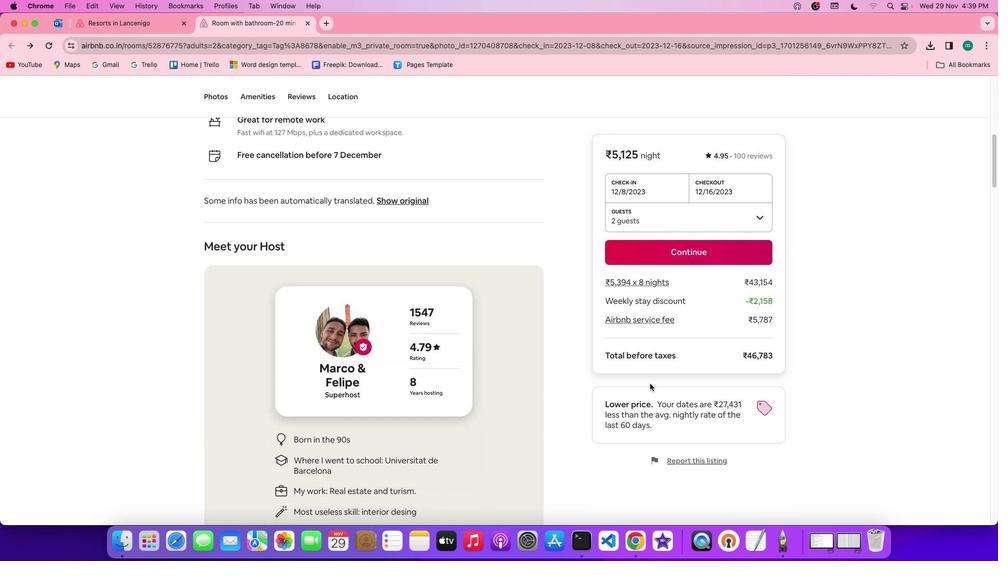 
Action: Mouse scrolled (651, 385) with delta (1, 0)
Screenshot: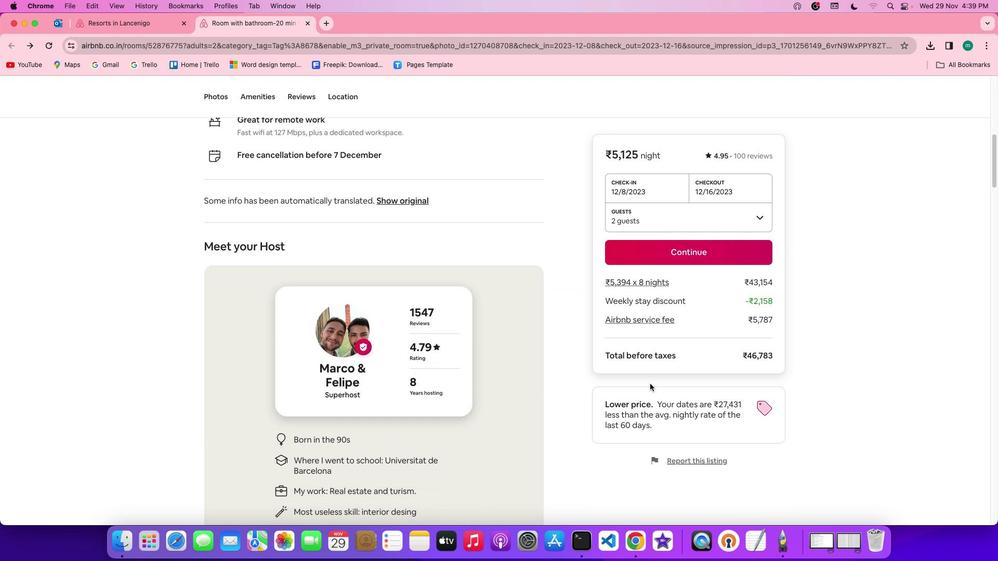 
Action: Mouse scrolled (651, 385) with delta (1, 1)
Screenshot: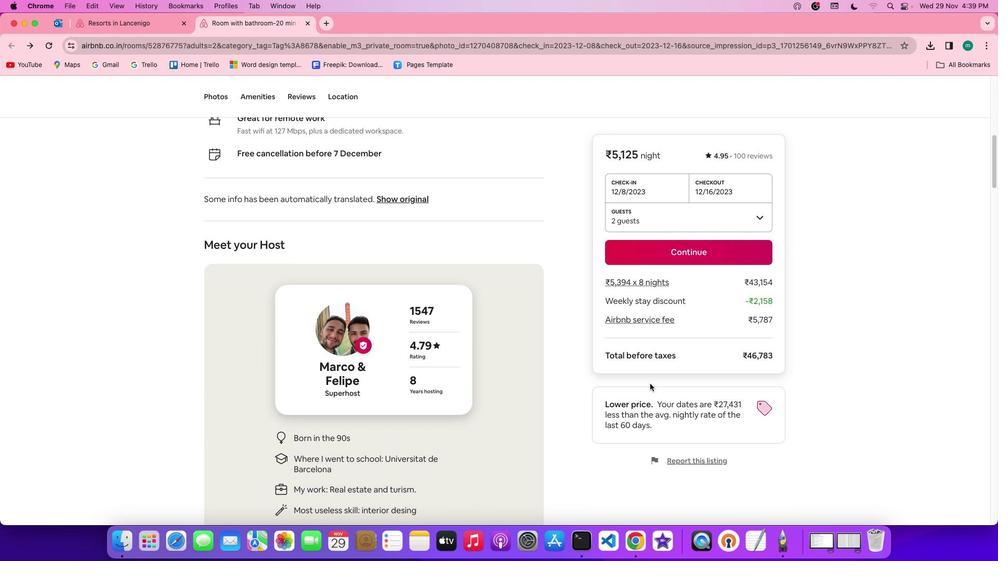 
Action: Mouse scrolled (651, 385) with delta (1, 1)
Screenshot: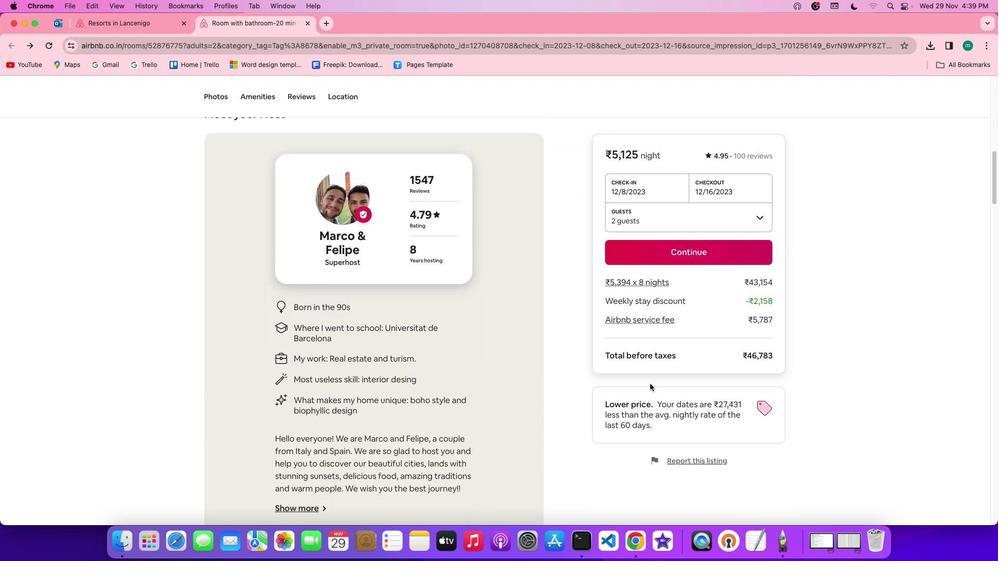 
Action: Mouse scrolled (651, 385) with delta (1, 1)
Screenshot: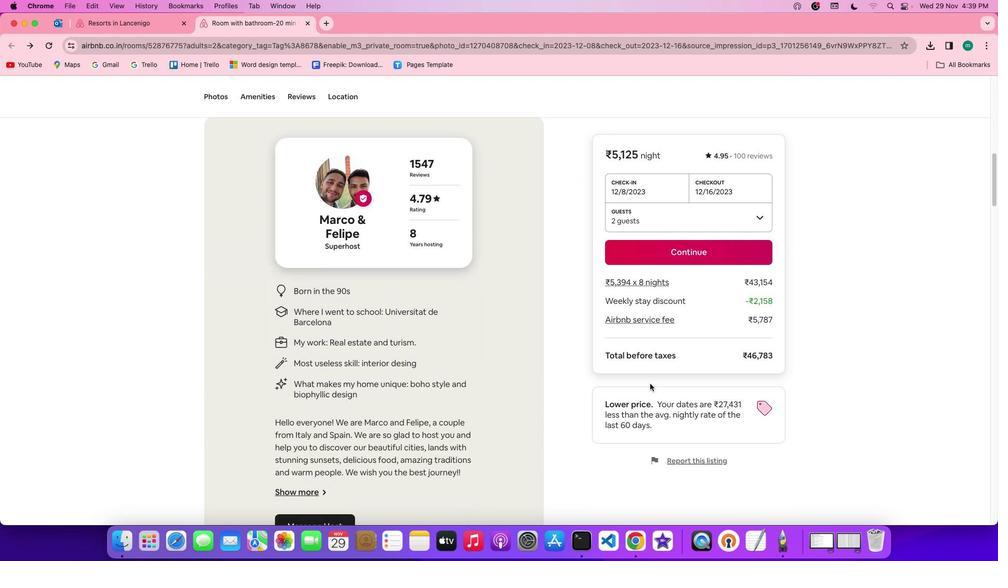 
Action: Mouse scrolled (651, 385) with delta (1, 0)
Screenshot: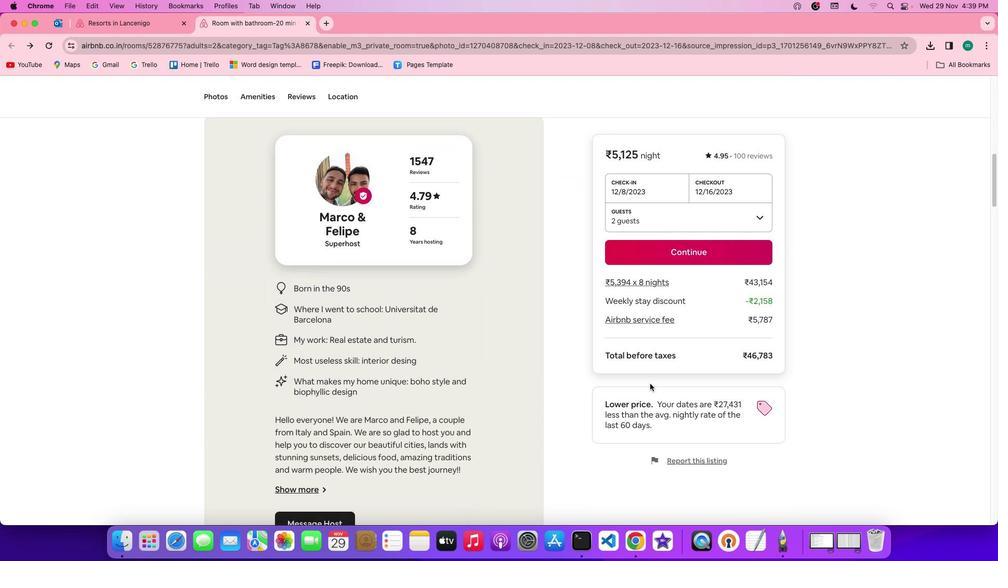 
Action: Mouse scrolled (651, 385) with delta (1, 0)
Screenshot: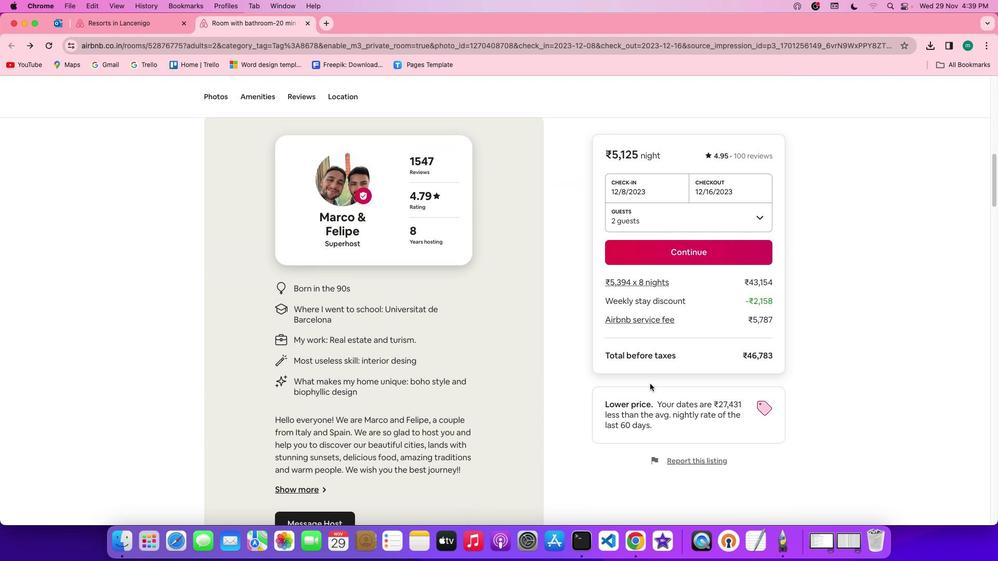 
Action: Mouse scrolled (651, 385) with delta (1, 1)
Screenshot: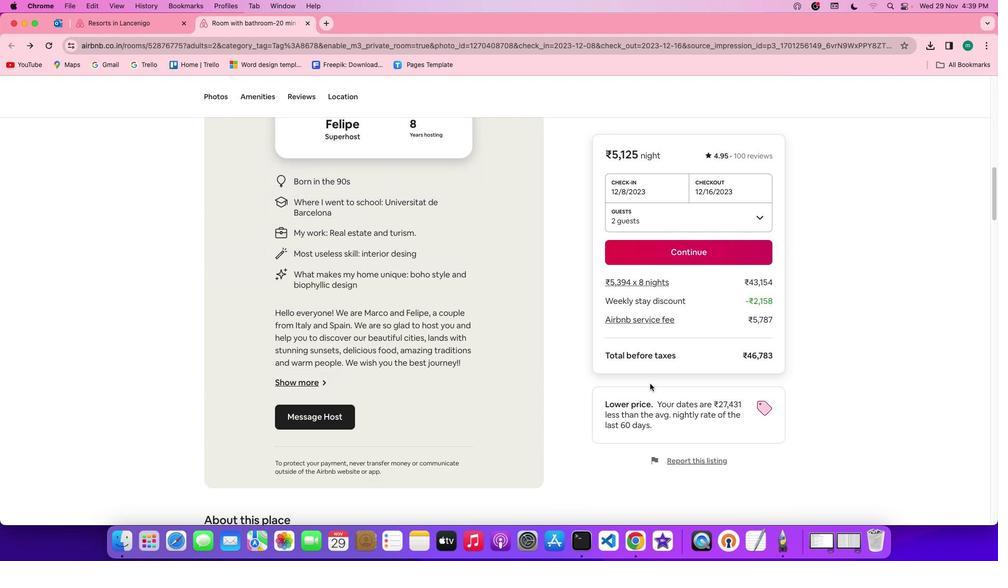 
Action: Mouse scrolled (651, 385) with delta (1, 1)
Screenshot: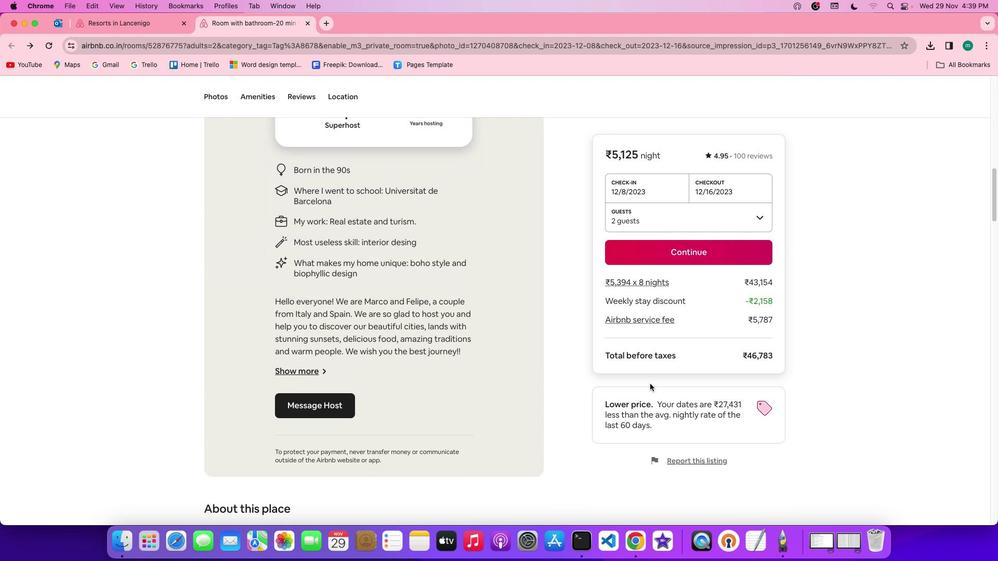 
Action: Mouse scrolled (651, 385) with delta (1, 0)
Screenshot: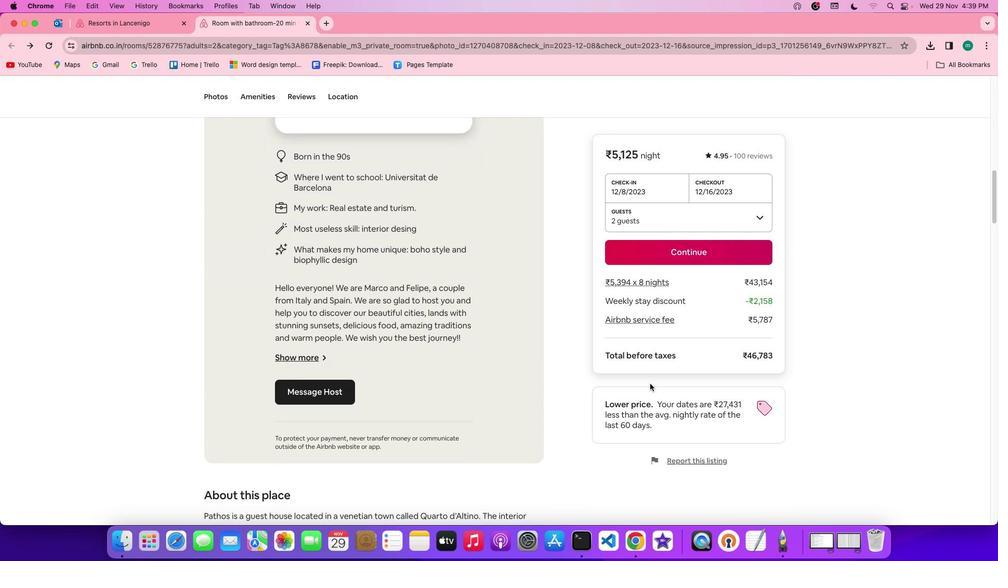 
Action: Mouse scrolled (651, 385) with delta (1, 0)
Screenshot: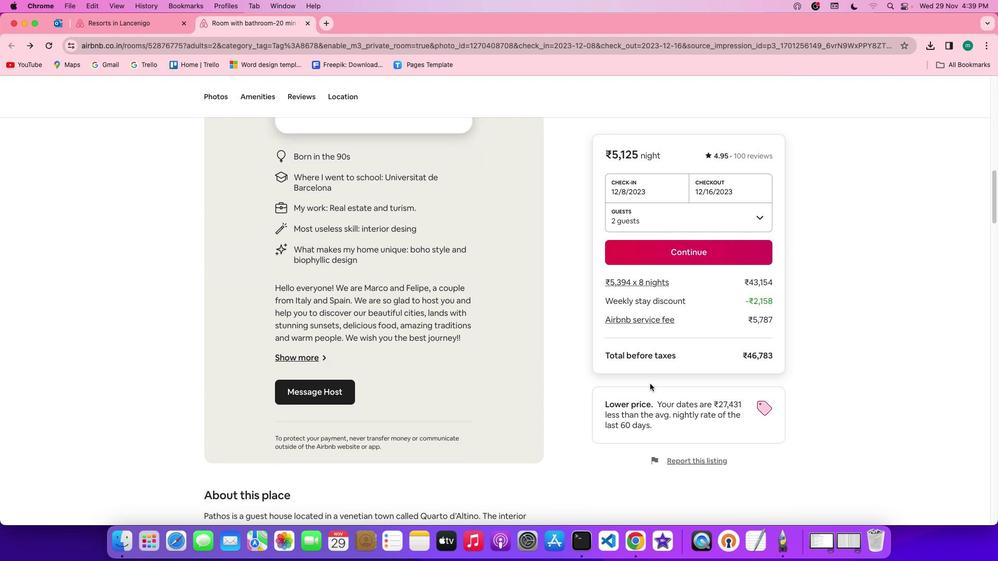 
Action: Mouse scrolled (651, 385) with delta (1, 1)
Screenshot: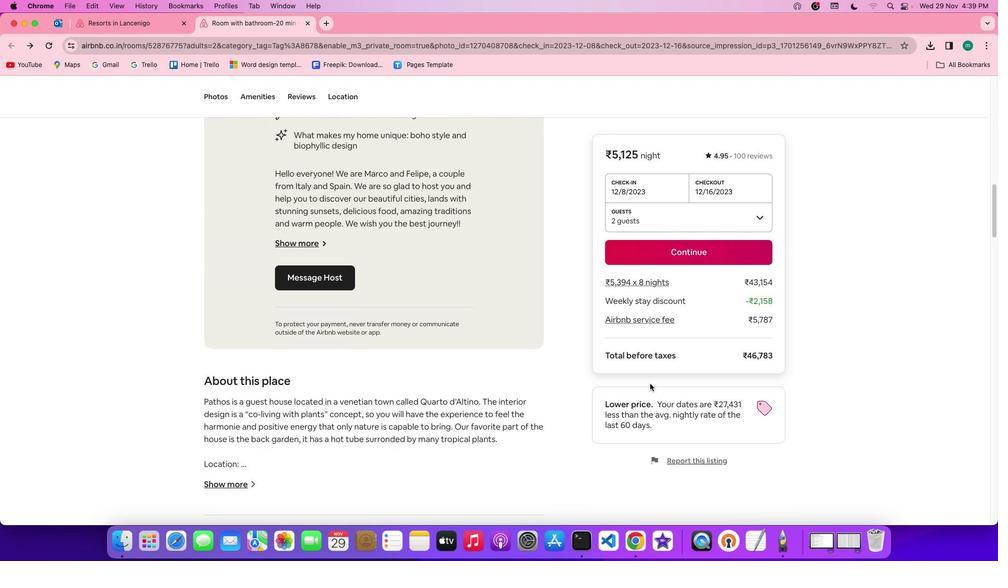 
Action: Mouse scrolled (651, 385) with delta (1, 1)
Screenshot: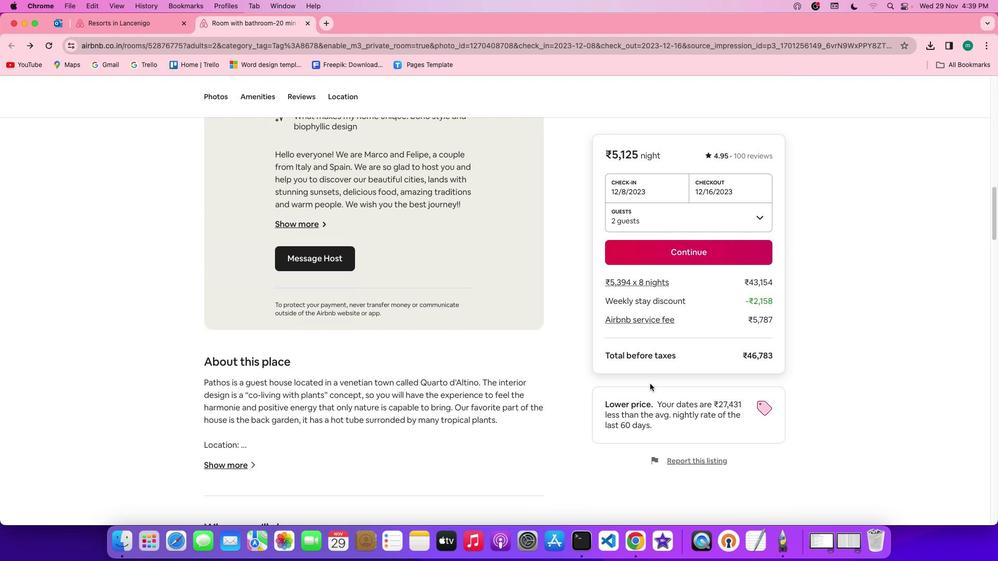 
Action: Mouse scrolled (651, 385) with delta (1, 0)
Screenshot: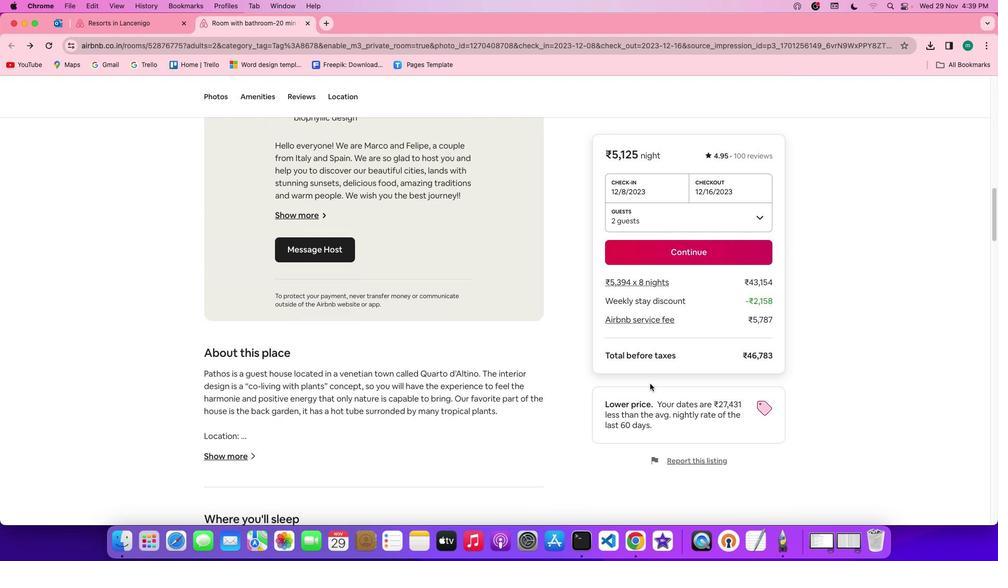 
Action: Mouse scrolled (651, 385) with delta (1, 0)
Screenshot: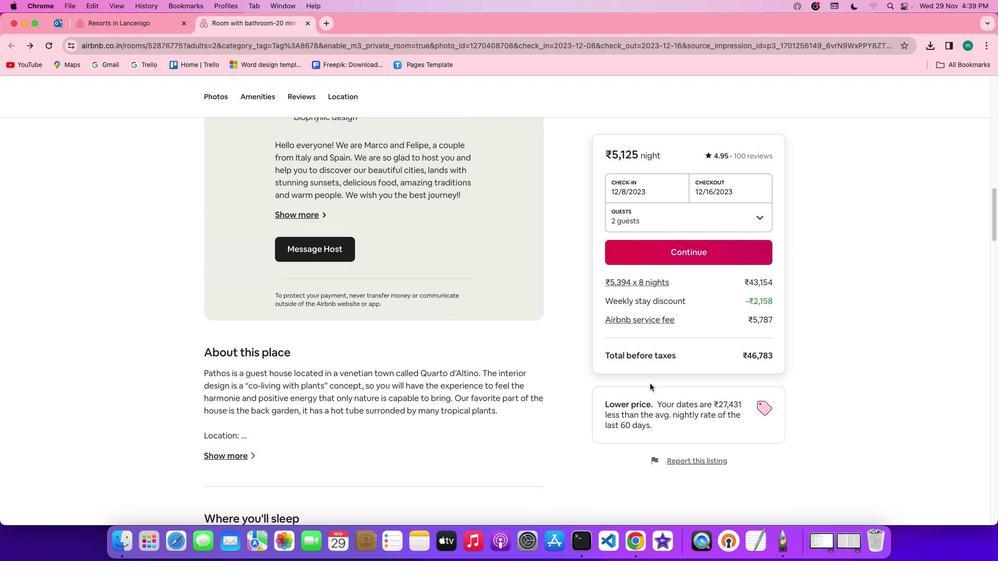 
Action: Mouse scrolled (651, 385) with delta (1, 1)
Screenshot: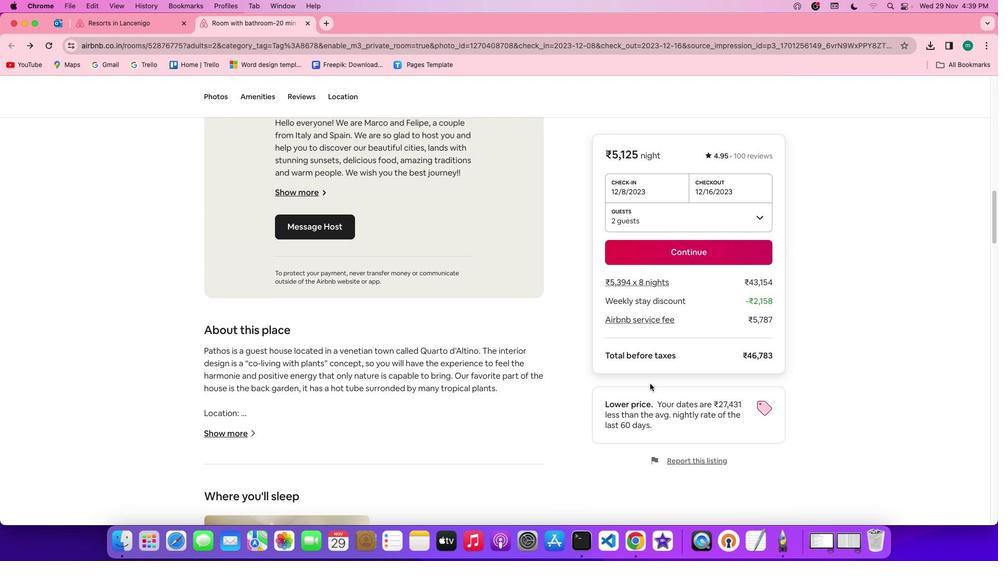
Action: Mouse scrolled (651, 385) with delta (1, 1)
Screenshot: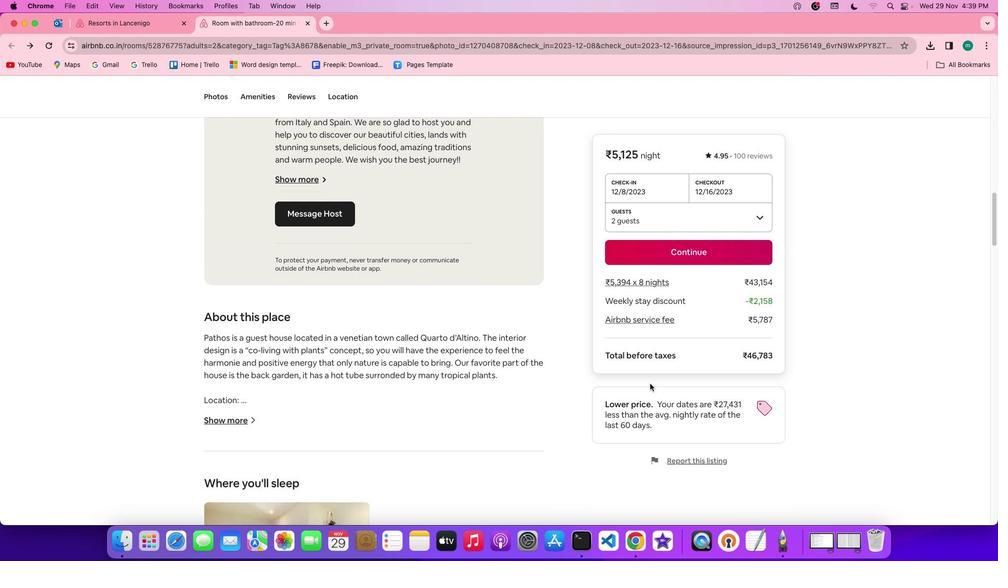 
Action: Mouse scrolled (651, 385) with delta (1, 1)
Screenshot: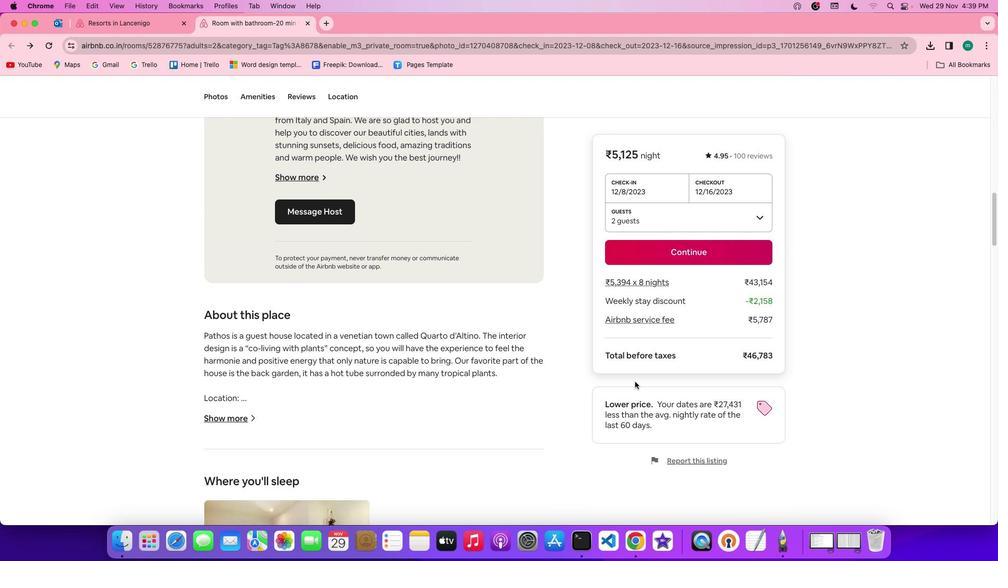 
Action: Mouse moved to (283, 368)
Screenshot: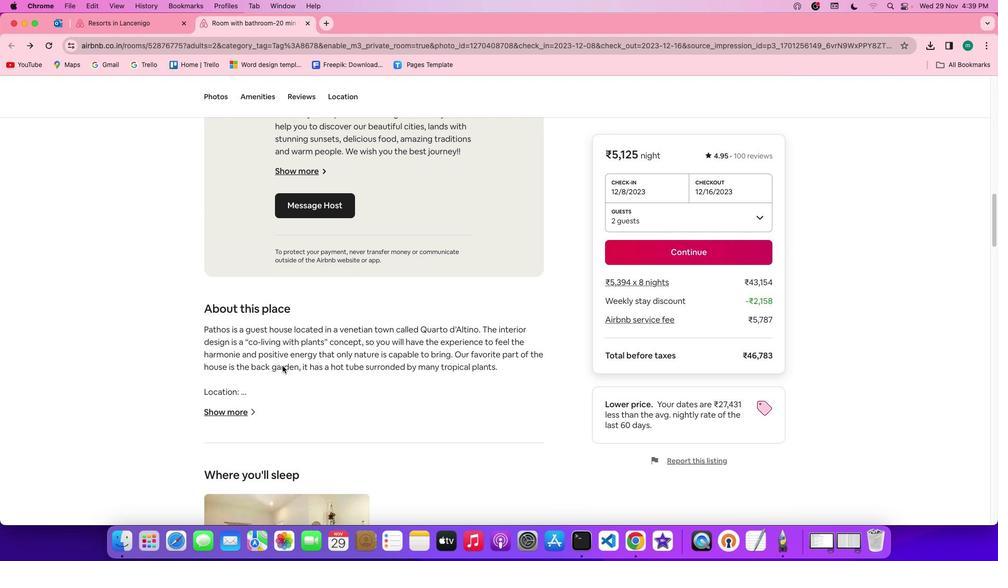 
Action: Mouse scrolled (283, 368) with delta (1, 1)
Screenshot: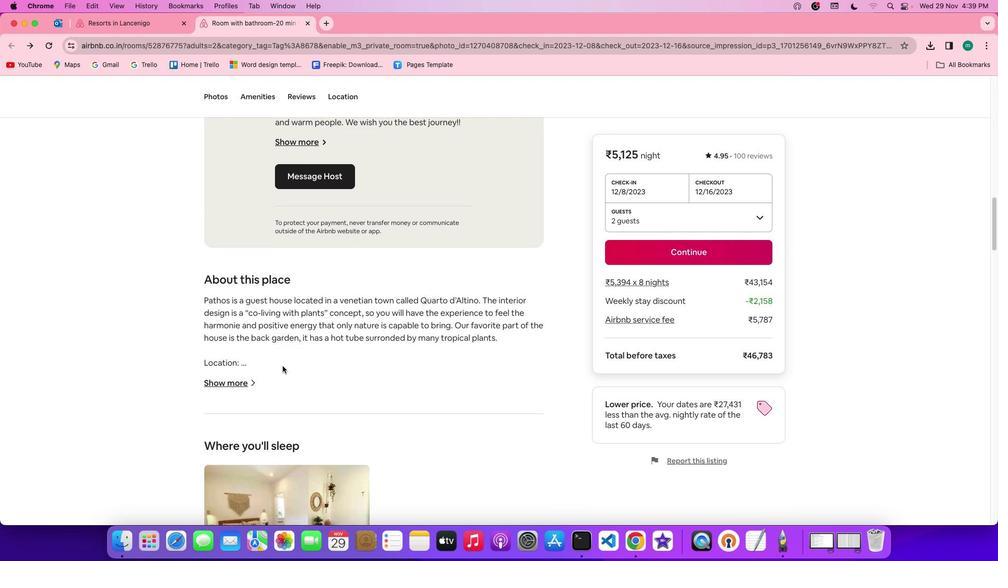 
Action: Mouse scrolled (283, 368) with delta (1, 1)
Screenshot: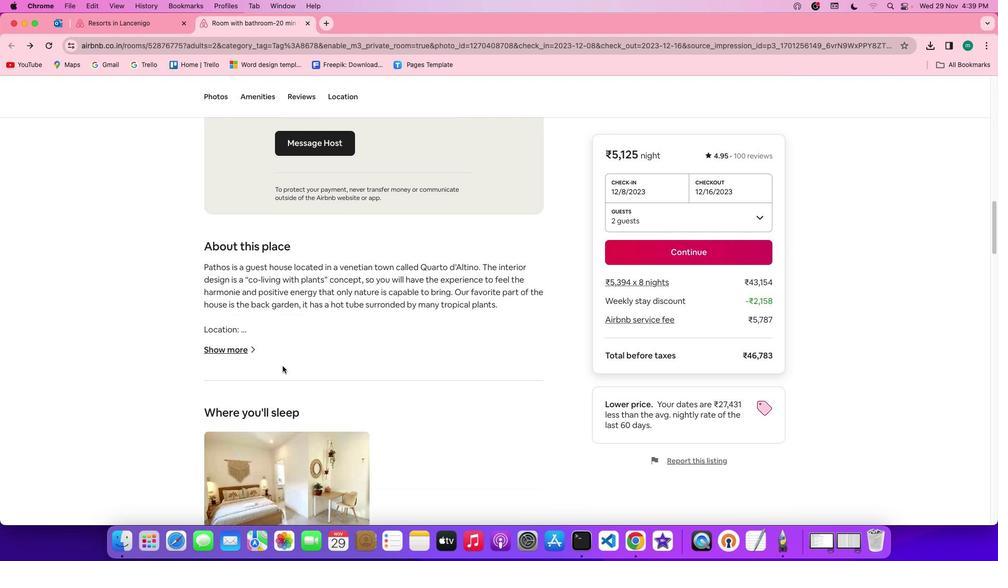 
Action: Mouse scrolled (283, 368) with delta (1, 0)
Screenshot: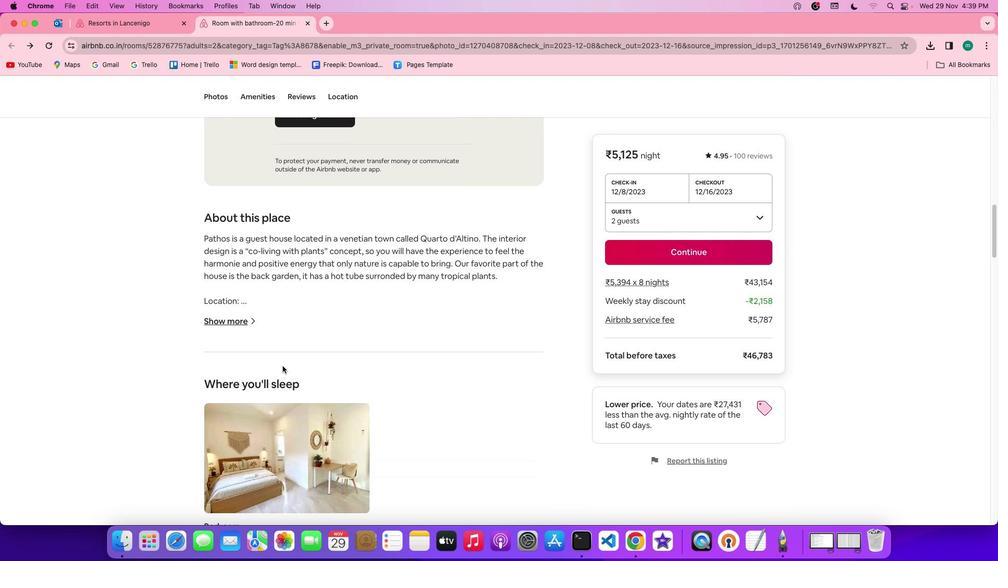 
Action: Mouse scrolled (283, 368) with delta (1, 0)
Screenshot: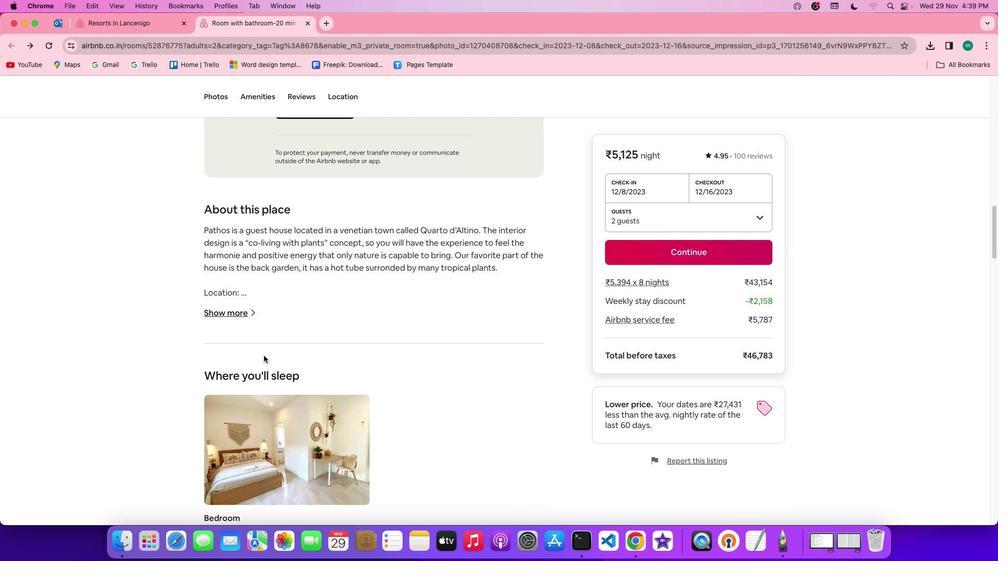 
Action: Mouse moved to (213, 316)
Screenshot: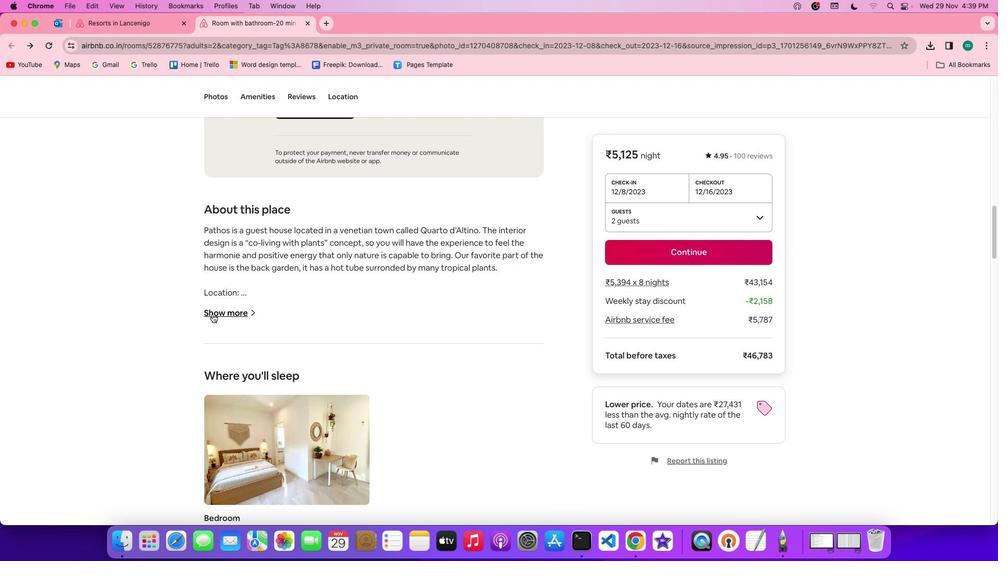 
Action: Mouse pressed left at (213, 316)
Screenshot: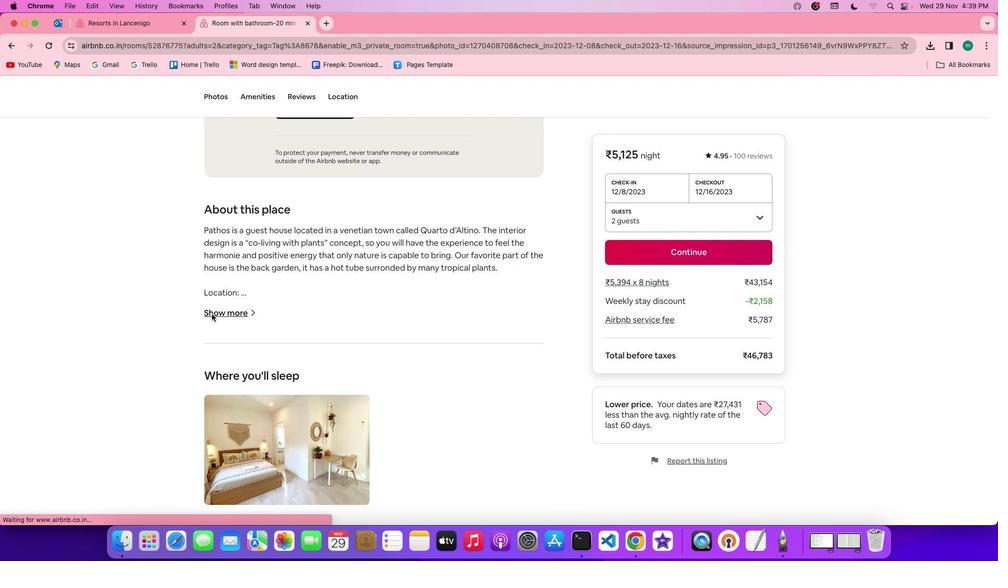 
Action: Mouse moved to (510, 393)
Screenshot: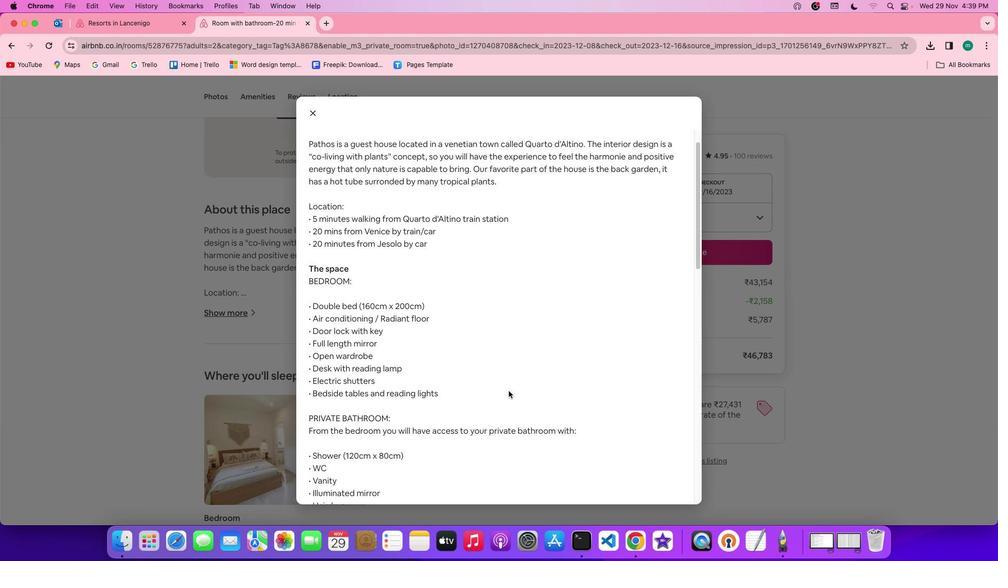 
Action: Mouse scrolled (510, 393) with delta (1, 1)
Screenshot: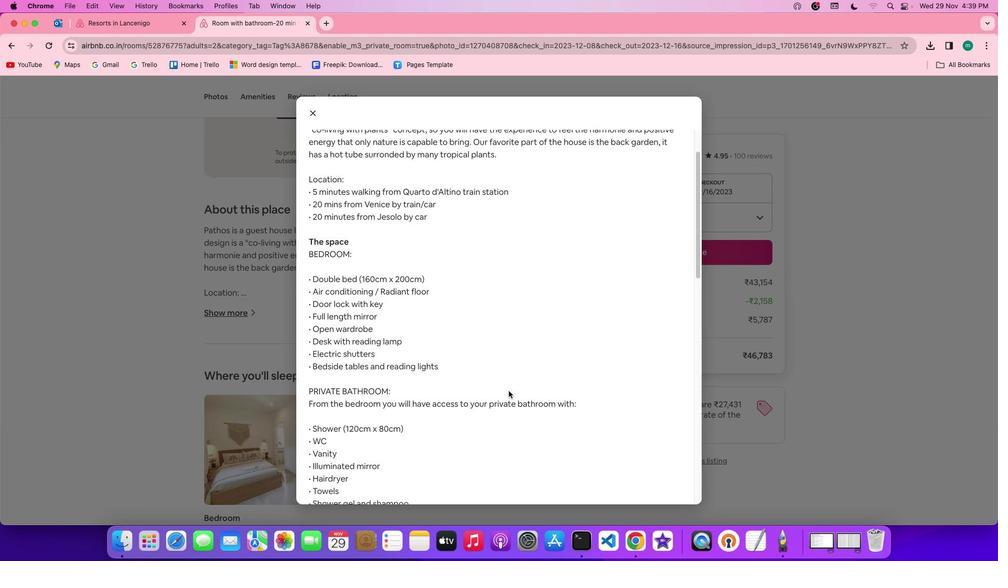 
Action: Mouse scrolled (510, 393) with delta (1, 1)
Screenshot: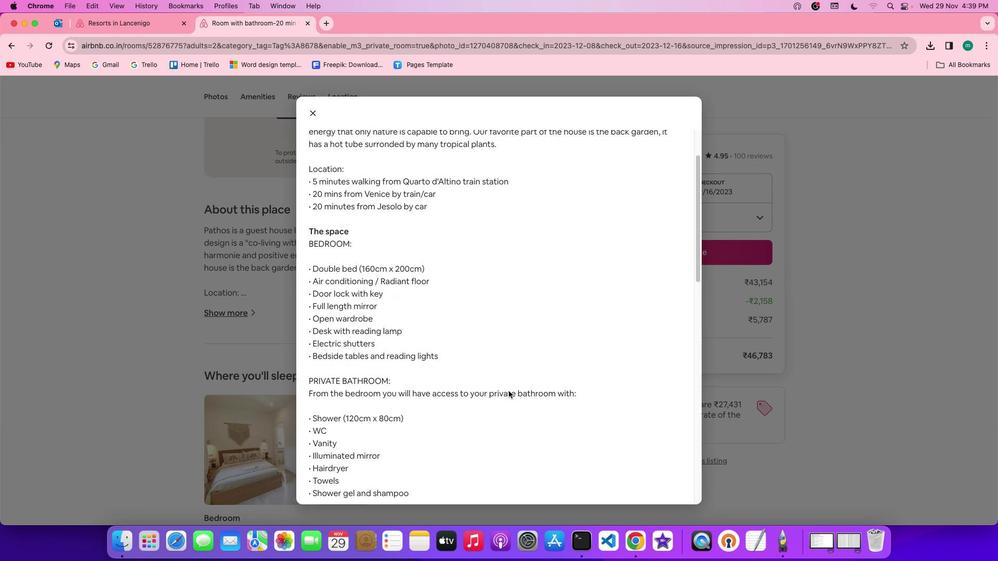 
Action: Mouse scrolled (510, 393) with delta (1, 0)
